 Task: Explore Airbnb accommodation in Genet, Ethiopia from 1st November, 2023 to 9th November, 2023 for 4 adults.2 bedrooms having 2 beds and 2 bathrooms. Property type can be house. Look for 4 properties as per requirement.
Action: Mouse moved to (476, 58)
Screenshot: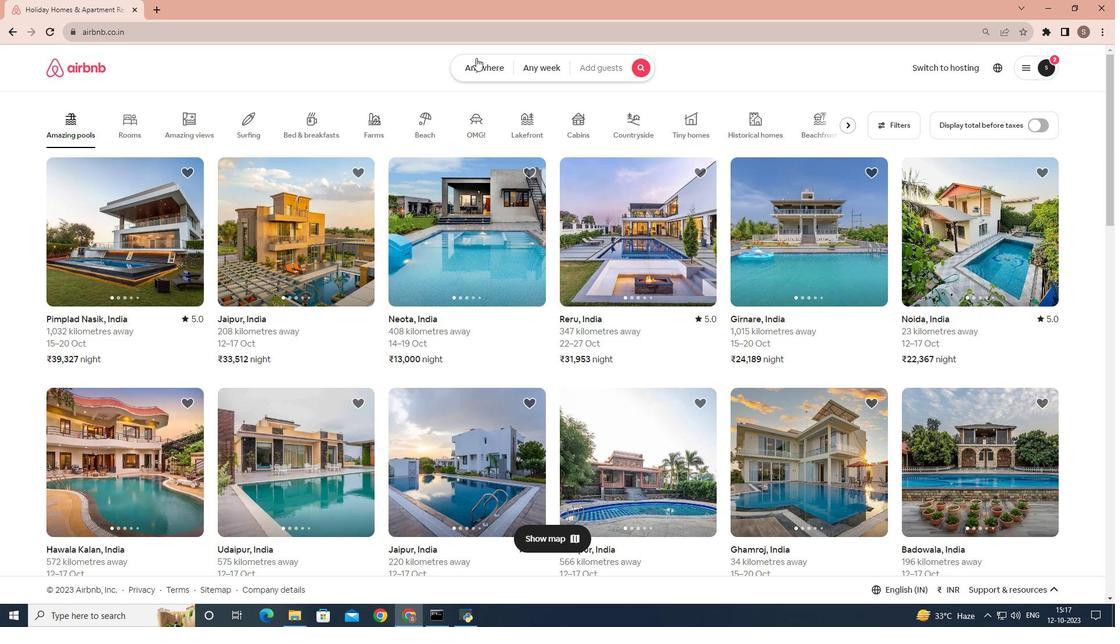 
Action: Mouse pressed left at (476, 58)
Screenshot: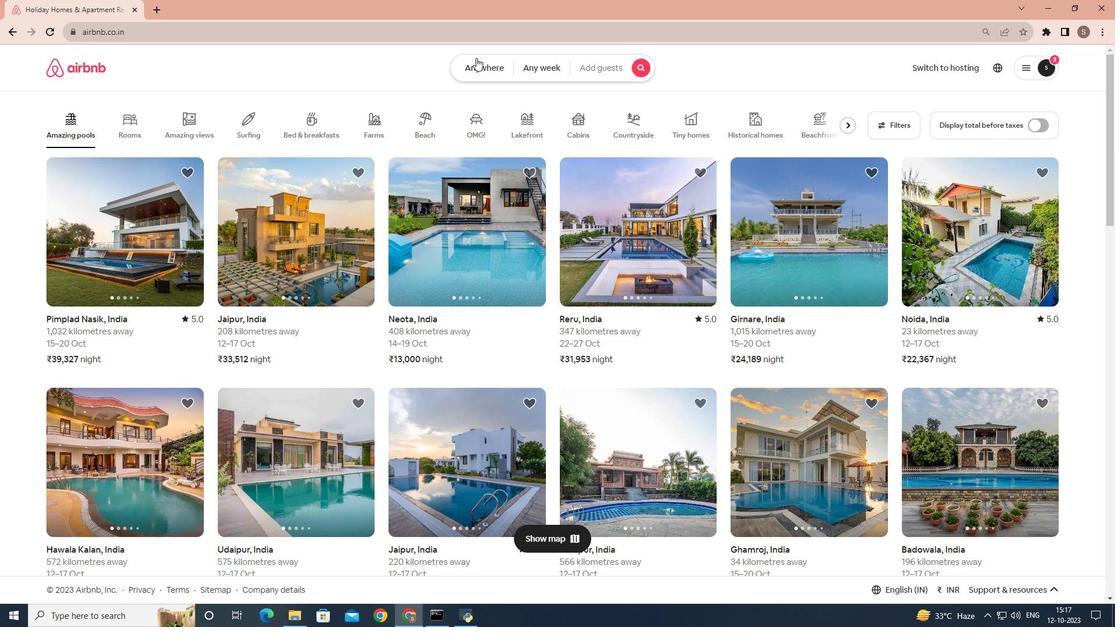 
Action: Mouse moved to (422, 110)
Screenshot: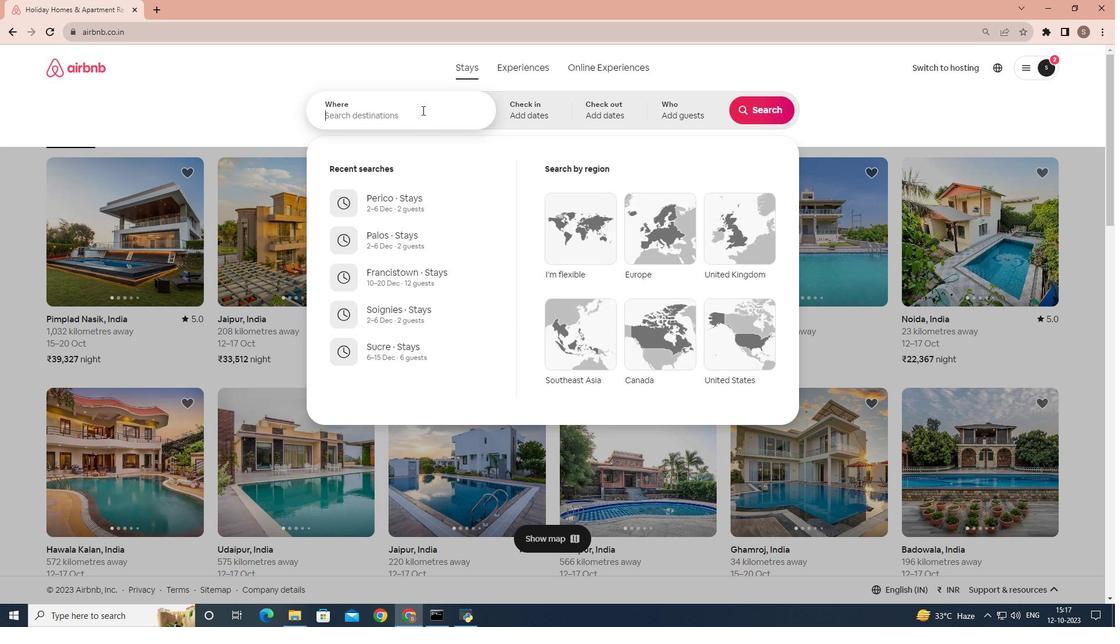 
Action: Mouse pressed left at (422, 110)
Screenshot: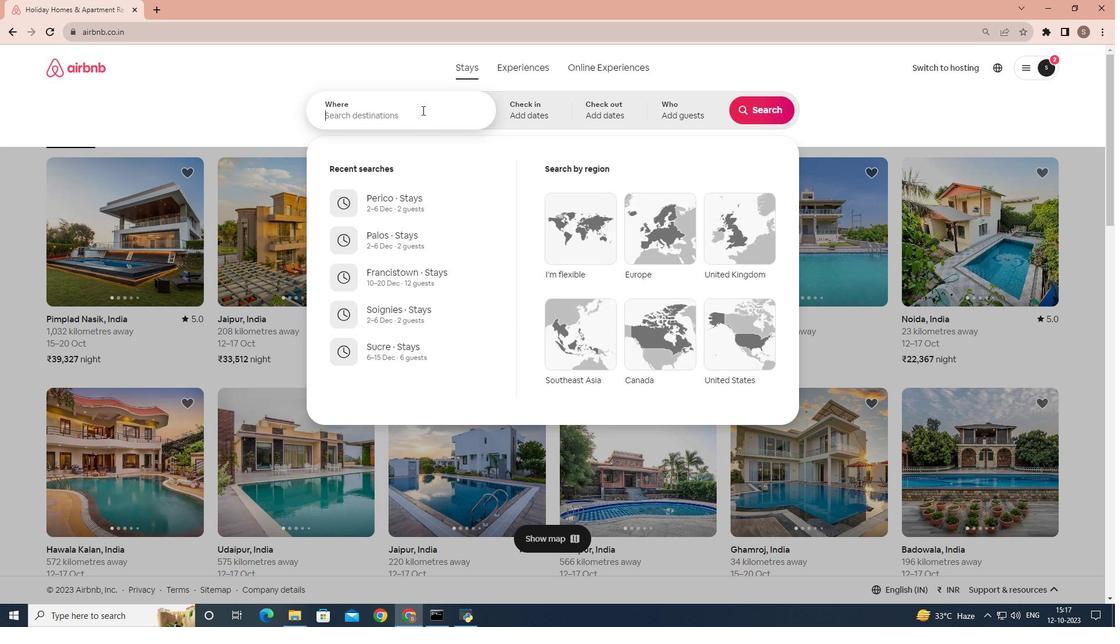 
Action: Key pressed <Key.shift><Key.shift><Key.shift><Key.shift><Key.shift><Key.shift>Genet,<Key.space><Key.shift>ethiopia
Screenshot: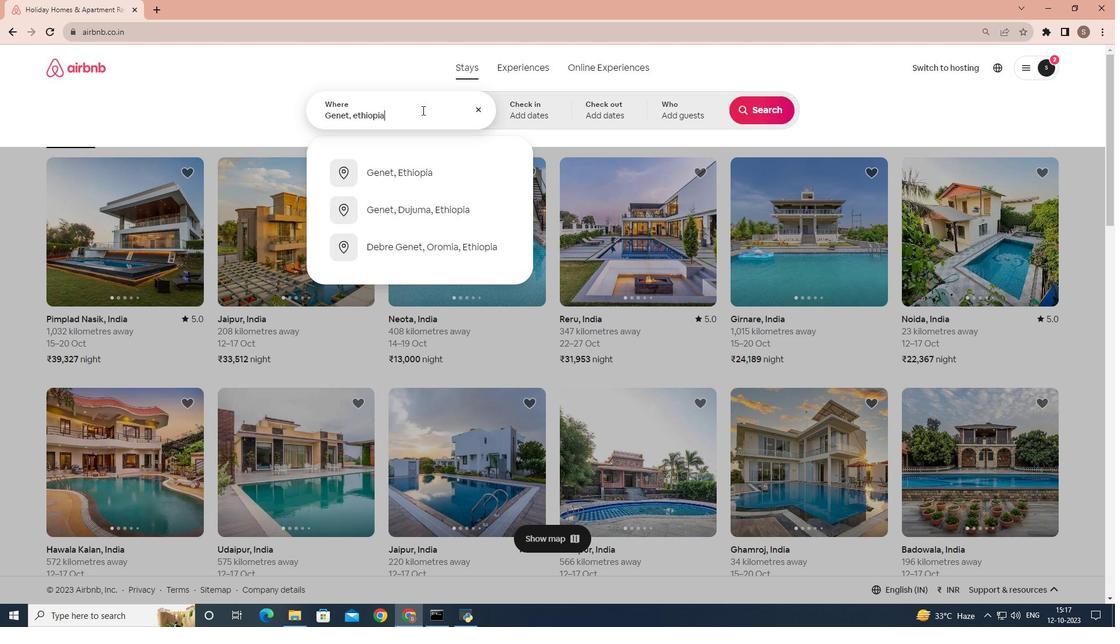 
Action: Mouse moved to (539, 123)
Screenshot: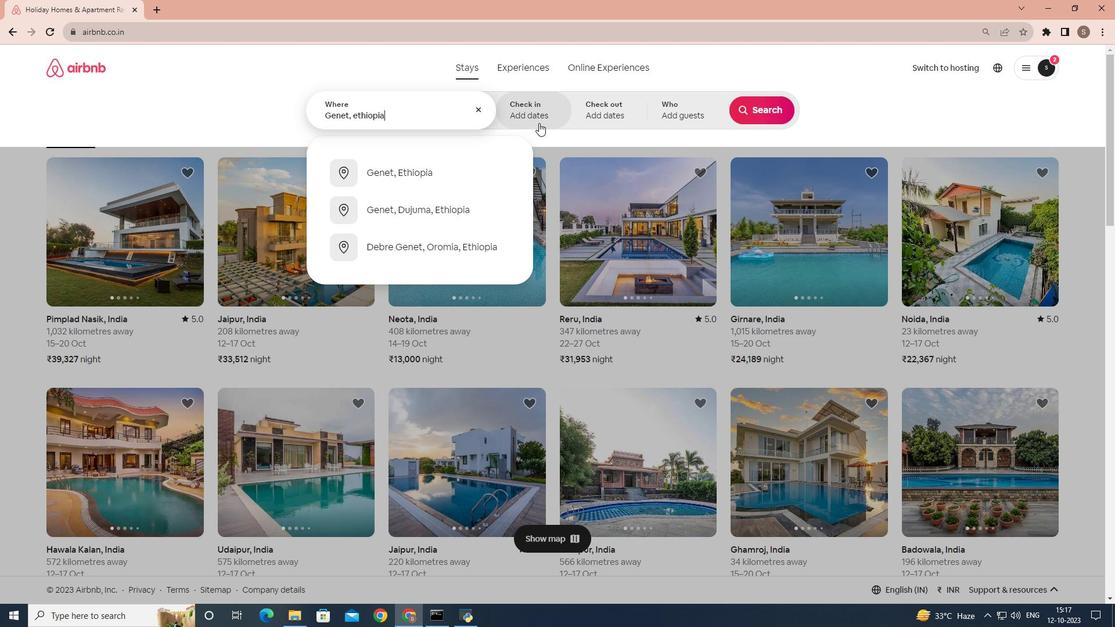 
Action: Mouse pressed left at (539, 123)
Screenshot: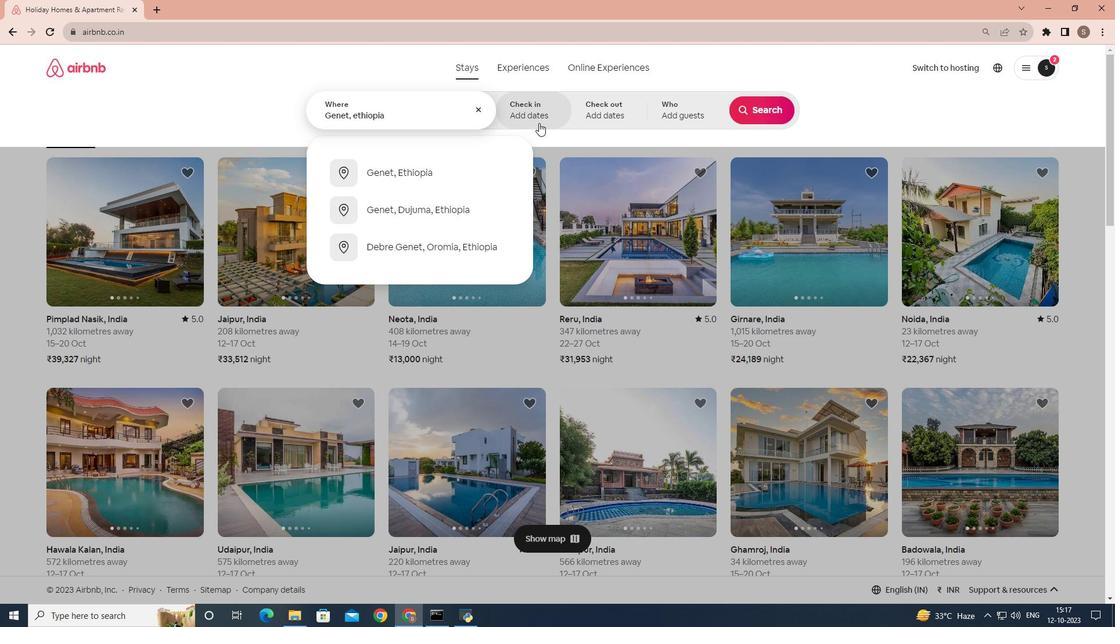 
Action: Mouse moved to (658, 251)
Screenshot: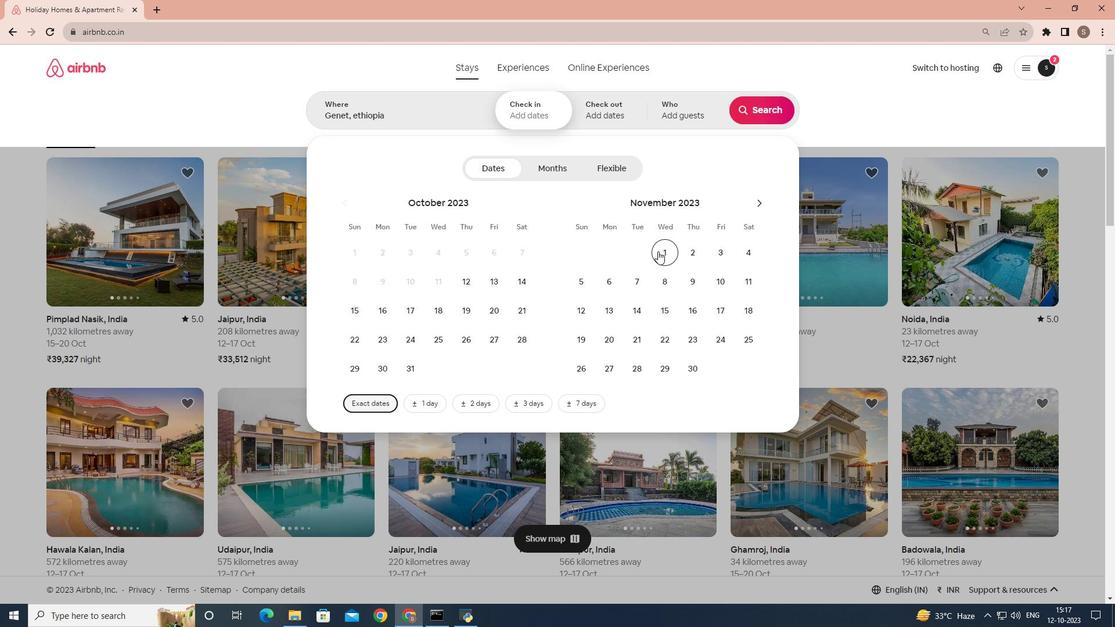 
Action: Mouse pressed left at (658, 251)
Screenshot: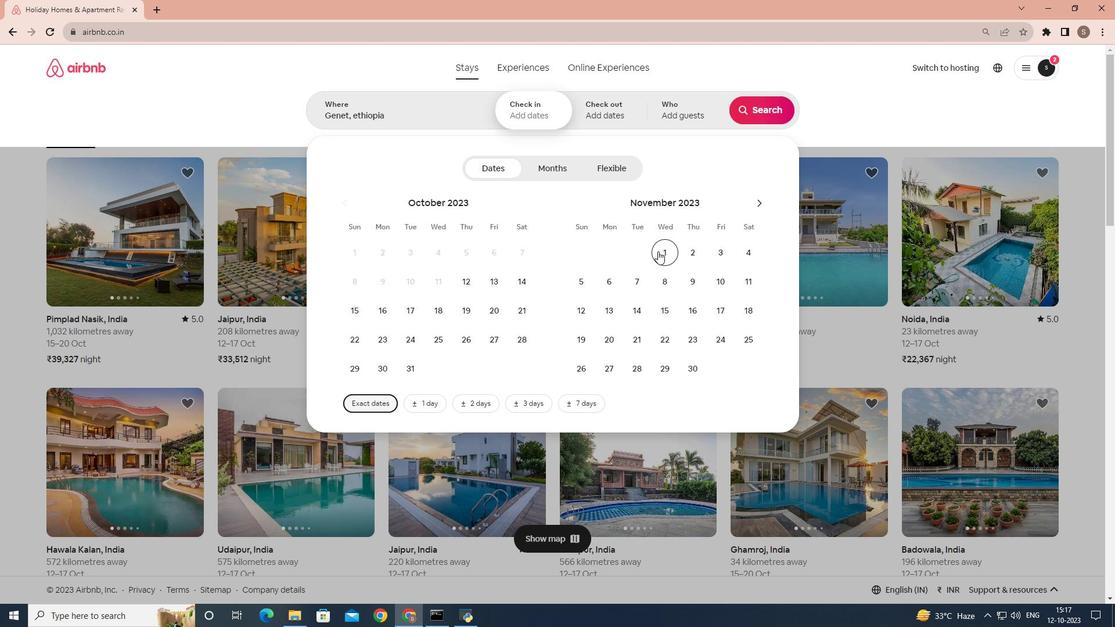 
Action: Mouse moved to (692, 281)
Screenshot: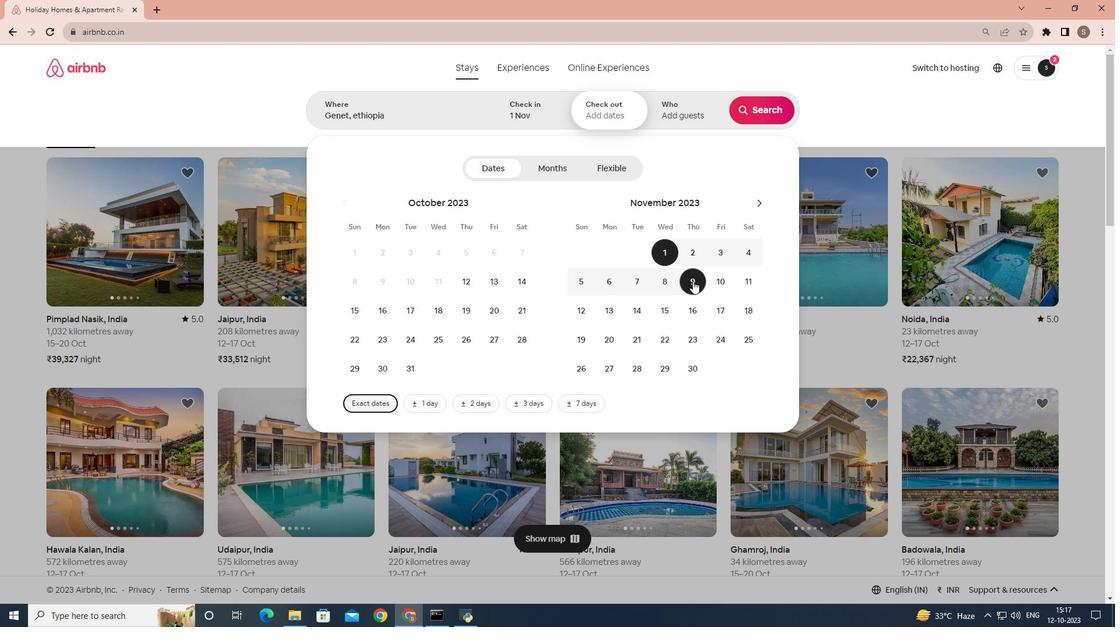 
Action: Mouse pressed left at (692, 281)
Screenshot: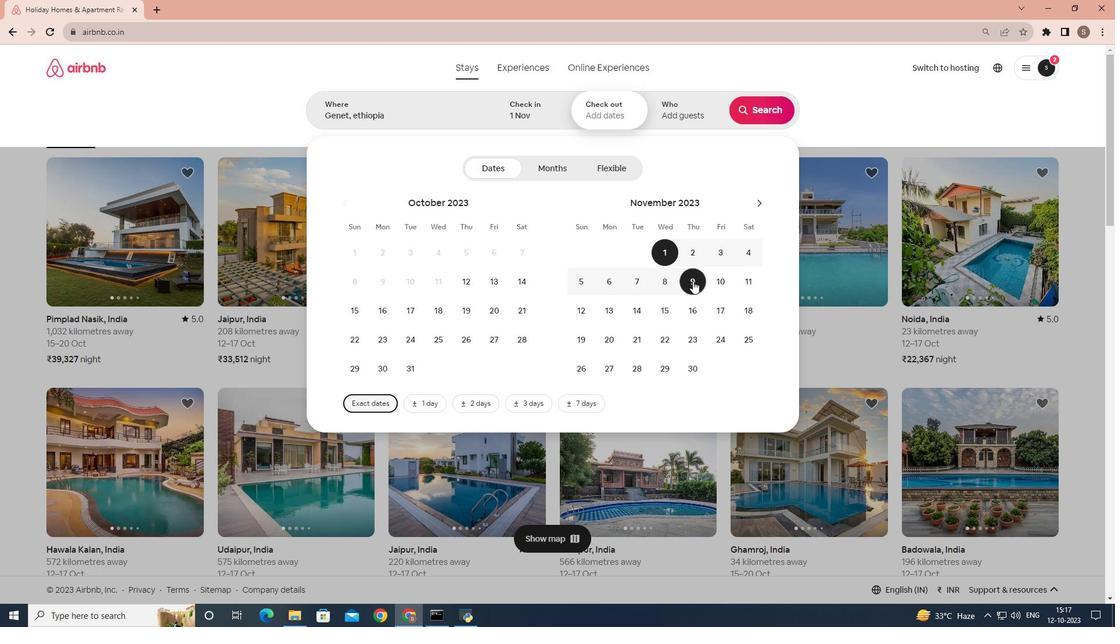 
Action: Mouse moved to (676, 111)
Screenshot: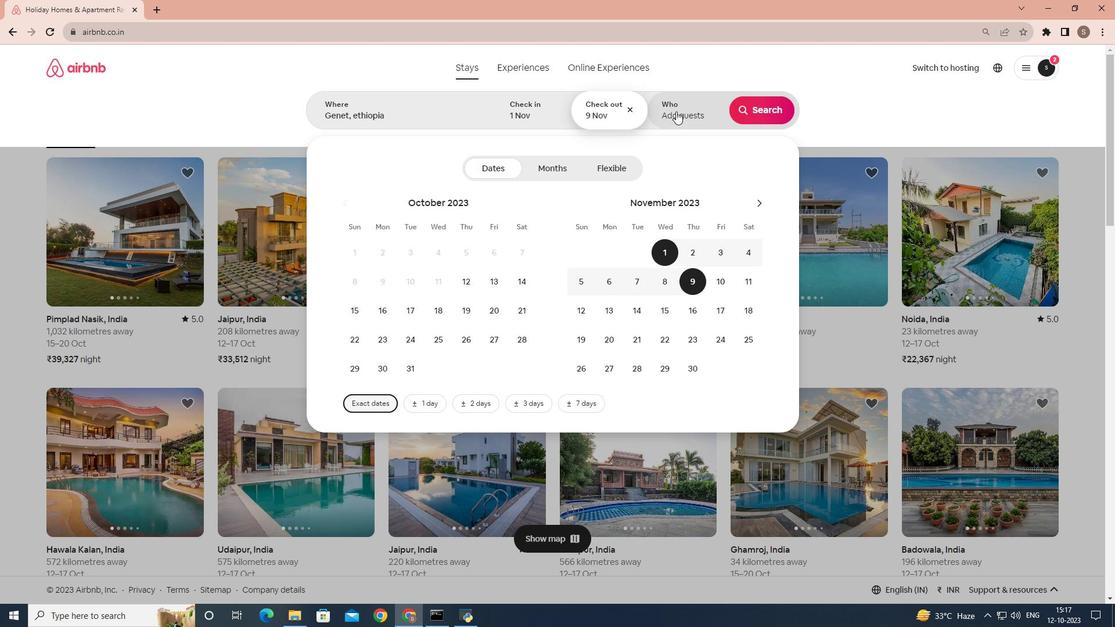 
Action: Mouse pressed left at (676, 111)
Screenshot: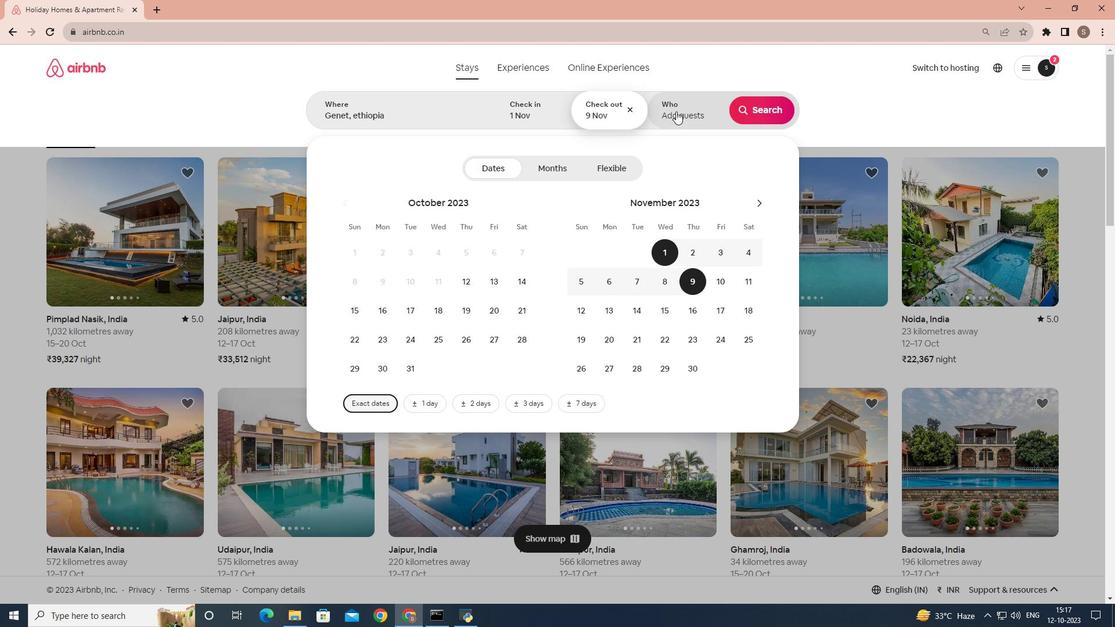 
Action: Mouse moved to (765, 172)
Screenshot: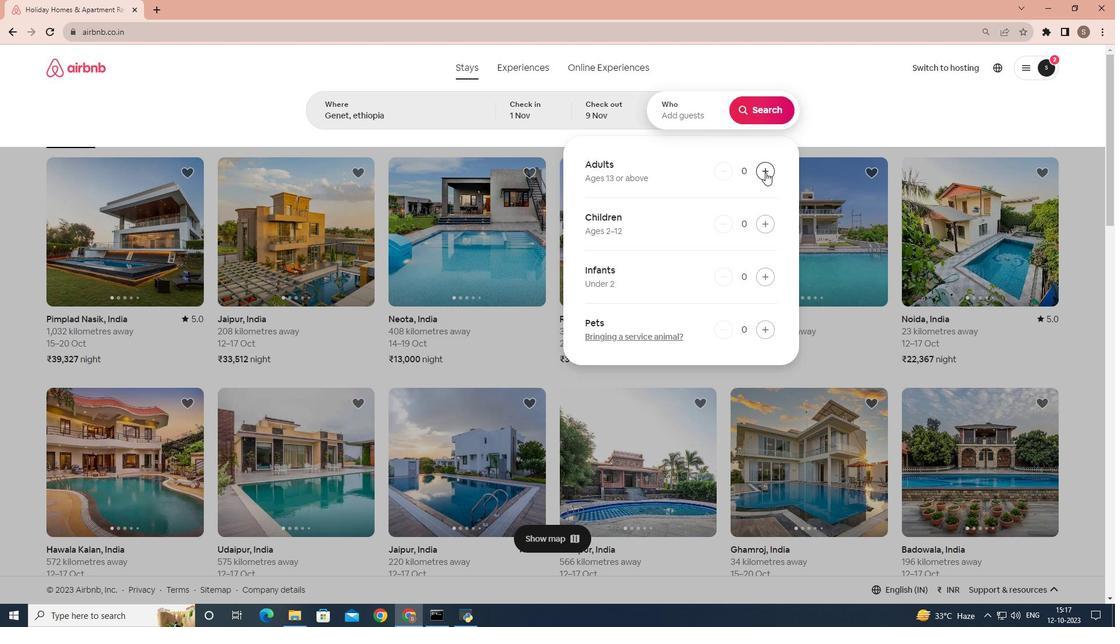 
Action: Mouse pressed left at (765, 172)
Screenshot: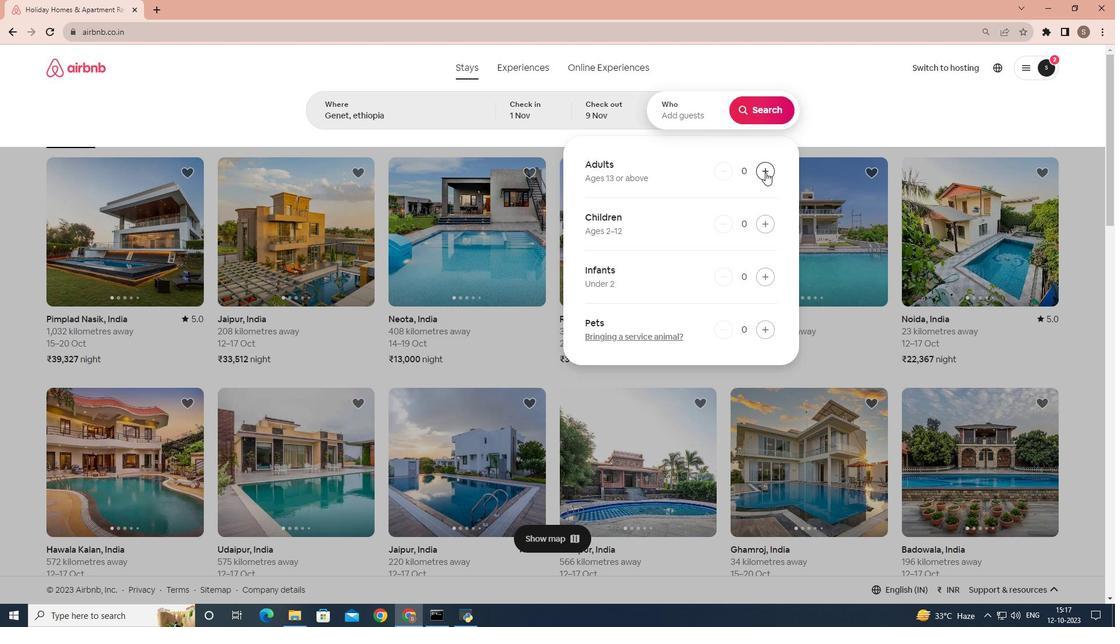 
Action: Mouse pressed left at (765, 172)
Screenshot: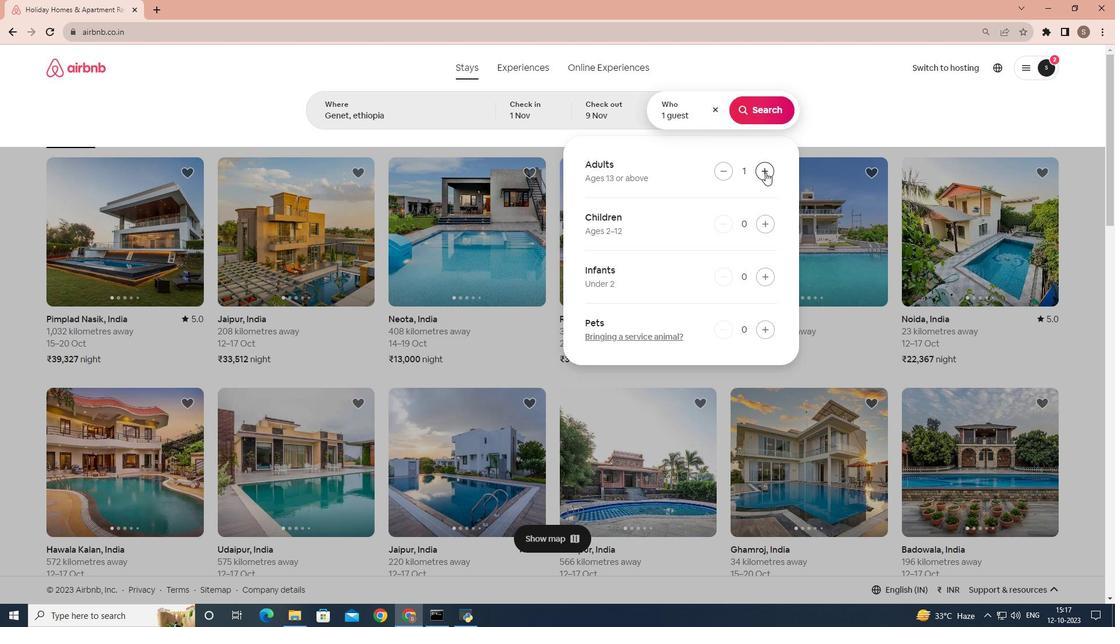 
Action: Mouse pressed left at (765, 172)
Screenshot: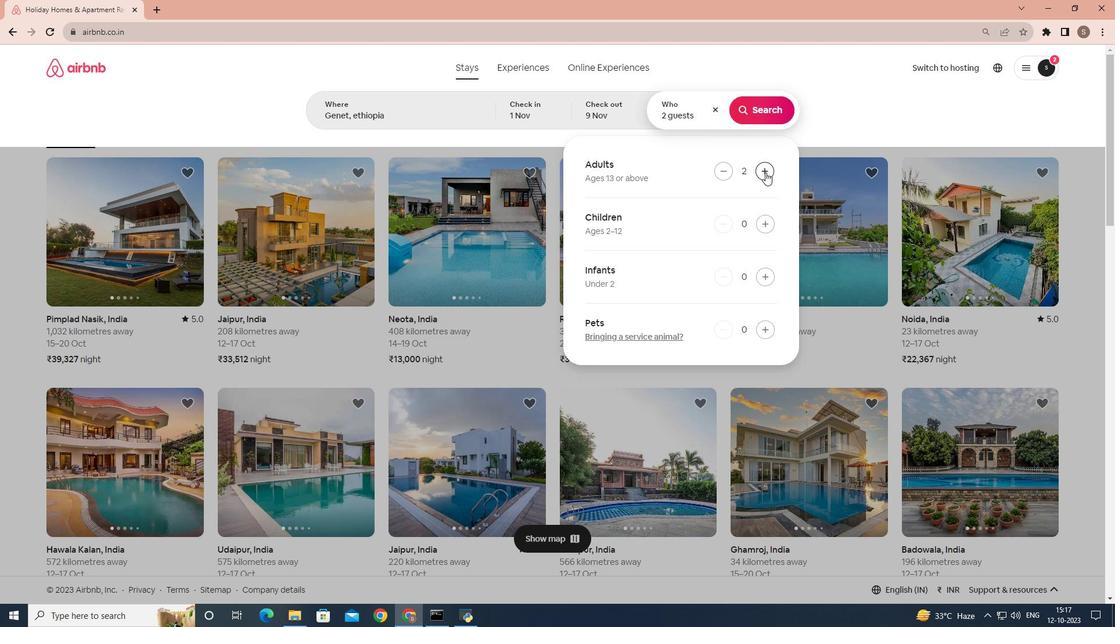 
Action: Mouse pressed left at (765, 172)
Screenshot: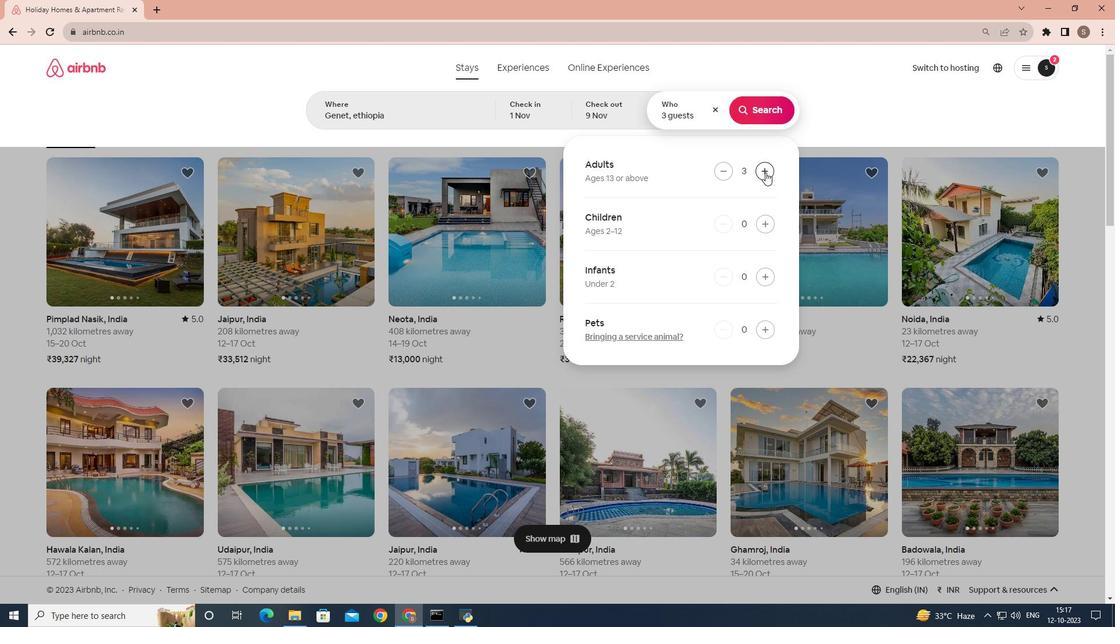 
Action: Mouse moved to (766, 112)
Screenshot: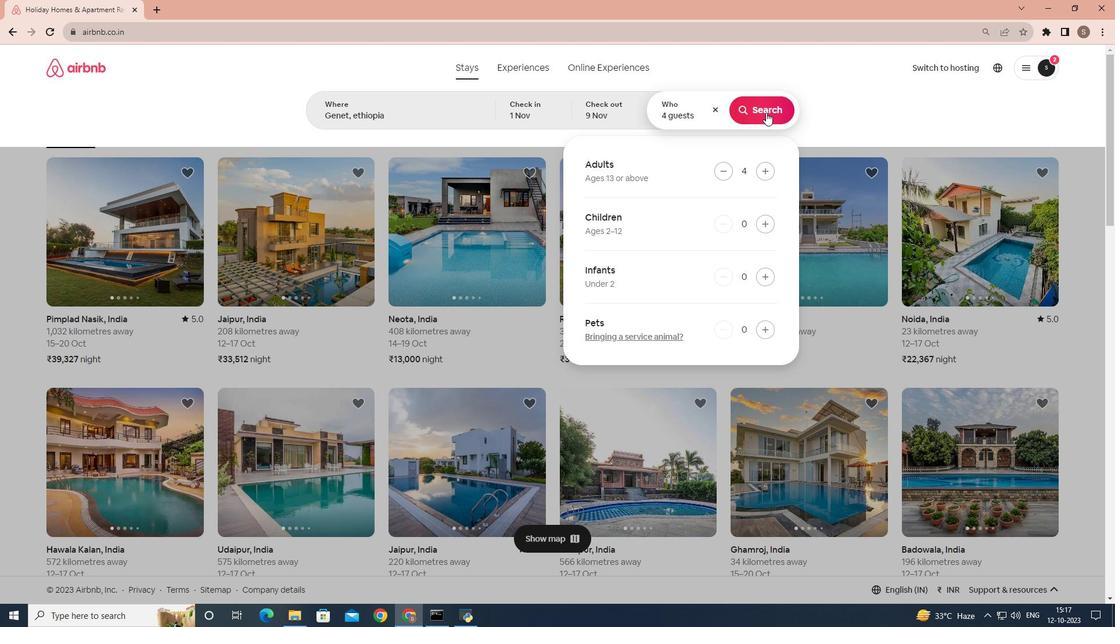 
Action: Mouse pressed left at (766, 112)
Screenshot: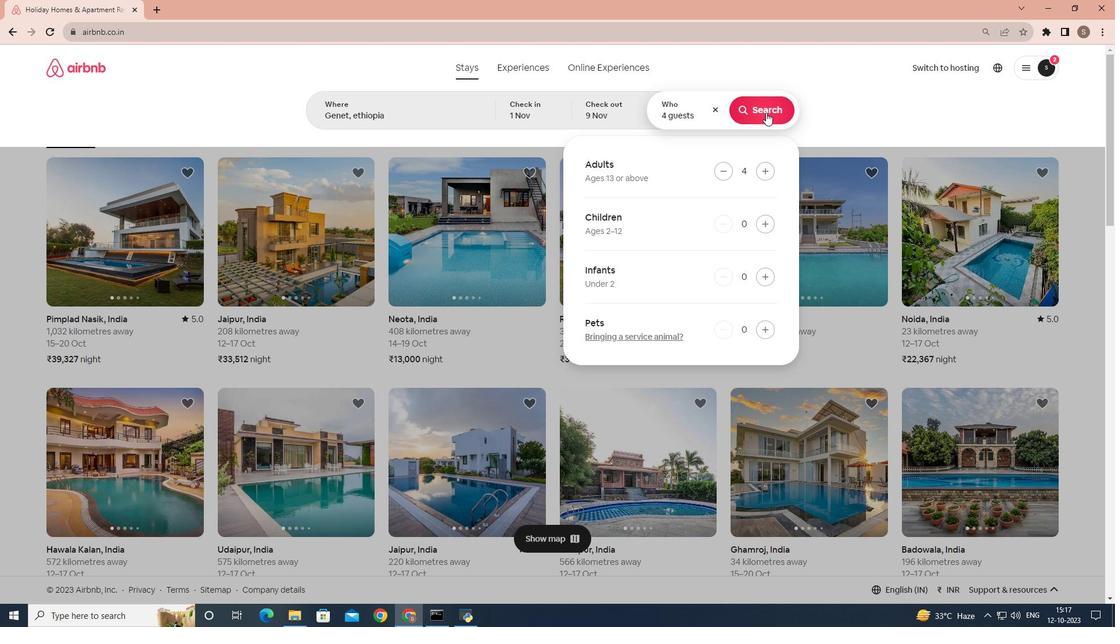 
Action: Mouse moved to (916, 117)
Screenshot: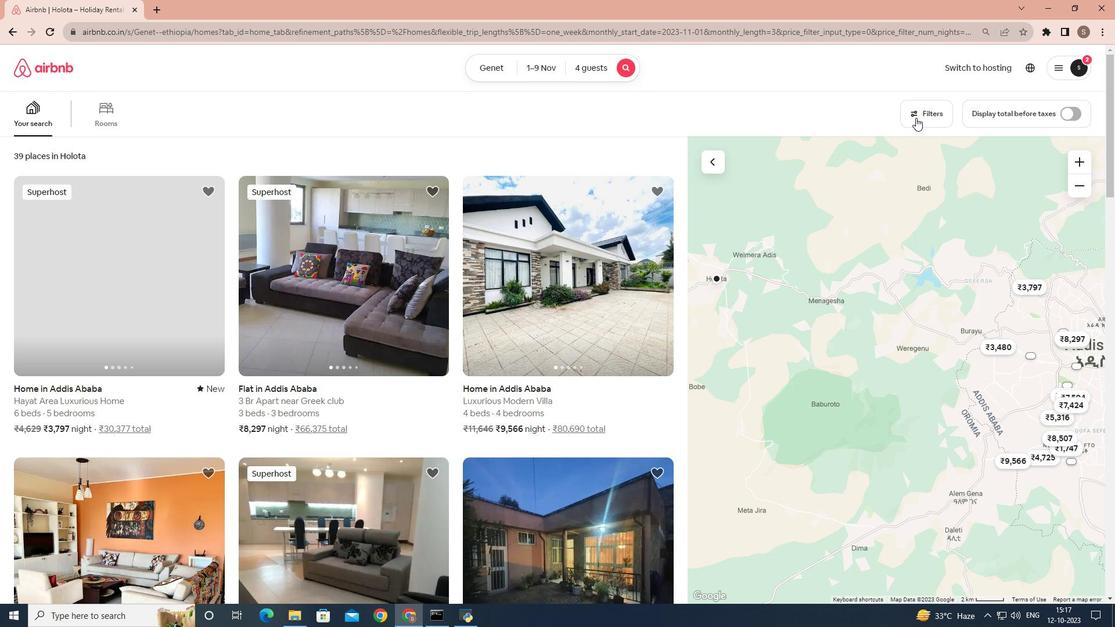 
Action: Mouse pressed left at (916, 117)
Screenshot: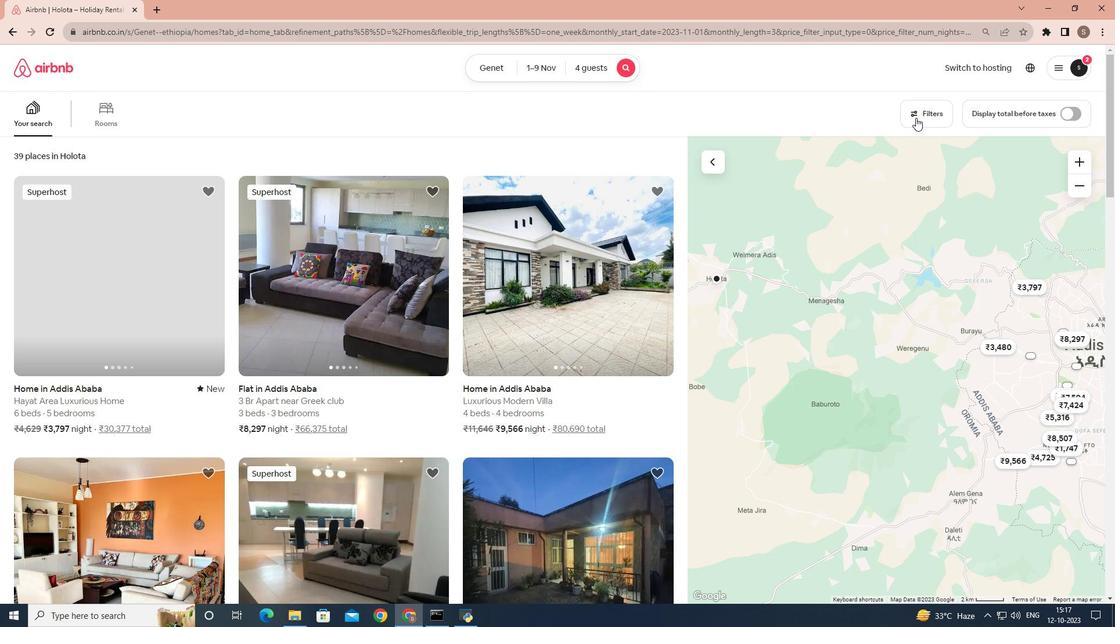 
Action: Mouse moved to (461, 479)
Screenshot: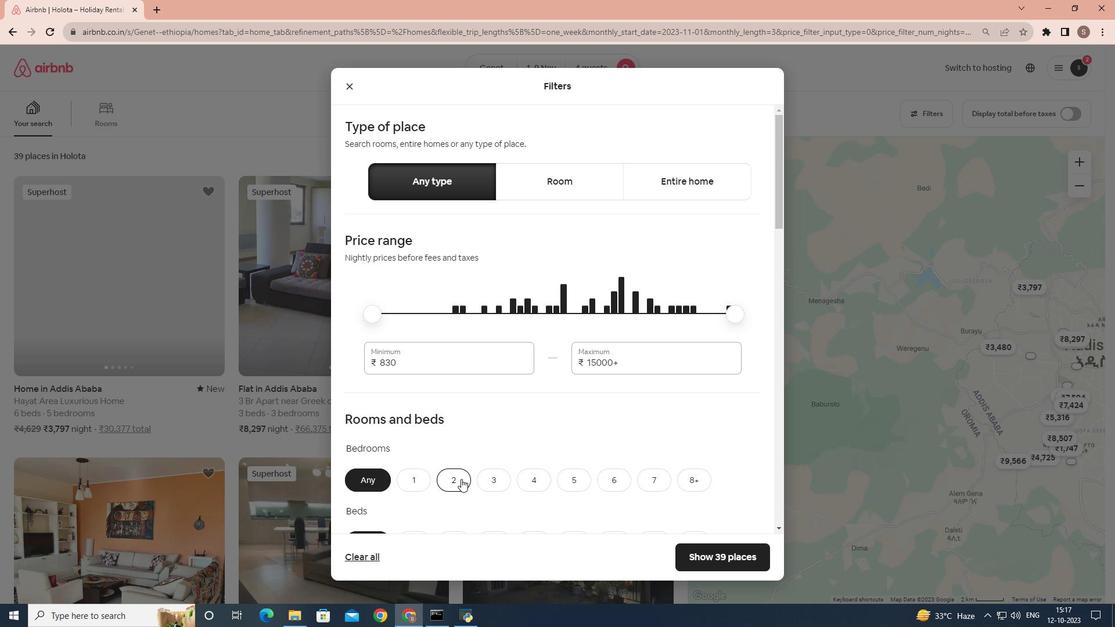 
Action: Mouse pressed left at (461, 479)
Screenshot: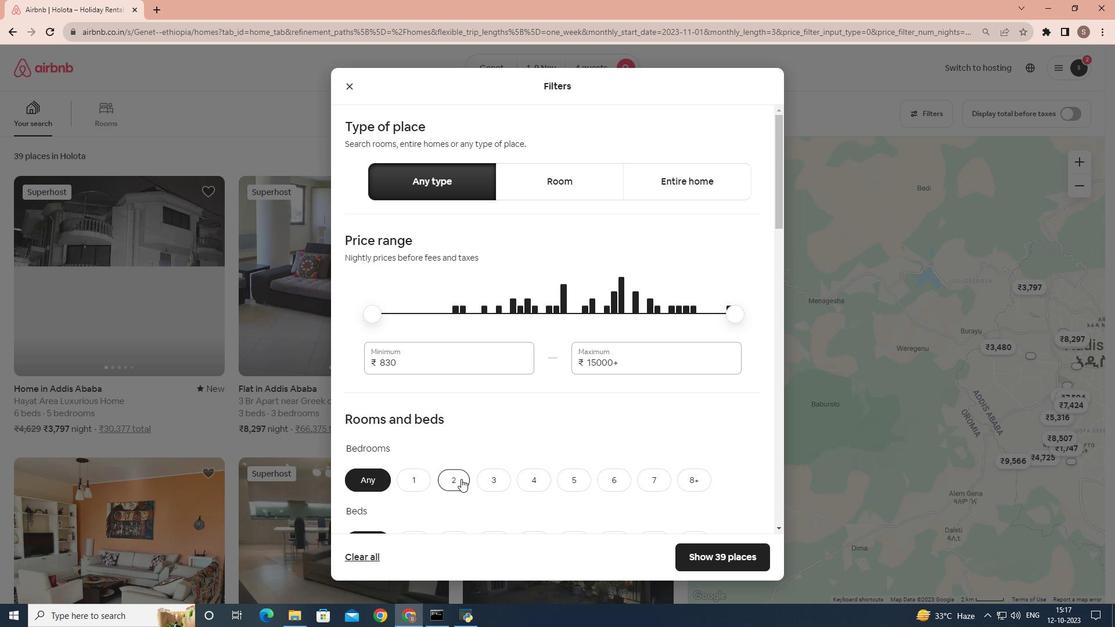 
Action: Mouse moved to (475, 506)
Screenshot: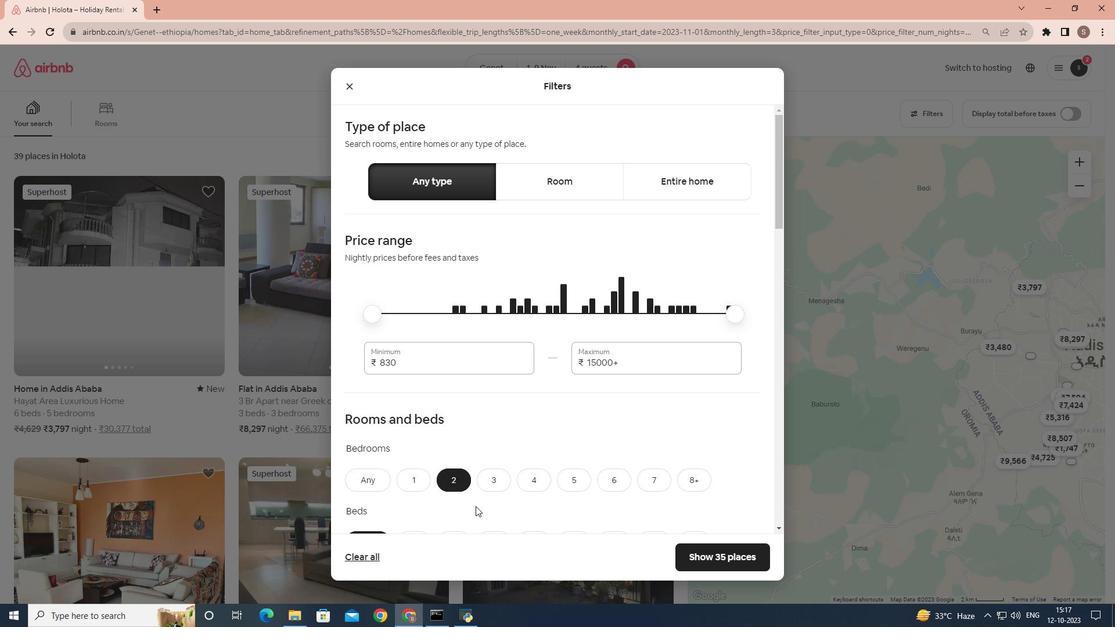 
Action: Mouse scrolled (475, 505) with delta (0, 0)
Screenshot: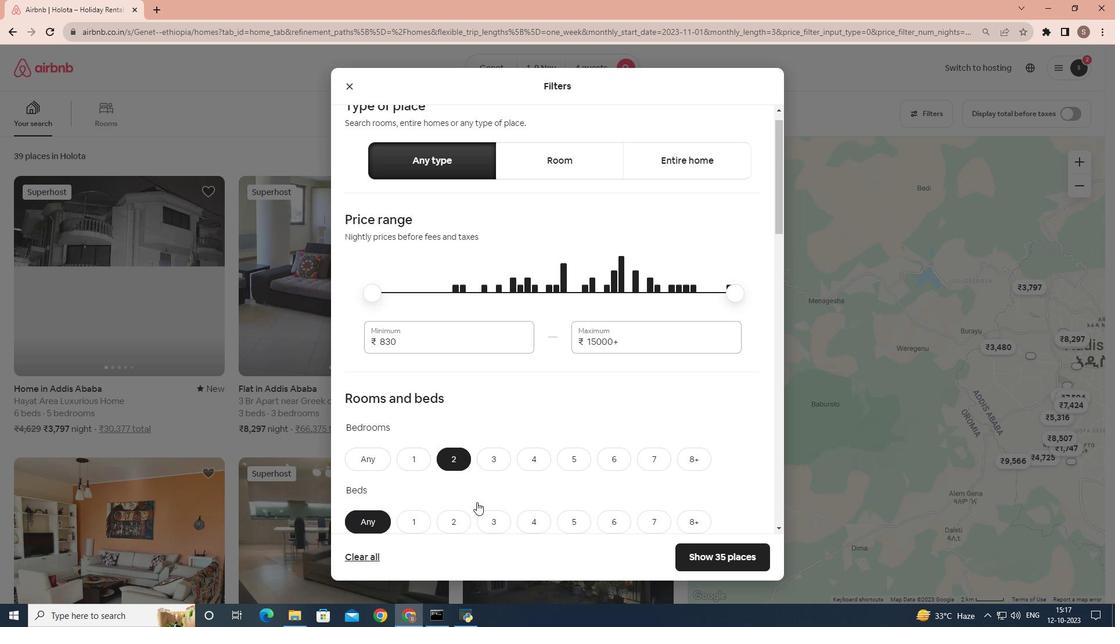 
Action: Mouse moved to (466, 489)
Screenshot: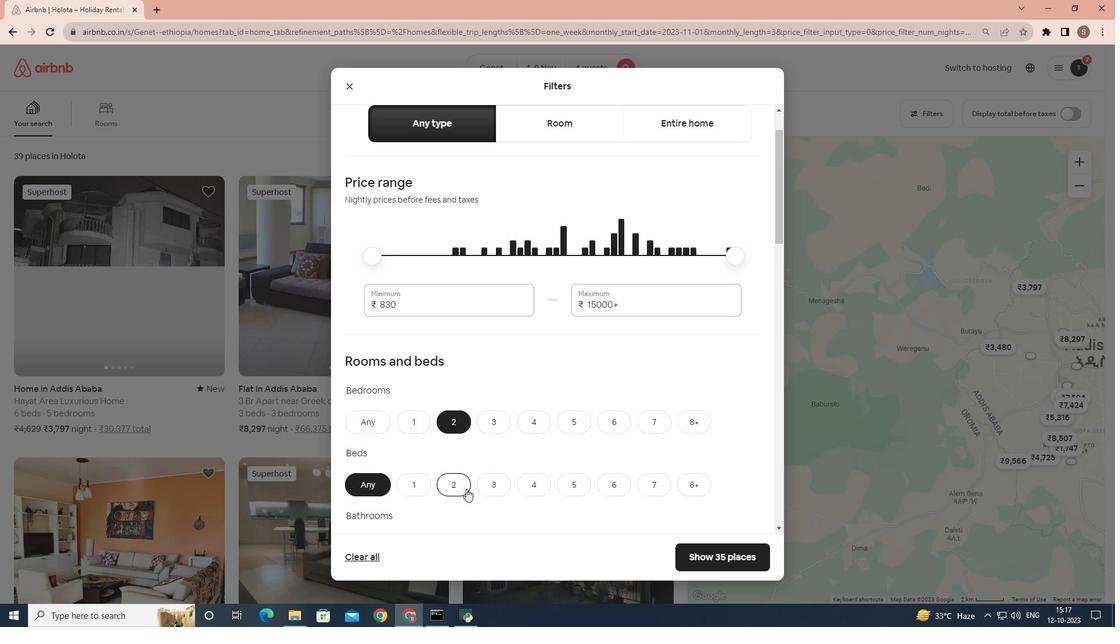 
Action: Mouse pressed left at (466, 489)
Screenshot: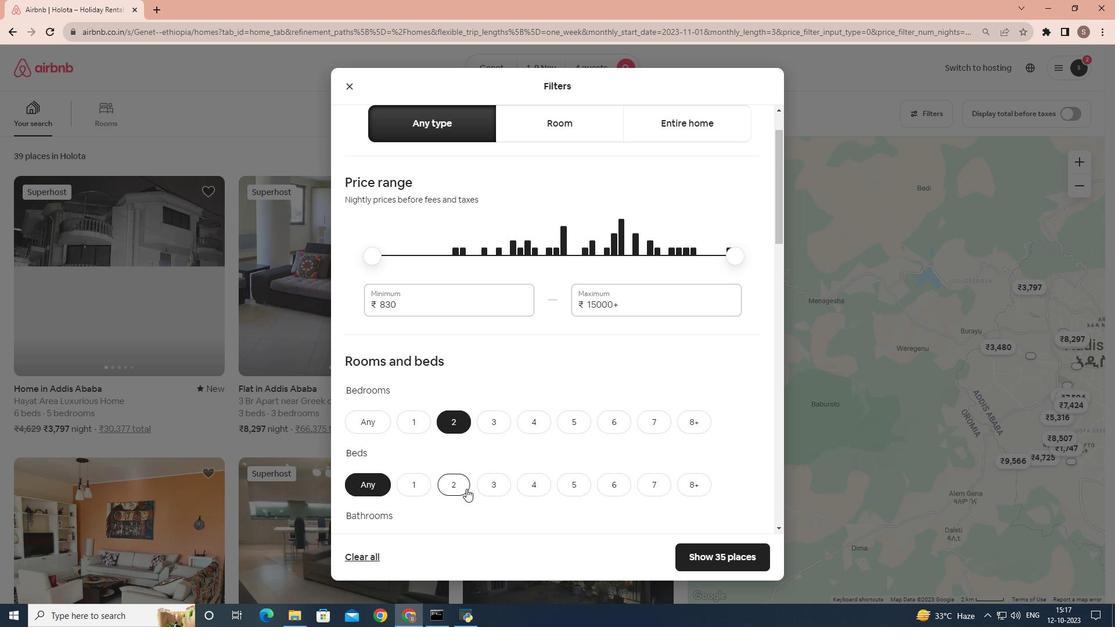 
Action: Mouse moved to (484, 469)
Screenshot: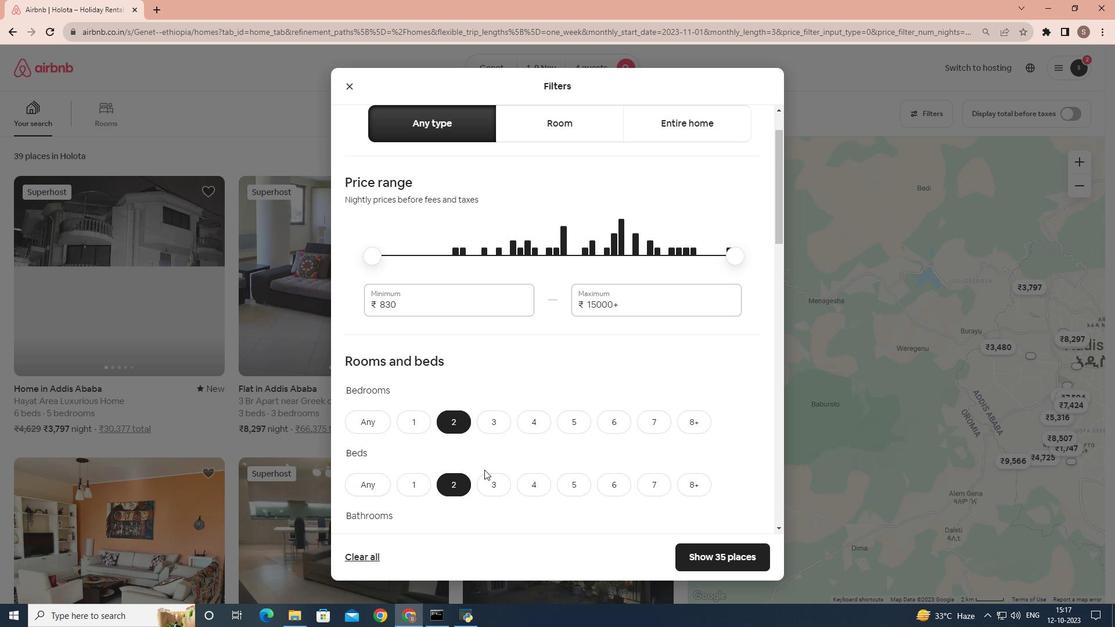 
Action: Mouse scrolled (484, 469) with delta (0, 0)
Screenshot: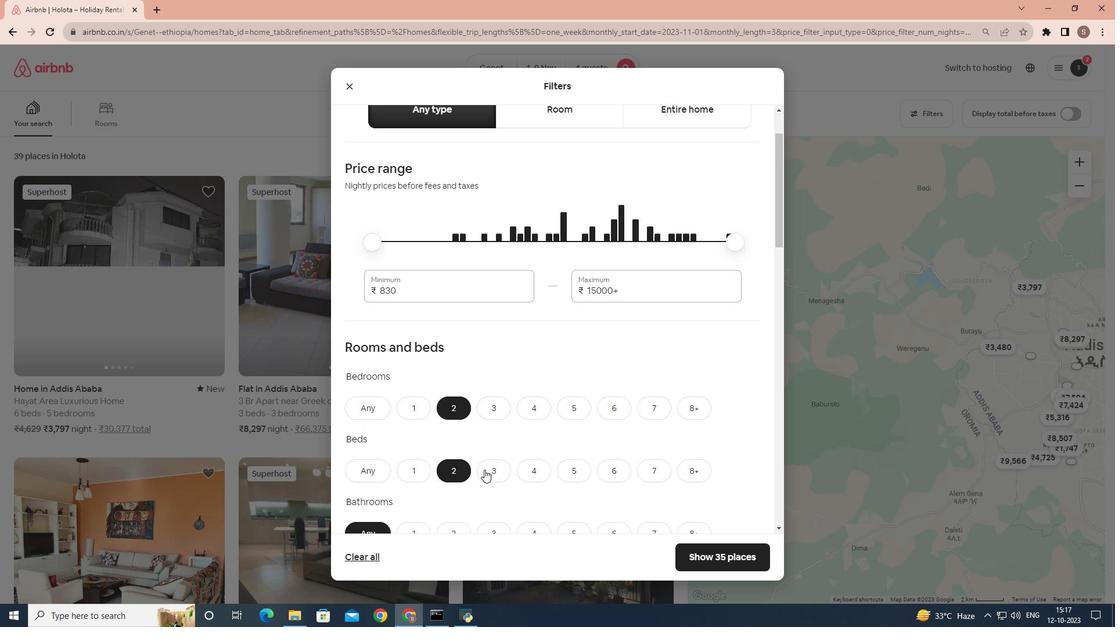 
Action: Mouse scrolled (484, 469) with delta (0, 0)
Screenshot: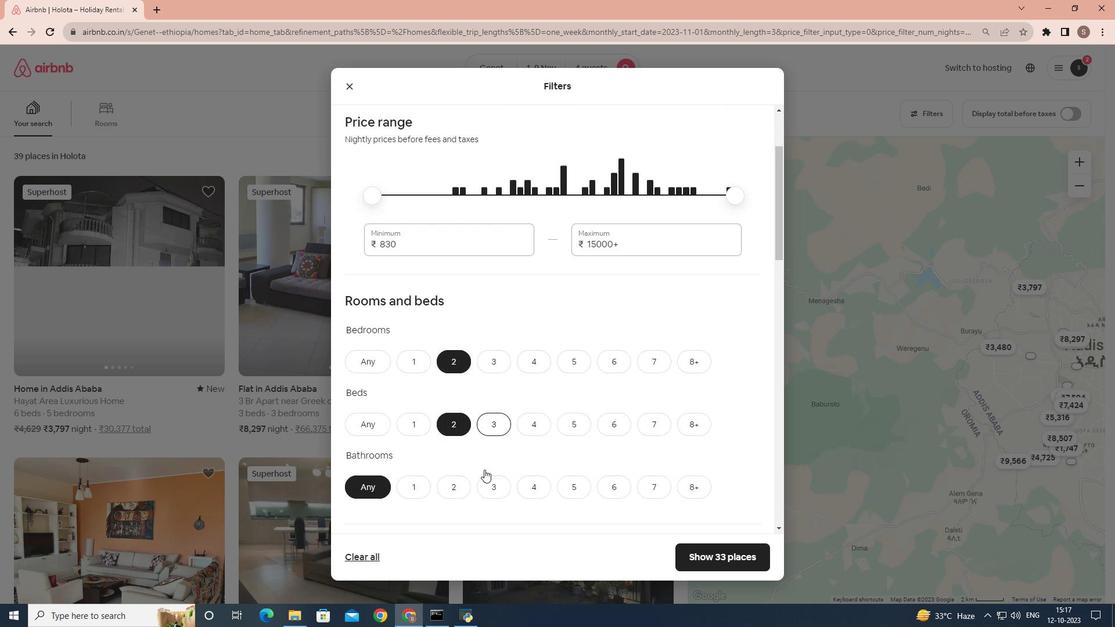 
Action: Mouse moved to (455, 427)
Screenshot: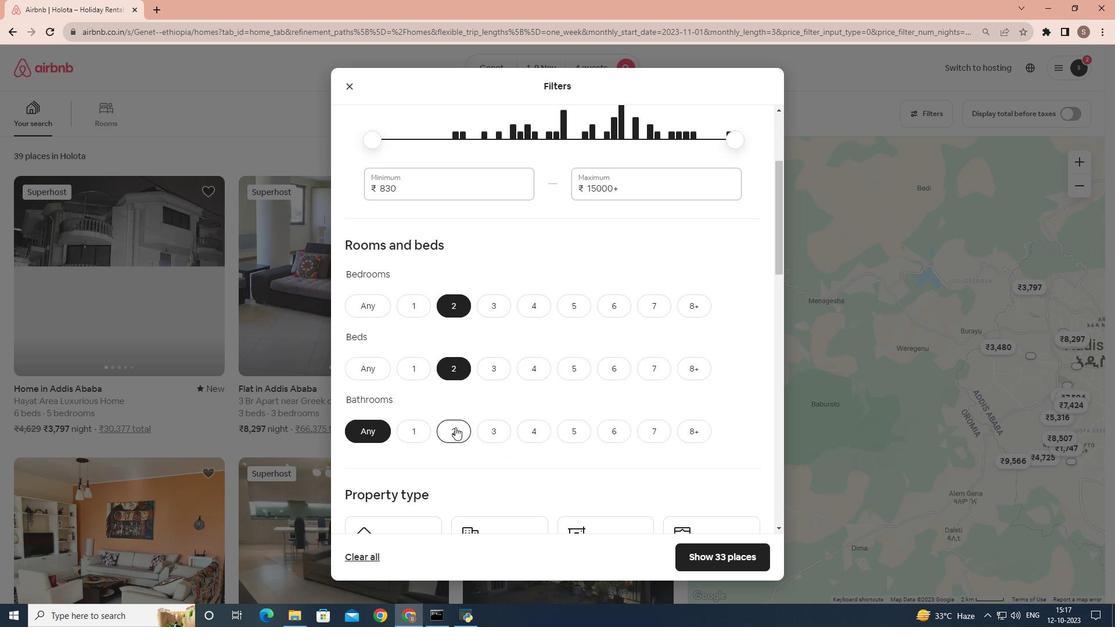 
Action: Mouse pressed left at (455, 427)
Screenshot: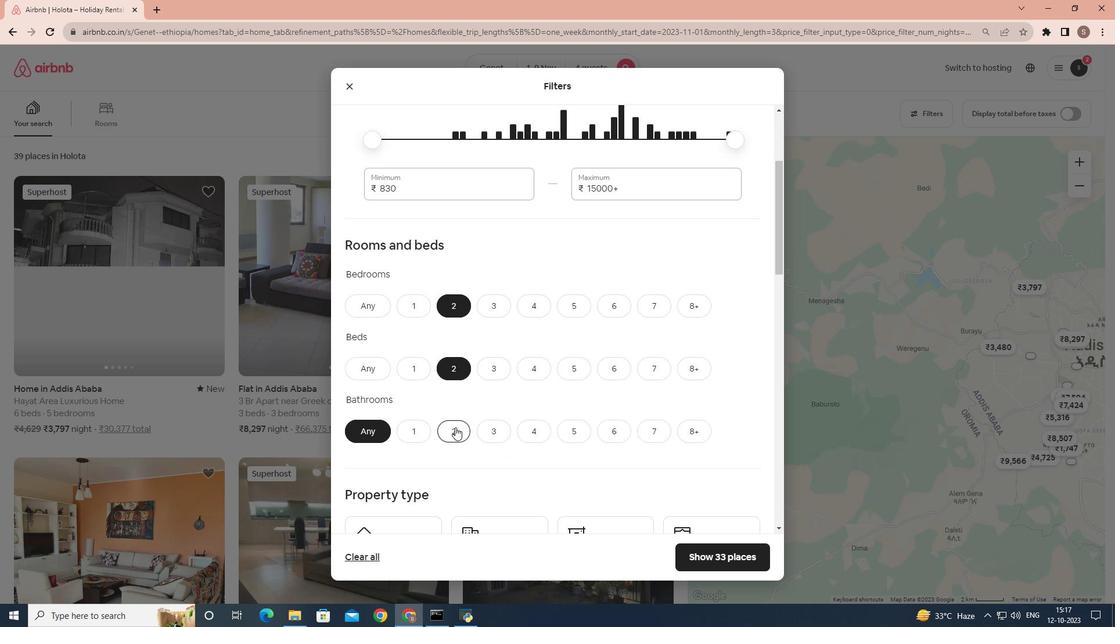 
Action: Mouse moved to (512, 417)
Screenshot: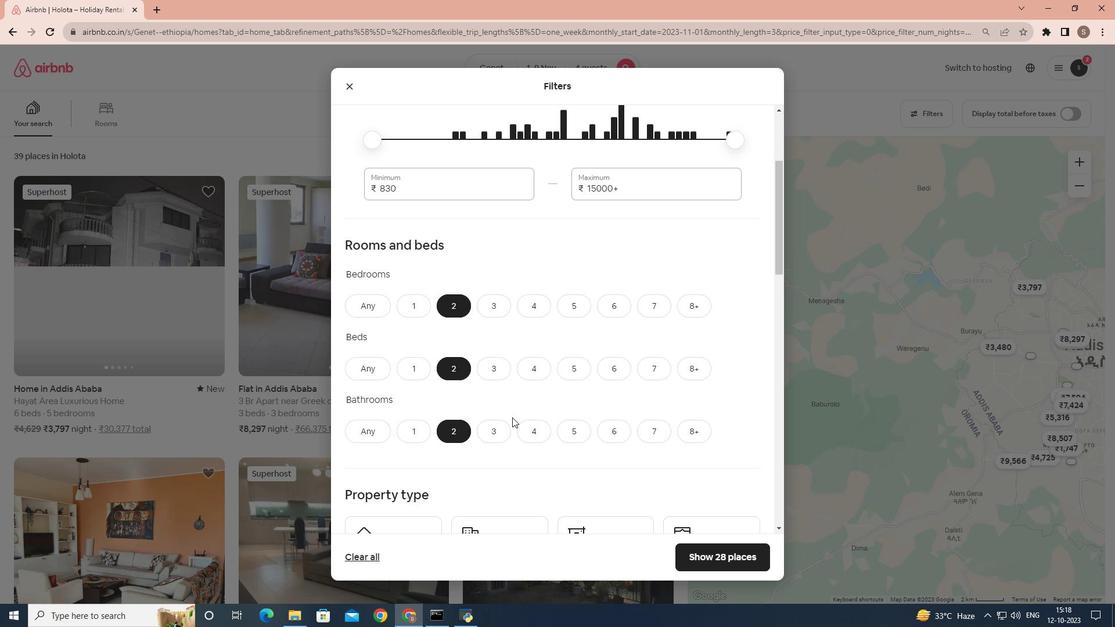 
Action: Mouse scrolled (512, 417) with delta (0, 0)
Screenshot: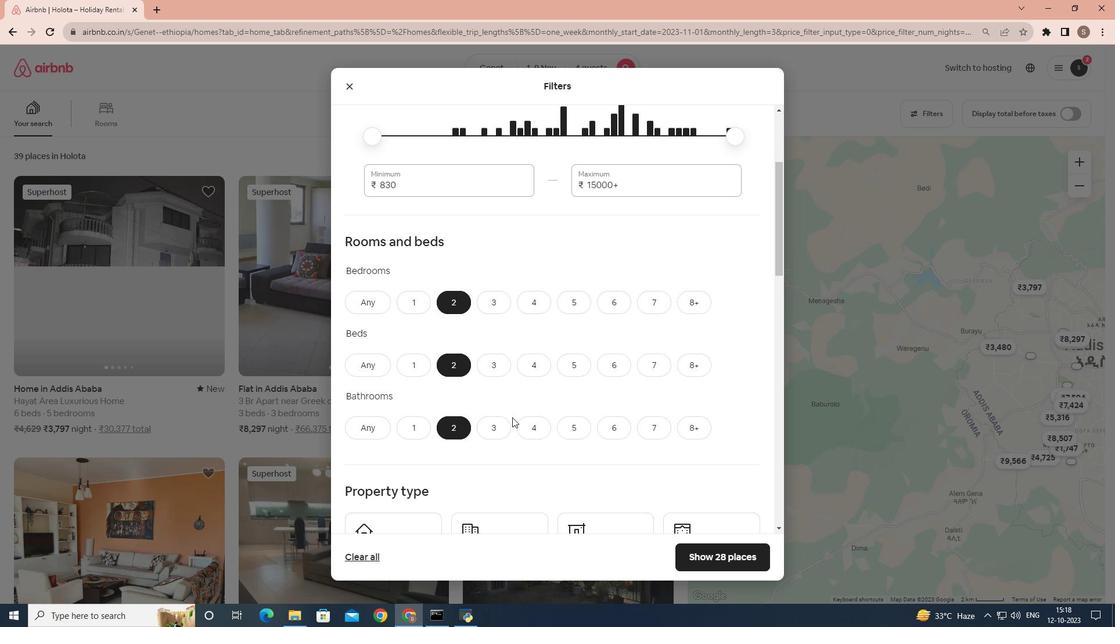 
Action: Mouse scrolled (512, 417) with delta (0, 0)
Screenshot: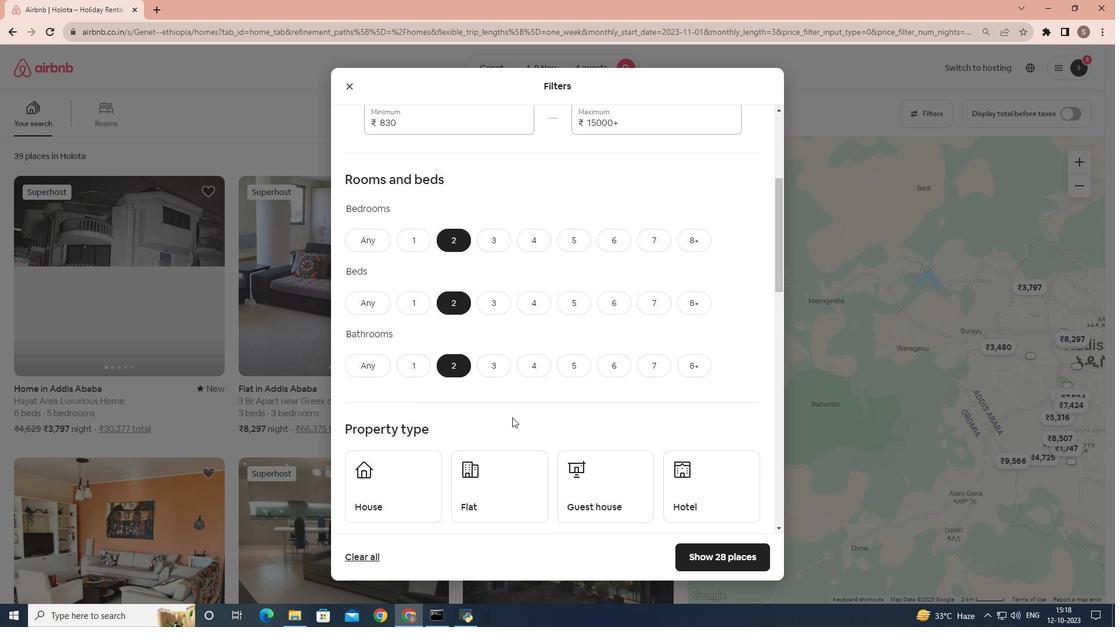 
Action: Mouse moved to (399, 436)
Screenshot: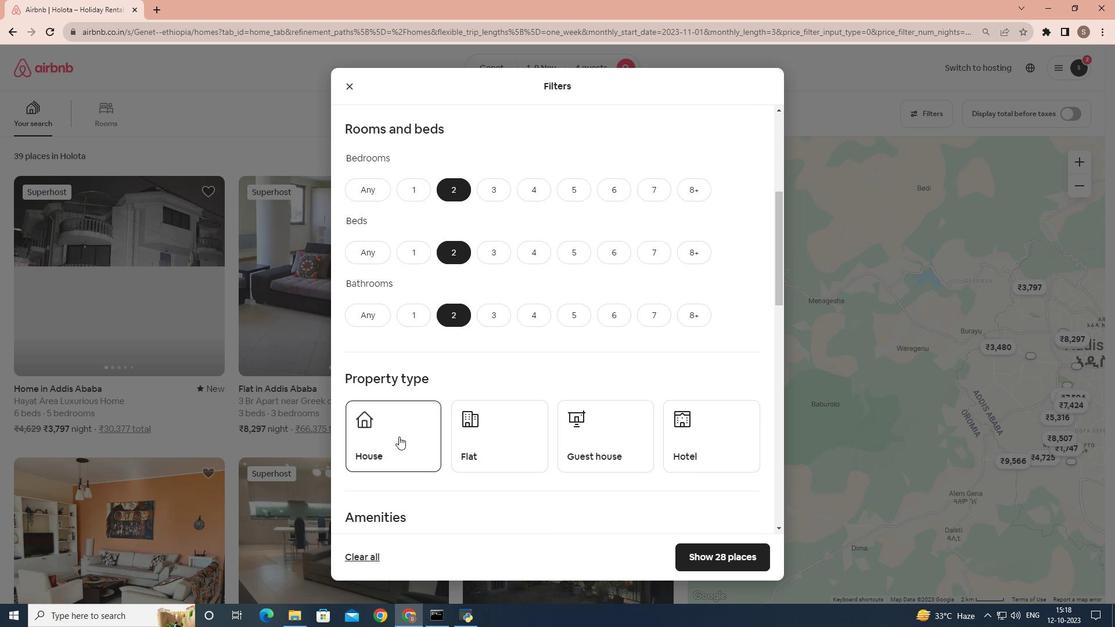 
Action: Mouse pressed left at (399, 436)
Screenshot: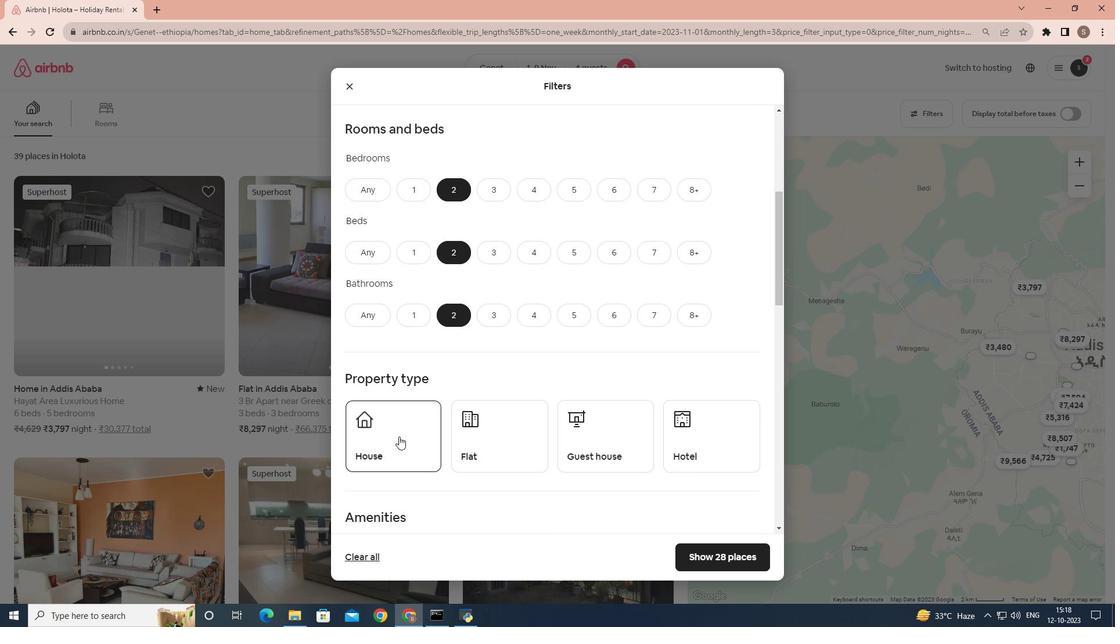 
Action: Mouse moved to (496, 372)
Screenshot: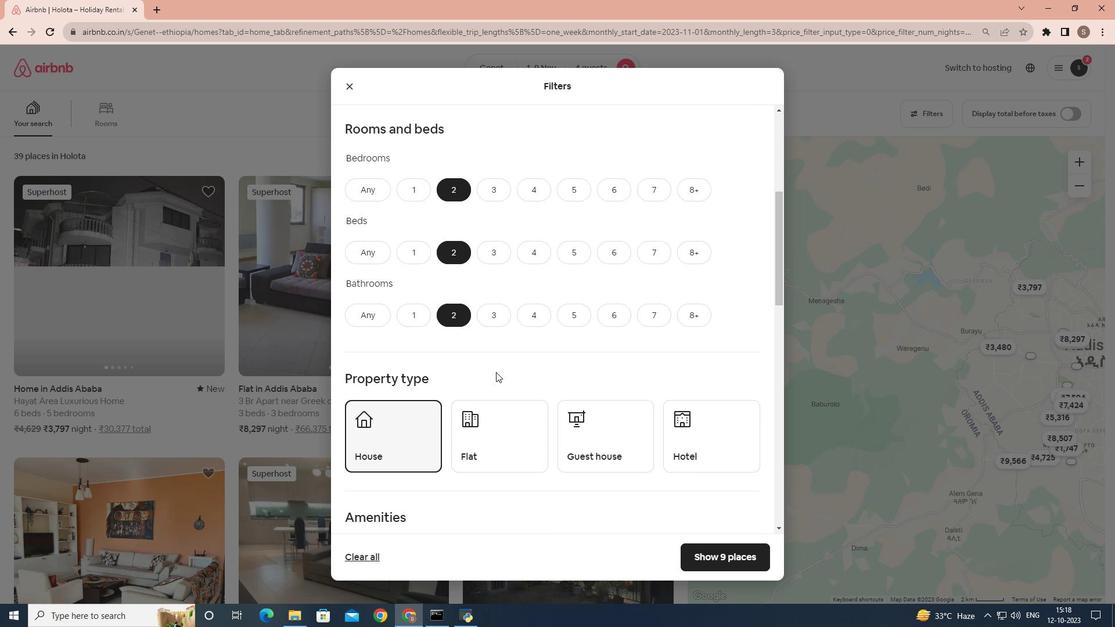 
Action: Mouse scrolled (496, 371) with delta (0, 0)
Screenshot: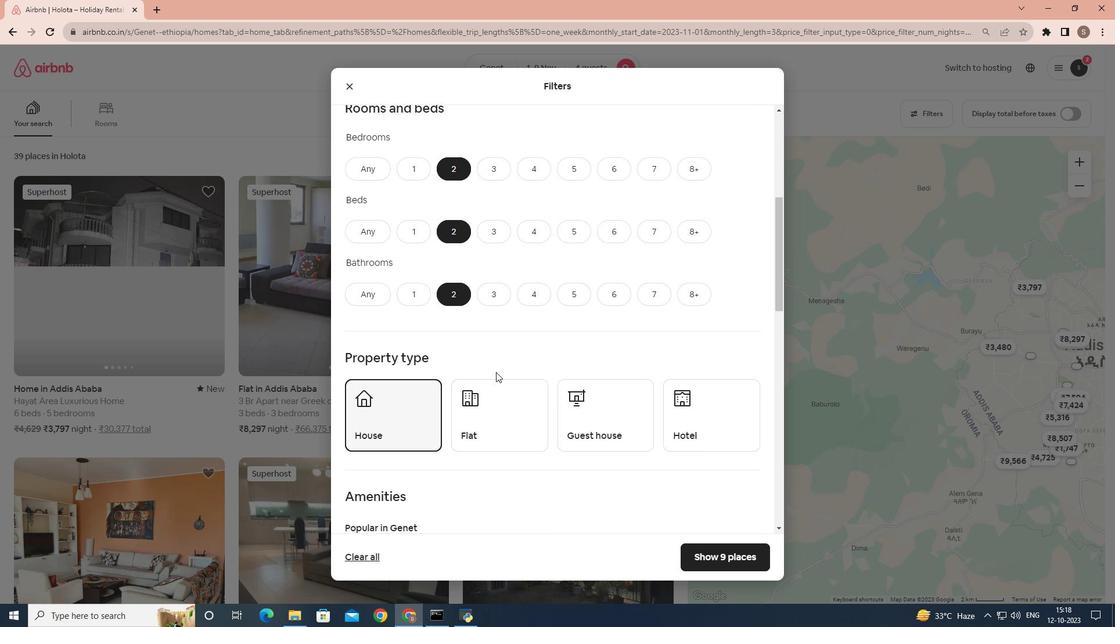 
Action: Mouse scrolled (496, 371) with delta (0, 0)
Screenshot: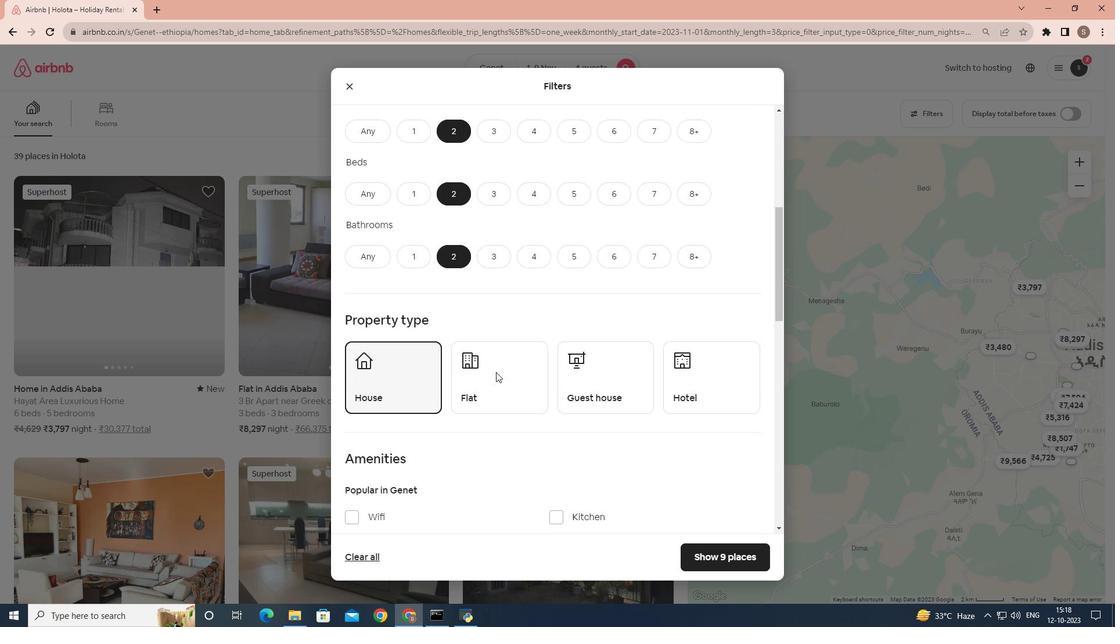 
Action: Mouse scrolled (496, 371) with delta (0, 0)
Screenshot: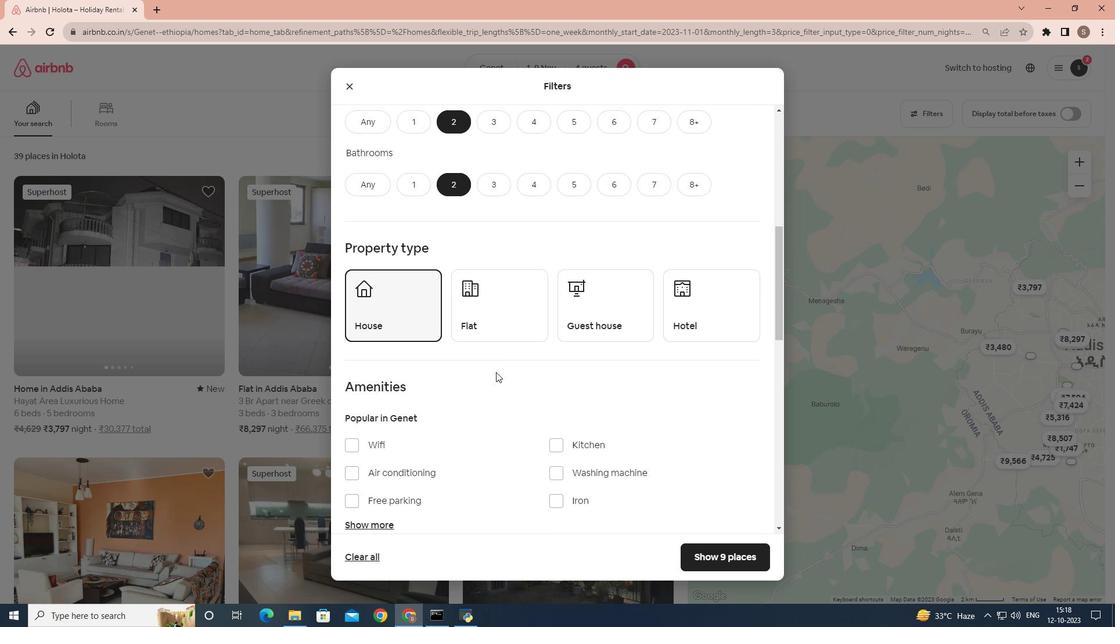 
Action: Mouse scrolled (496, 371) with delta (0, 0)
Screenshot: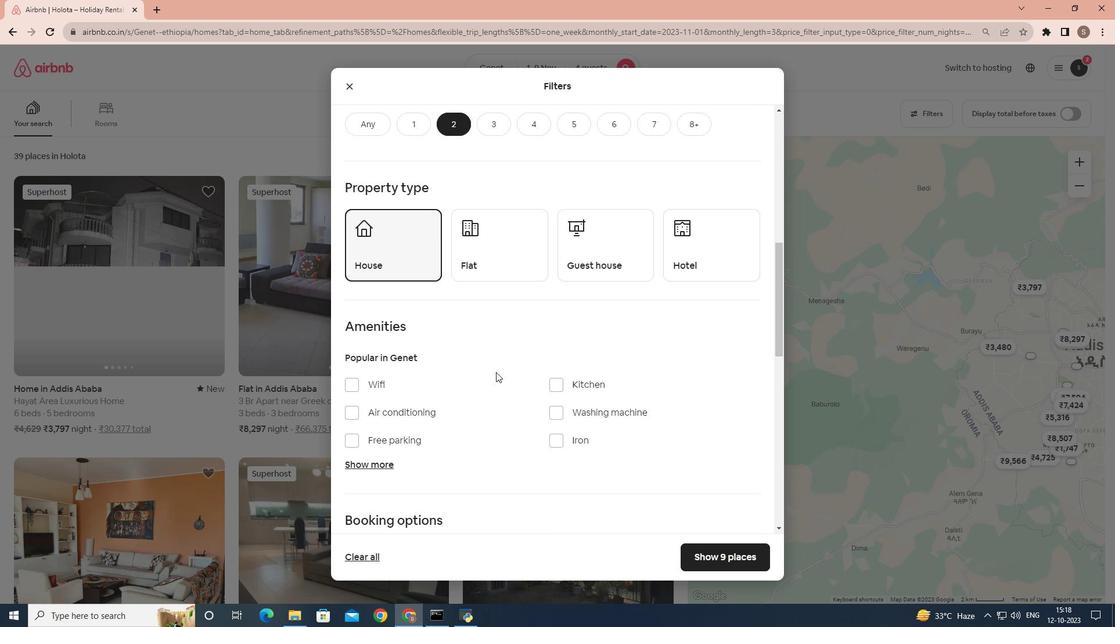 
Action: Mouse scrolled (496, 371) with delta (0, 0)
Screenshot: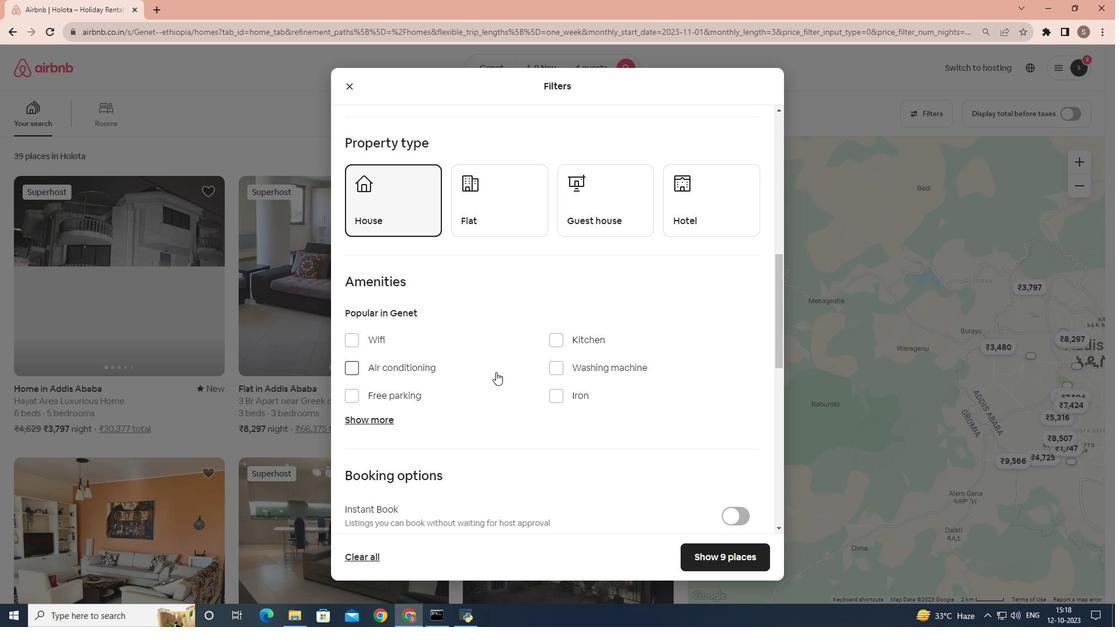 
Action: Mouse scrolled (496, 371) with delta (0, 0)
Screenshot: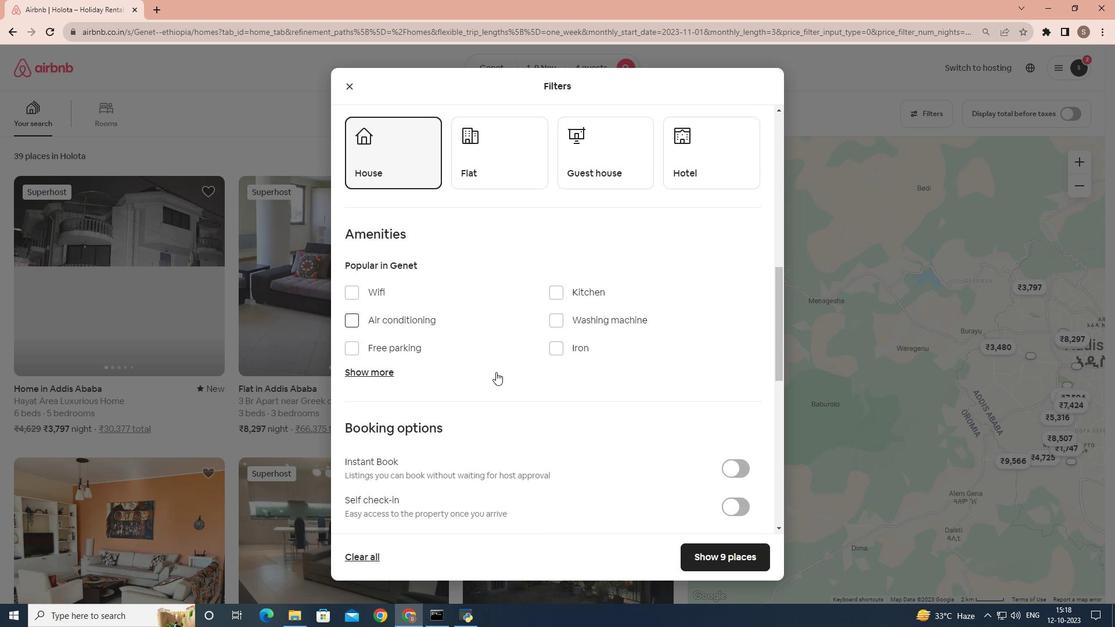 
Action: Mouse moved to (708, 554)
Screenshot: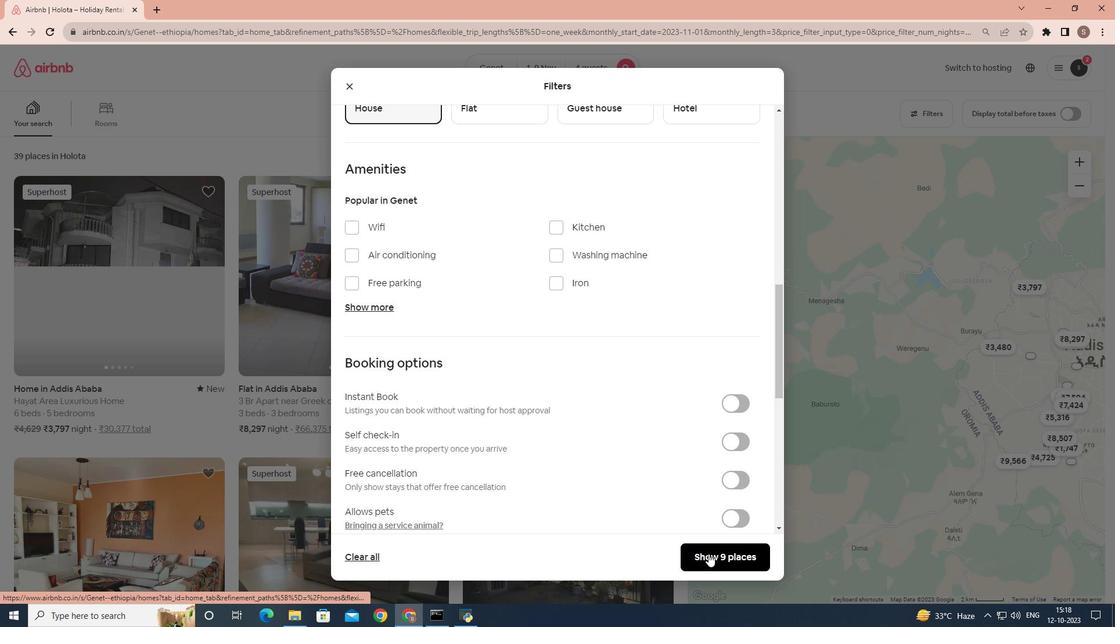 
Action: Mouse pressed left at (708, 554)
Screenshot: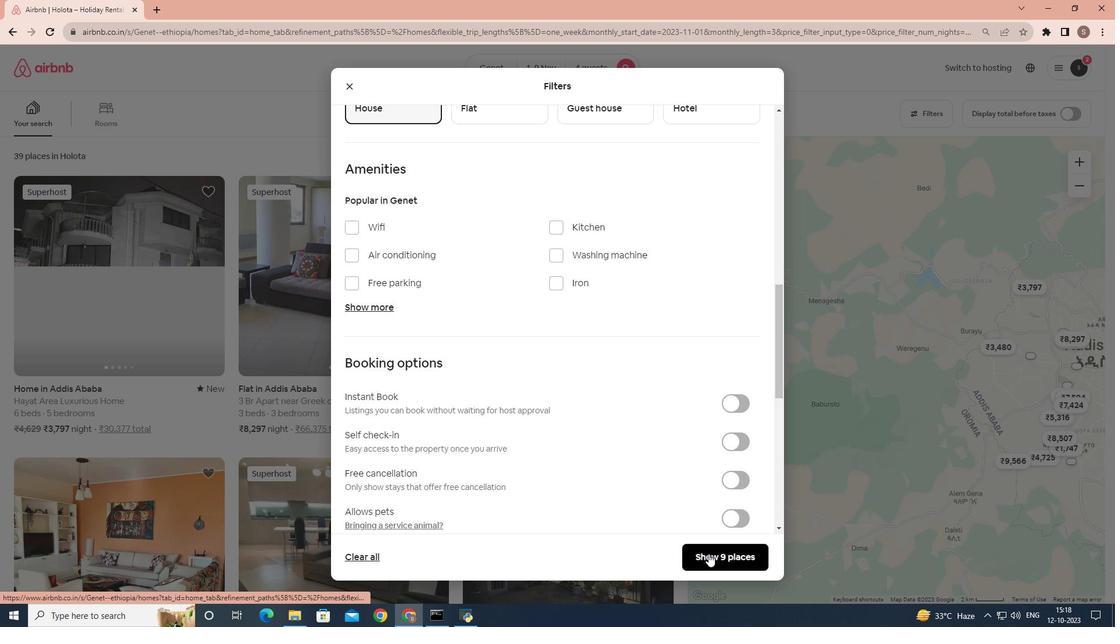 
Action: Mouse moved to (169, 276)
Screenshot: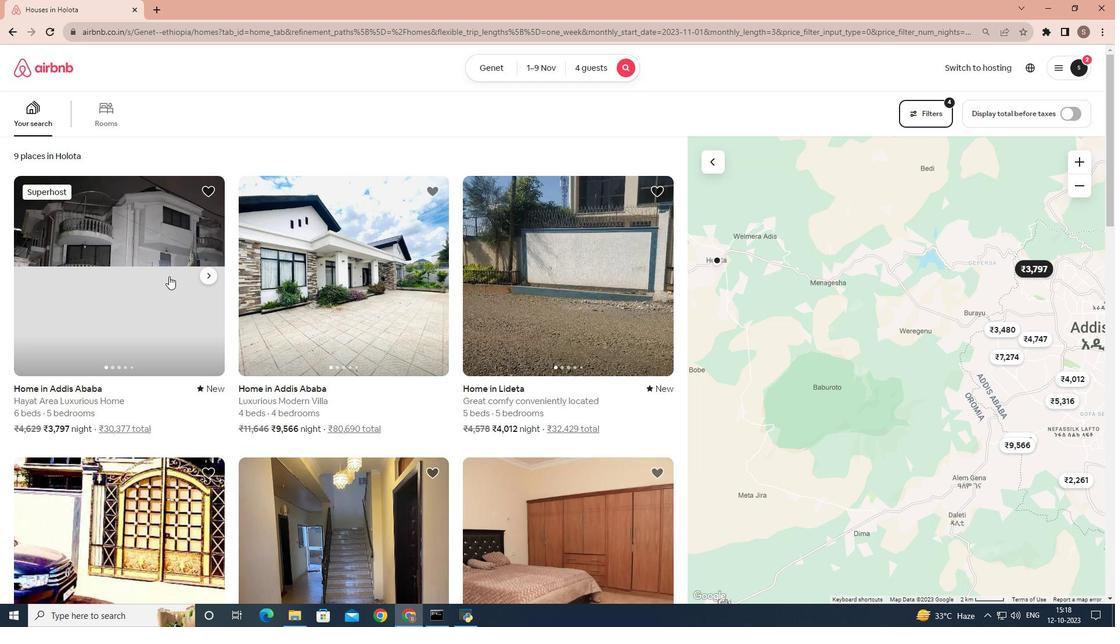 
Action: Mouse scrolled (169, 275) with delta (0, 0)
Screenshot: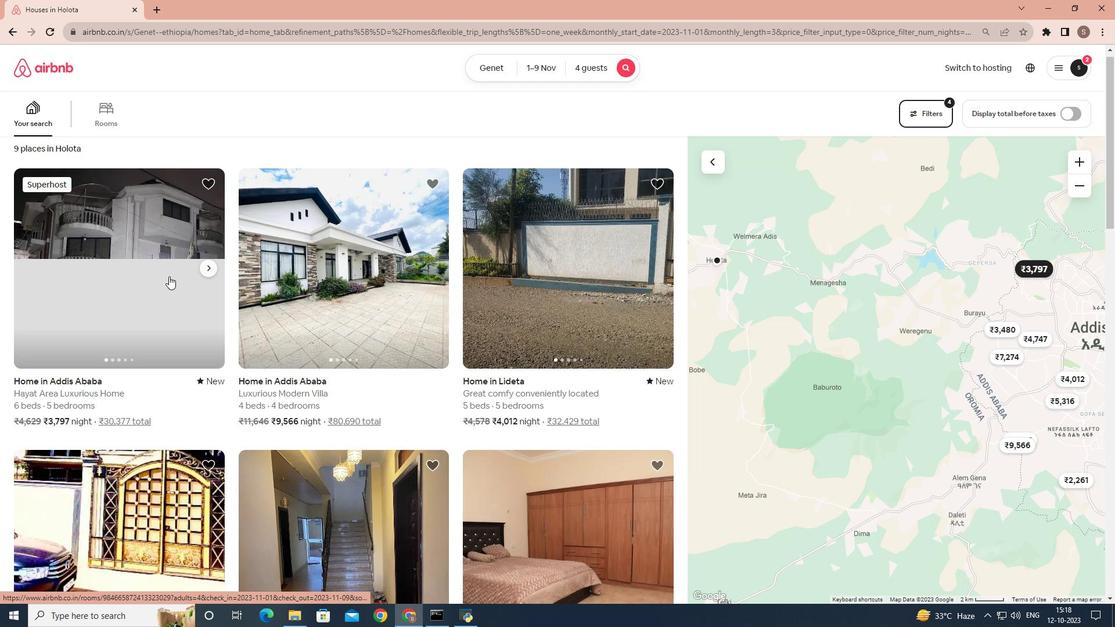 
Action: Mouse moved to (169, 264)
Screenshot: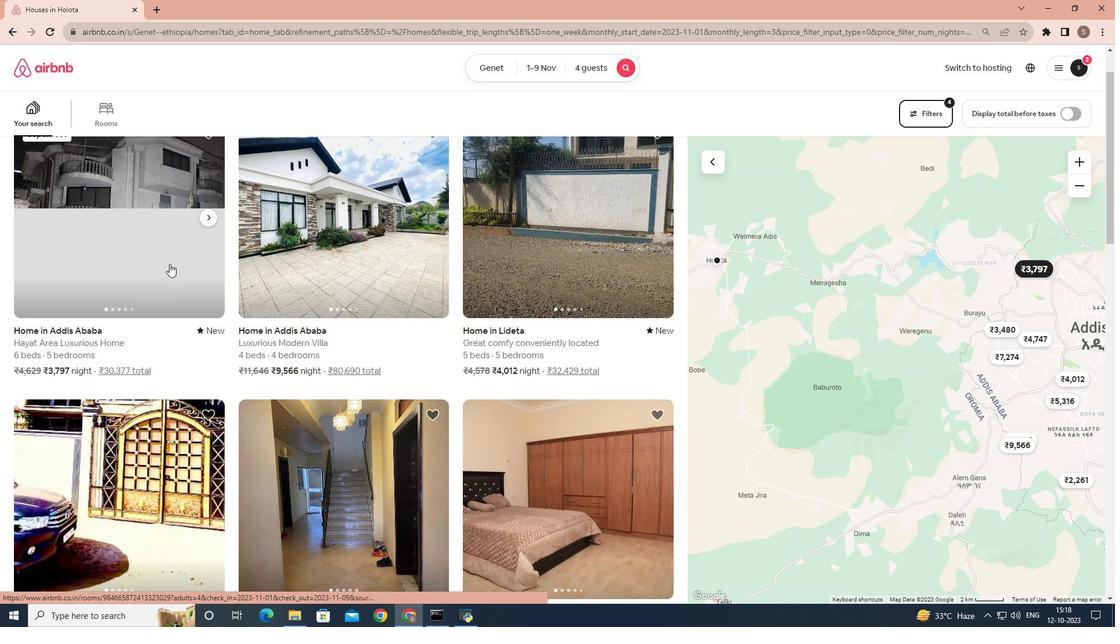 
Action: Mouse pressed left at (169, 264)
Screenshot: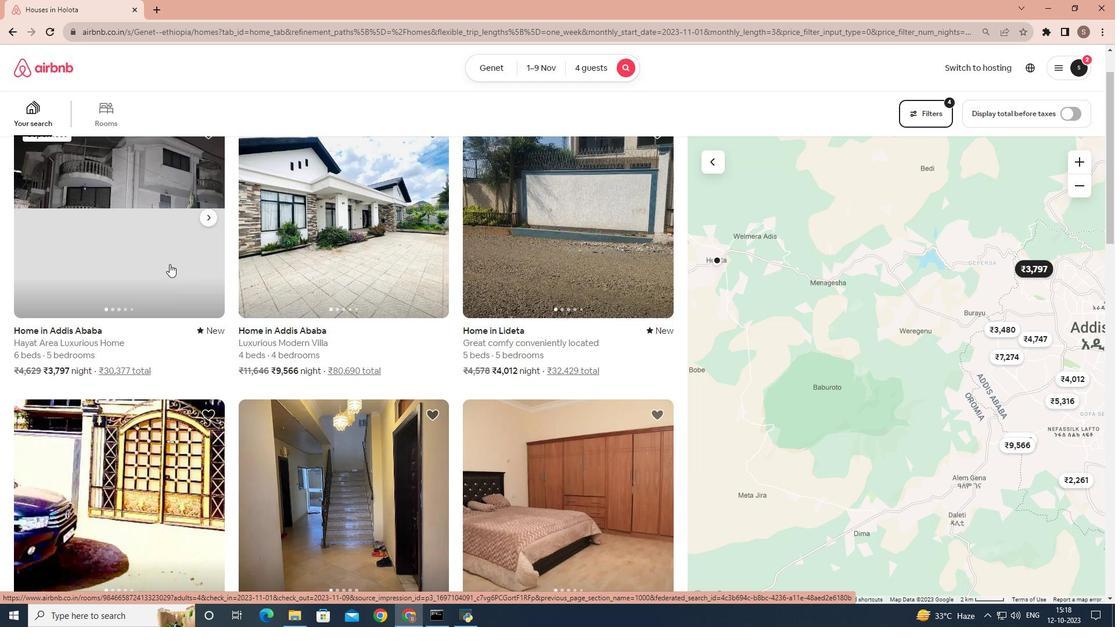 
Action: Mouse moved to (677, 384)
Screenshot: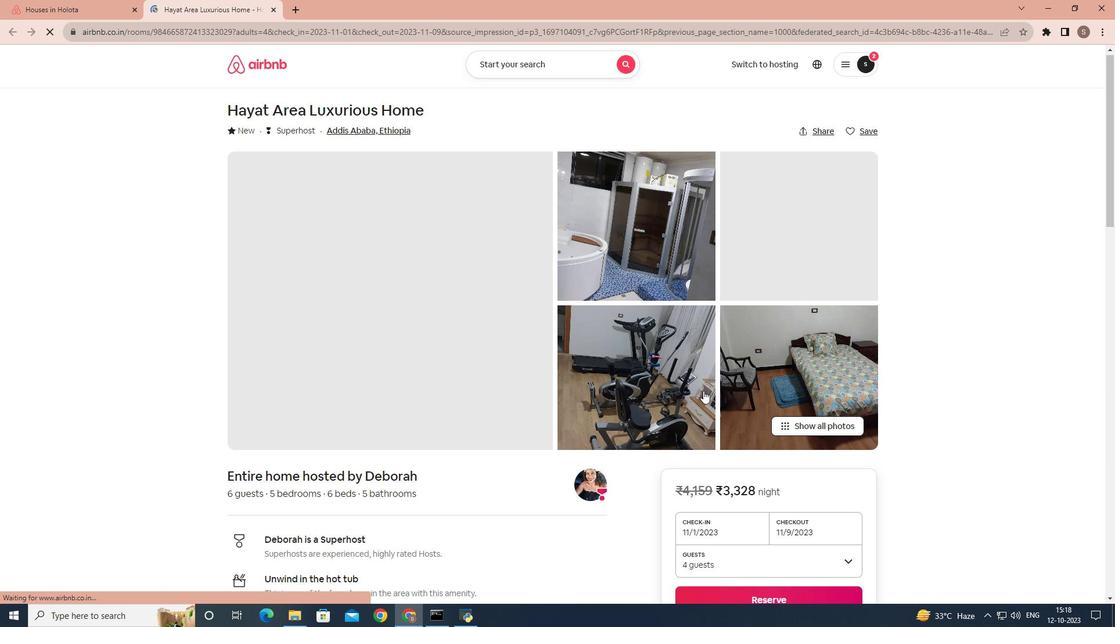 
Action: Mouse scrolled (677, 383) with delta (0, 0)
Screenshot: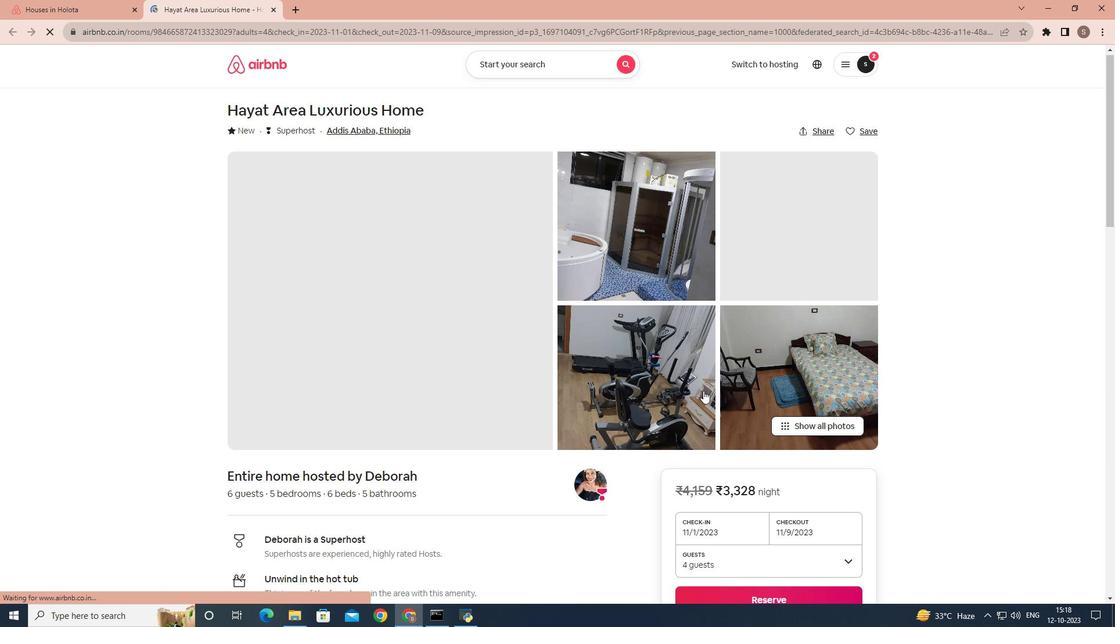 
Action: Mouse moved to (808, 343)
Screenshot: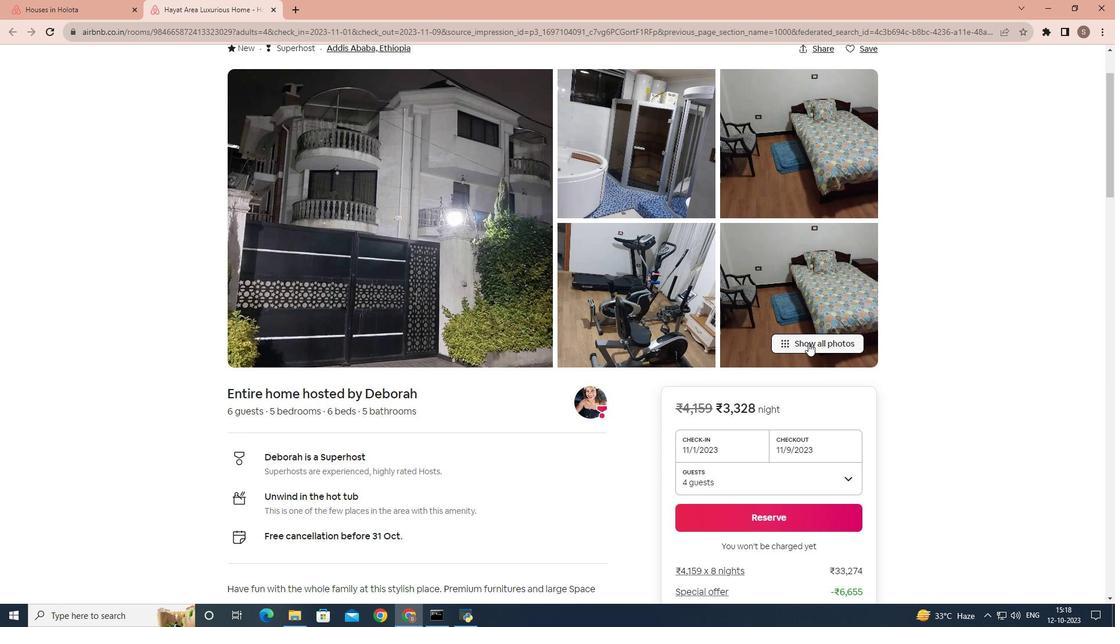 
Action: Mouse pressed left at (808, 343)
Screenshot: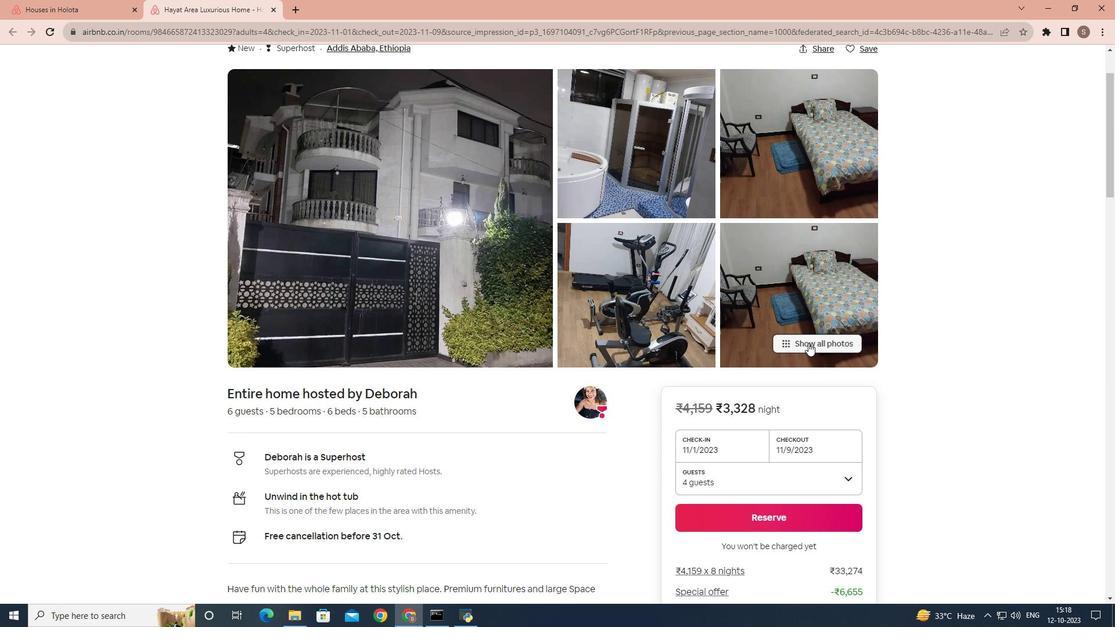 
Action: Mouse moved to (641, 292)
Screenshot: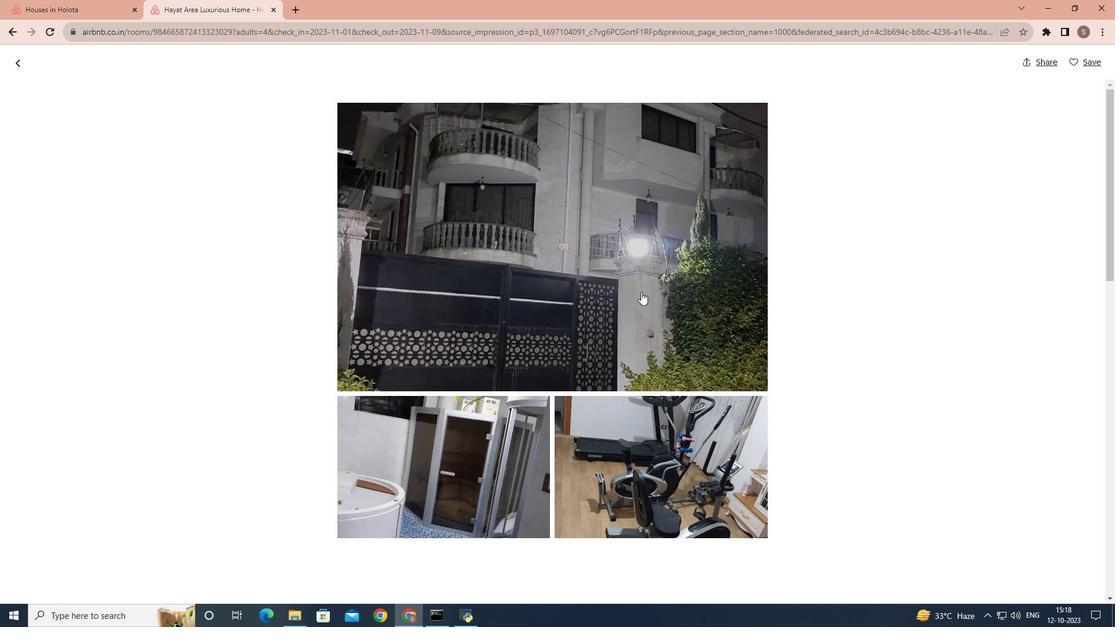 
Action: Mouse scrolled (641, 291) with delta (0, 0)
Screenshot: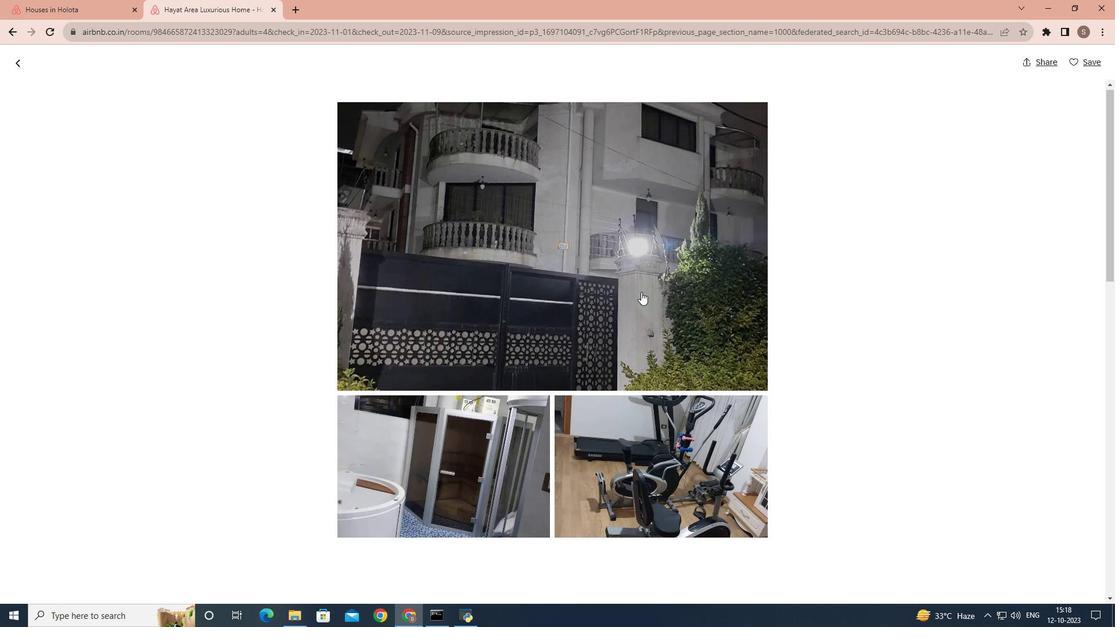 
Action: Mouse scrolled (641, 291) with delta (0, 0)
Screenshot: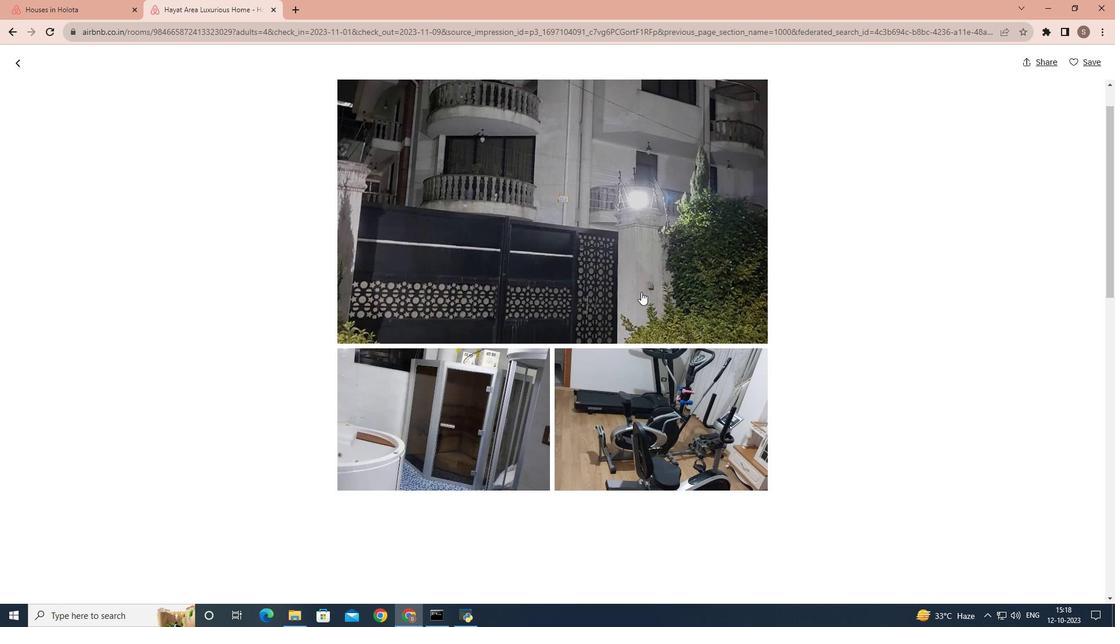 
Action: Mouse scrolled (641, 291) with delta (0, 0)
Screenshot: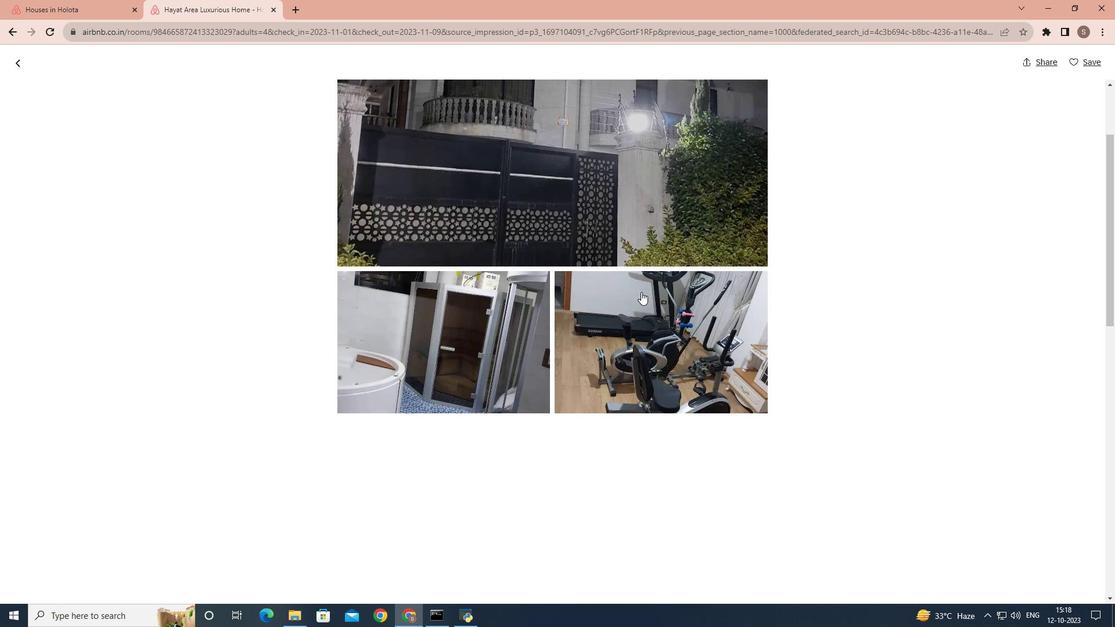 
Action: Mouse scrolled (641, 291) with delta (0, 0)
Screenshot: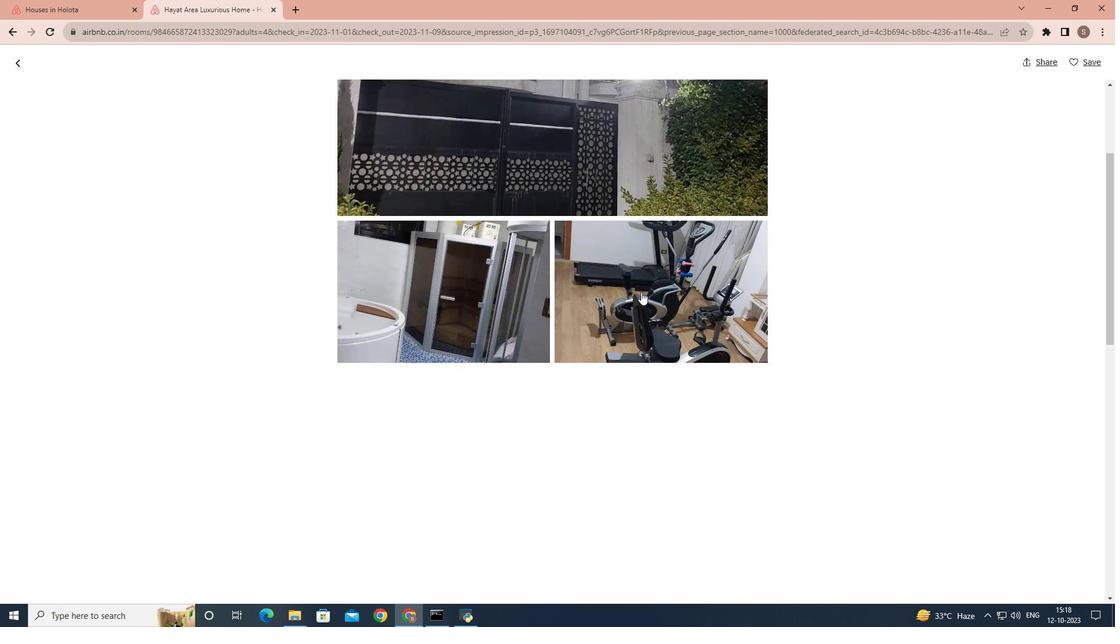 
Action: Mouse scrolled (641, 291) with delta (0, 0)
Screenshot: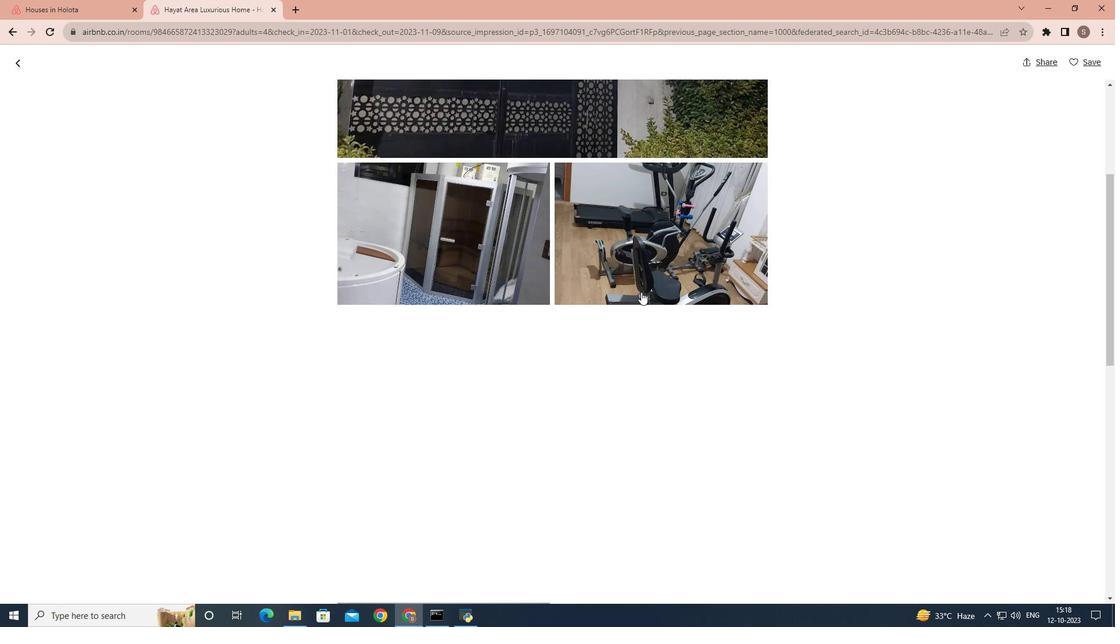 
Action: Mouse scrolled (641, 291) with delta (0, 0)
Screenshot: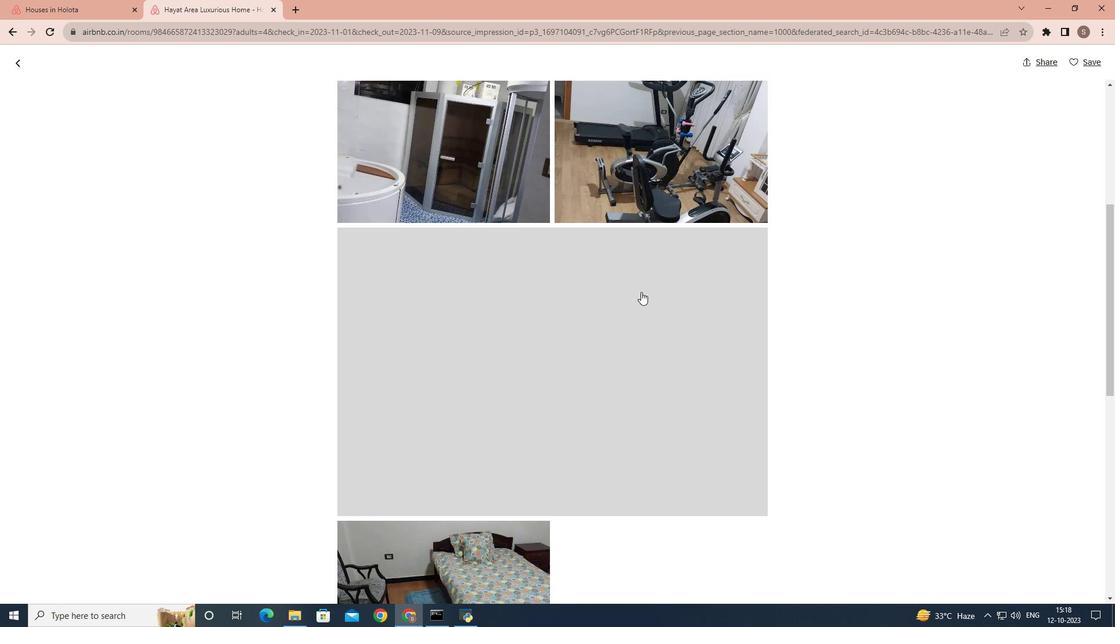 
Action: Mouse scrolled (641, 291) with delta (0, 0)
Screenshot: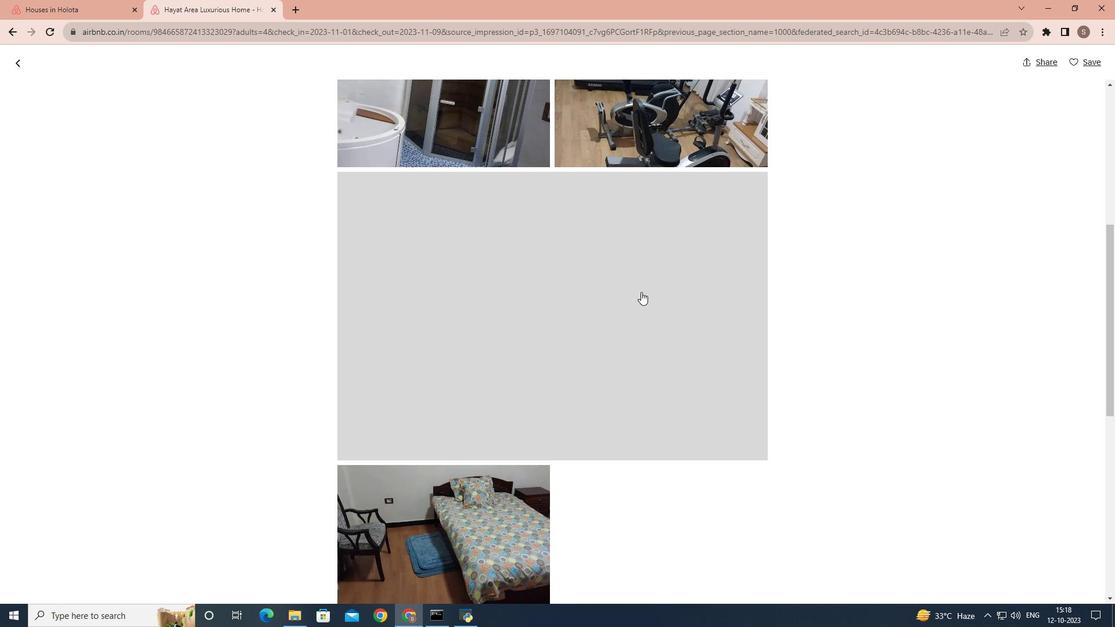 
Action: Mouse scrolled (641, 291) with delta (0, 0)
Screenshot: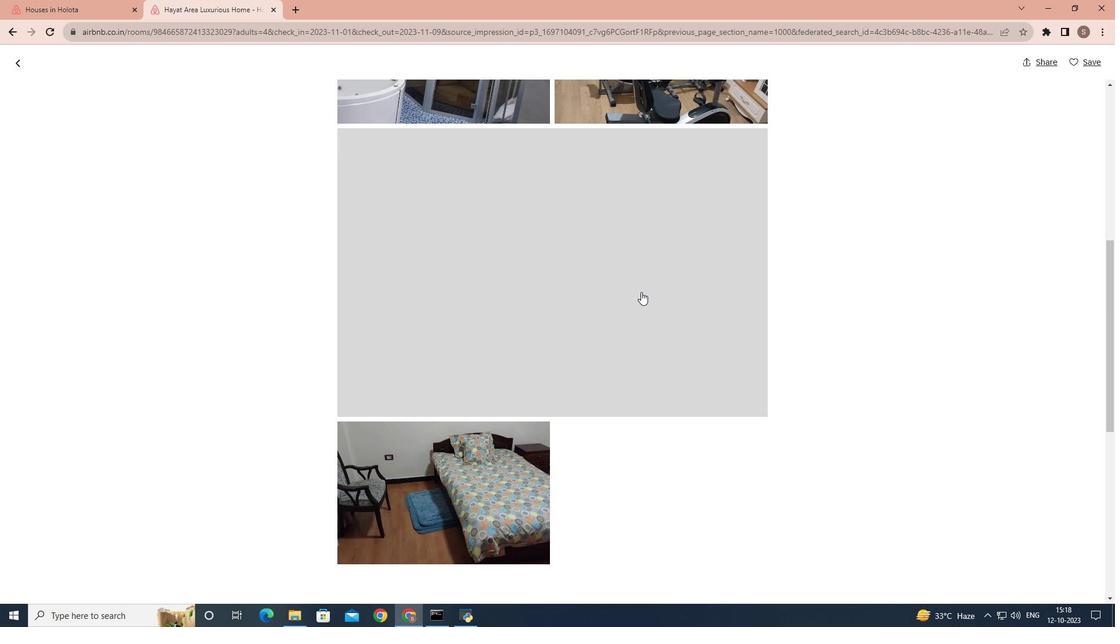 
Action: Mouse scrolled (641, 291) with delta (0, 0)
Screenshot: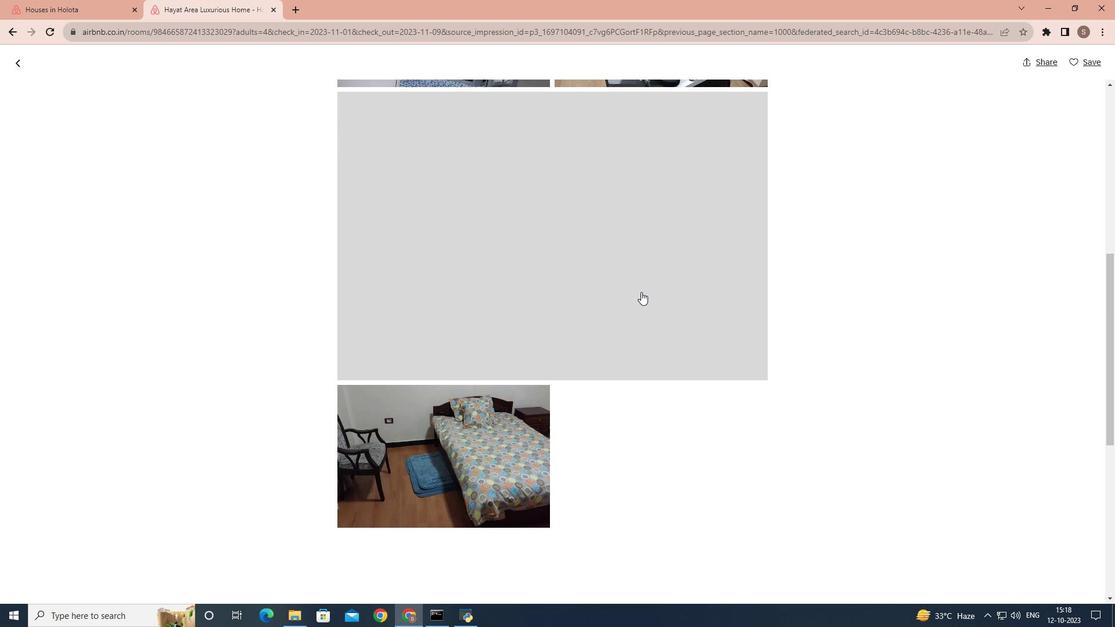 
Action: Mouse scrolled (641, 291) with delta (0, 0)
Screenshot: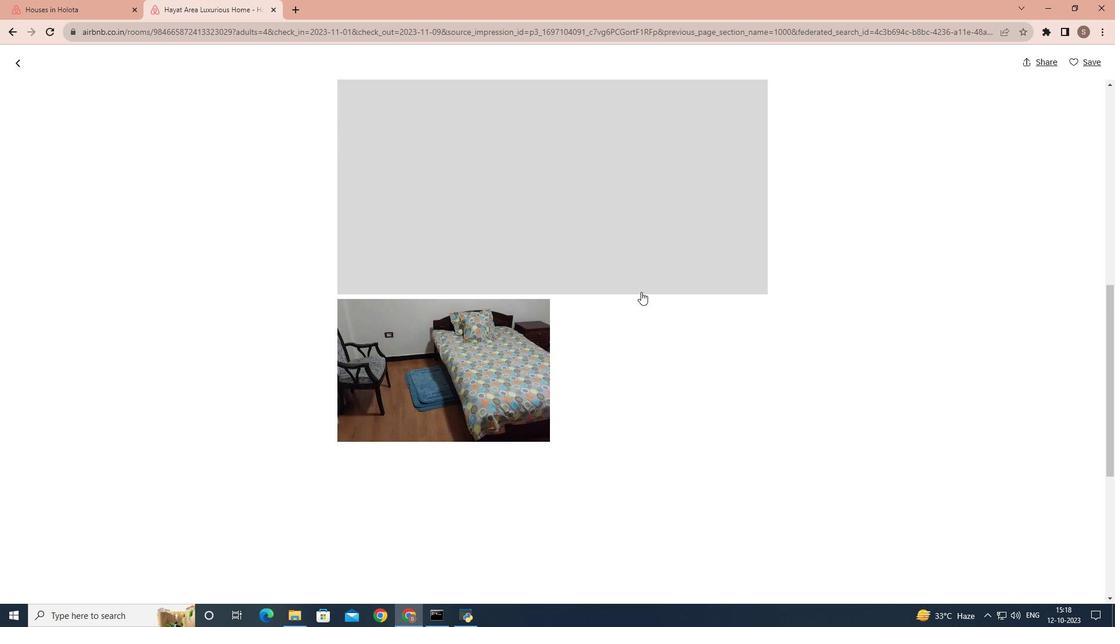 
Action: Mouse scrolled (641, 291) with delta (0, 0)
Screenshot: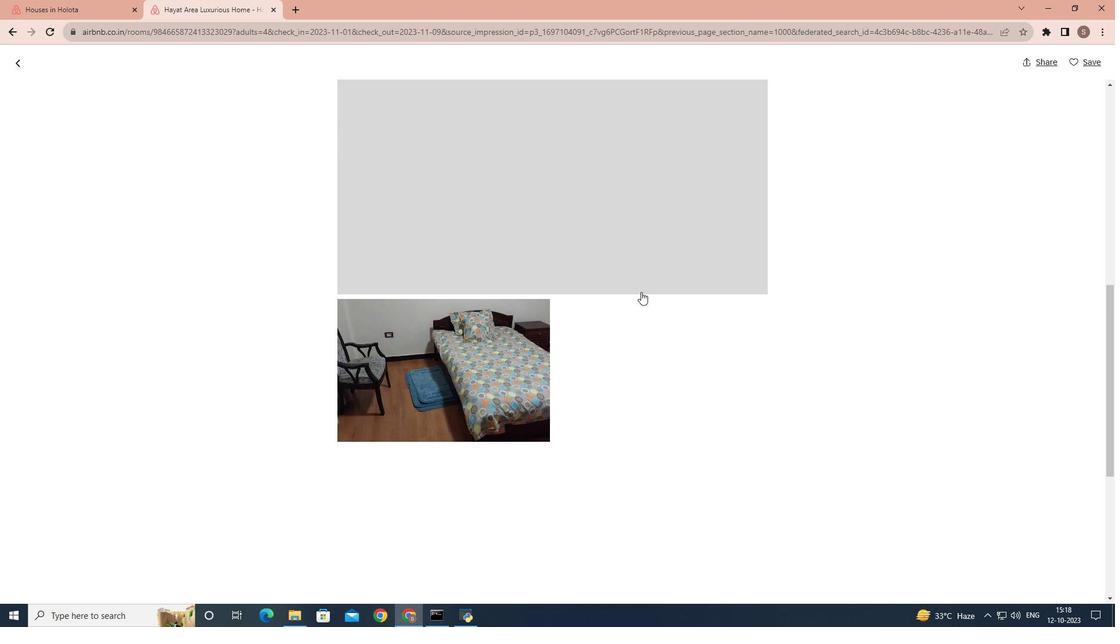 
Action: Mouse scrolled (641, 291) with delta (0, 0)
Screenshot: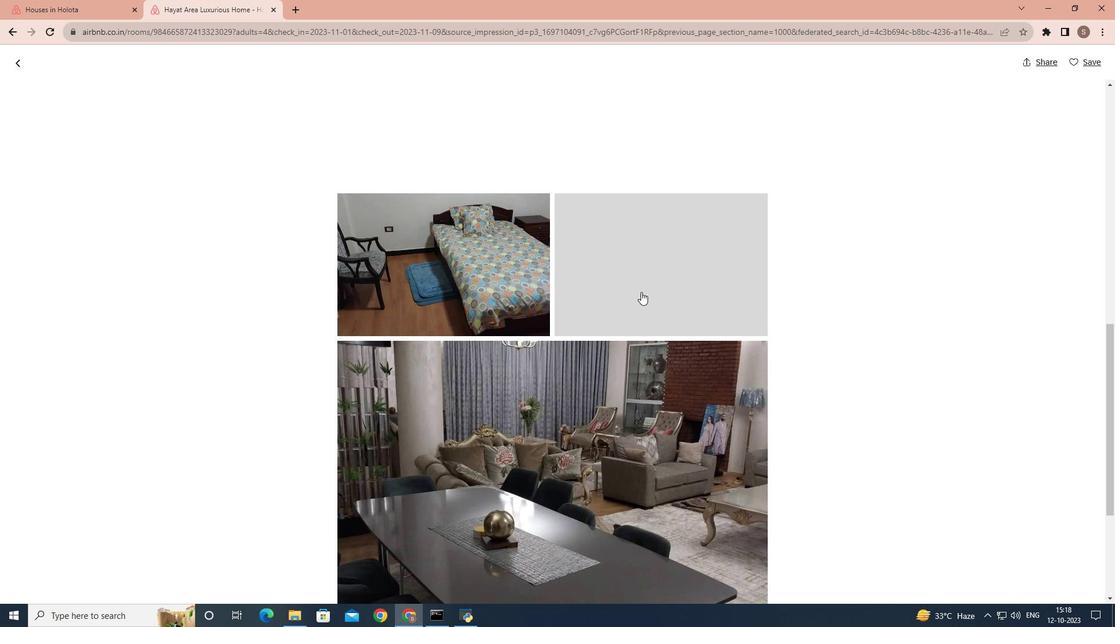
Action: Mouse scrolled (641, 291) with delta (0, 0)
Screenshot: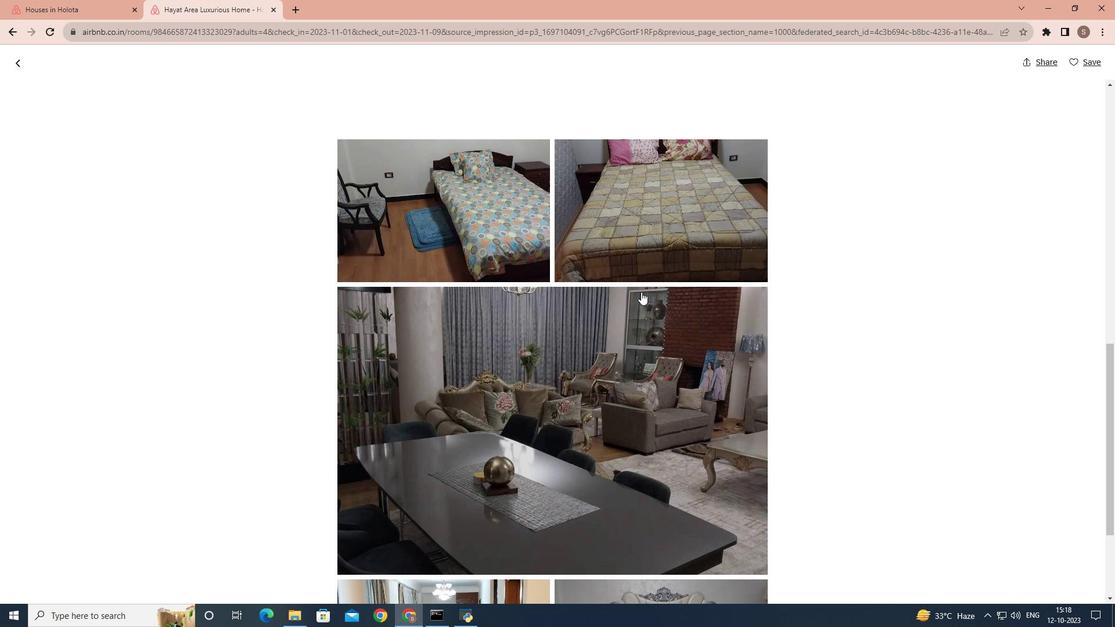 
Action: Mouse scrolled (641, 291) with delta (0, 0)
Screenshot: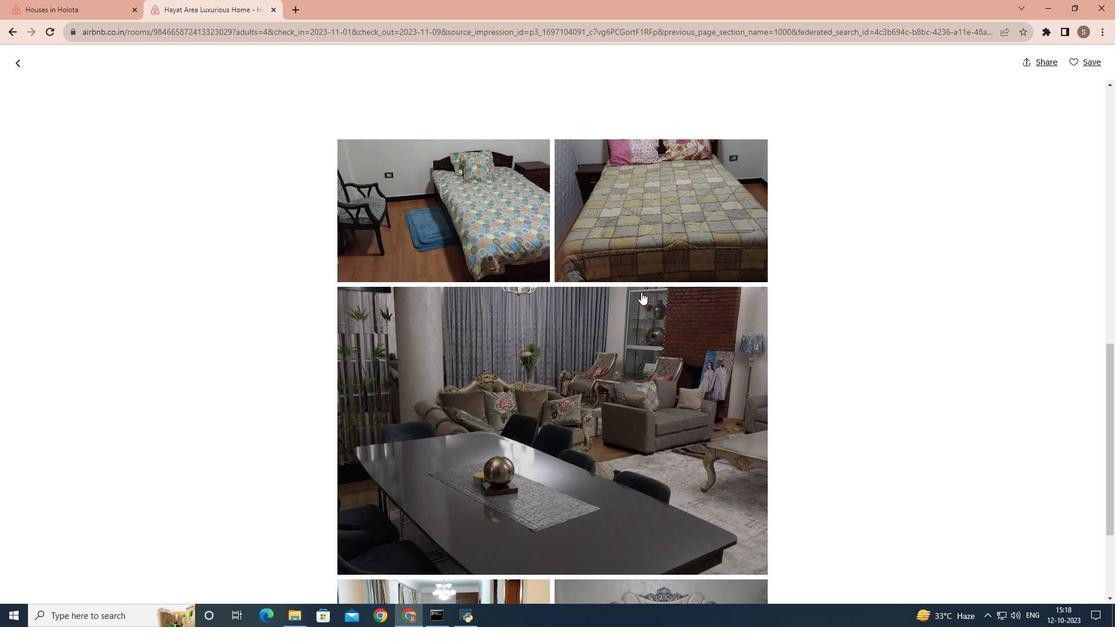
Action: Mouse scrolled (641, 291) with delta (0, 0)
Screenshot: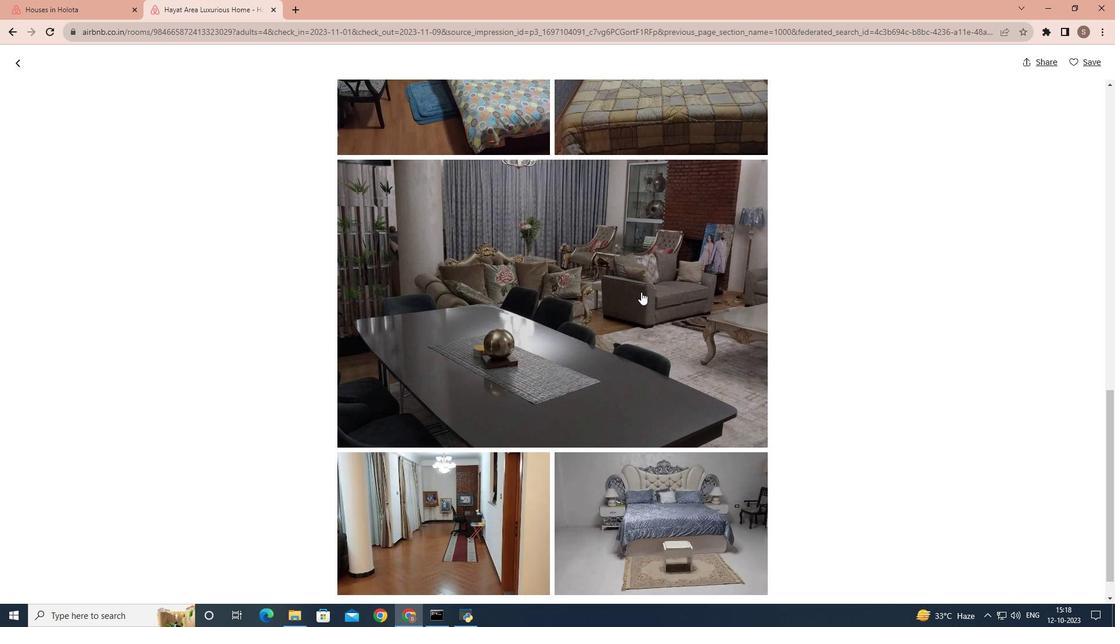 
Action: Mouse scrolled (641, 291) with delta (0, 0)
Screenshot: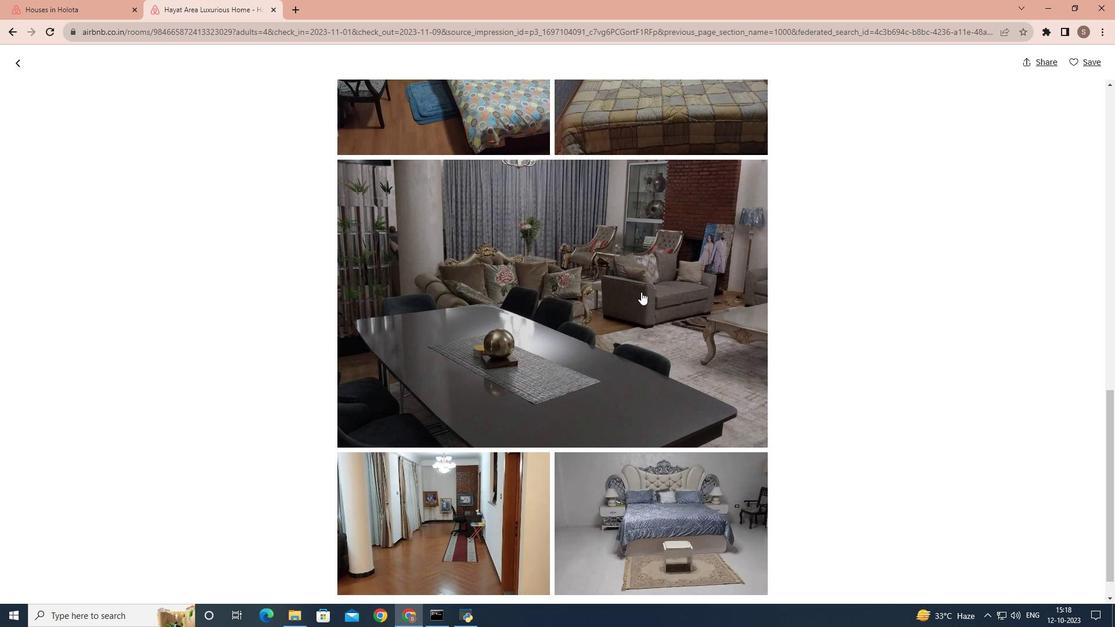 
Action: Mouse scrolled (641, 291) with delta (0, 0)
Screenshot: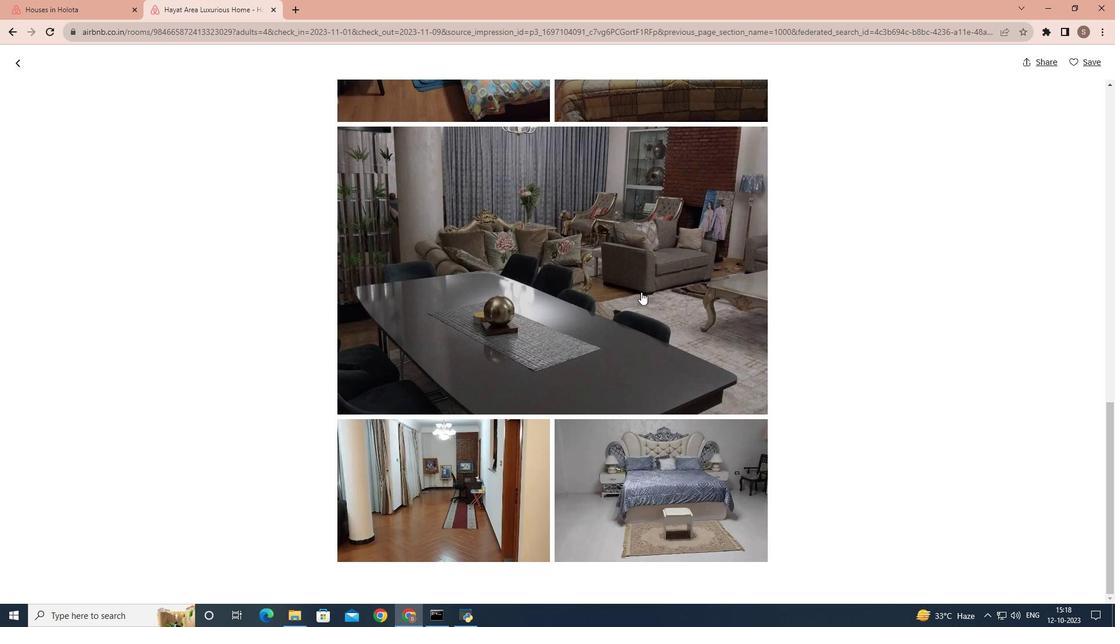 
Action: Mouse scrolled (641, 291) with delta (0, 0)
Screenshot: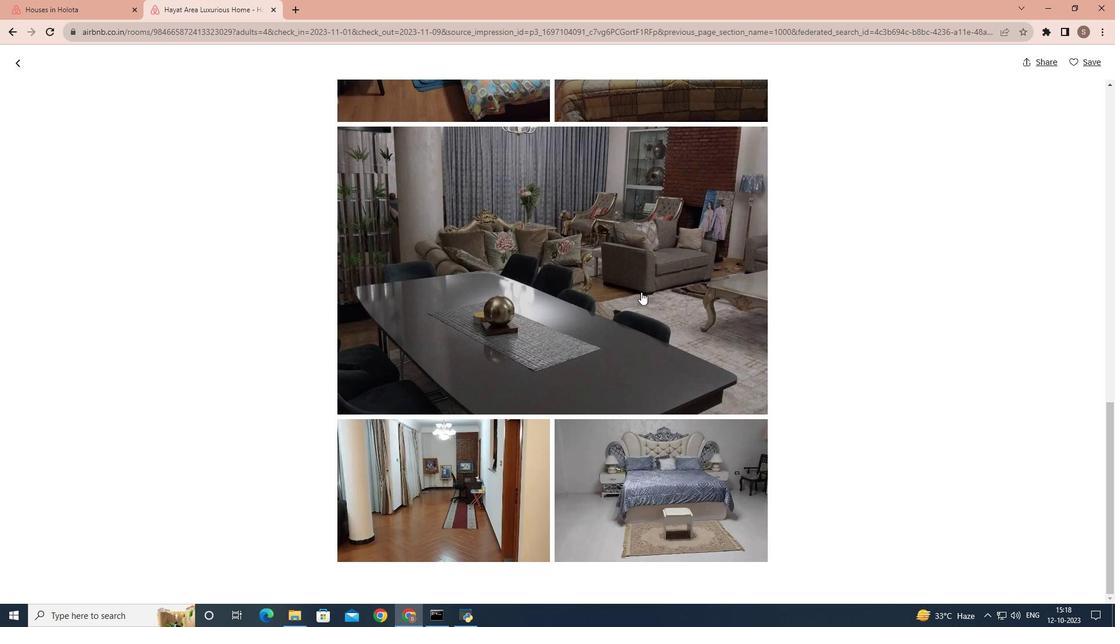 
Action: Mouse scrolled (641, 291) with delta (0, 0)
Screenshot: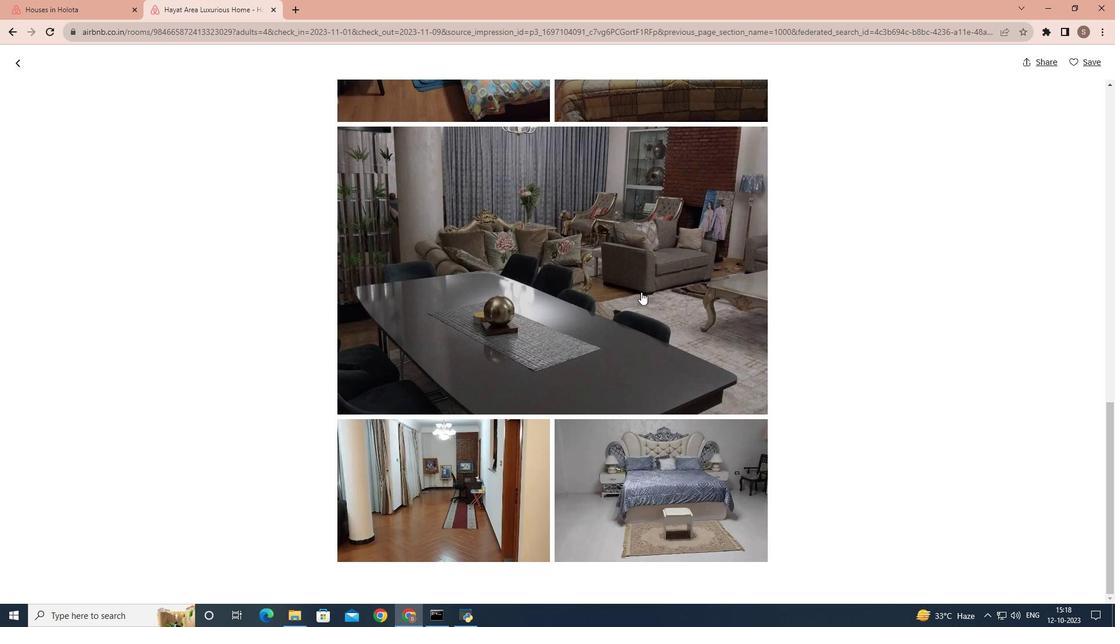 
Action: Mouse scrolled (641, 291) with delta (0, 0)
Screenshot: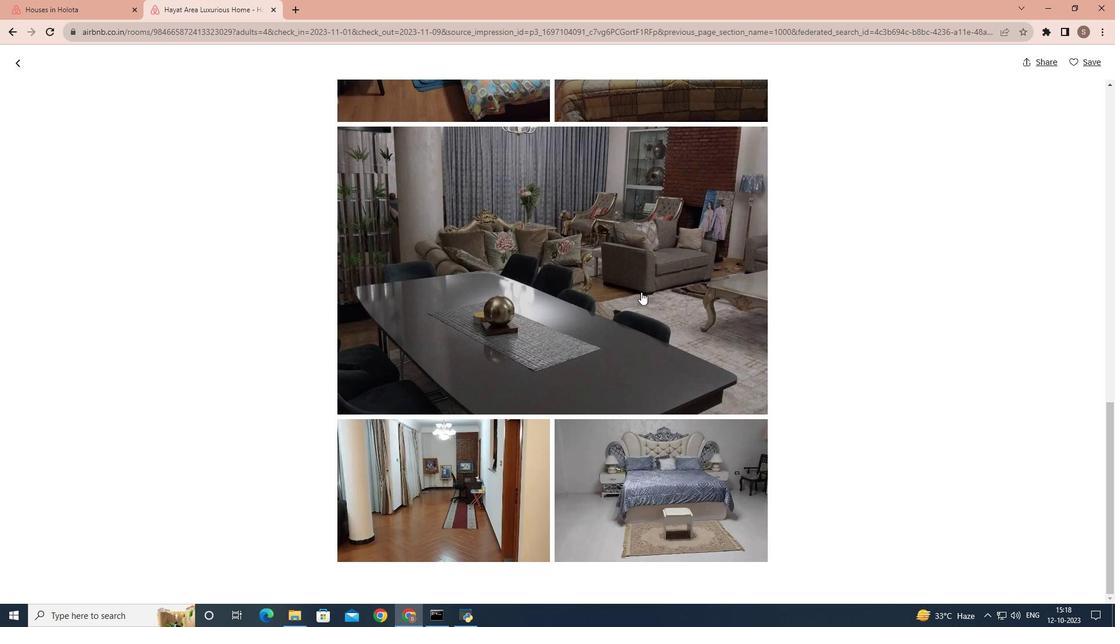 
Action: Mouse scrolled (641, 291) with delta (0, 0)
Screenshot: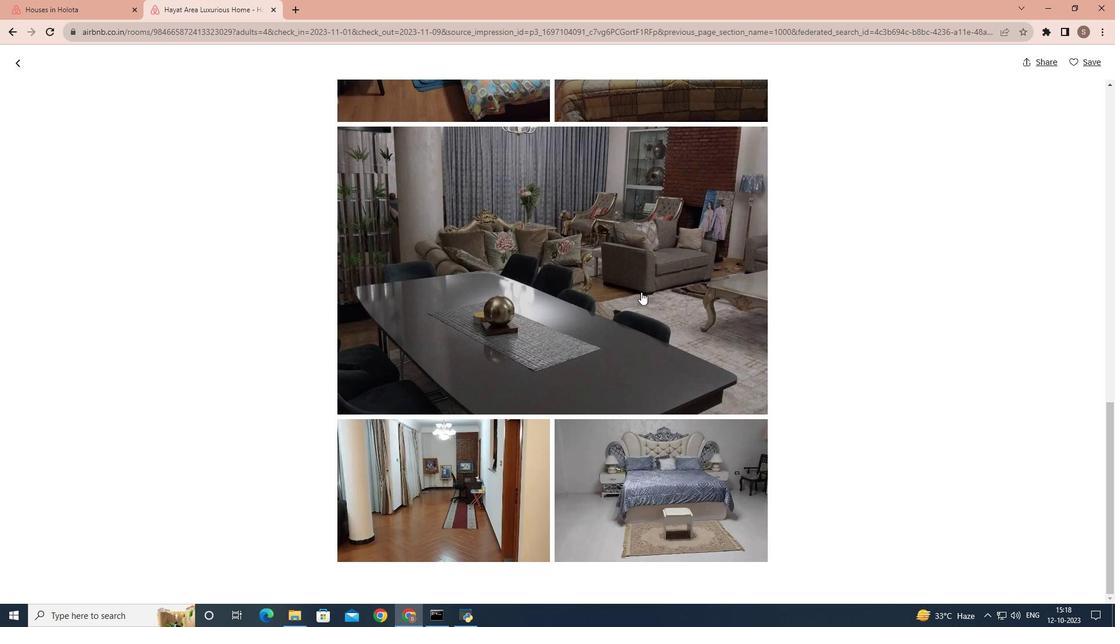 
Action: Mouse scrolled (641, 291) with delta (0, 0)
Screenshot: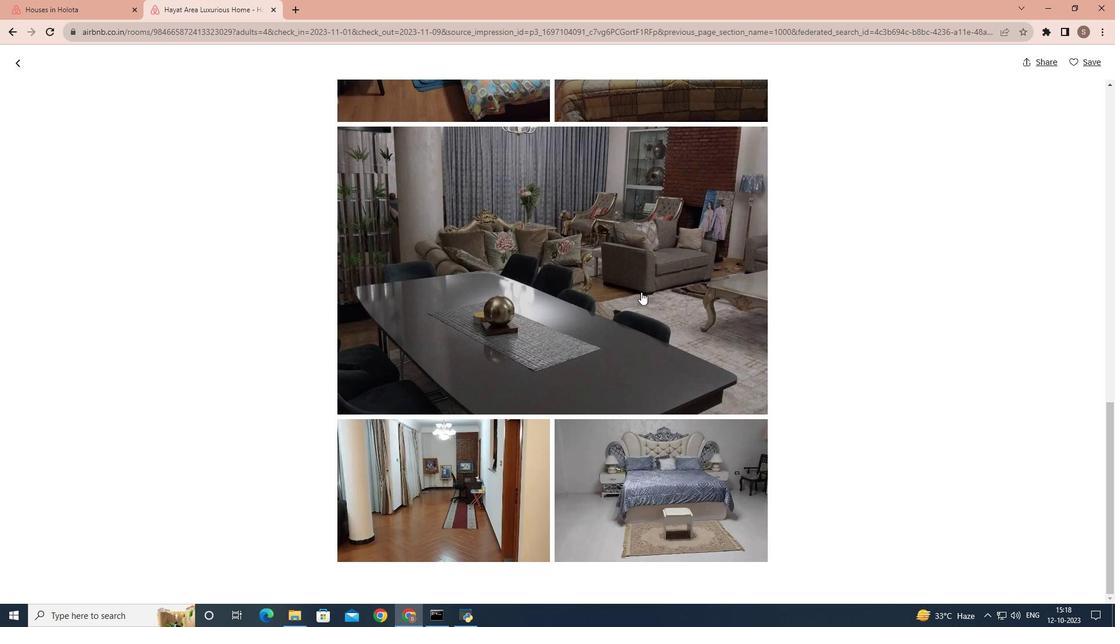 
Action: Mouse scrolled (641, 291) with delta (0, 0)
Screenshot: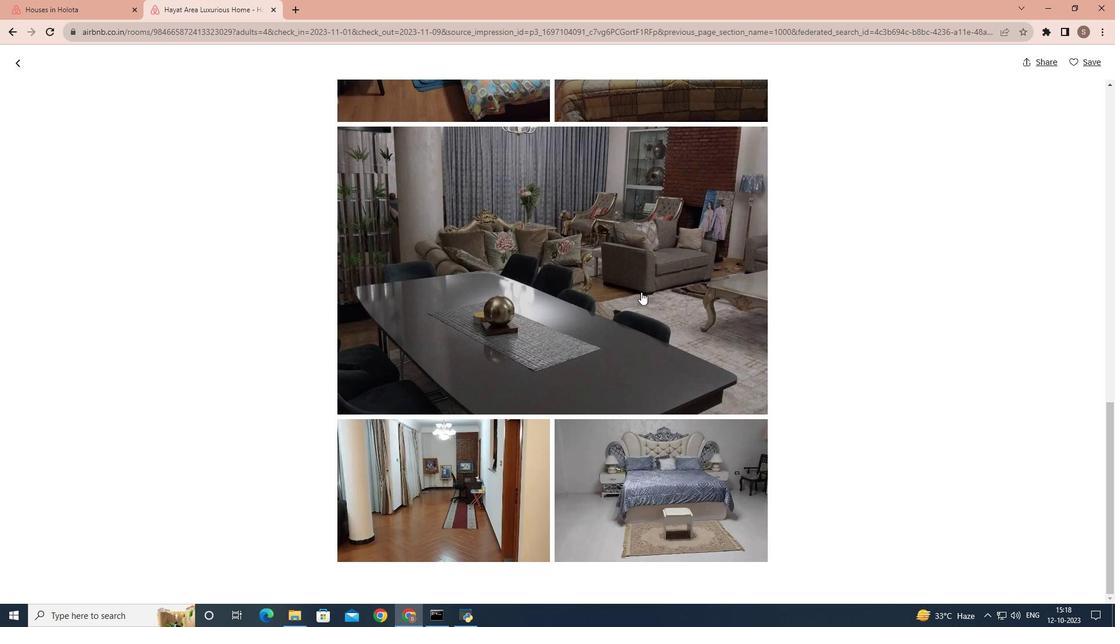 
Action: Mouse scrolled (641, 291) with delta (0, 0)
Screenshot: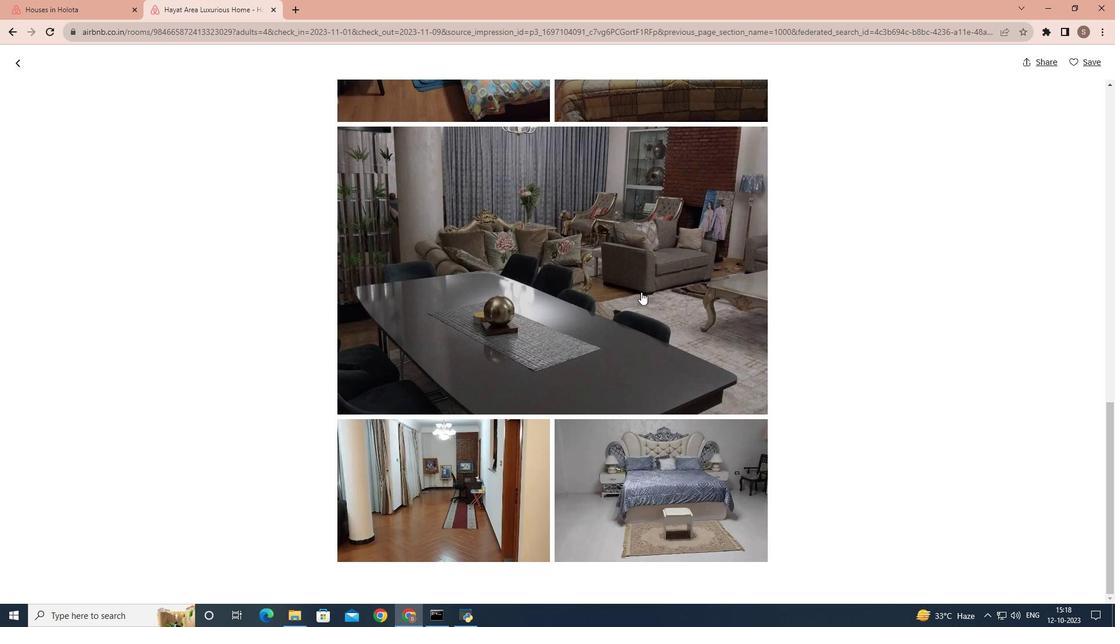 
Action: Mouse scrolled (641, 291) with delta (0, 0)
Screenshot: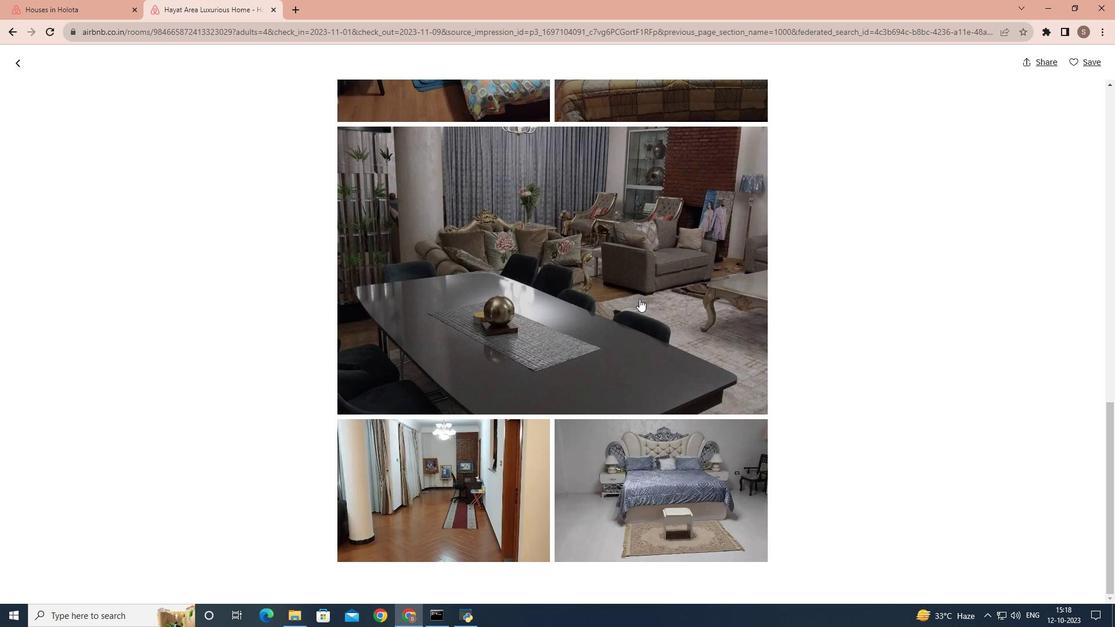 
Action: Mouse moved to (634, 338)
Screenshot: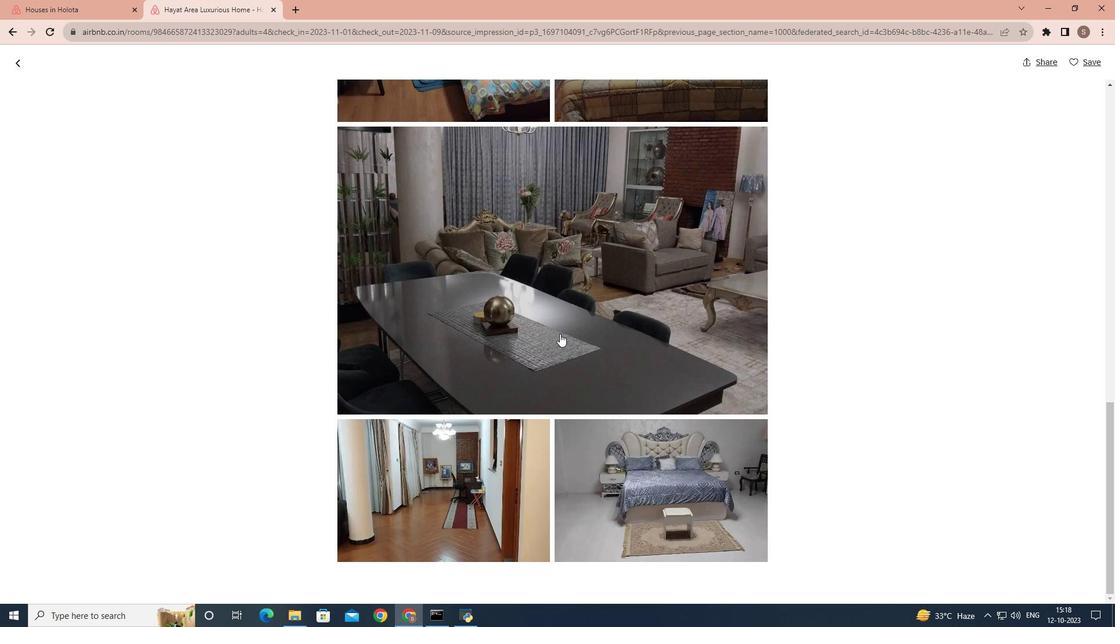 
Action: Mouse scrolled (634, 337) with delta (0, 0)
Screenshot: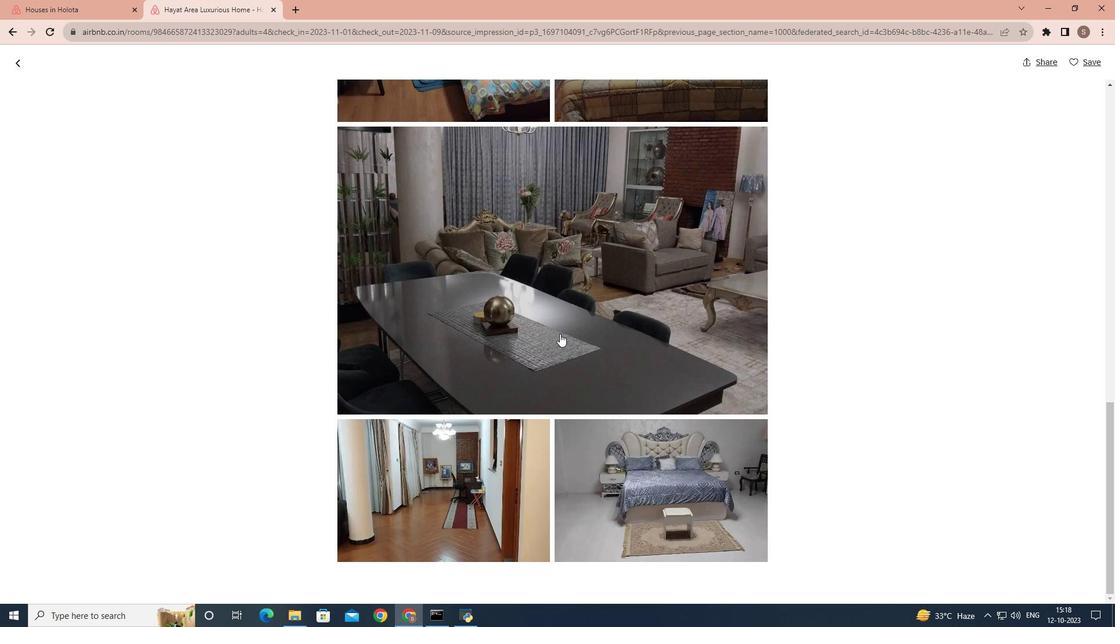
Action: Mouse moved to (20, 62)
Screenshot: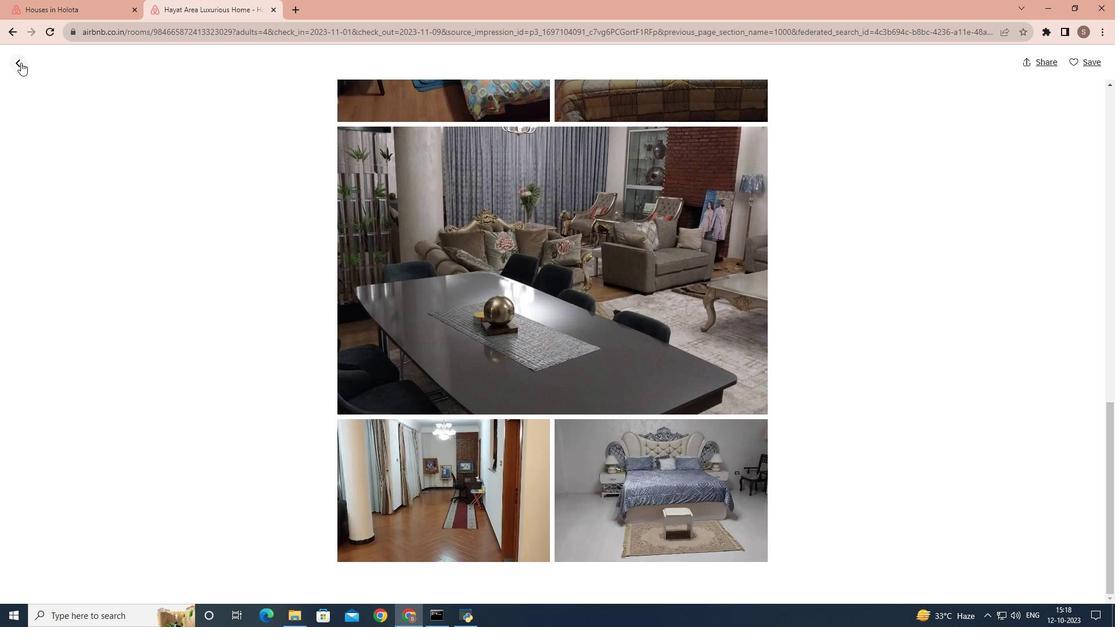 
Action: Mouse pressed left at (20, 62)
Screenshot: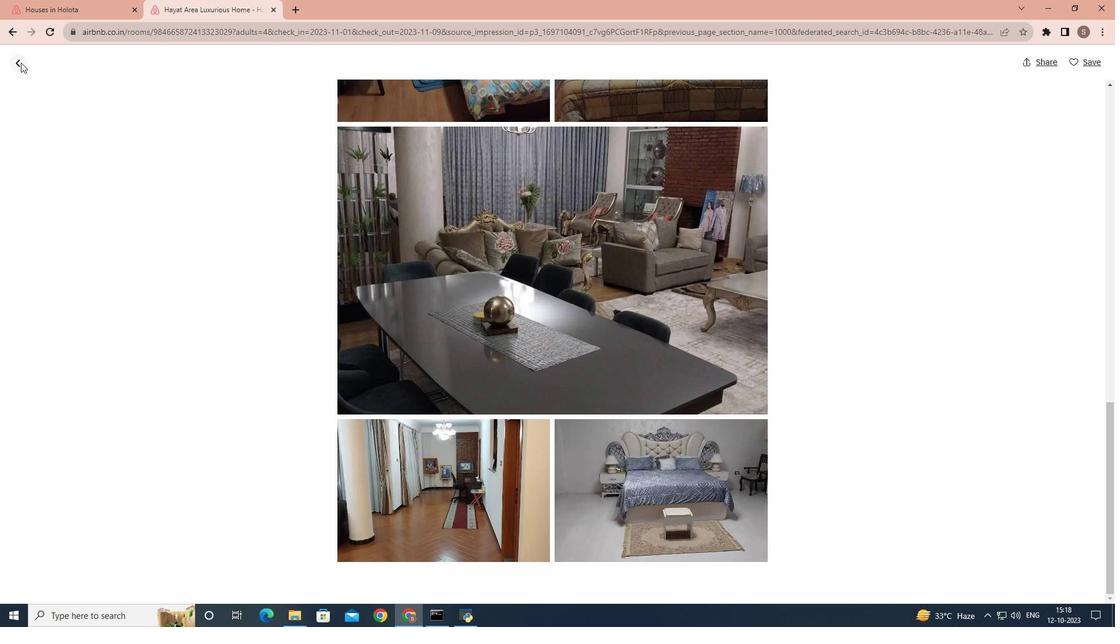 
Action: Mouse moved to (404, 286)
Screenshot: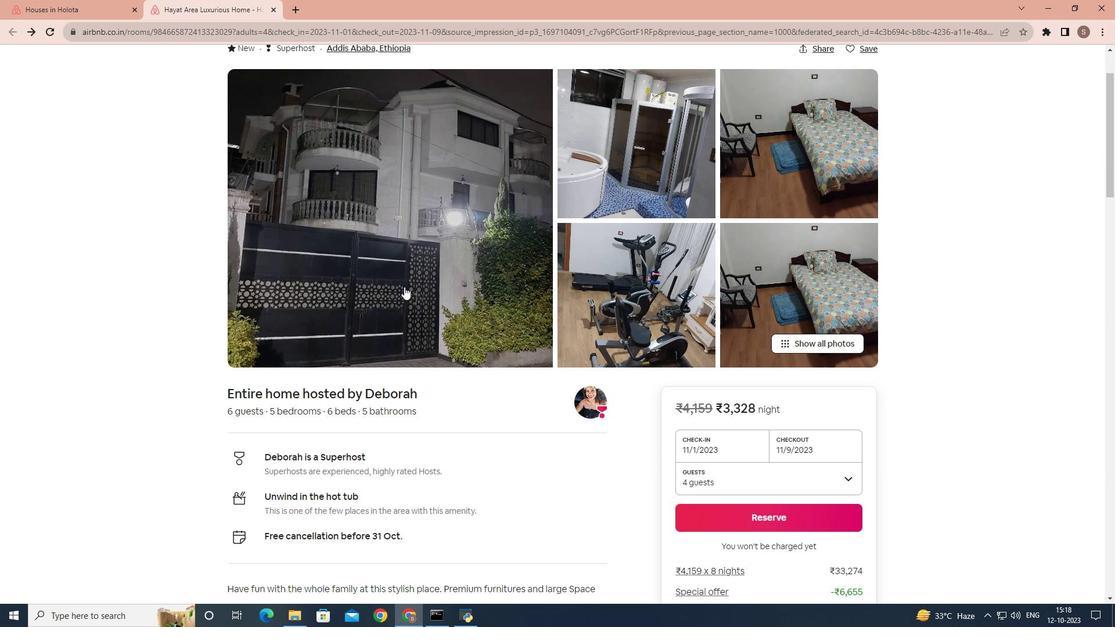 
Action: Mouse scrolled (404, 286) with delta (0, 0)
Screenshot: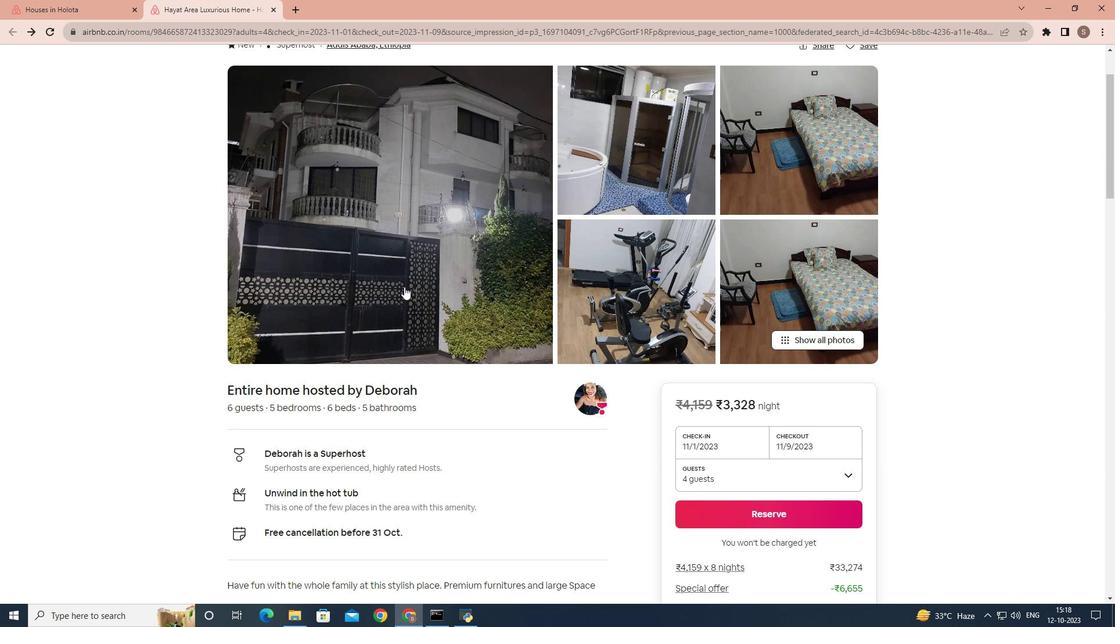 
Action: Mouse scrolled (404, 286) with delta (0, 0)
Screenshot: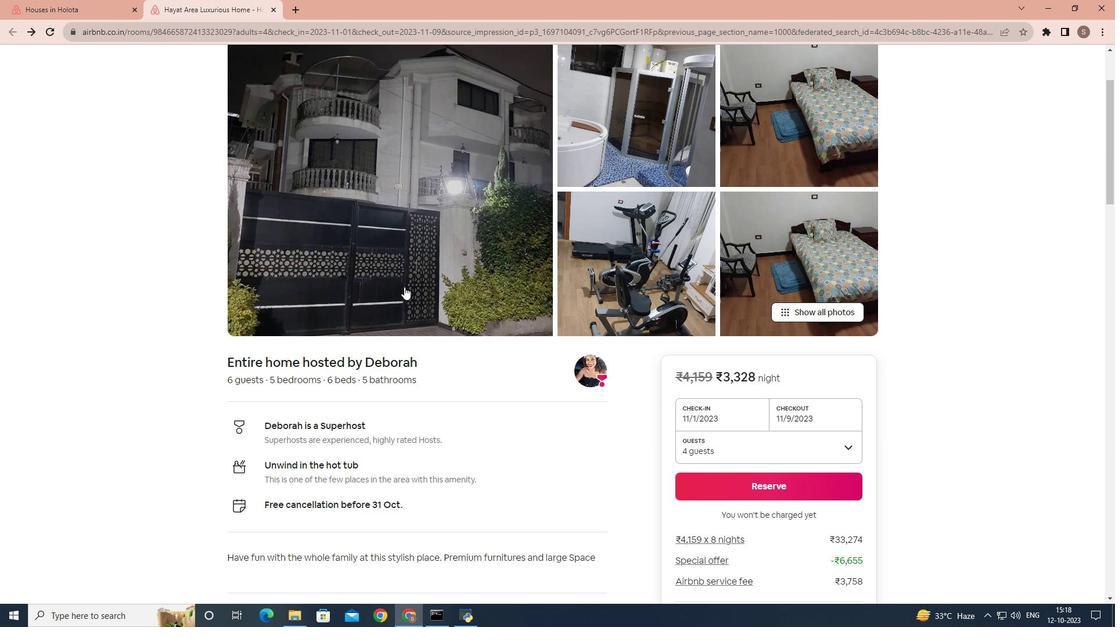 
Action: Mouse scrolled (404, 286) with delta (0, 0)
Screenshot: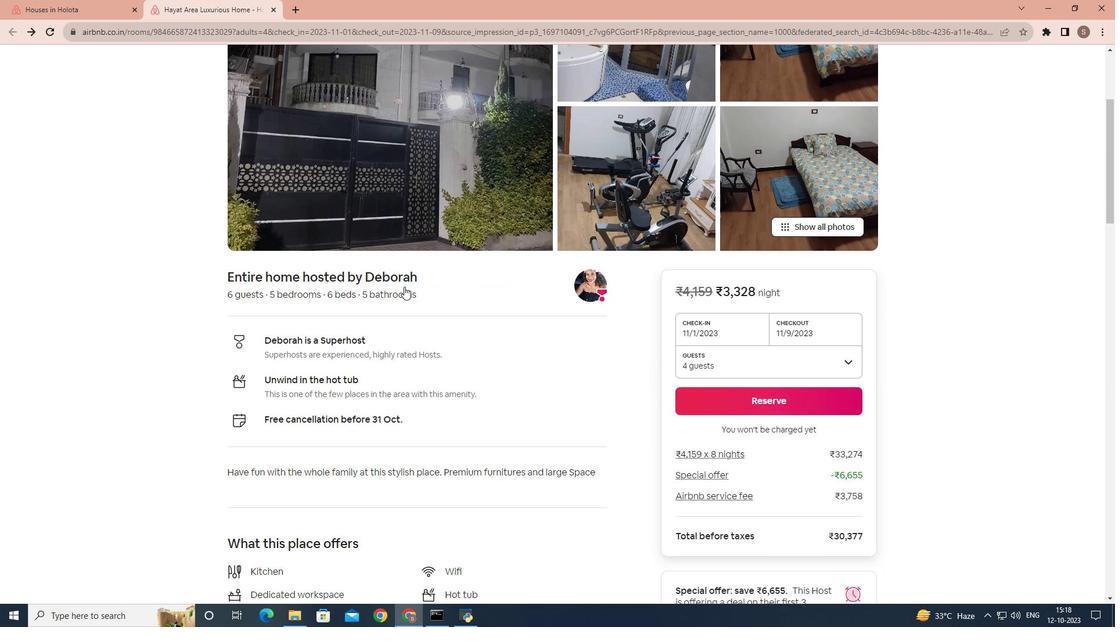 
Action: Mouse scrolled (404, 286) with delta (0, 0)
Screenshot: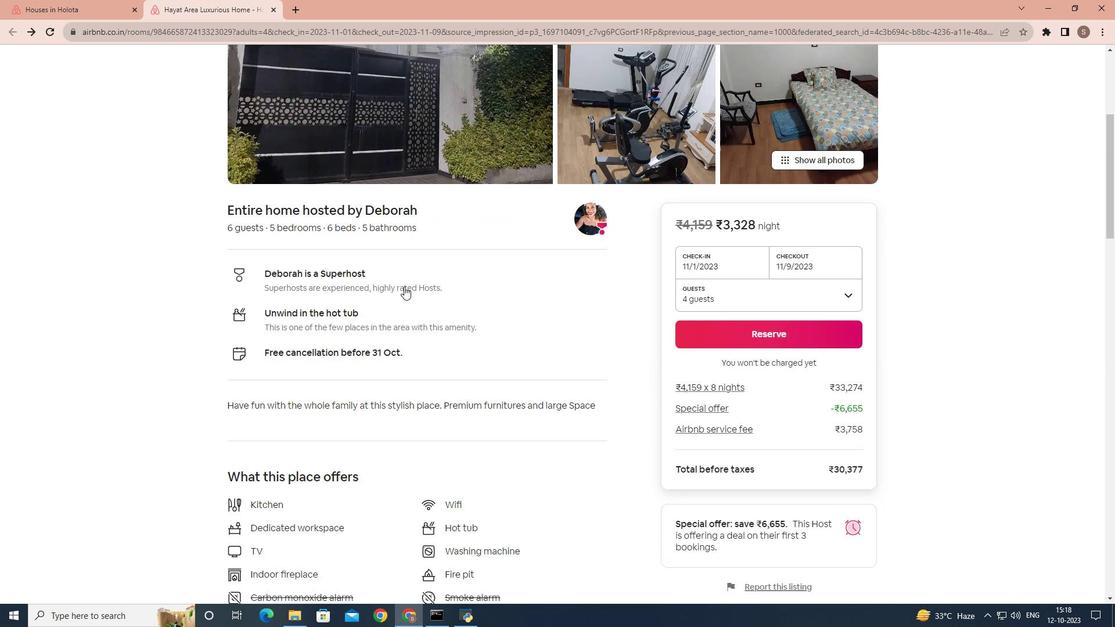 
Action: Mouse moved to (398, 296)
Screenshot: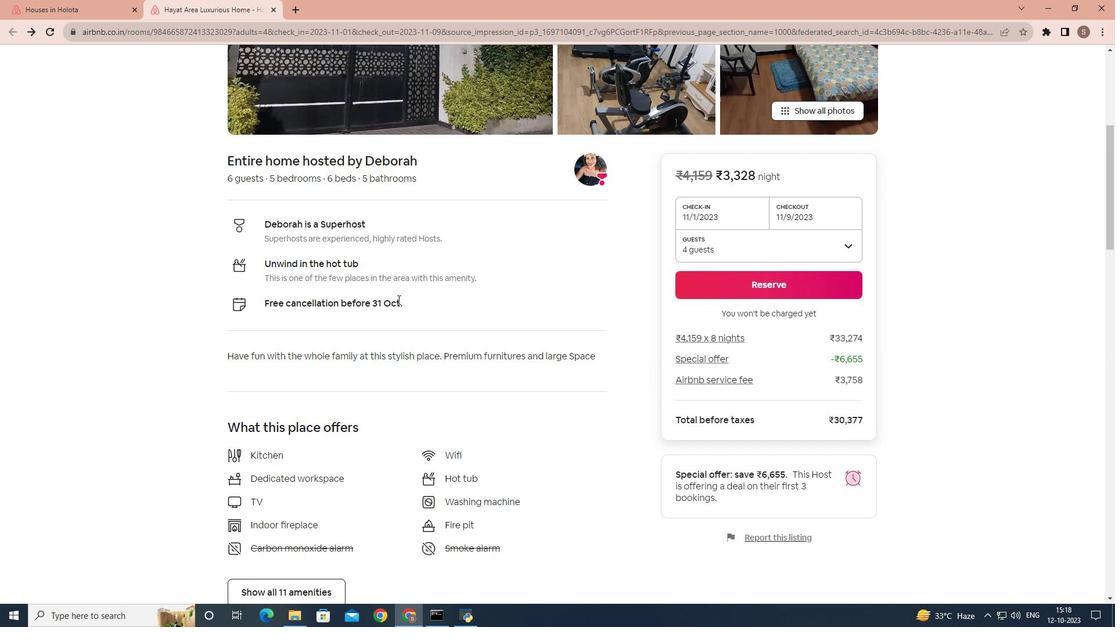 
Action: Mouse scrolled (398, 296) with delta (0, 0)
Screenshot: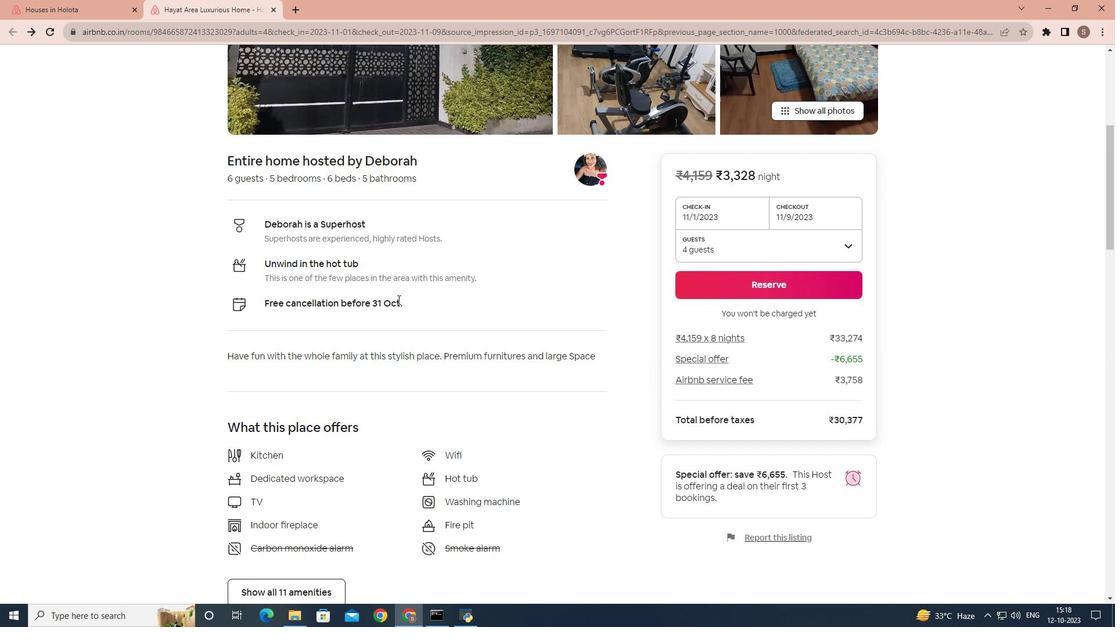 
Action: Mouse moved to (367, 349)
Screenshot: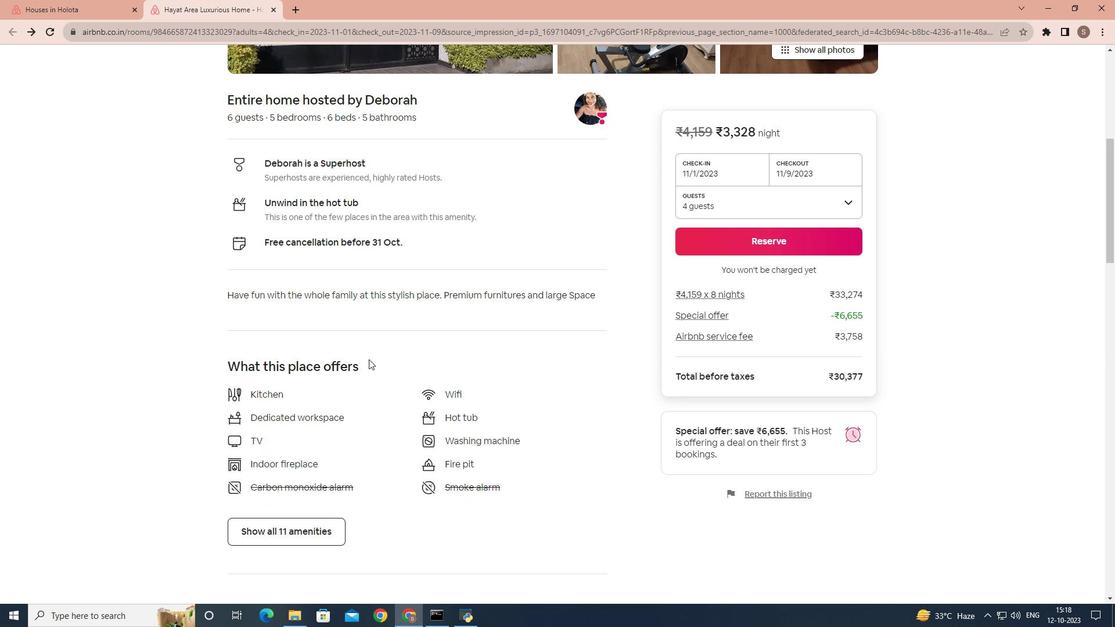
Action: Mouse scrolled (367, 349) with delta (0, 0)
Screenshot: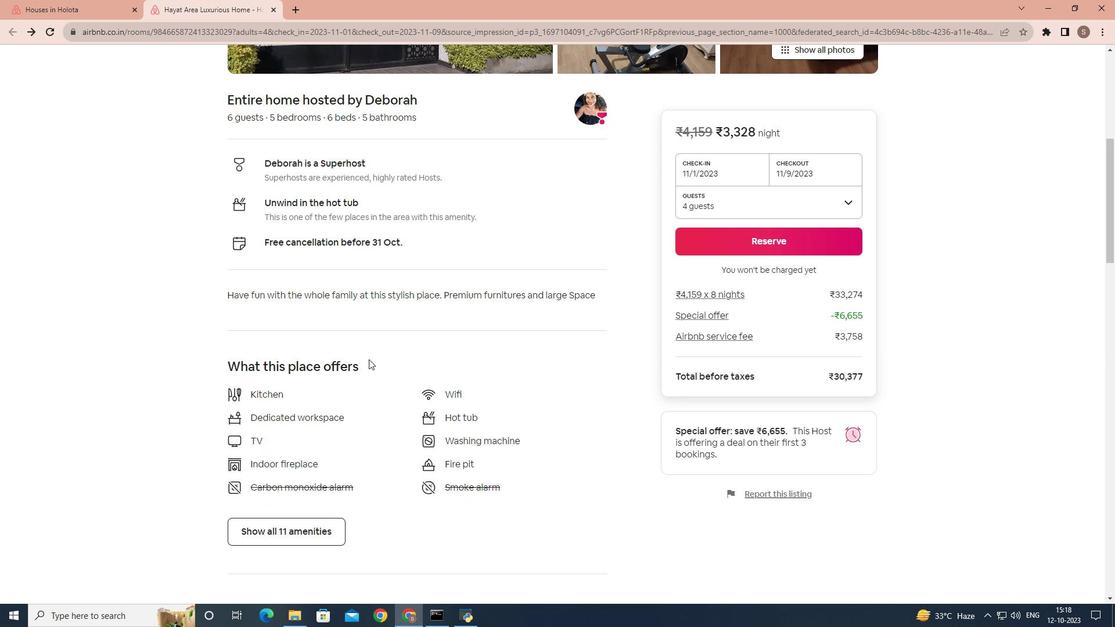 
Action: Mouse moved to (368, 364)
Screenshot: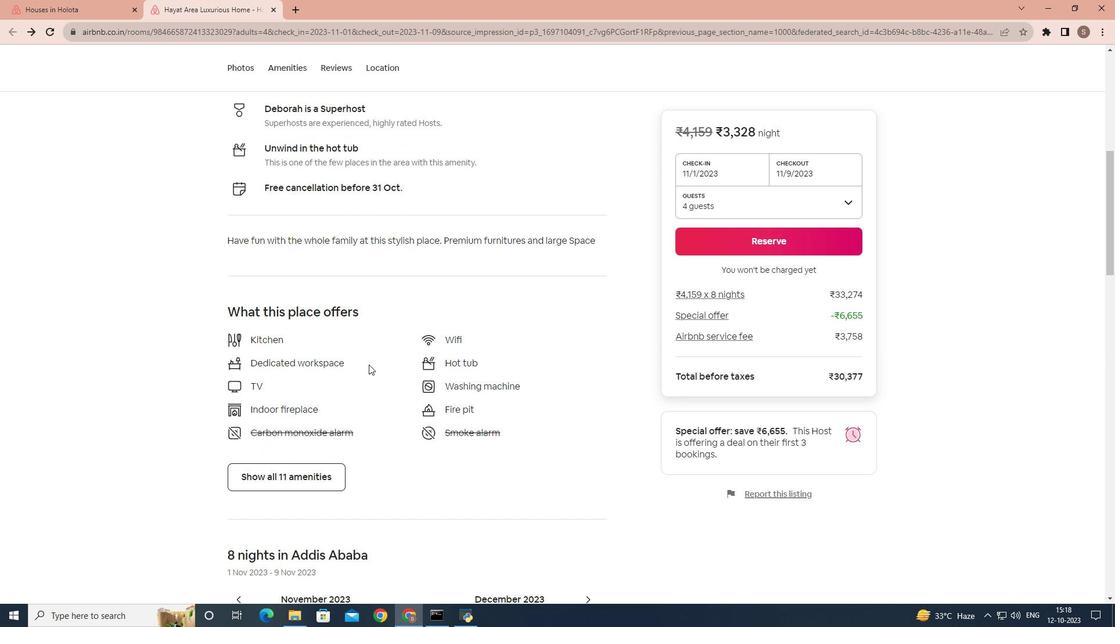 
Action: Mouse scrolled (368, 364) with delta (0, 0)
Screenshot: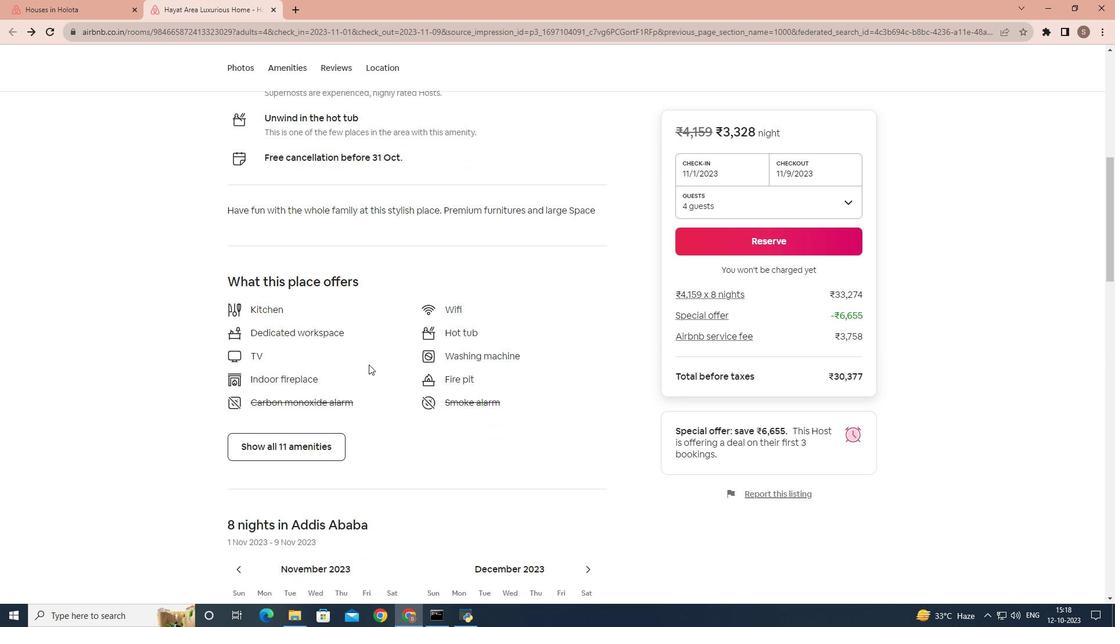 
Action: Mouse scrolled (368, 364) with delta (0, 0)
Screenshot: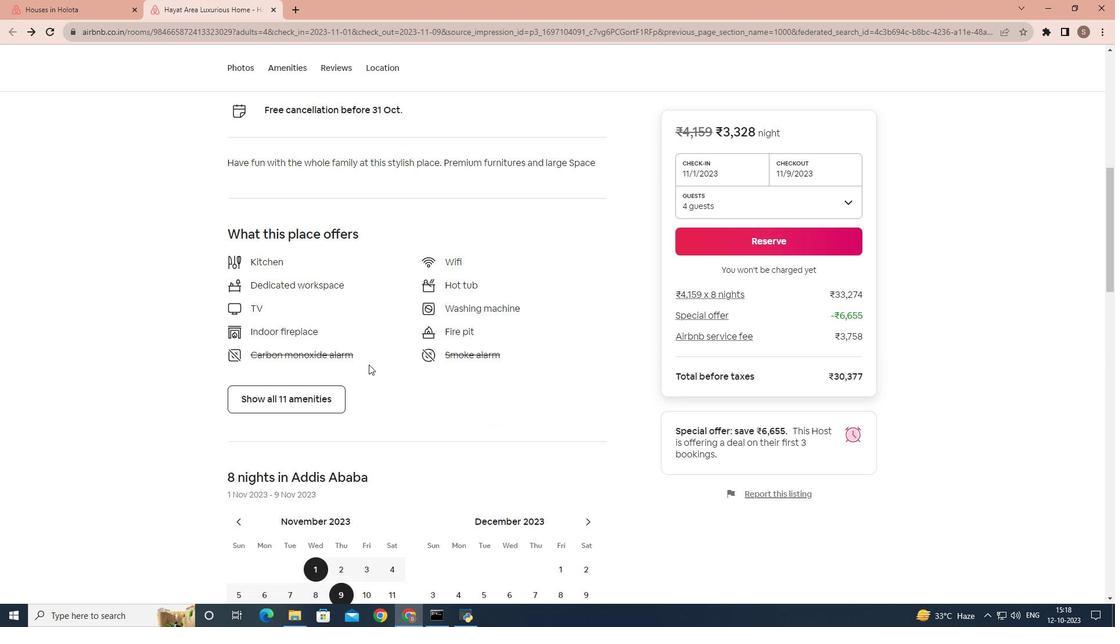 
Action: Mouse moved to (319, 353)
Screenshot: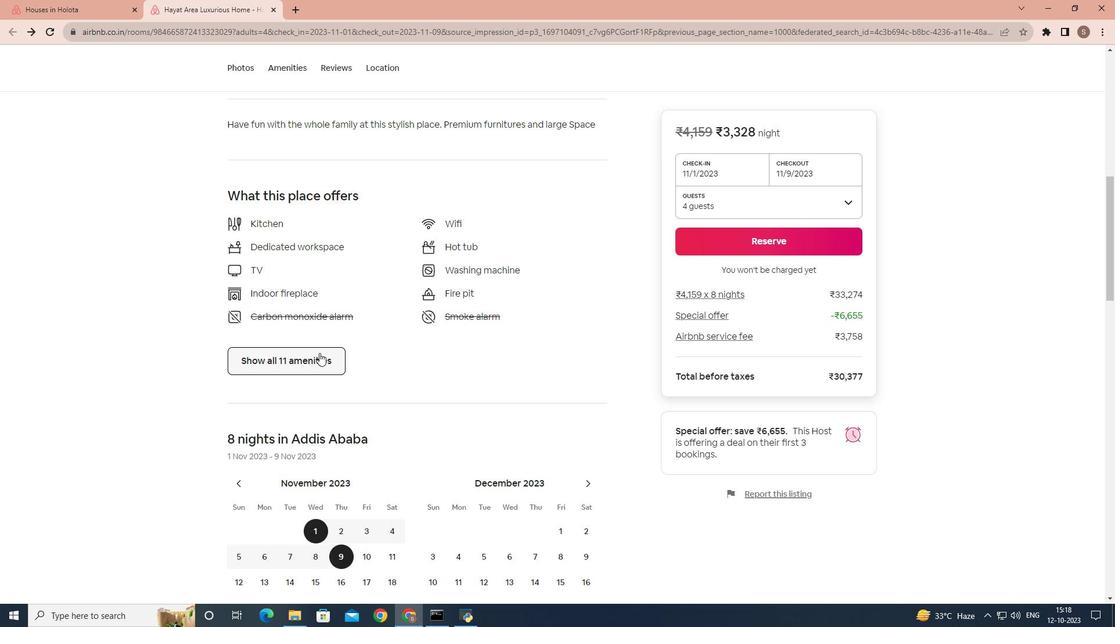 
Action: Mouse pressed left at (319, 353)
Screenshot: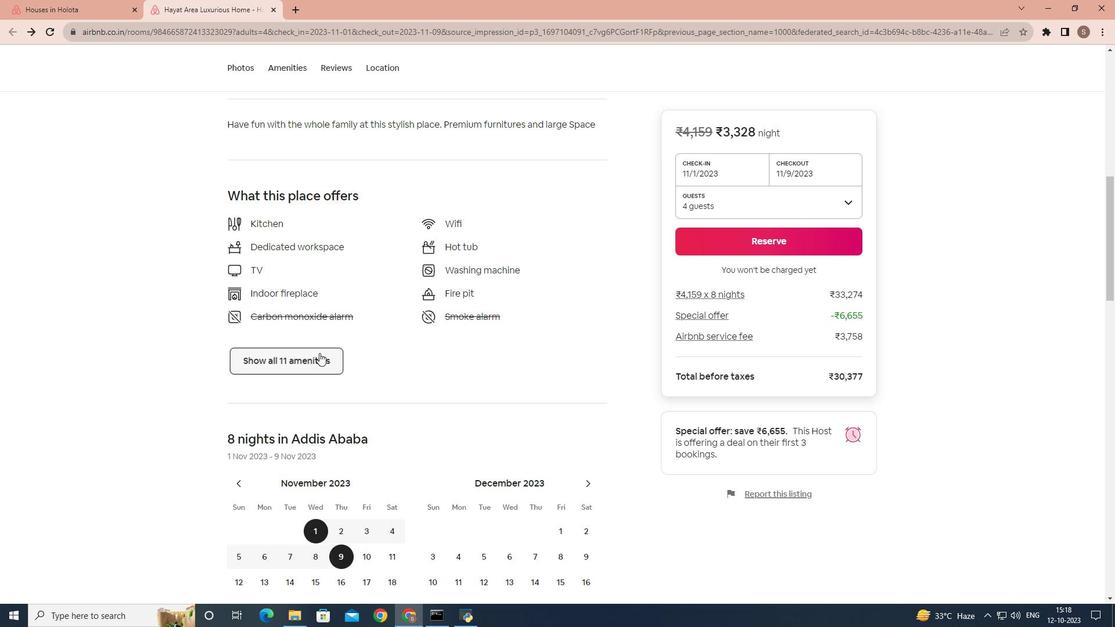 
Action: Mouse moved to (465, 347)
Screenshot: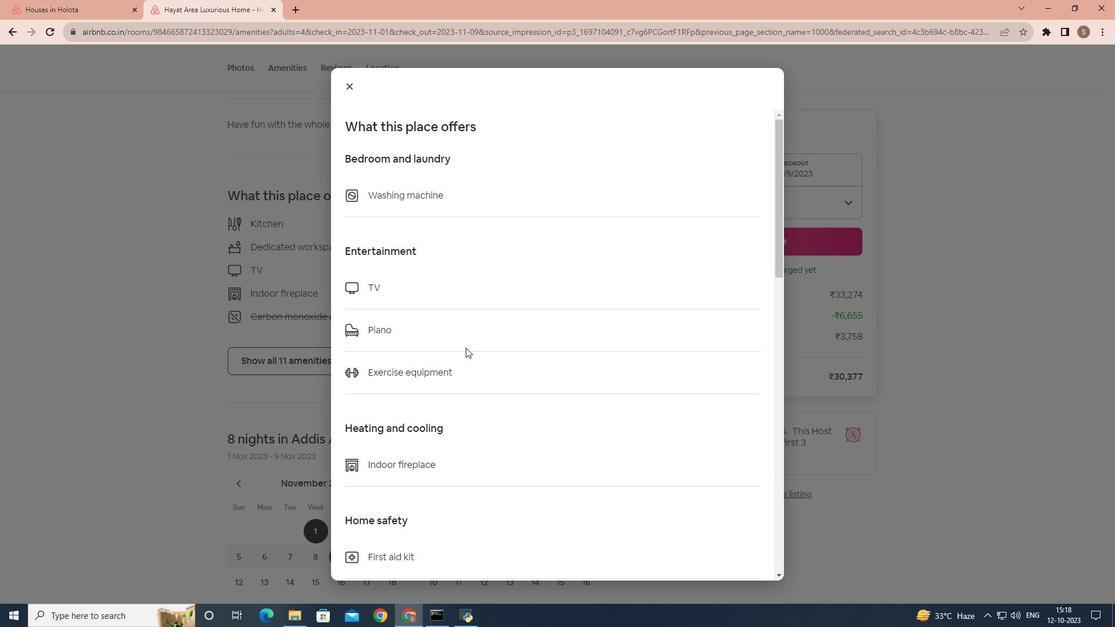 
Action: Mouse scrolled (465, 347) with delta (0, 0)
Screenshot: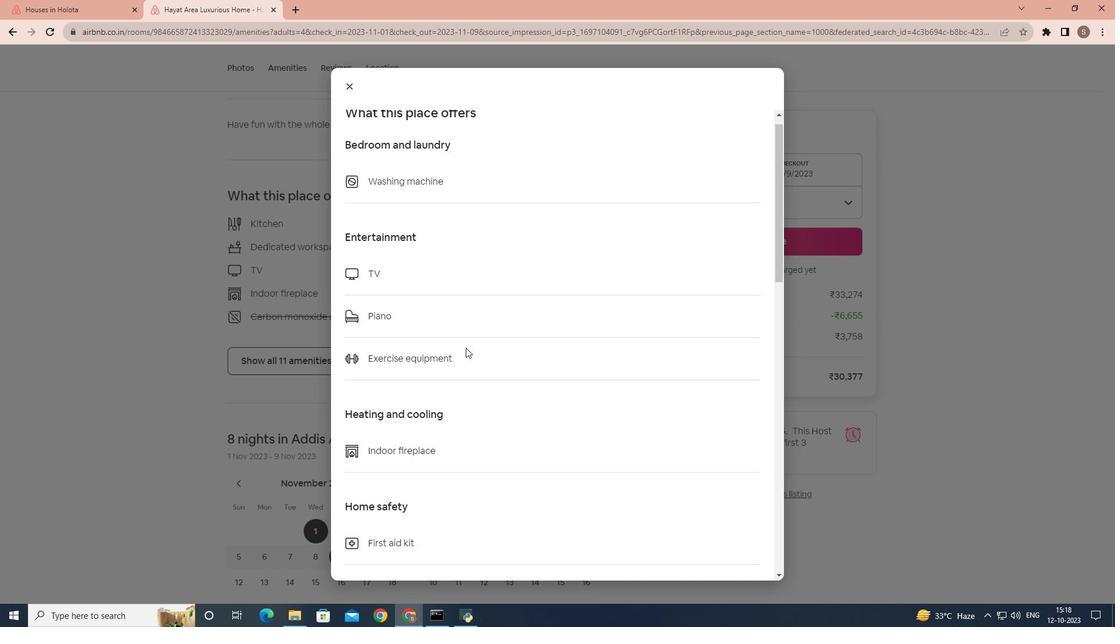 
Action: Mouse scrolled (465, 347) with delta (0, 0)
Screenshot: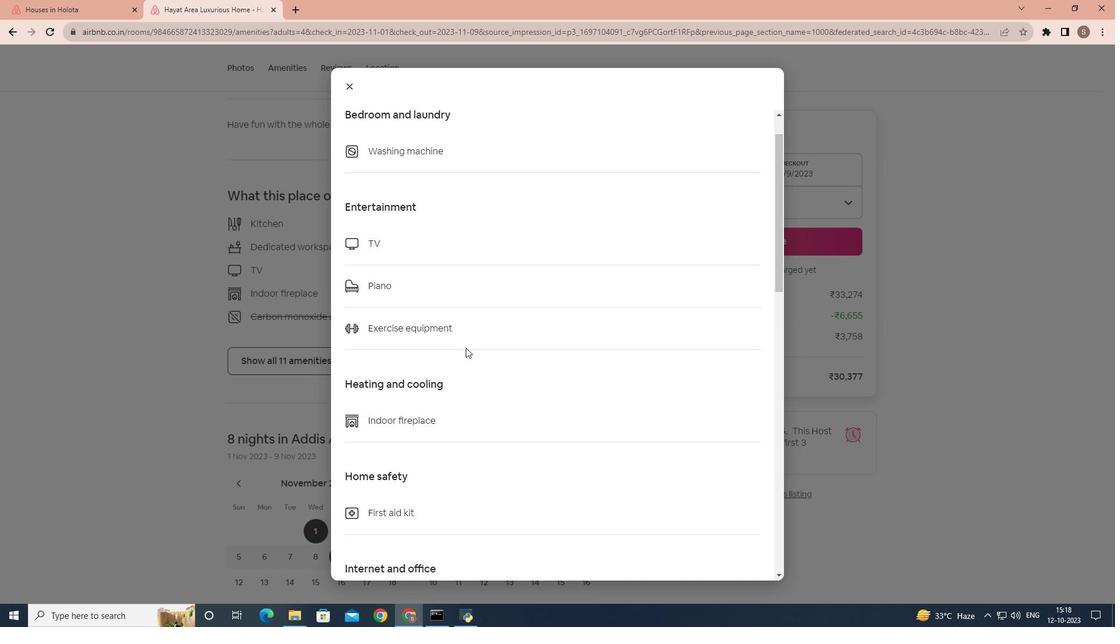 
Action: Mouse scrolled (465, 347) with delta (0, 0)
Screenshot: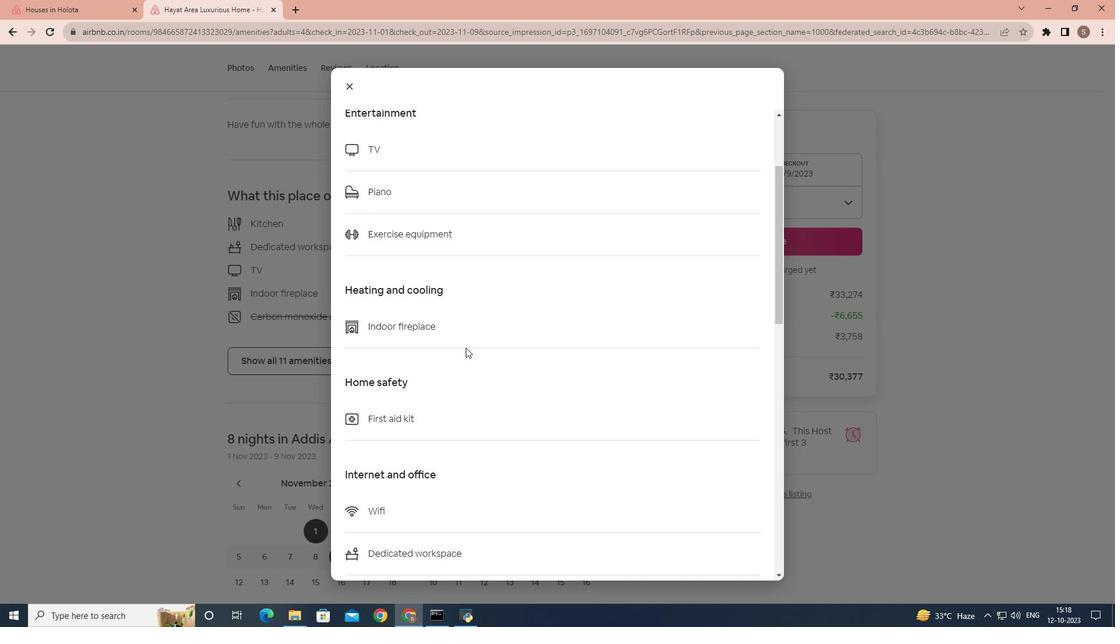 
Action: Mouse scrolled (465, 347) with delta (0, 0)
Screenshot: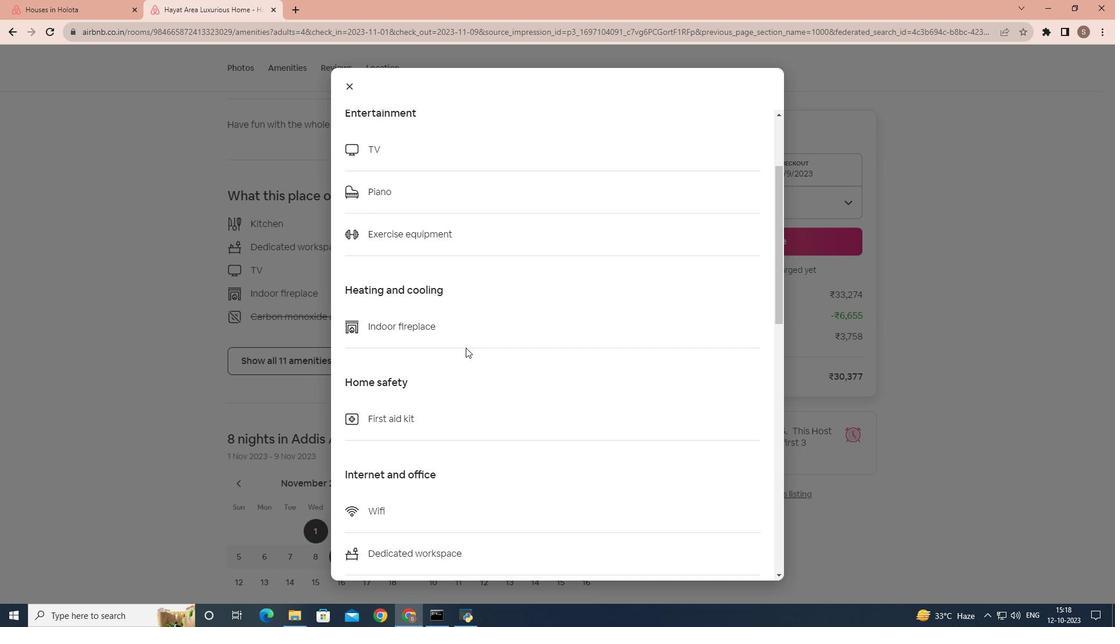 
Action: Mouse scrolled (465, 347) with delta (0, 0)
Screenshot: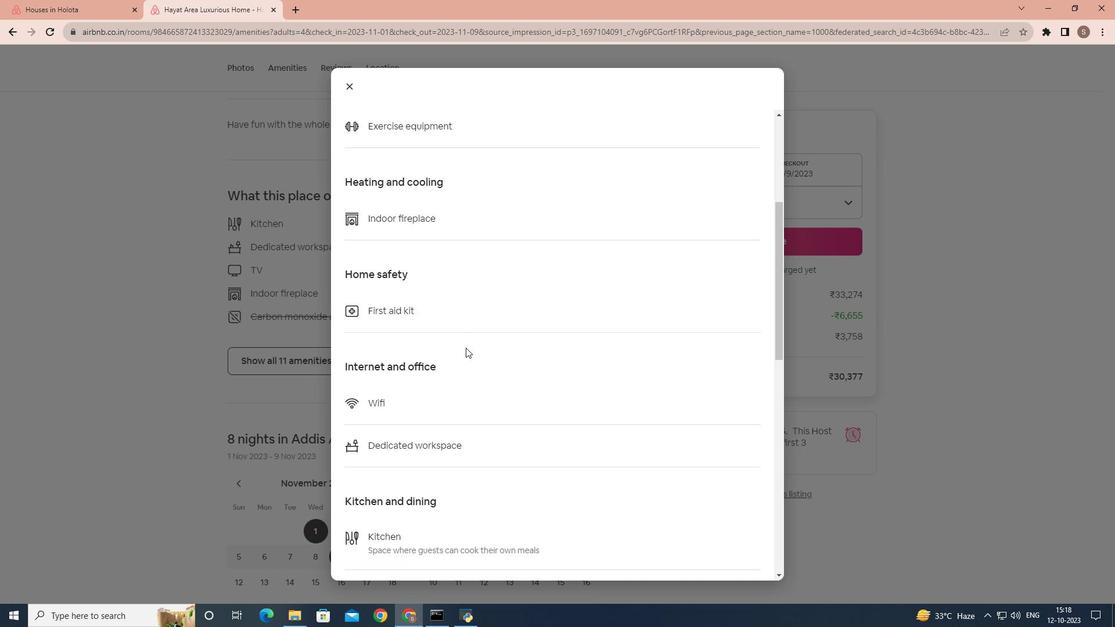 
Action: Mouse scrolled (465, 347) with delta (0, 0)
Screenshot: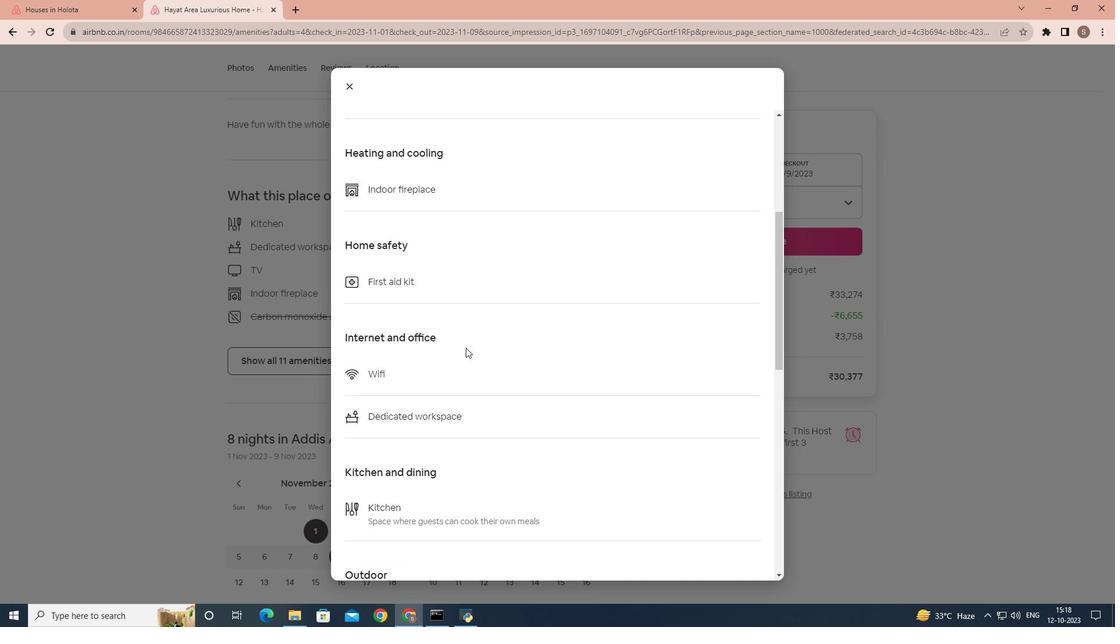 
Action: Mouse scrolled (465, 347) with delta (0, 0)
Screenshot: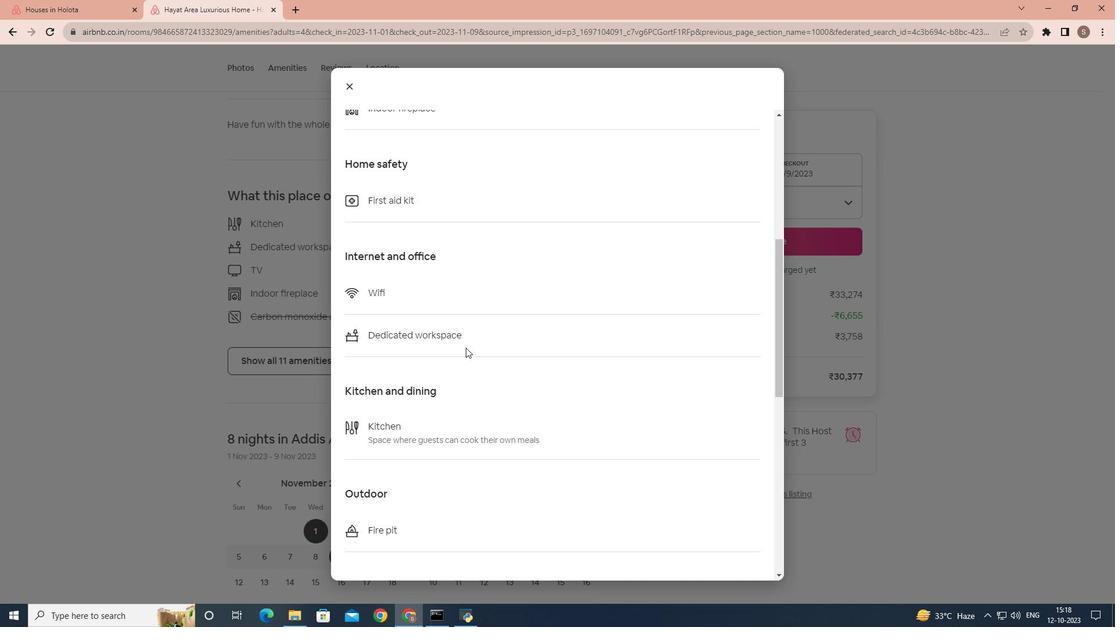 
Action: Mouse scrolled (465, 347) with delta (0, 0)
Screenshot: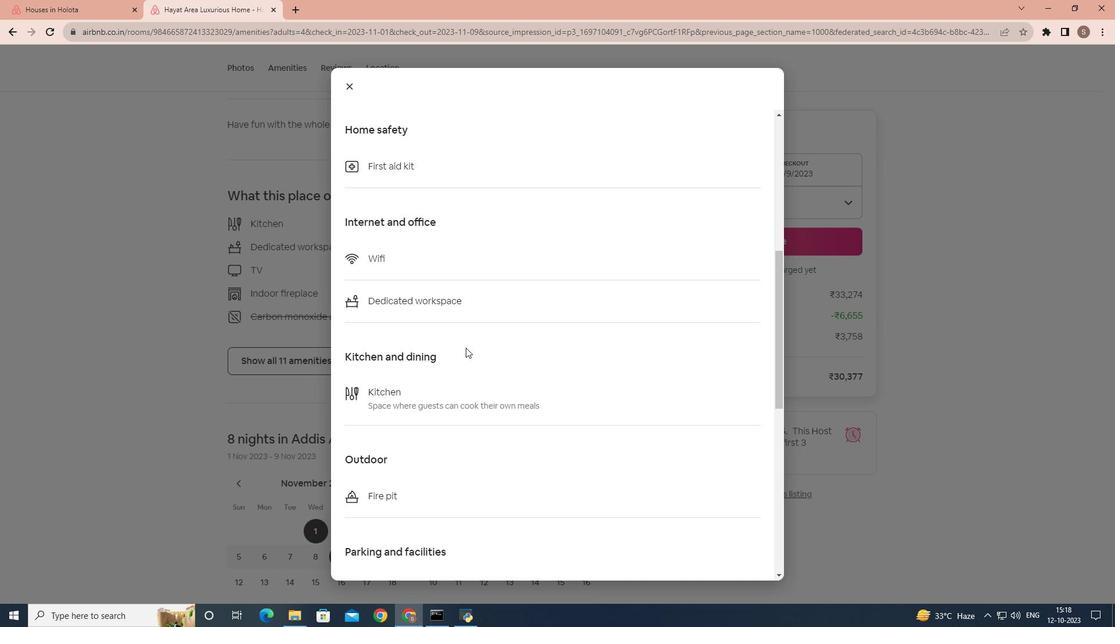 
Action: Mouse scrolled (465, 347) with delta (0, 0)
Screenshot: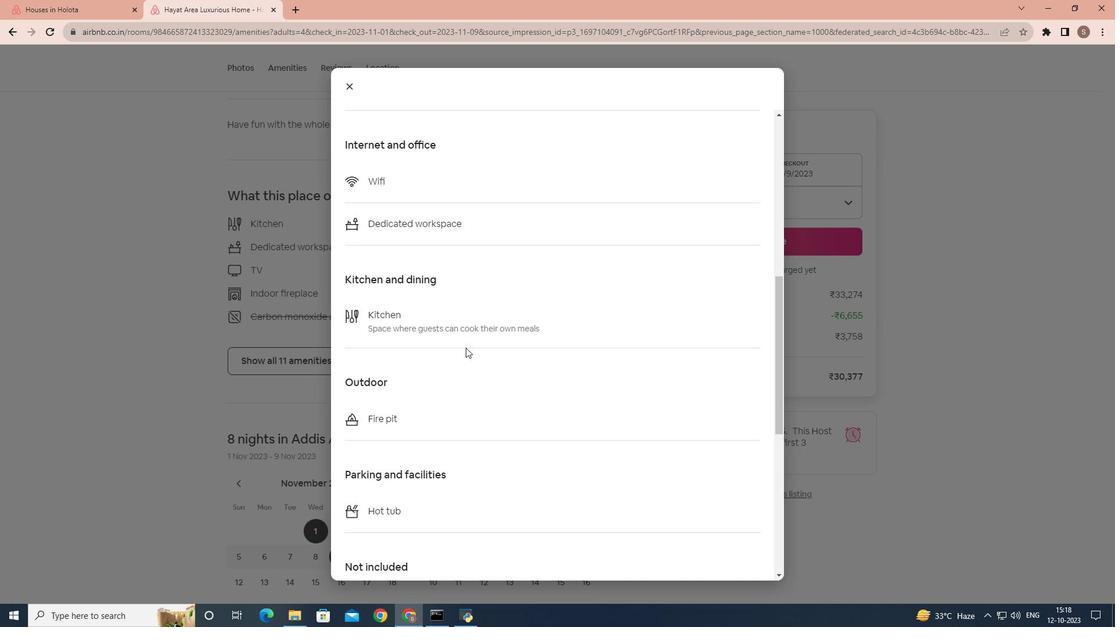
Action: Mouse scrolled (465, 347) with delta (0, 0)
Screenshot: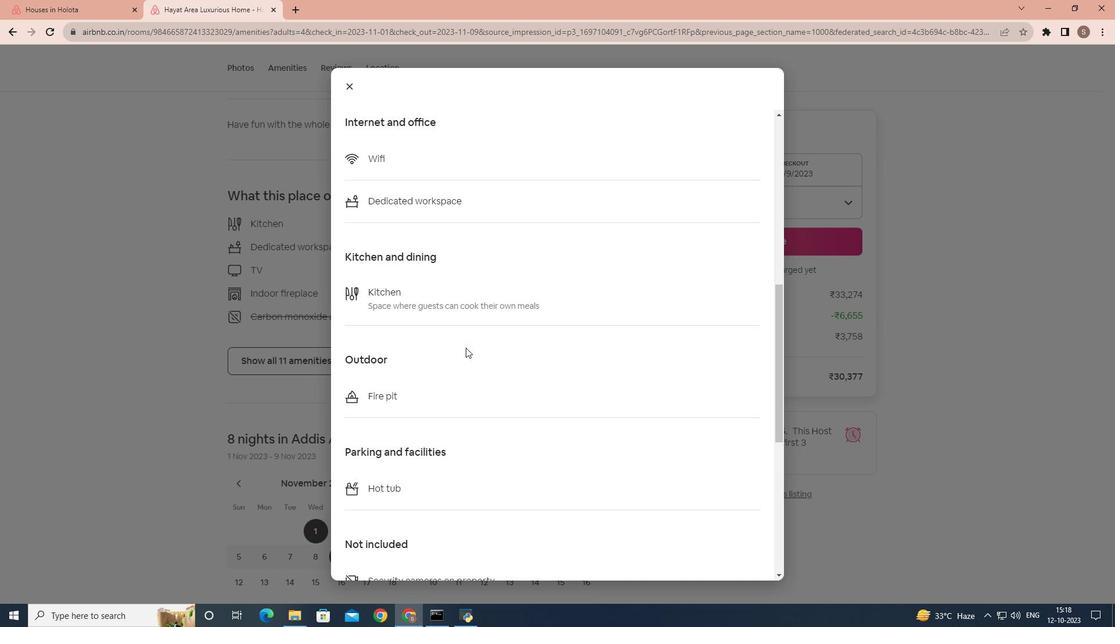 
Action: Mouse scrolled (465, 347) with delta (0, 0)
Screenshot: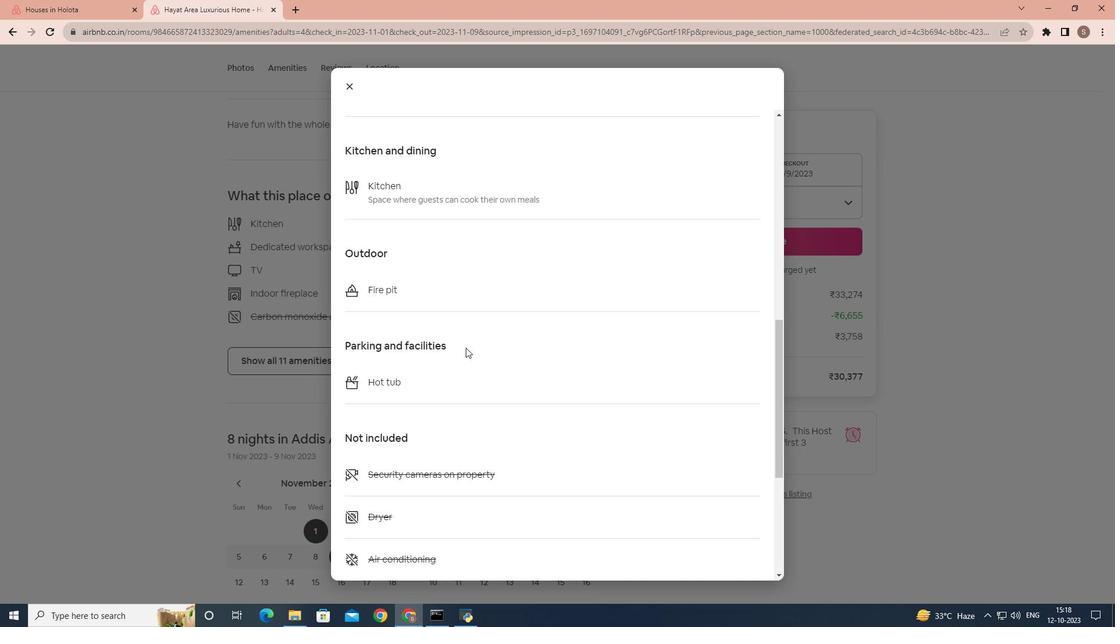 
Action: Mouse scrolled (465, 347) with delta (0, 0)
Screenshot: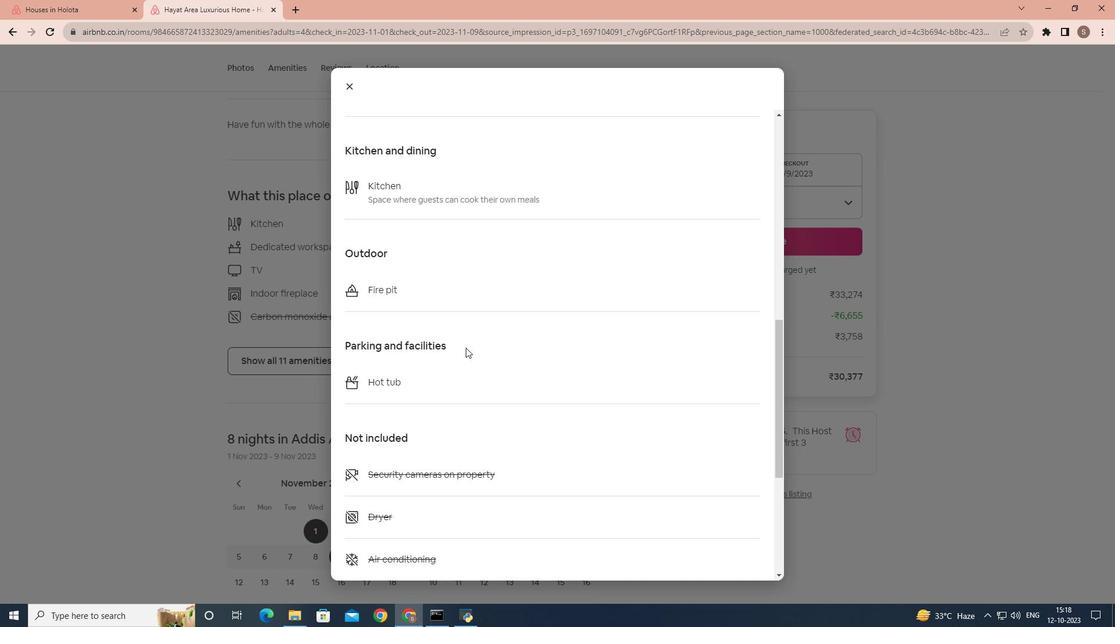 
Action: Mouse scrolled (465, 347) with delta (0, 0)
Screenshot: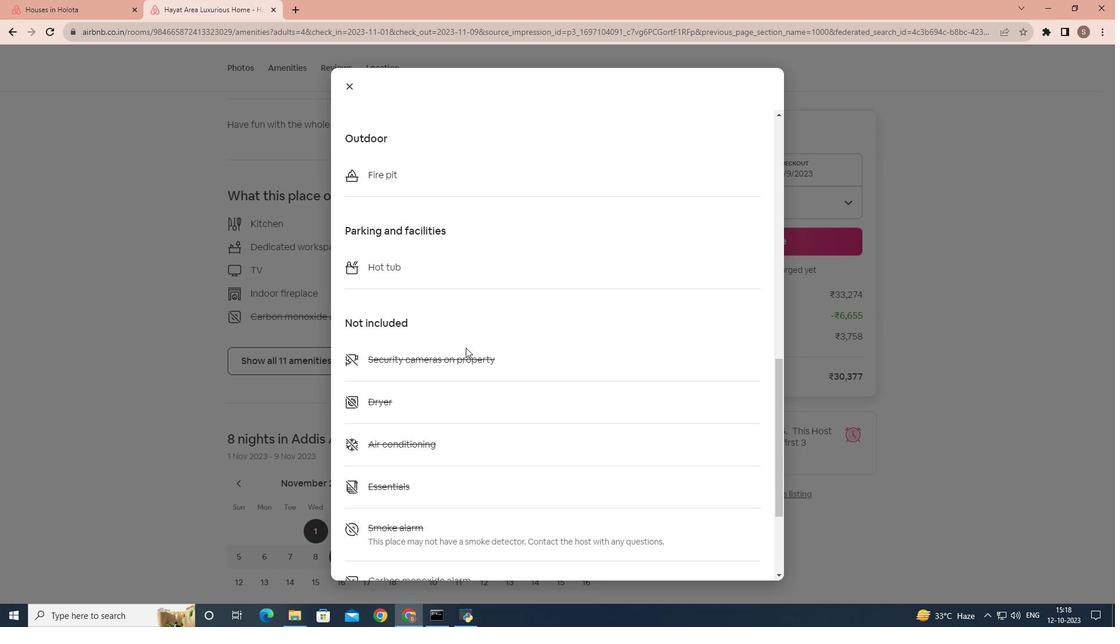 
Action: Mouse scrolled (465, 347) with delta (0, 0)
Screenshot: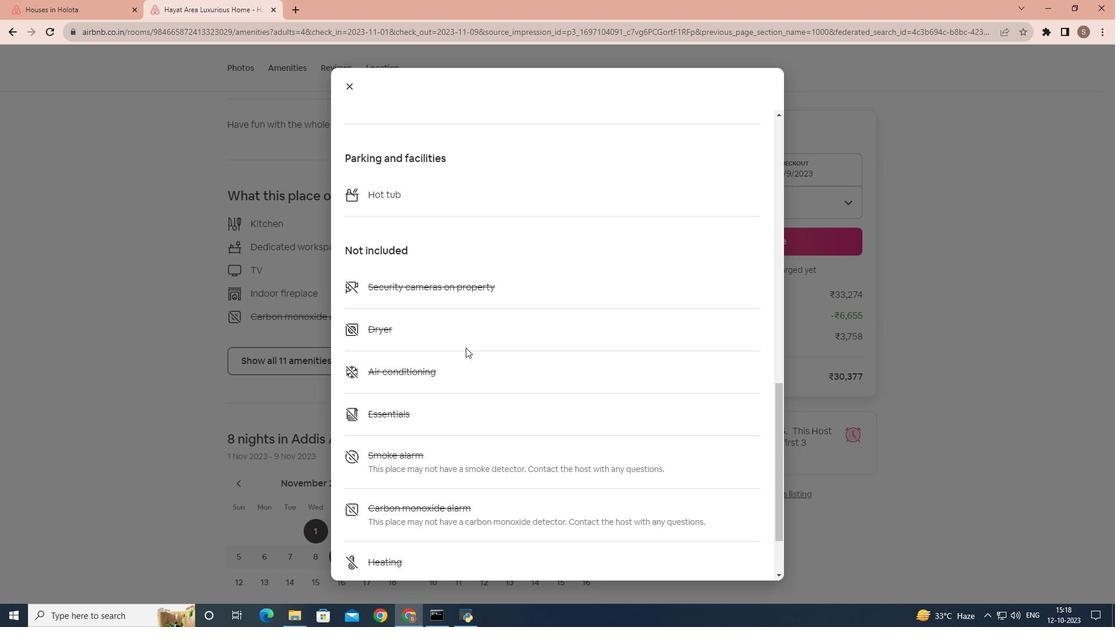 
Action: Mouse scrolled (465, 347) with delta (0, 0)
Screenshot: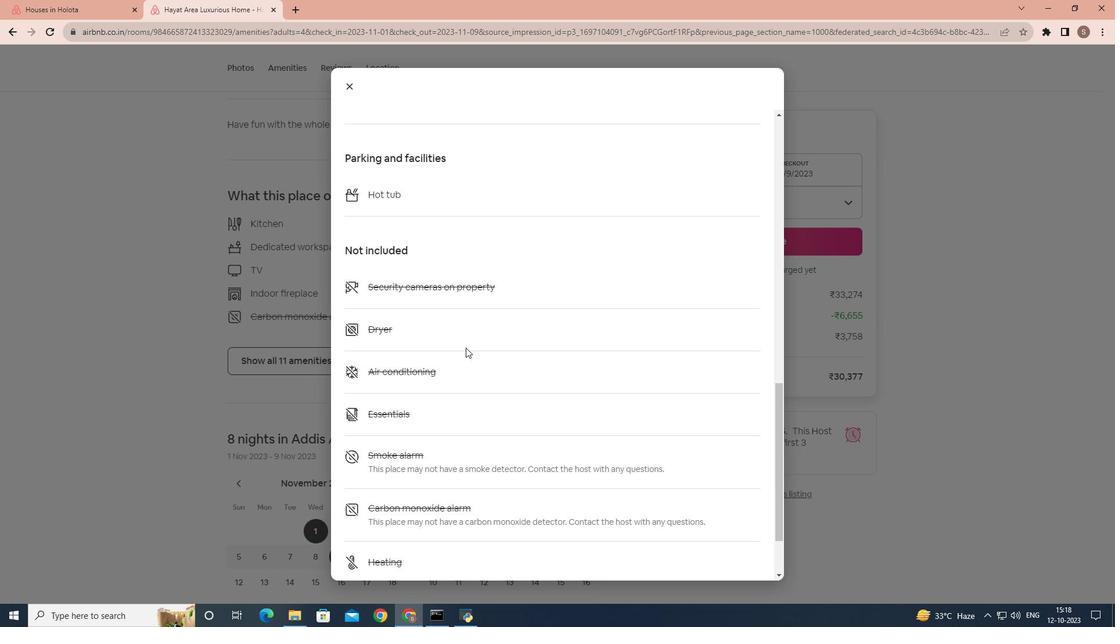 
Action: Mouse scrolled (465, 347) with delta (0, 0)
Screenshot: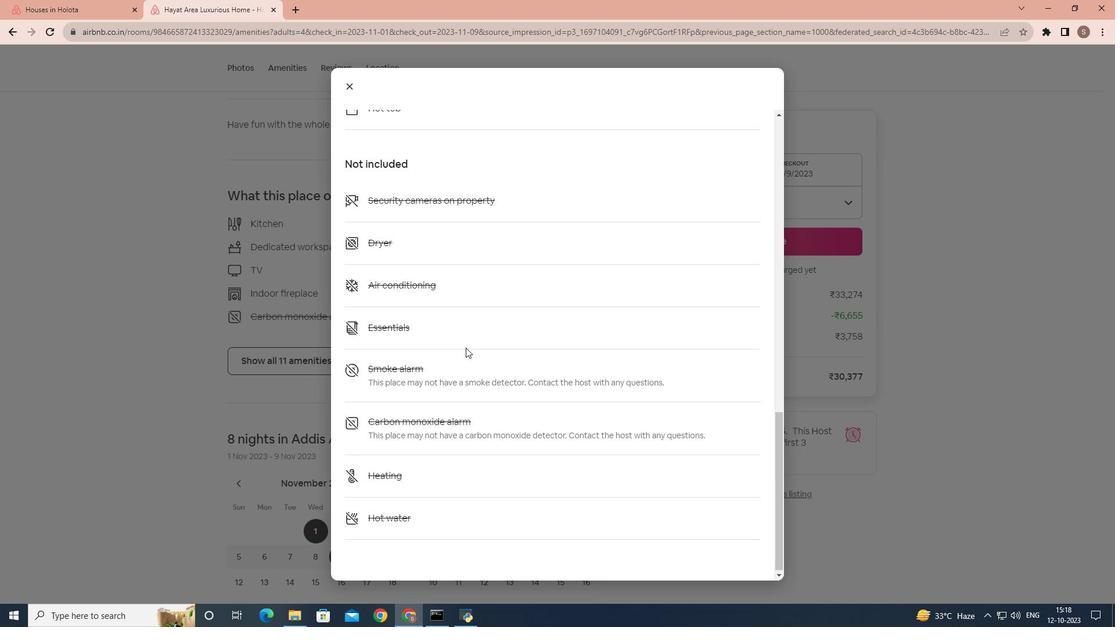 
Action: Mouse scrolled (465, 347) with delta (0, 0)
Screenshot: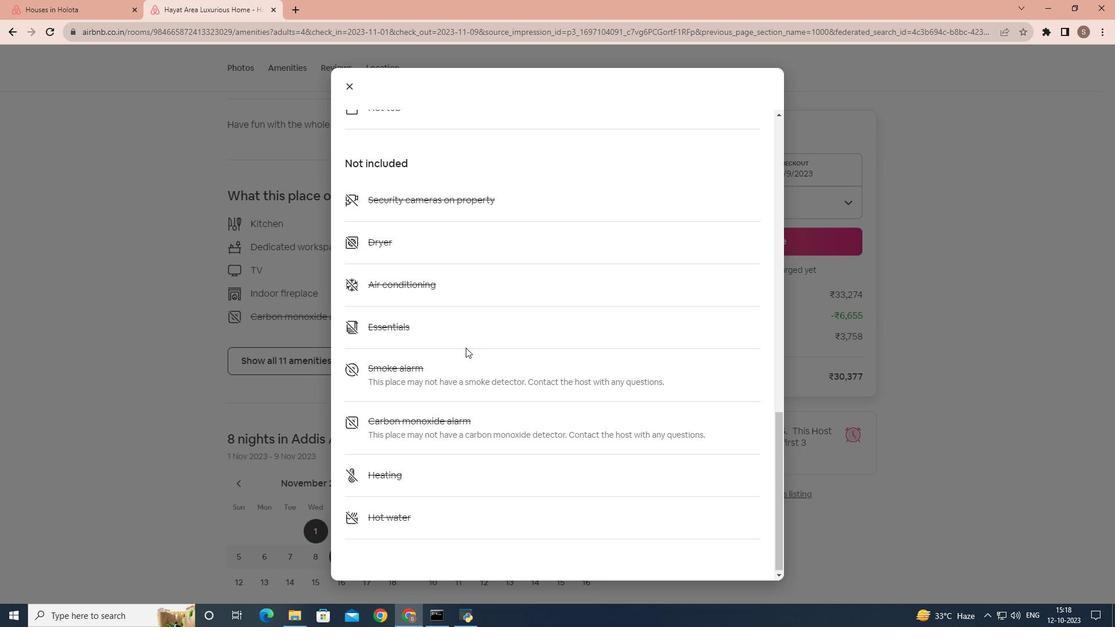 
Action: Mouse scrolled (465, 347) with delta (0, 0)
Screenshot: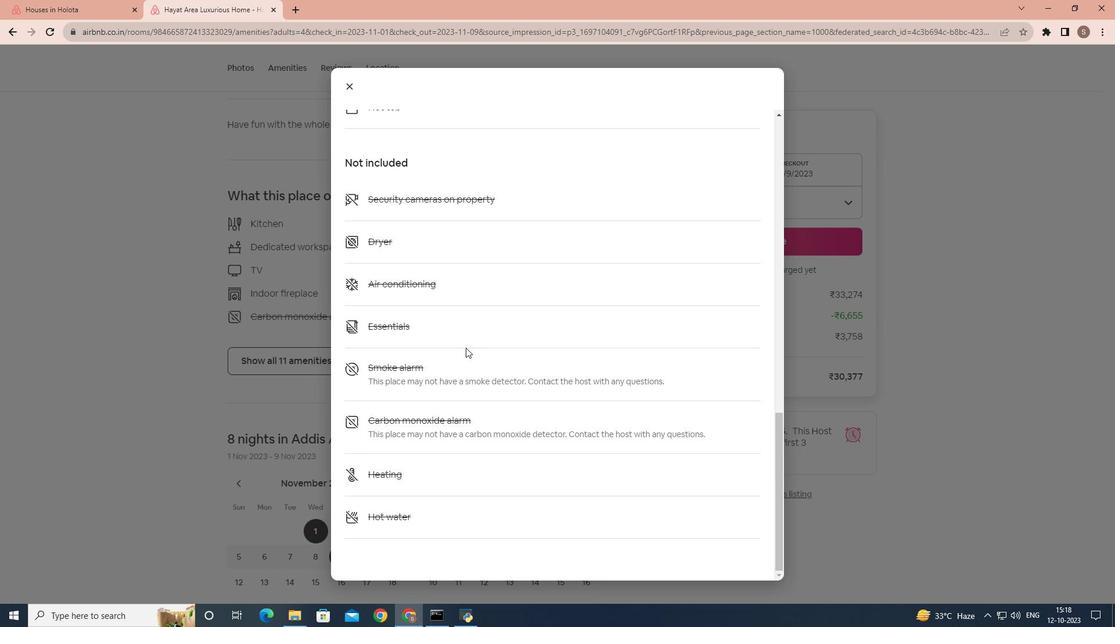 
Action: Mouse moved to (346, 83)
Screenshot: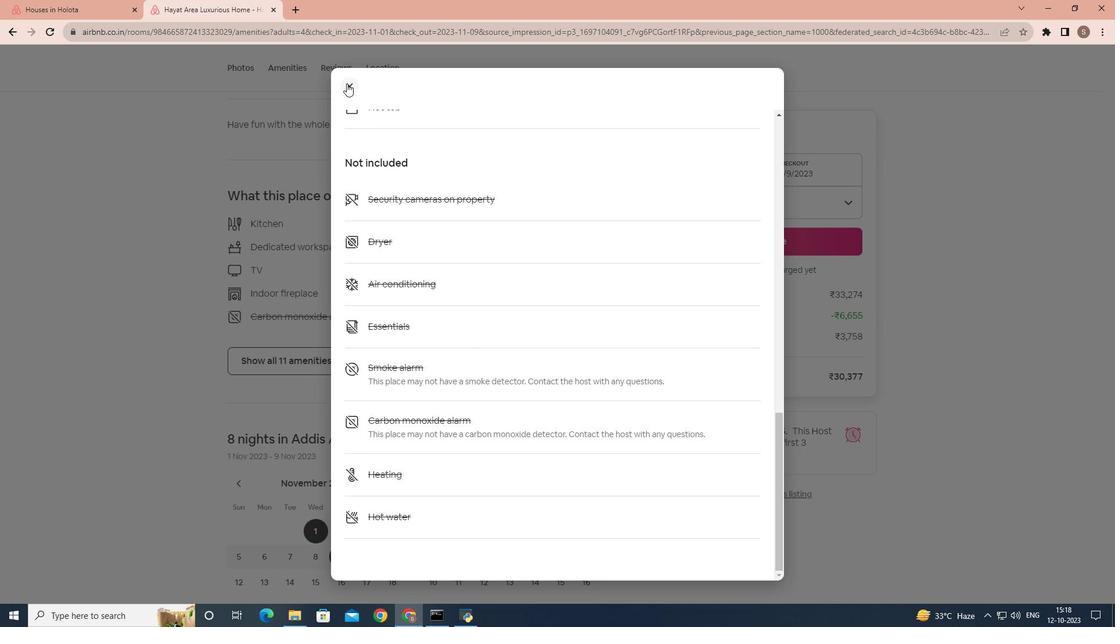 
Action: Mouse pressed left at (346, 83)
Screenshot: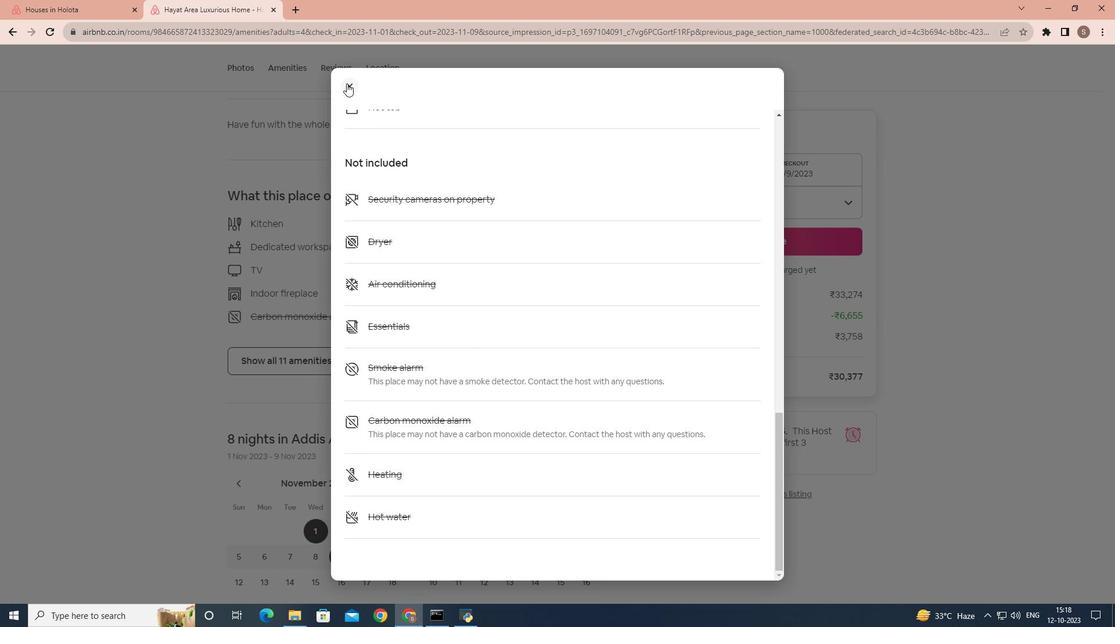 
Action: Mouse moved to (332, 278)
Screenshot: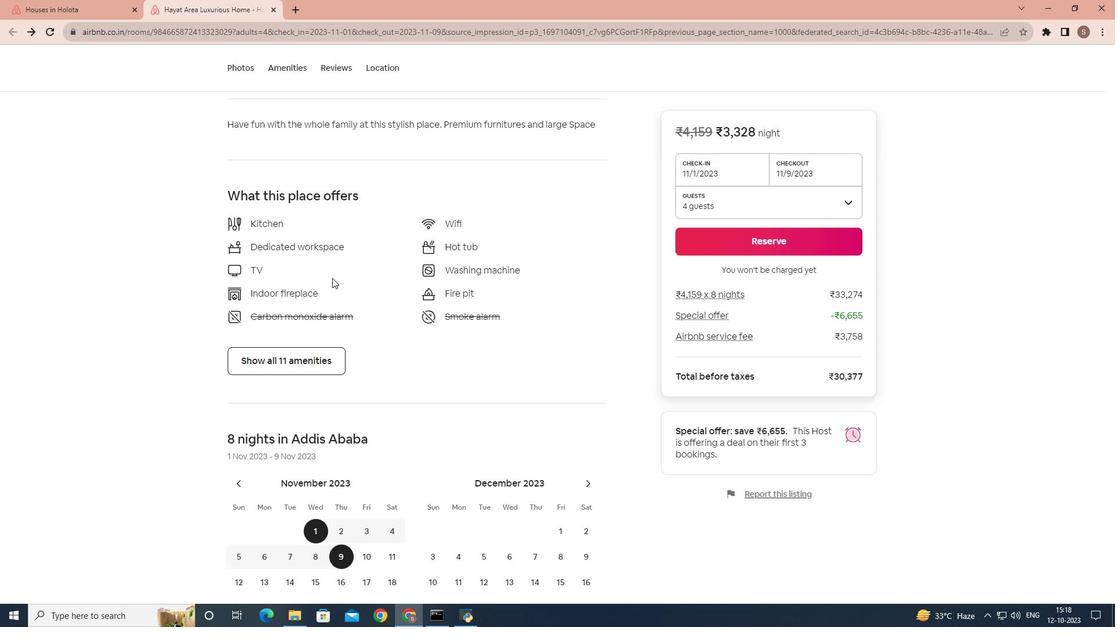 
Action: Mouse scrolled (332, 277) with delta (0, 0)
Screenshot: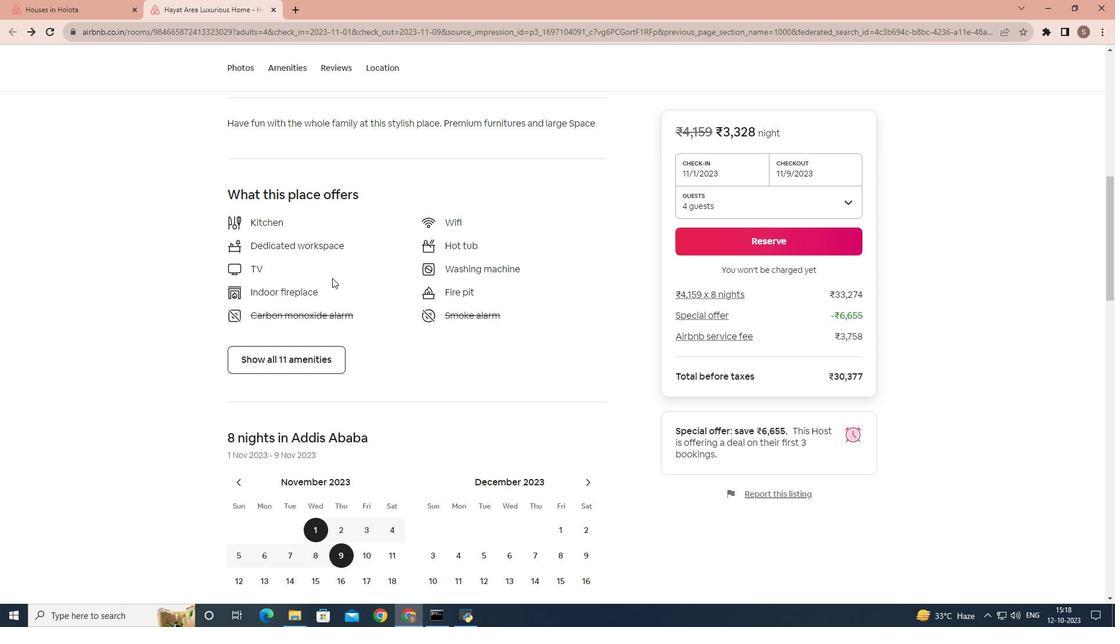 
Action: Mouse scrolled (332, 277) with delta (0, 0)
Screenshot: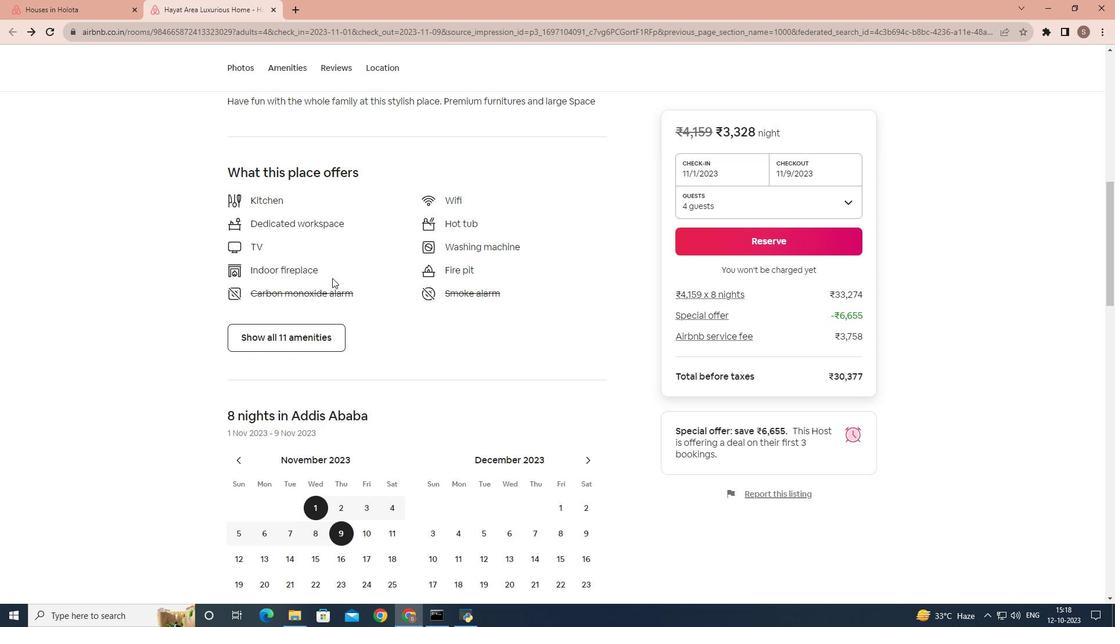 
Action: Mouse scrolled (332, 277) with delta (0, 0)
Screenshot: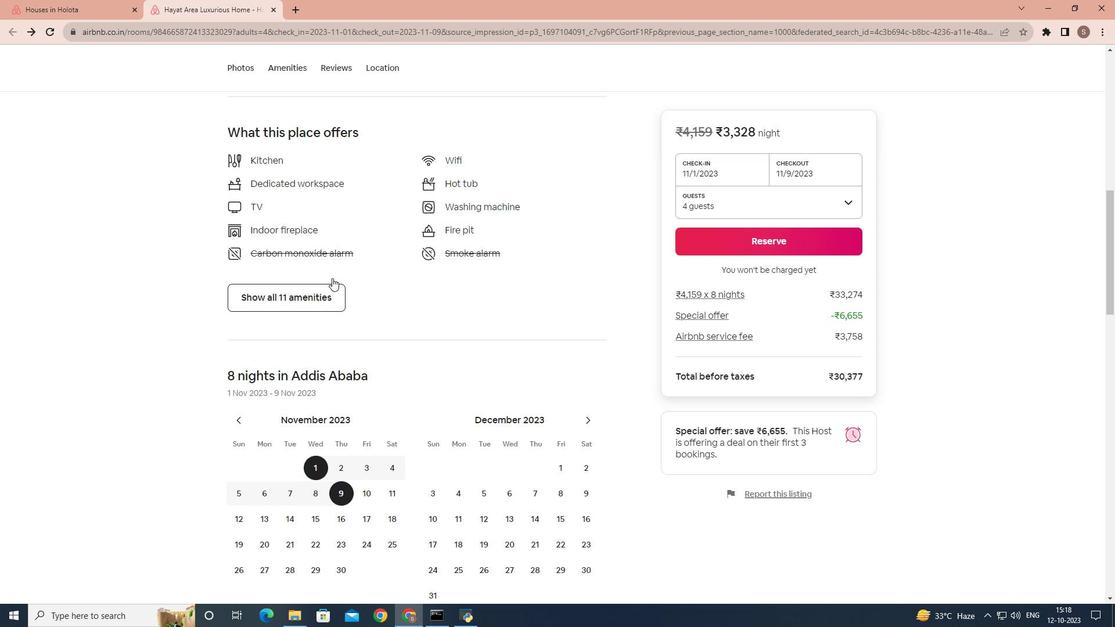 
Action: Mouse scrolled (332, 277) with delta (0, 0)
Screenshot: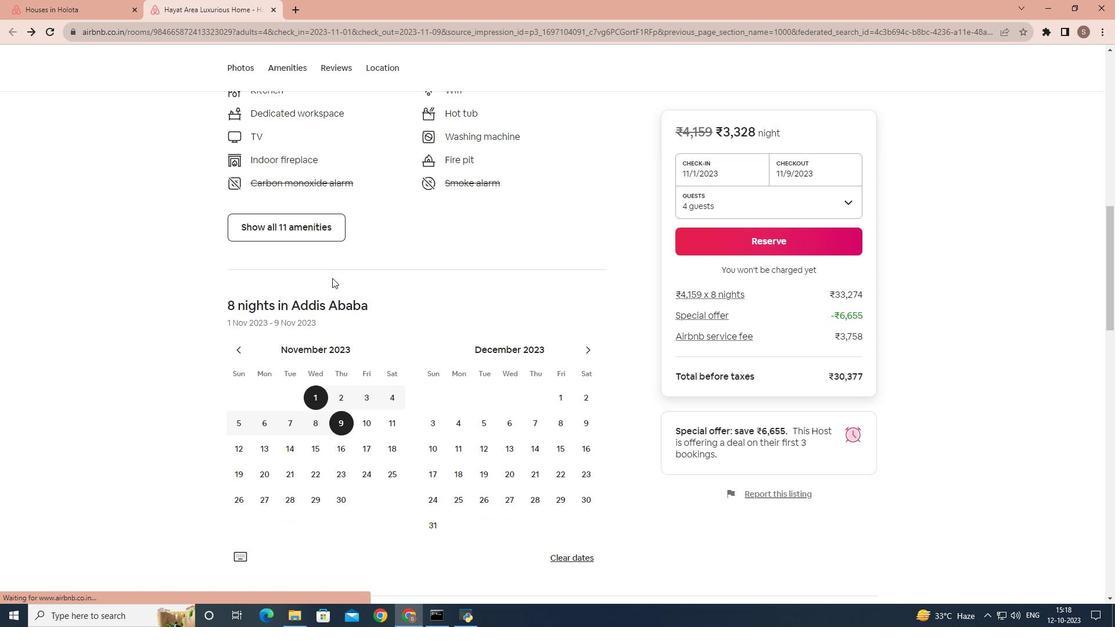 
Action: Mouse scrolled (332, 277) with delta (0, 0)
Screenshot: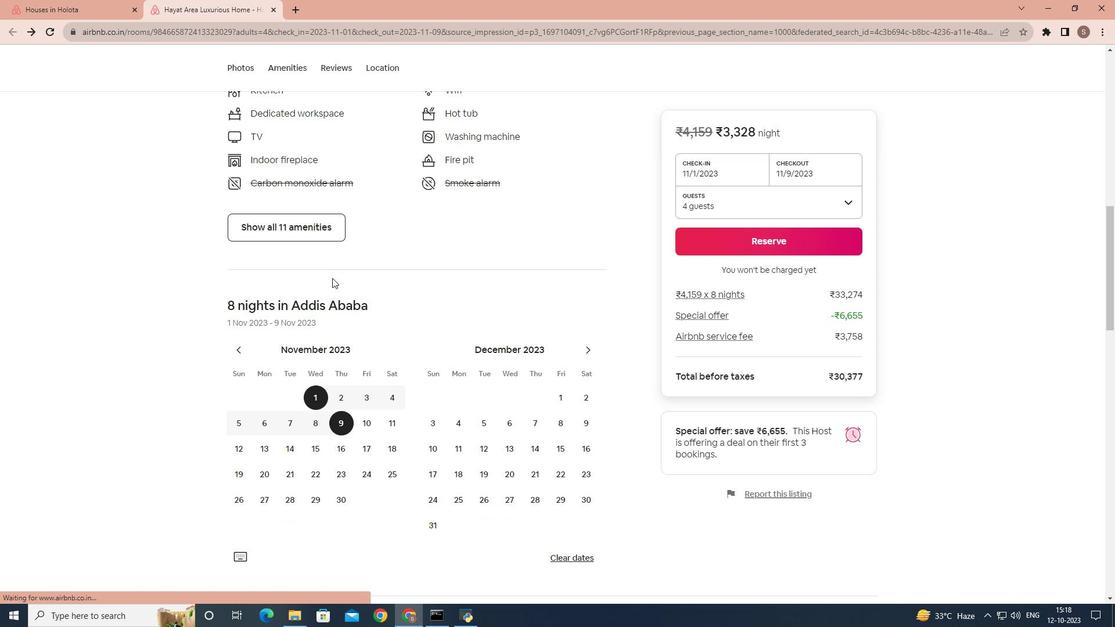 
Action: Mouse scrolled (332, 277) with delta (0, 0)
Screenshot: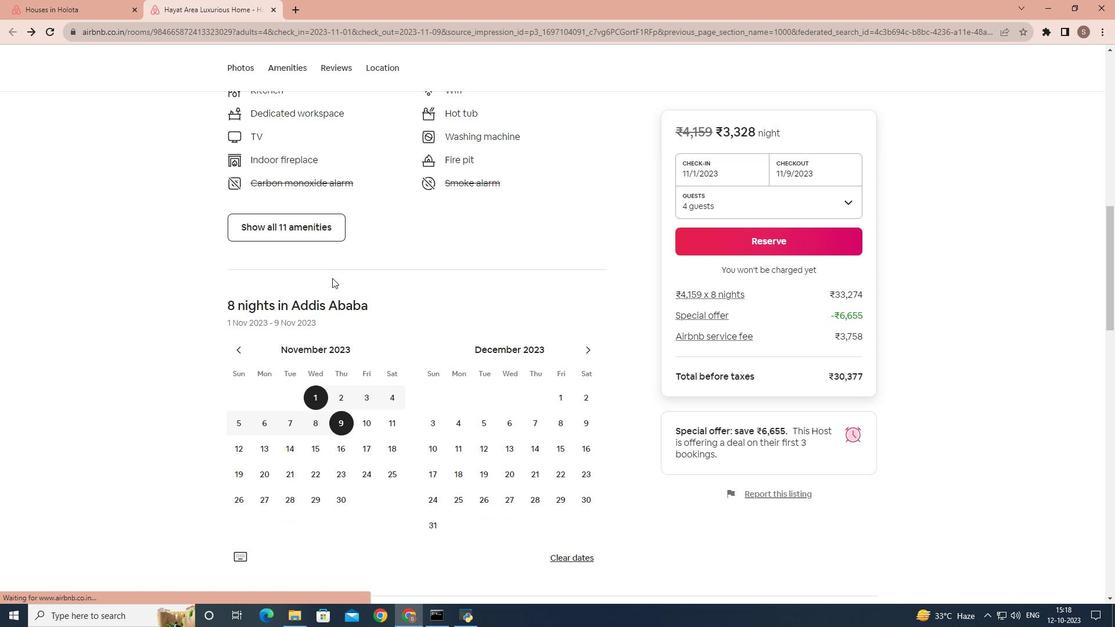 
Action: Mouse scrolled (332, 277) with delta (0, 0)
Screenshot: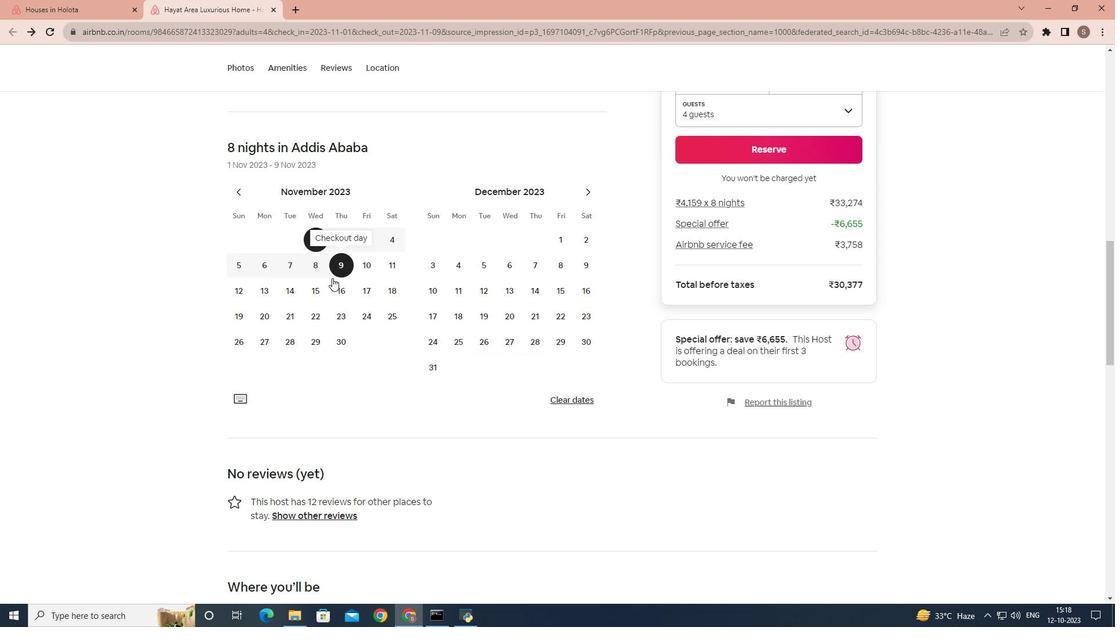 
Action: Mouse scrolled (332, 277) with delta (0, 0)
Screenshot: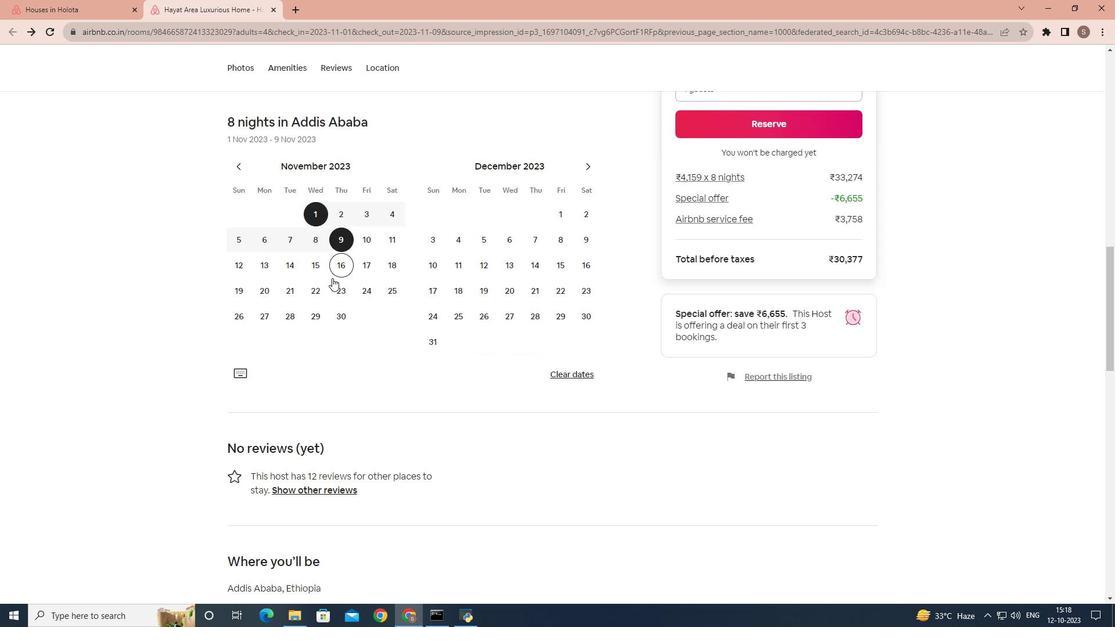 
Action: Mouse scrolled (332, 277) with delta (0, 0)
Screenshot: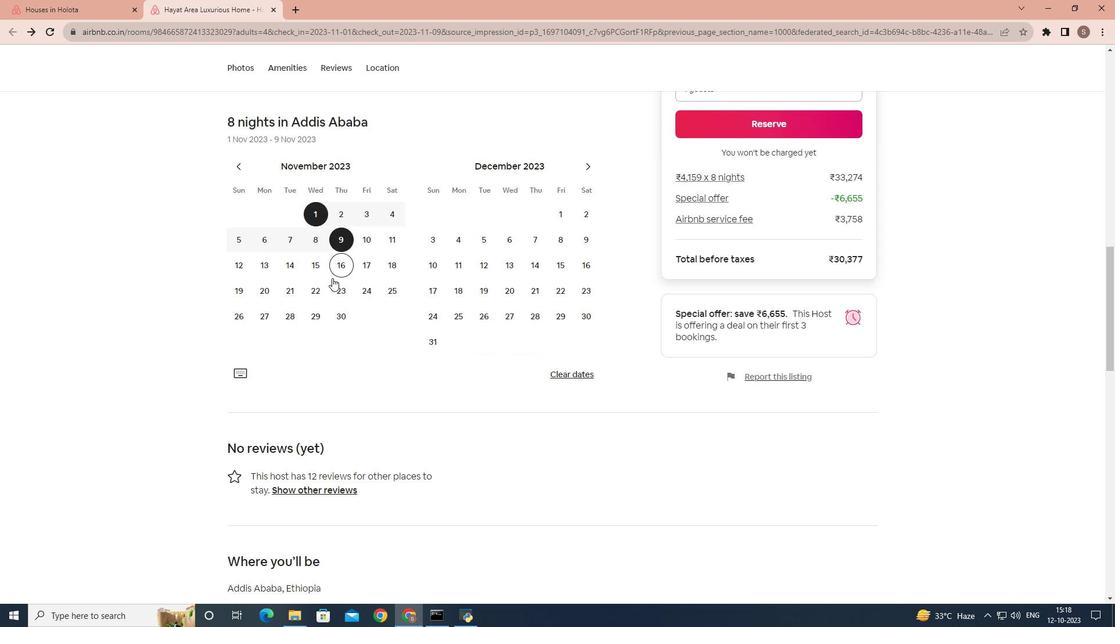 
Action: Mouse scrolled (332, 277) with delta (0, 0)
Screenshot: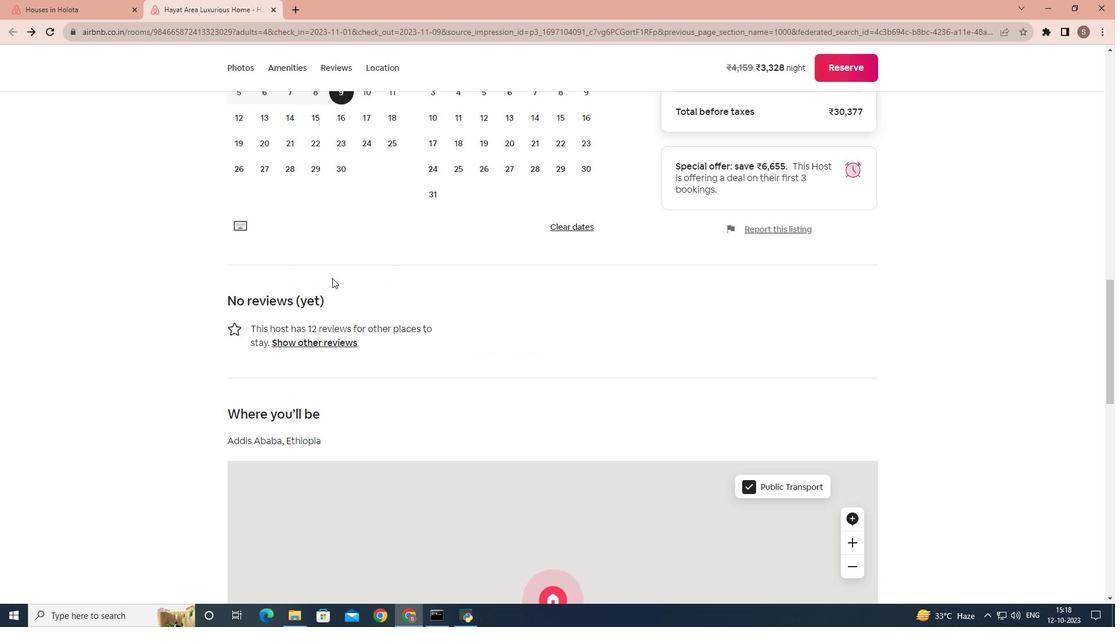 
Action: Mouse scrolled (332, 277) with delta (0, 0)
Screenshot: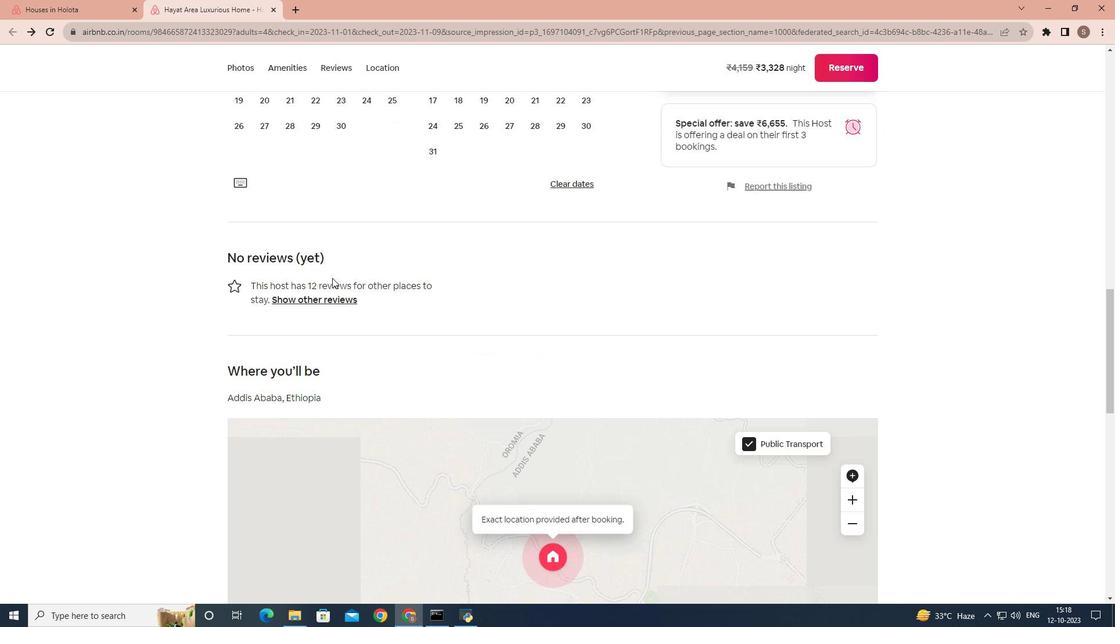 
Action: Mouse scrolled (332, 277) with delta (0, 0)
Screenshot: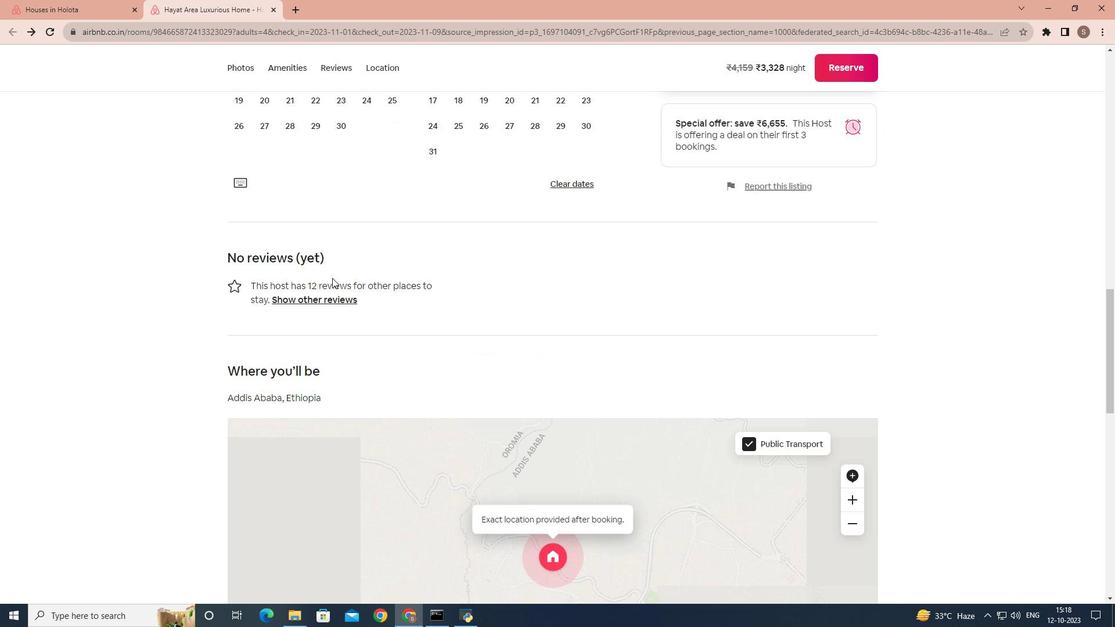 
Action: Mouse moved to (318, 288)
Screenshot: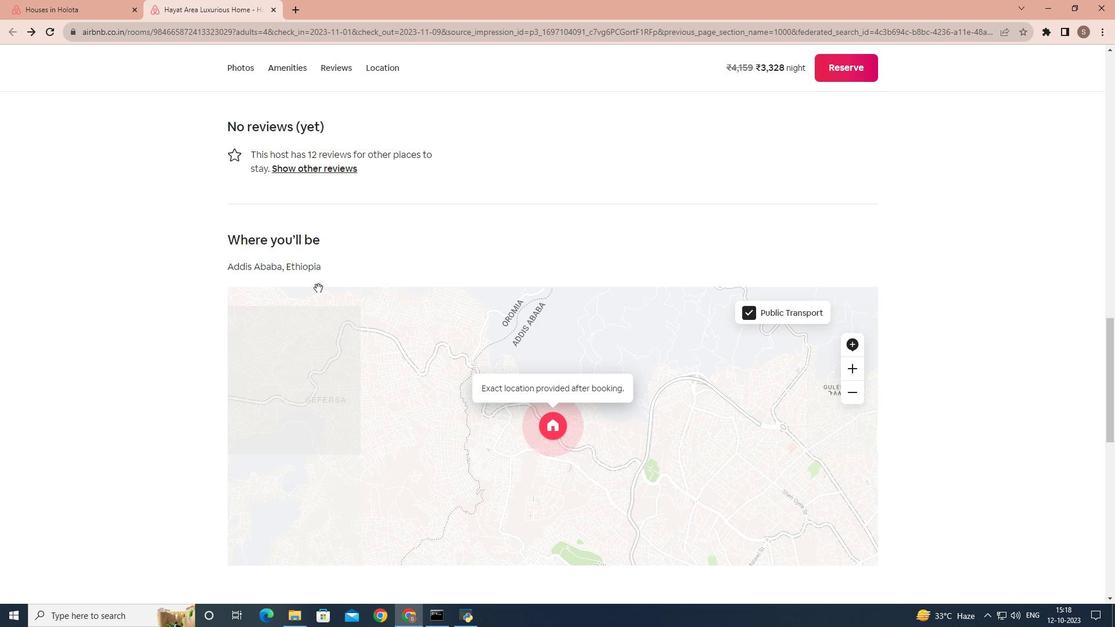 
Action: Mouse scrolled (318, 287) with delta (0, 0)
Screenshot: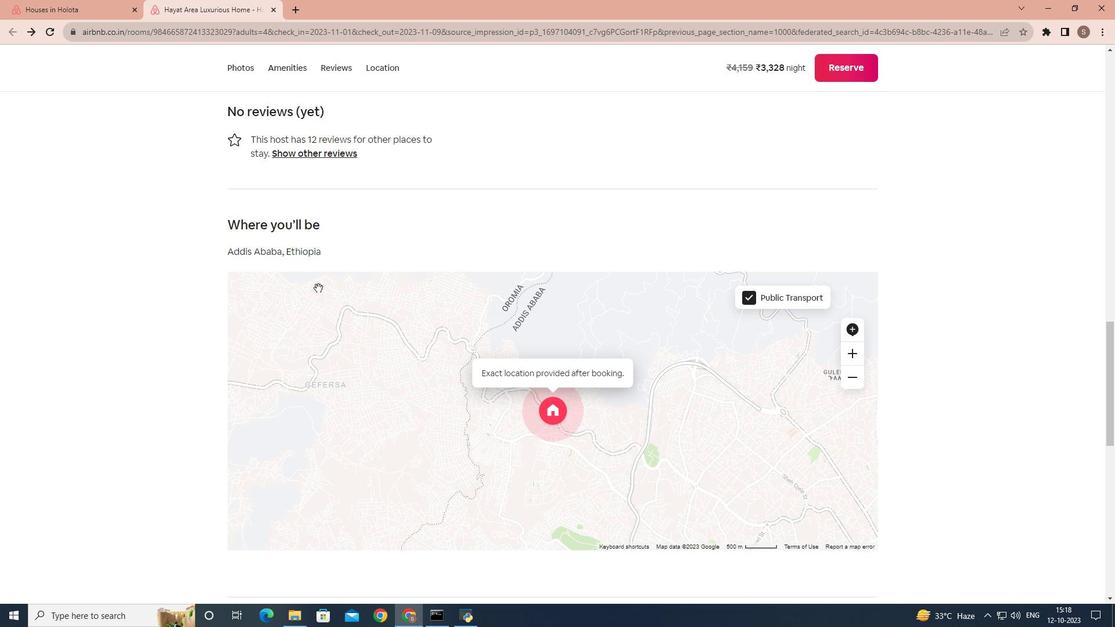 
Action: Mouse scrolled (318, 287) with delta (0, 0)
Screenshot: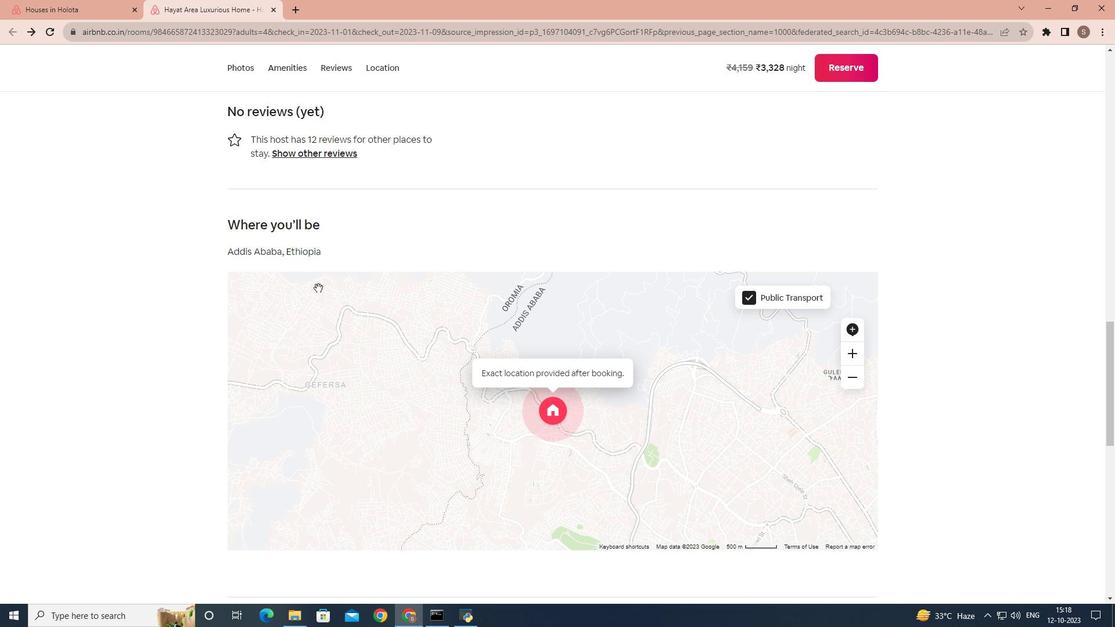 
Action: Mouse scrolled (318, 287) with delta (0, 0)
Screenshot: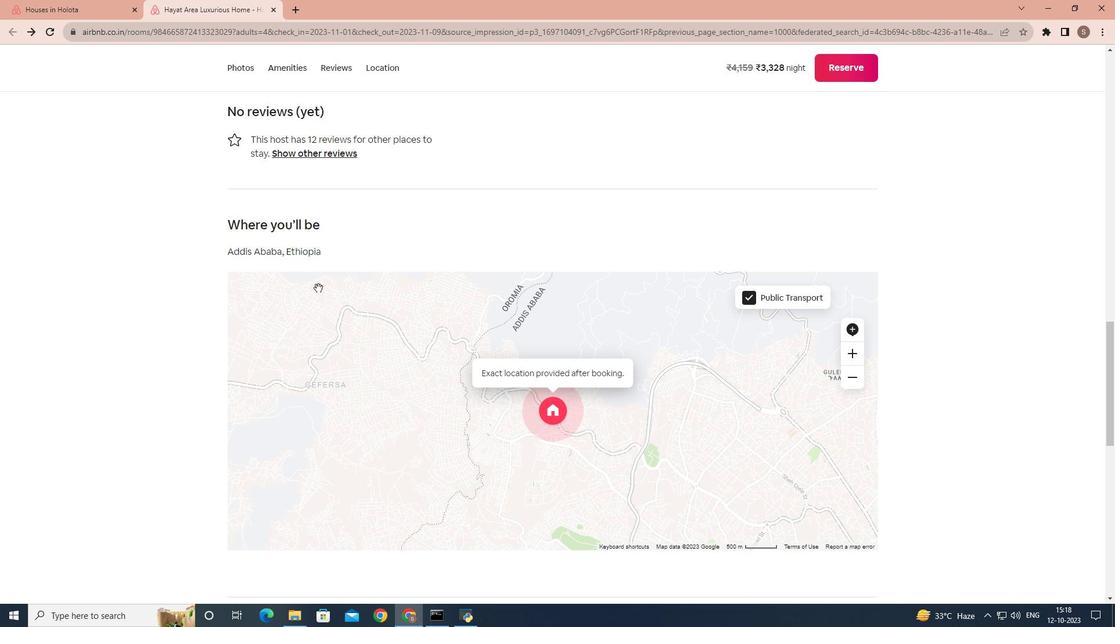 
Action: Mouse scrolled (318, 287) with delta (0, 0)
Screenshot: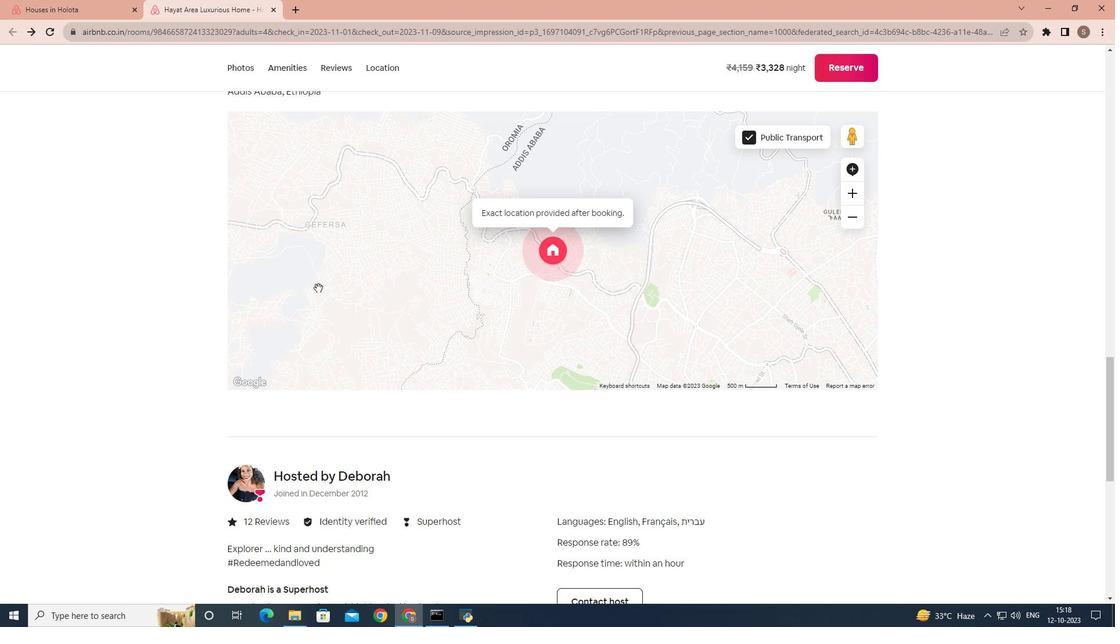 
Action: Mouse scrolled (318, 287) with delta (0, 0)
Screenshot: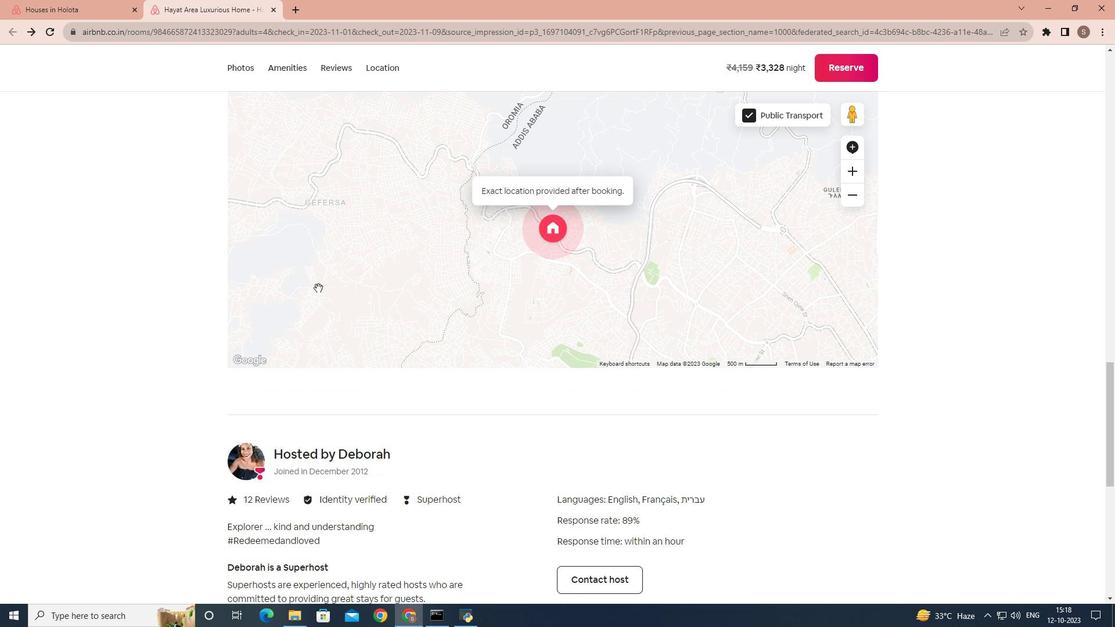 
Action: Mouse scrolled (318, 287) with delta (0, 0)
Screenshot: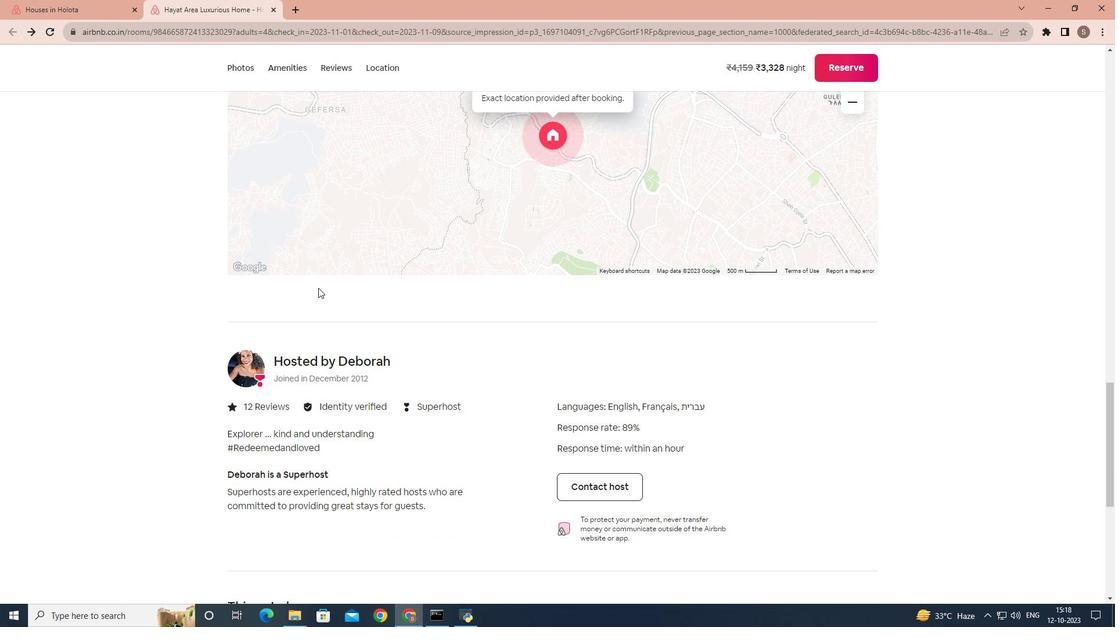 
Action: Mouse scrolled (318, 287) with delta (0, 0)
Screenshot: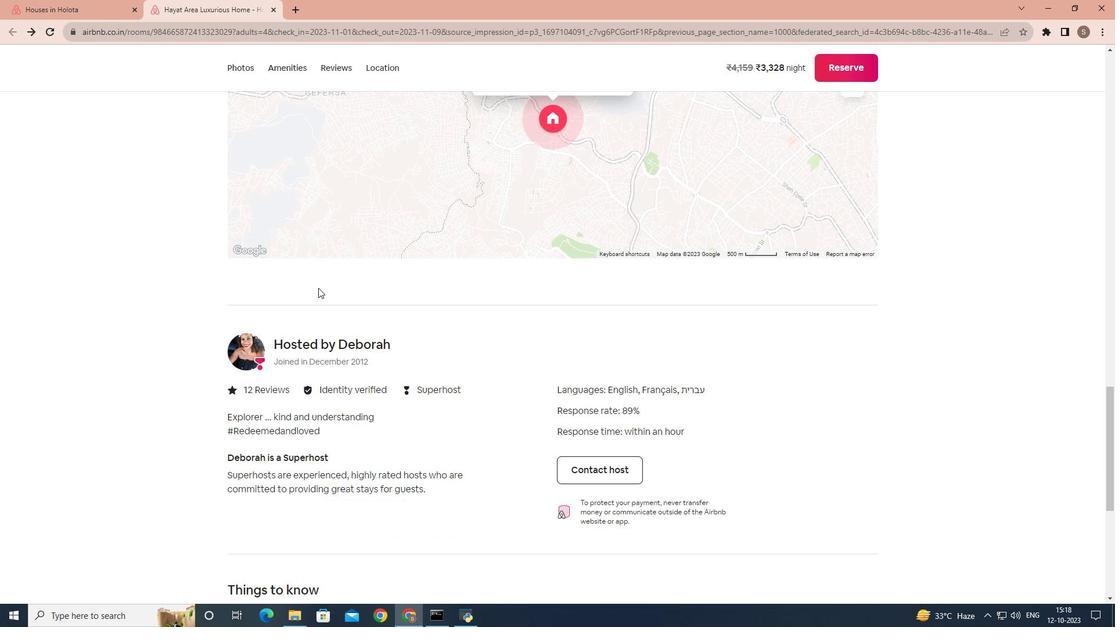 
Action: Mouse scrolled (318, 287) with delta (0, 0)
Screenshot: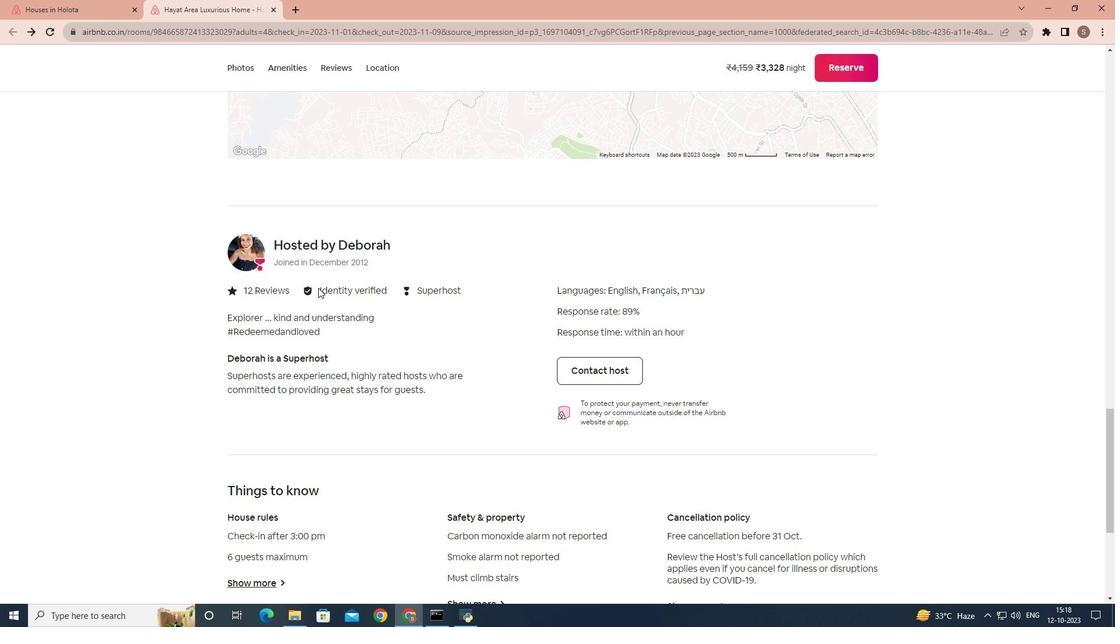 
Action: Mouse scrolled (318, 287) with delta (0, 0)
Screenshot: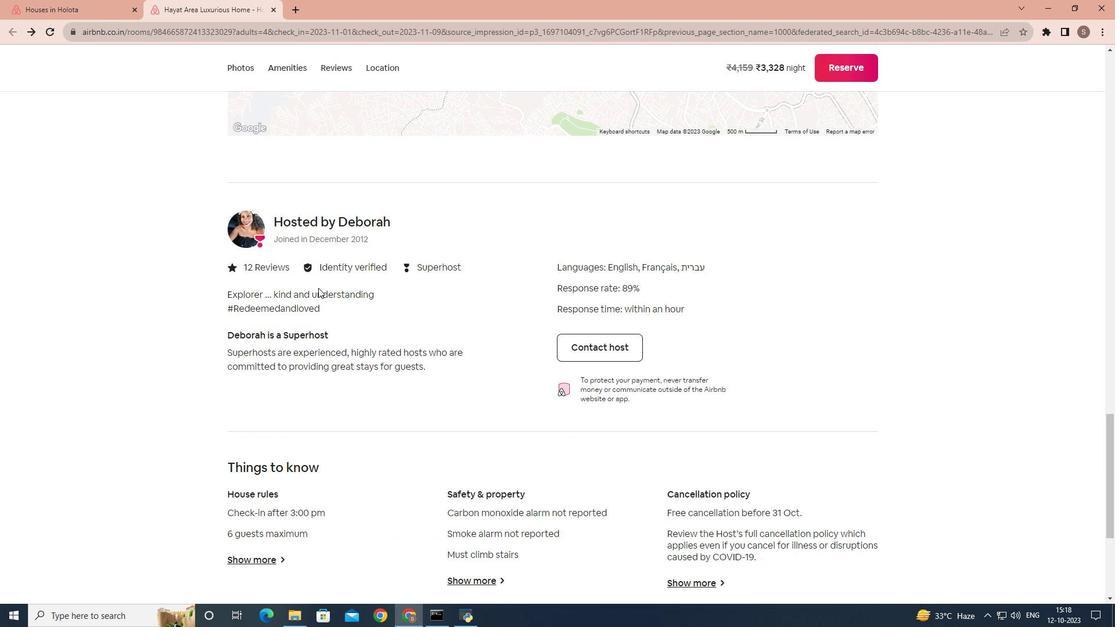 
Action: Mouse scrolled (318, 287) with delta (0, 0)
Screenshot: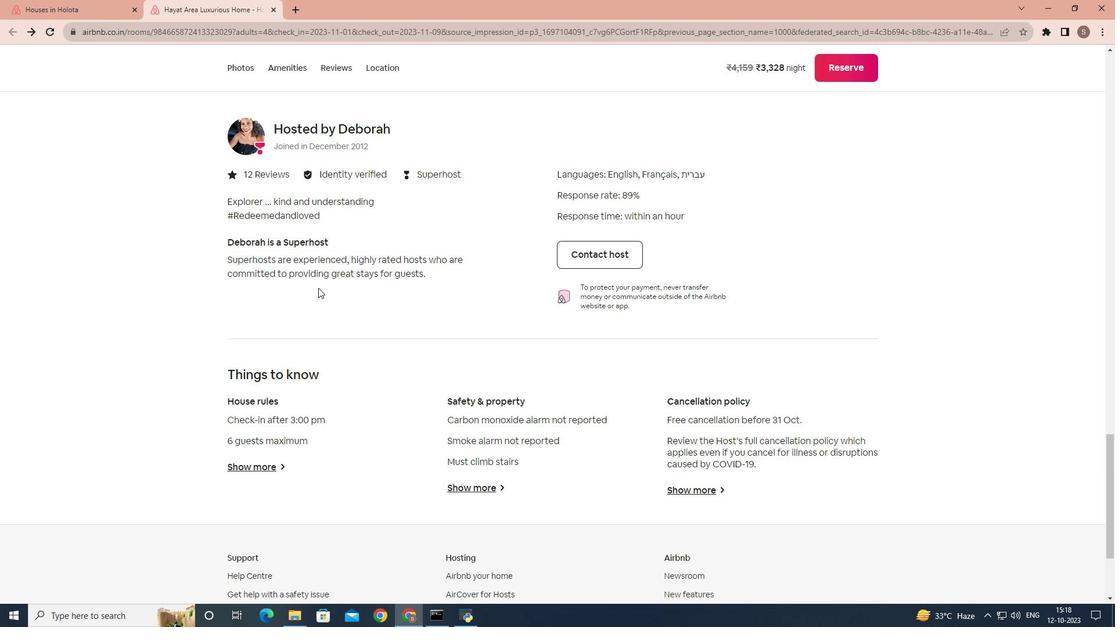 
Action: Mouse scrolled (318, 287) with delta (0, 0)
Screenshot: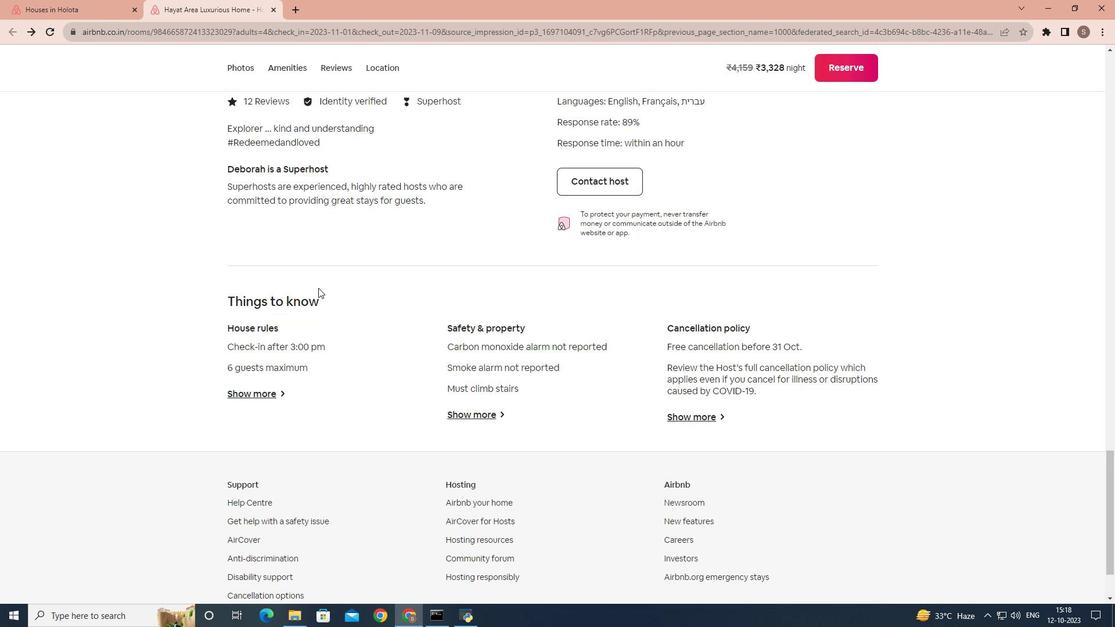 
Action: Mouse moved to (277, 350)
Screenshot: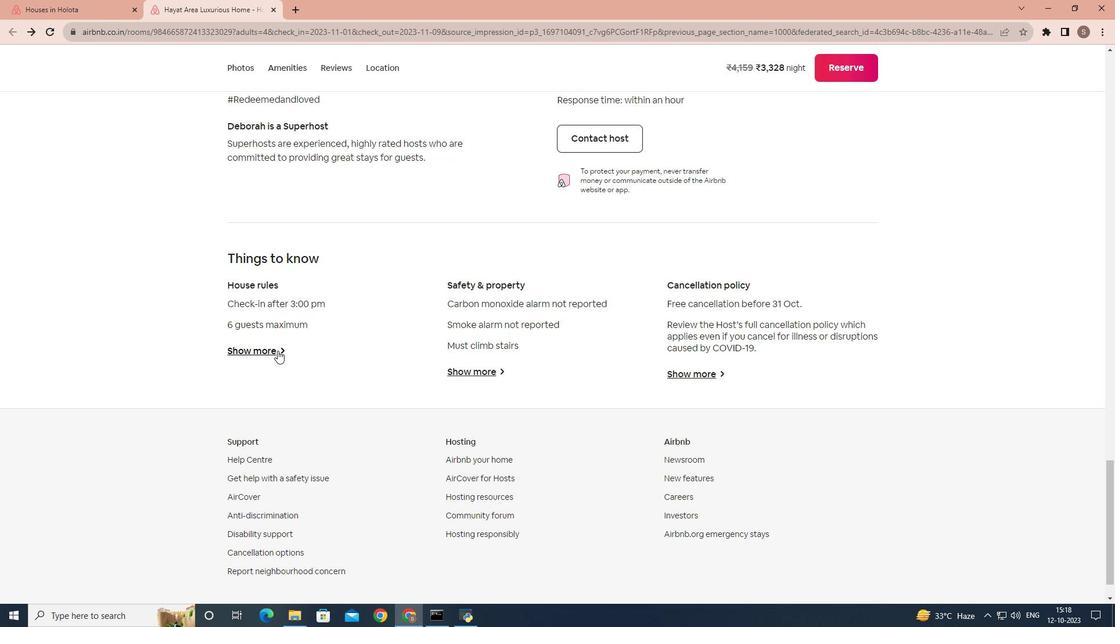 
Action: Mouse pressed left at (277, 350)
Screenshot: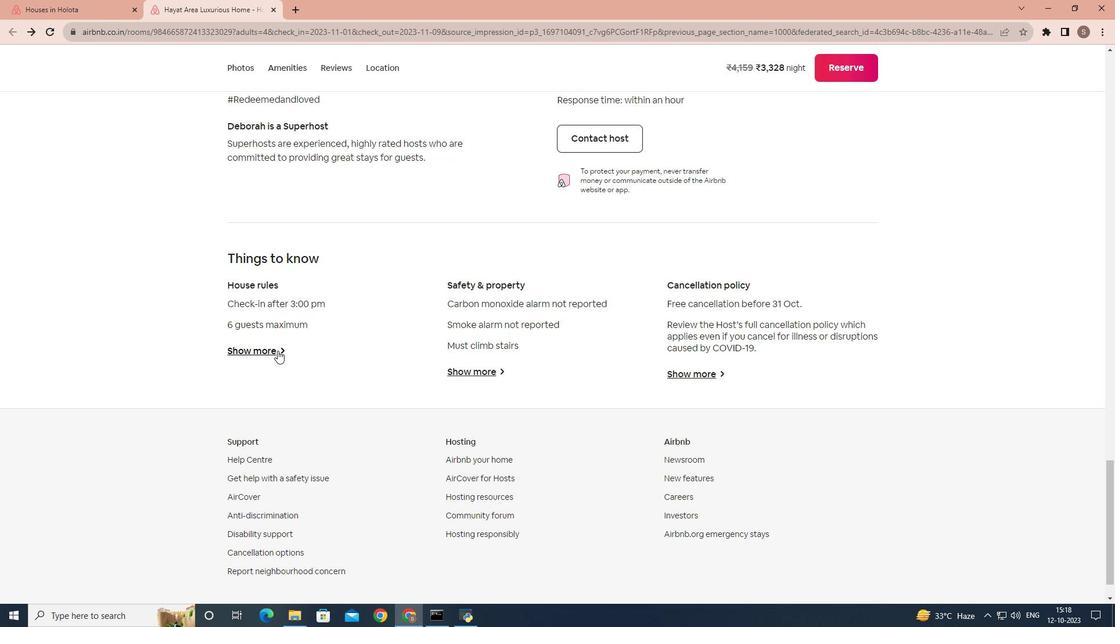 
Action: Mouse moved to (349, 190)
Screenshot: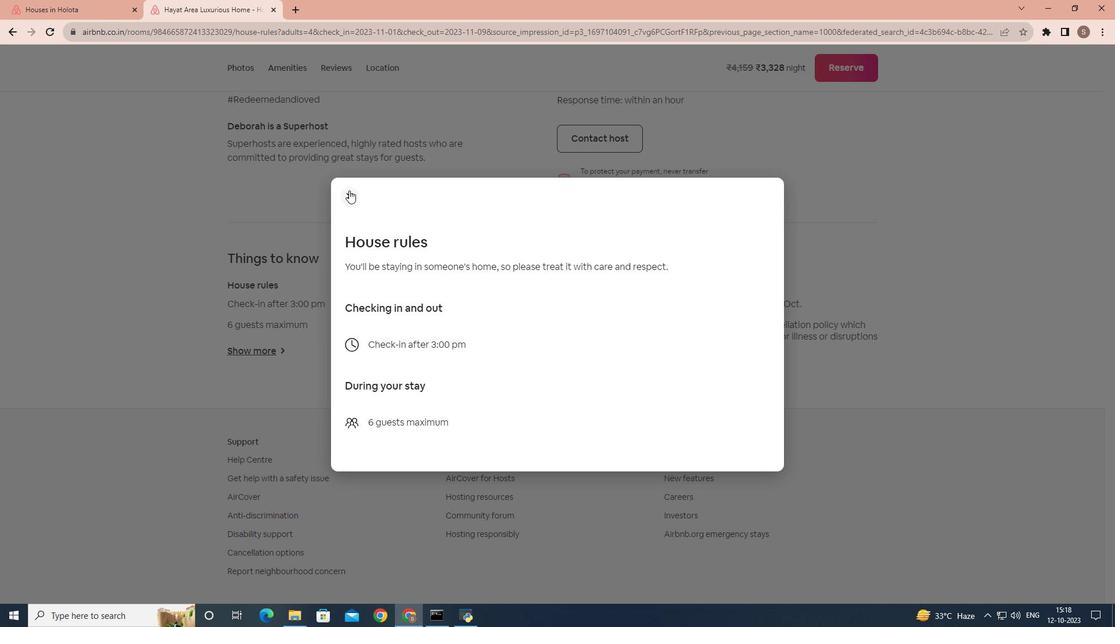 
Action: Mouse pressed left at (349, 190)
Screenshot: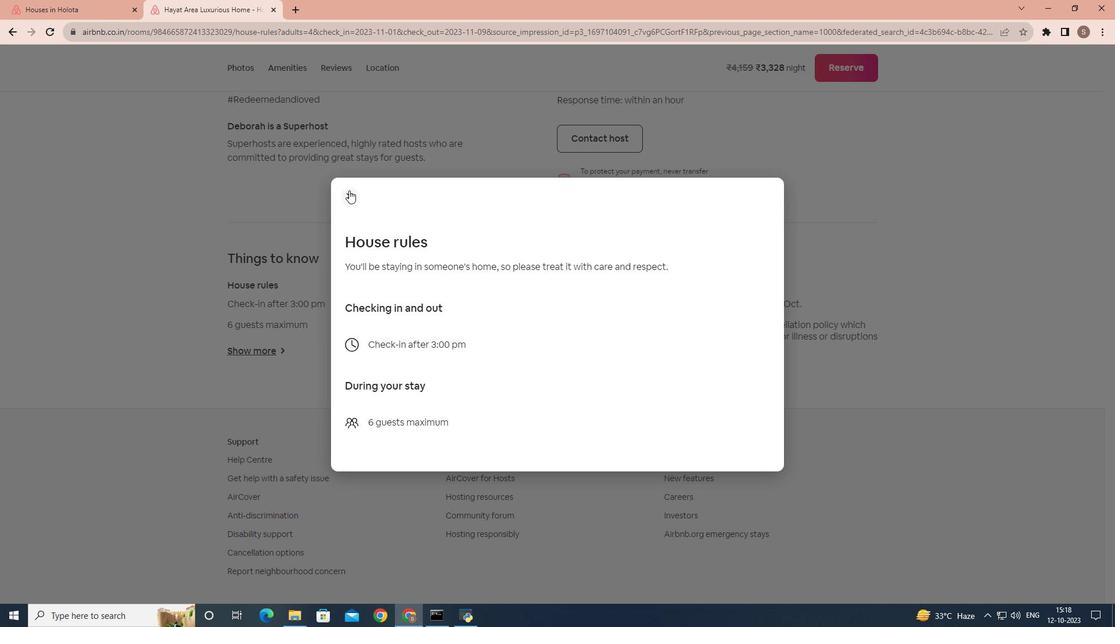 
Action: Mouse moved to (494, 375)
Screenshot: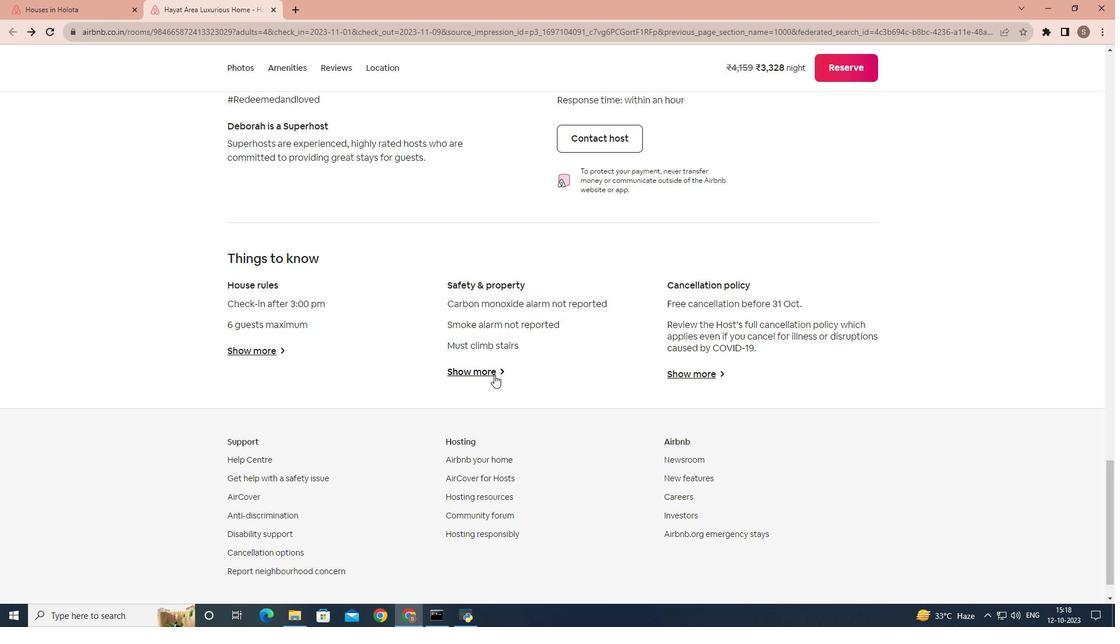 
Action: Mouse pressed left at (494, 375)
Screenshot: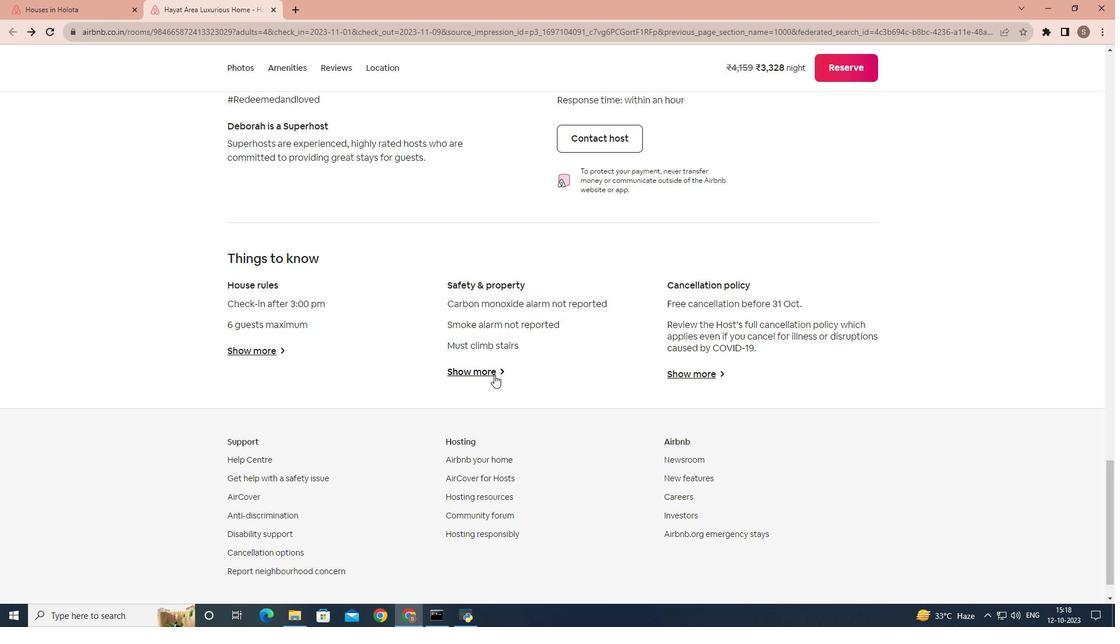 
Action: Mouse scrolled (494, 374) with delta (0, 0)
Screenshot: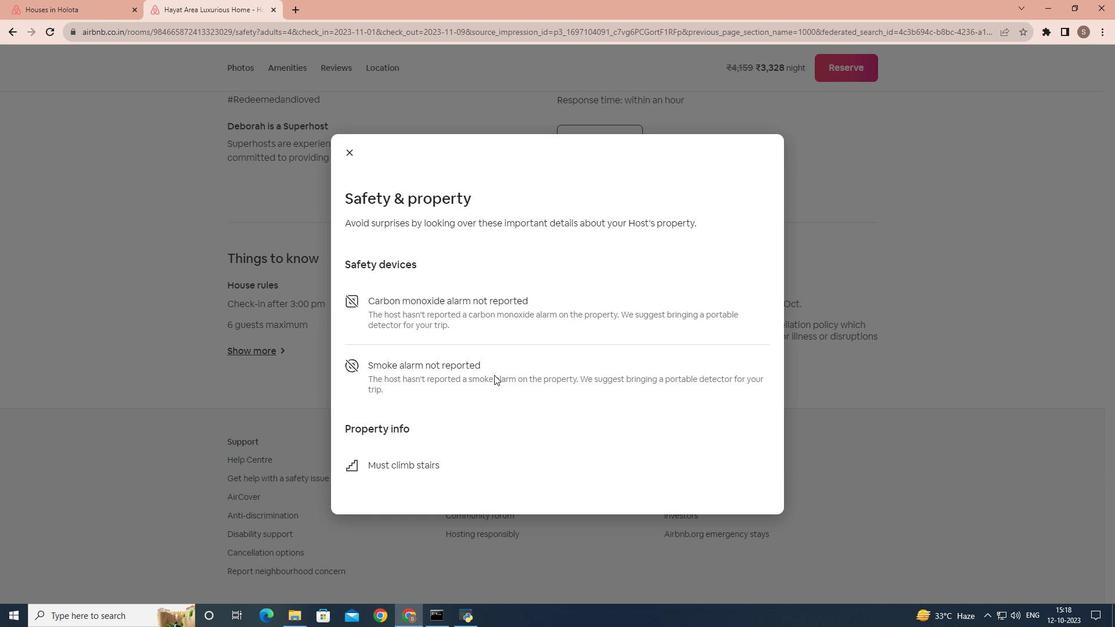 
Action: Mouse scrolled (494, 374) with delta (0, 0)
Screenshot: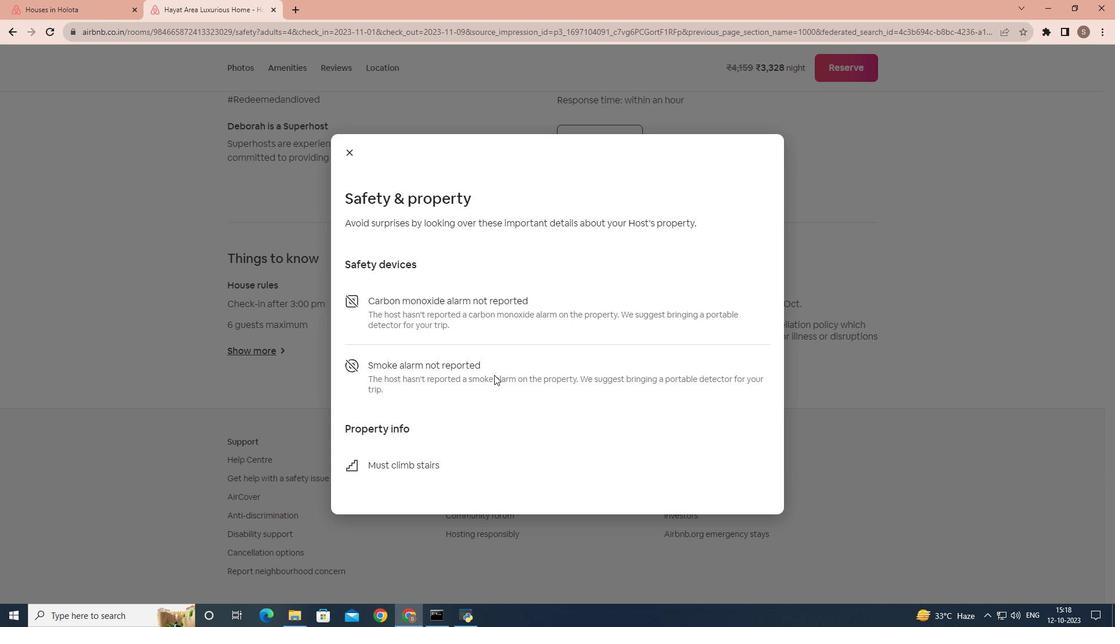 
Action: Mouse moved to (354, 158)
Screenshot: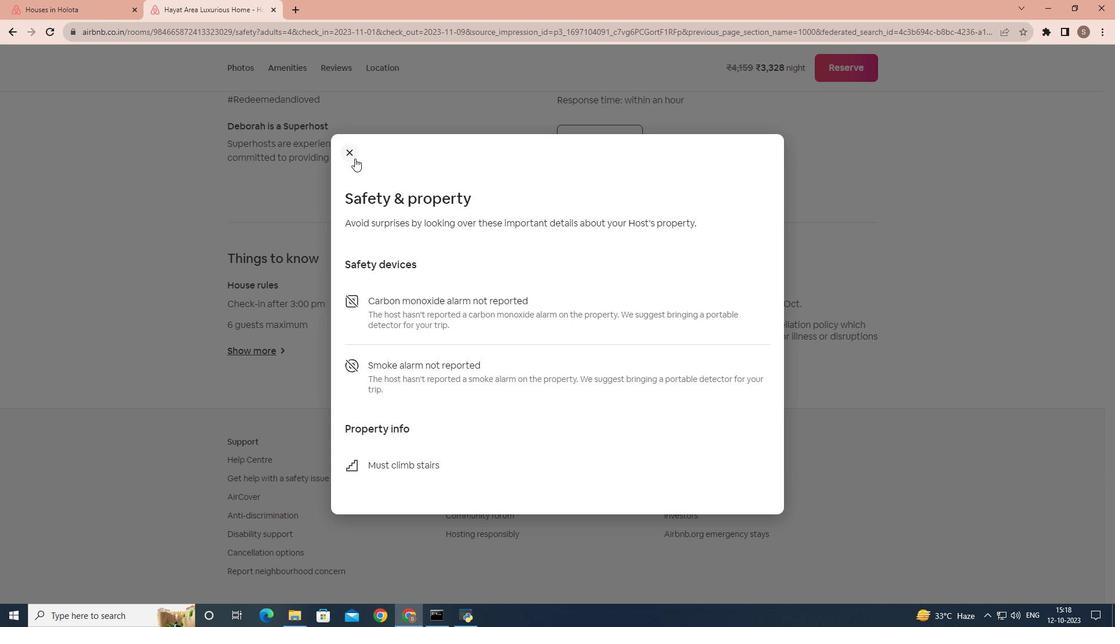
Action: Mouse pressed left at (354, 158)
Screenshot: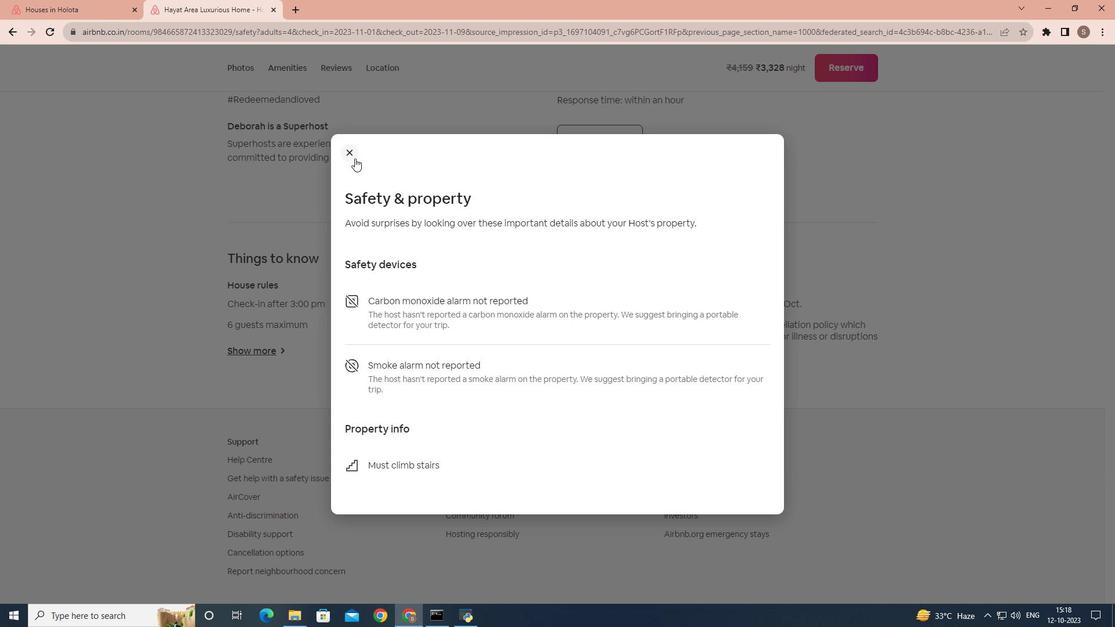 
Action: Mouse moved to (699, 376)
Screenshot: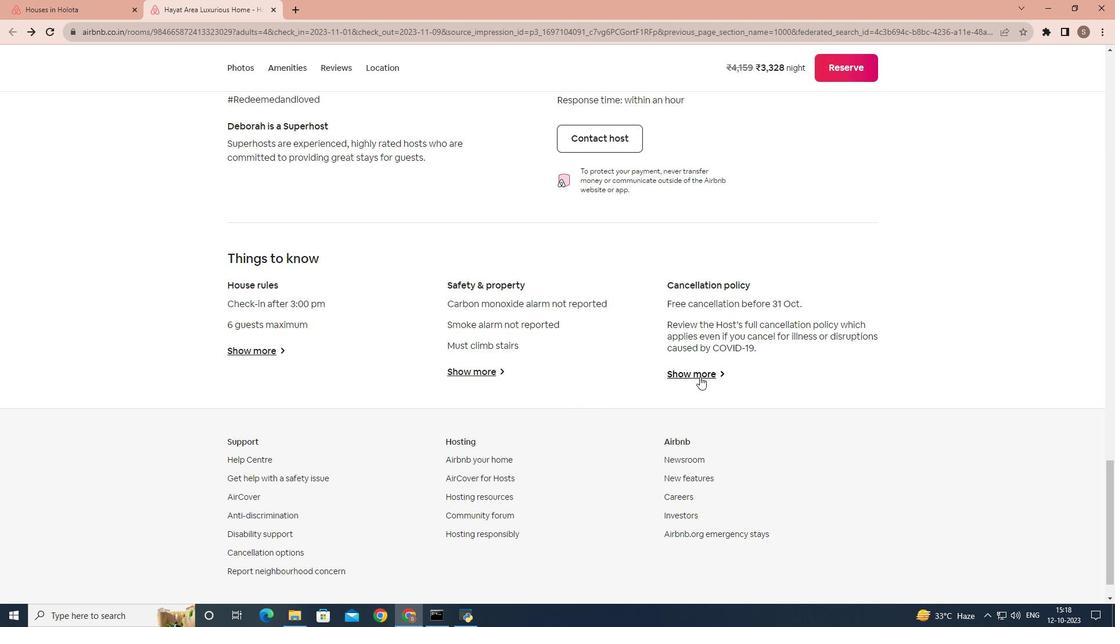 
Action: Mouse pressed left at (699, 376)
Screenshot: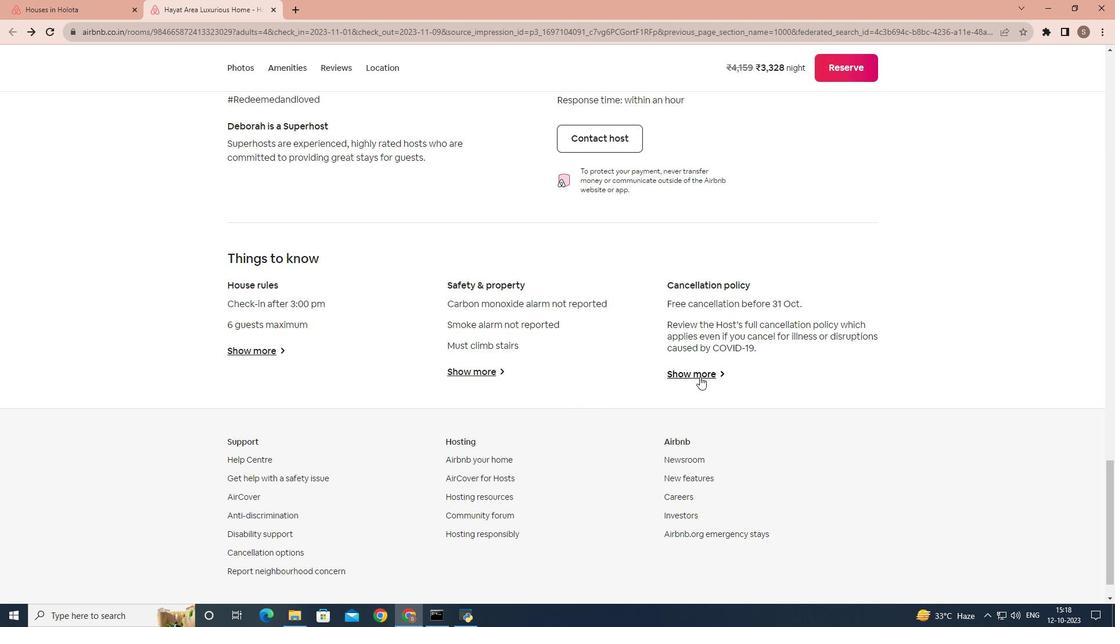 
Action: Mouse moved to (411, 167)
Screenshot: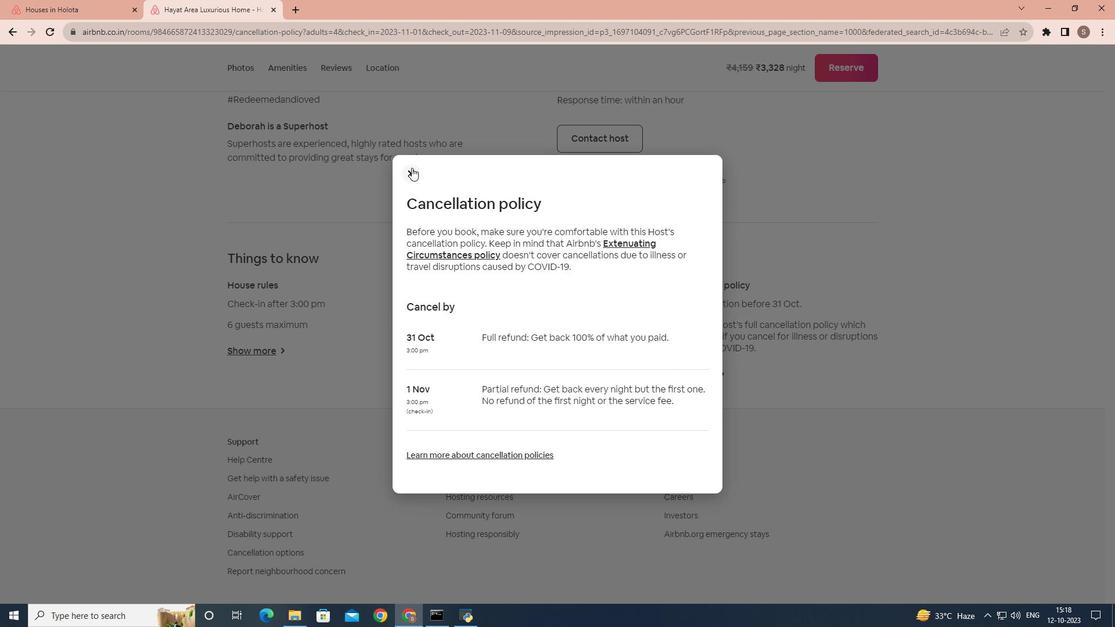 
Action: Mouse pressed left at (411, 167)
Screenshot: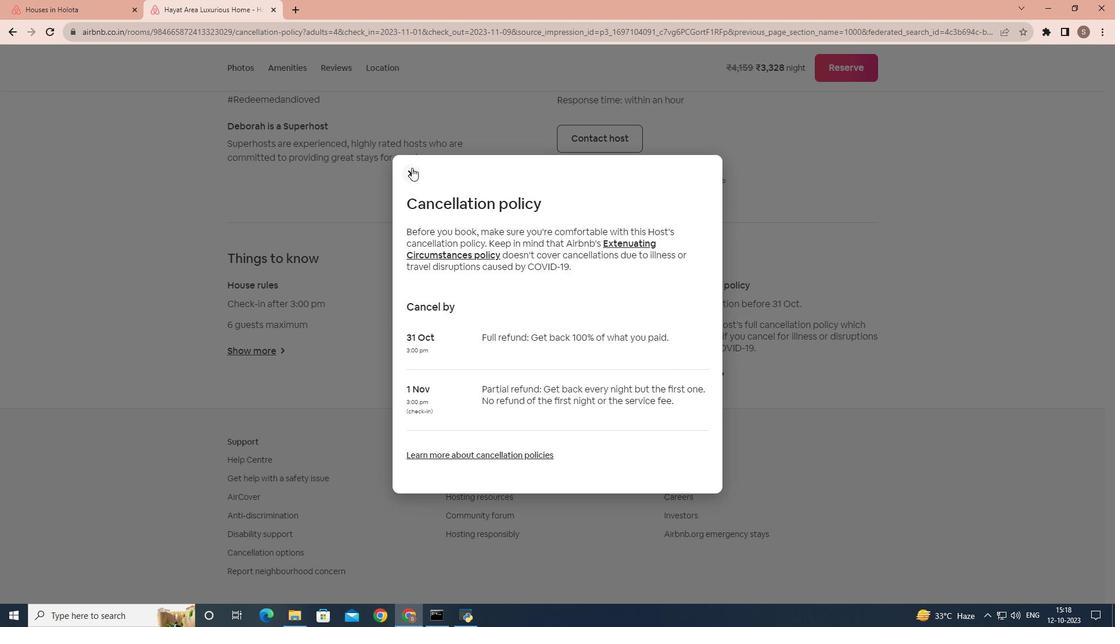 
Action: Mouse moved to (96, 2)
Screenshot: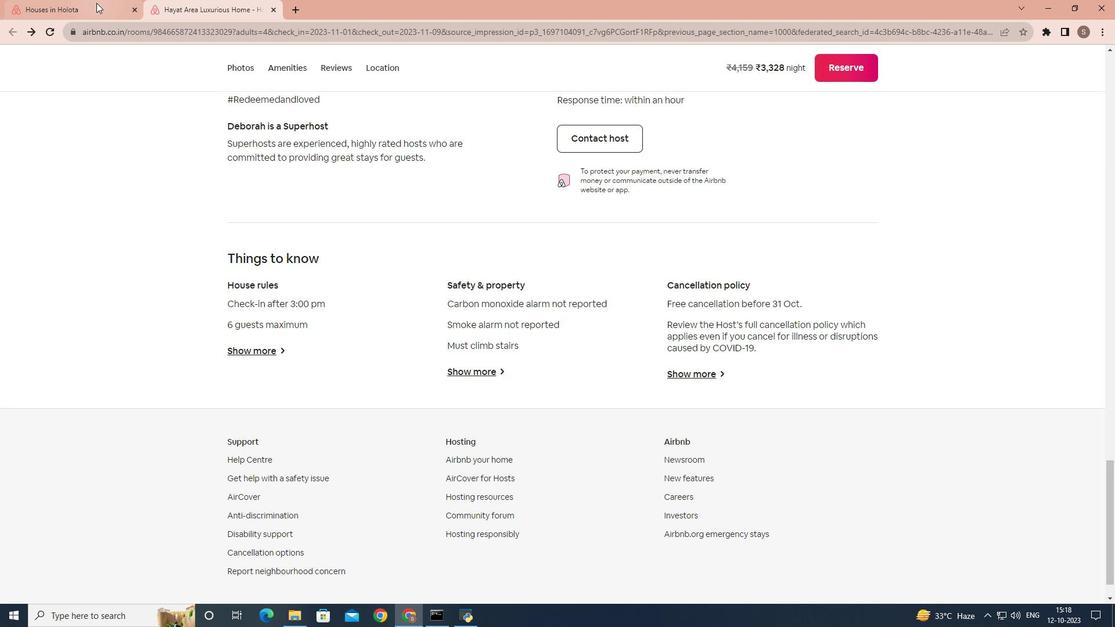 
Action: Mouse pressed left at (96, 2)
Screenshot: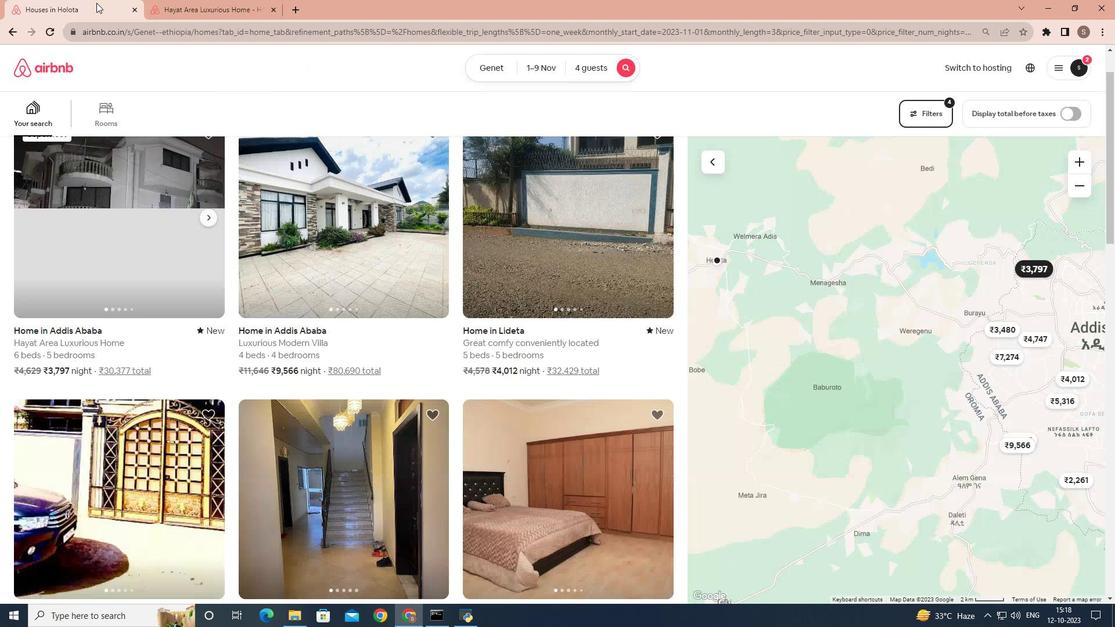 
Action: Mouse moved to (370, 243)
Screenshot: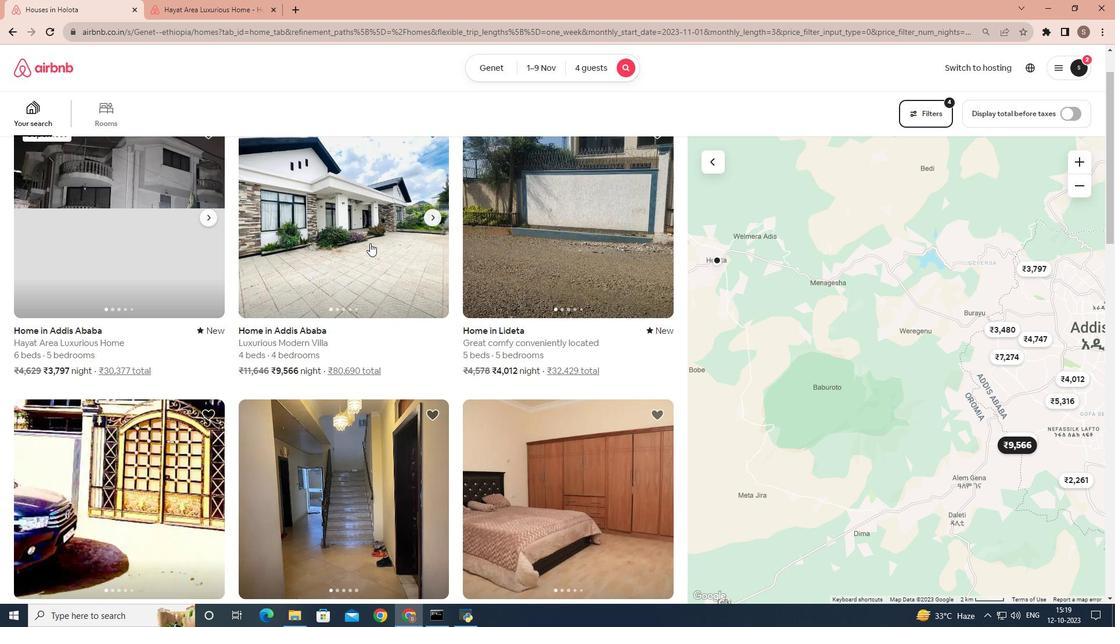 
Action: Mouse pressed left at (370, 243)
Screenshot: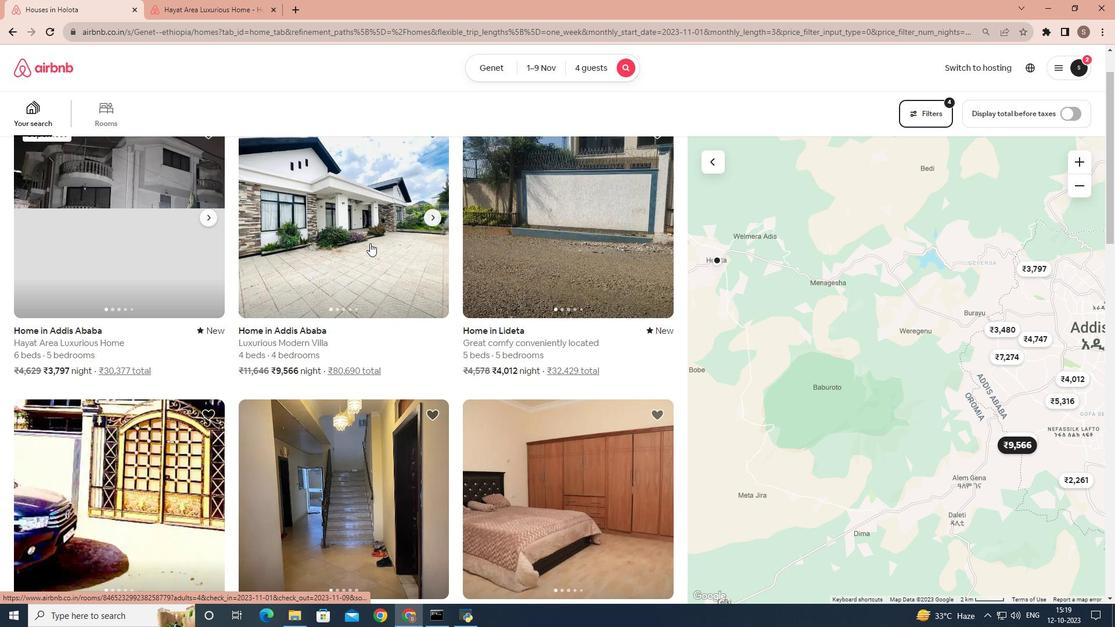 
Action: Mouse moved to (803, 426)
Screenshot: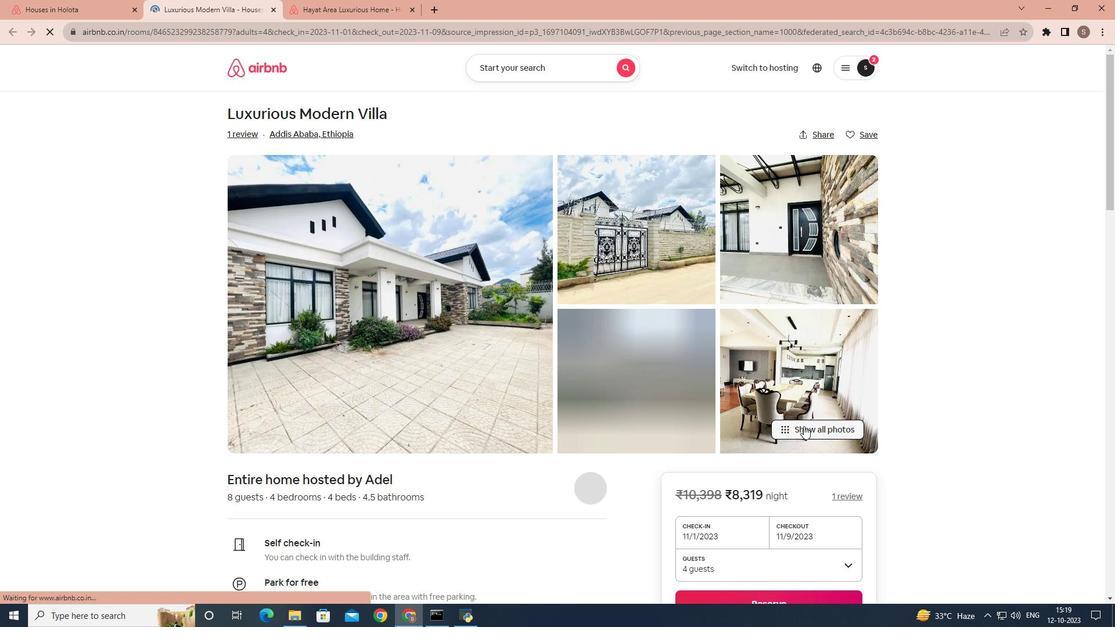 
Action: Mouse pressed left at (803, 426)
Screenshot: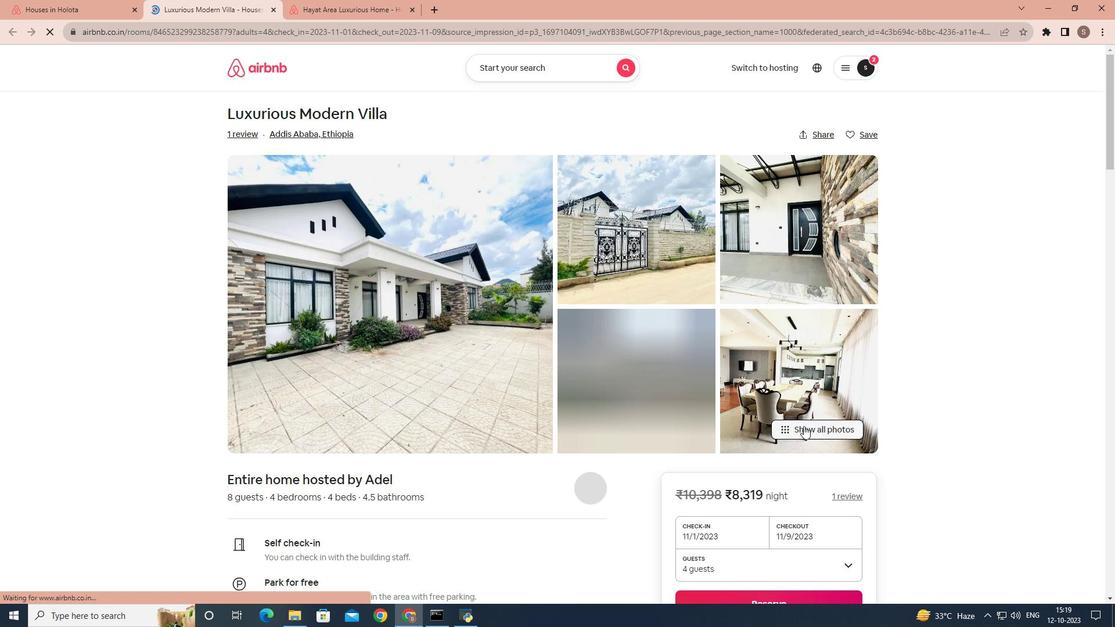 
Action: Mouse moved to (666, 357)
Screenshot: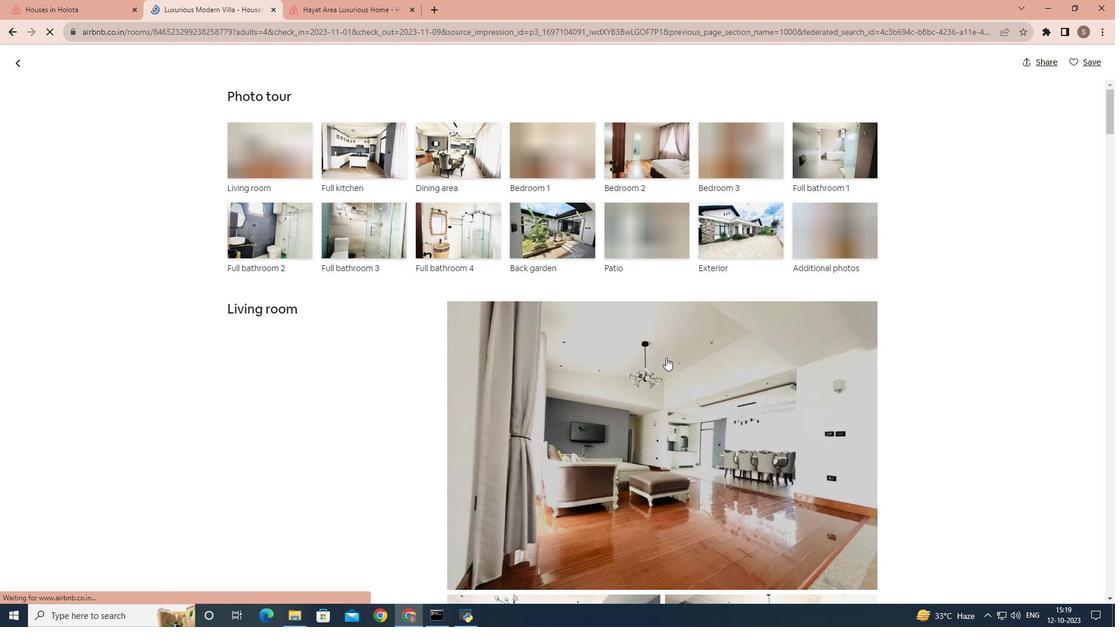 
Action: Mouse scrolled (666, 357) with delta (0, 0)
Screenshot: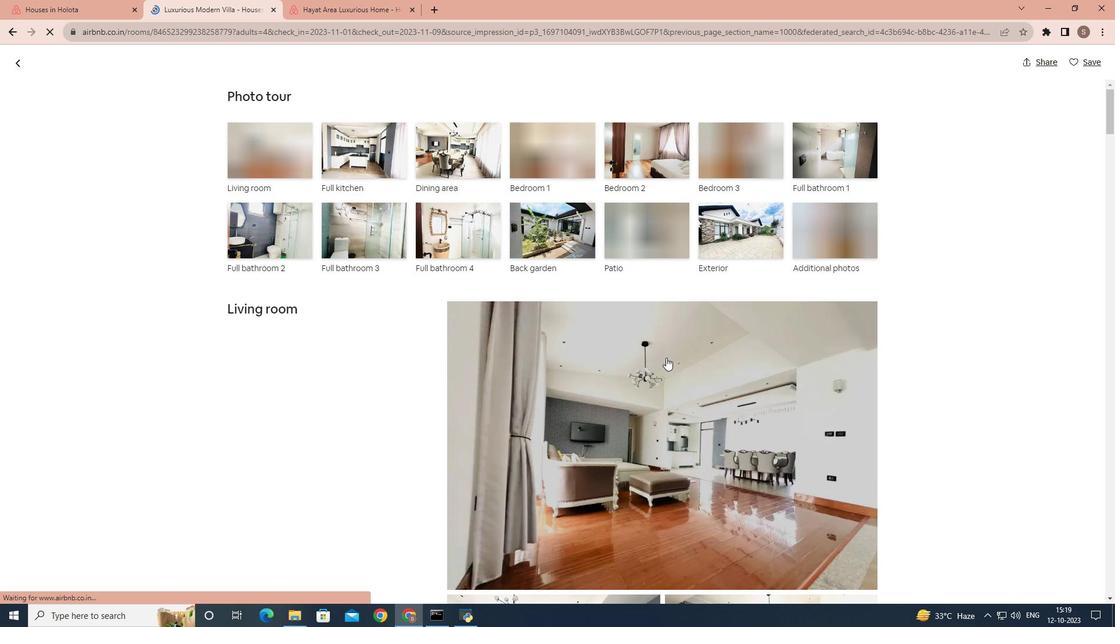 
Action: Mouse scrolled (666, 357) with delta (0, 0)
Screenshot: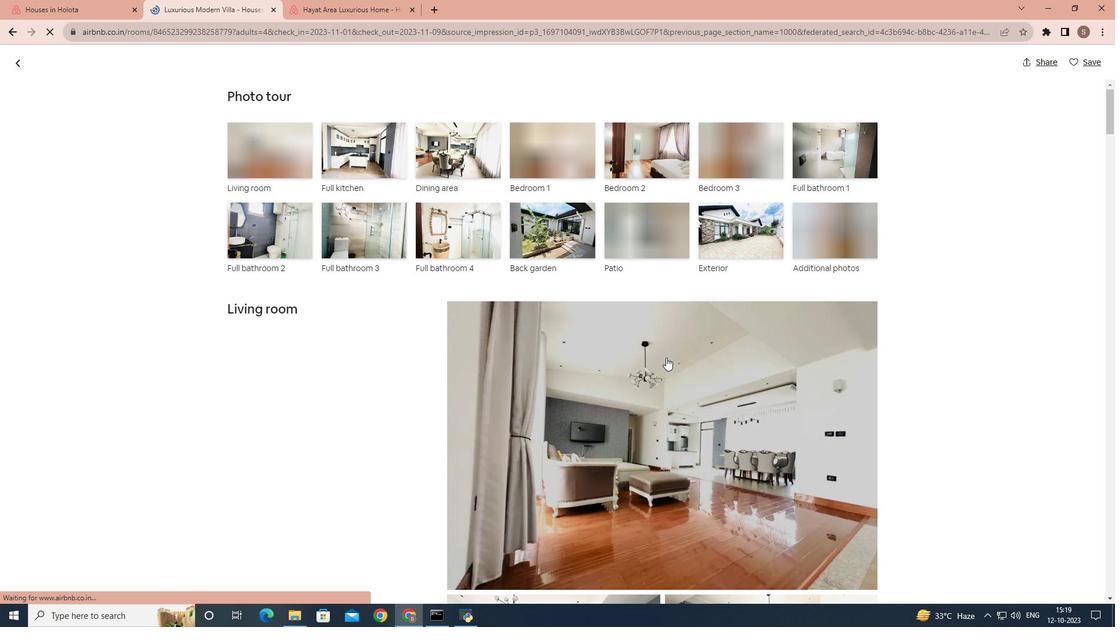 
Action: Mouse scrolled (666, 357) with delta (0, 0)
Screenshot: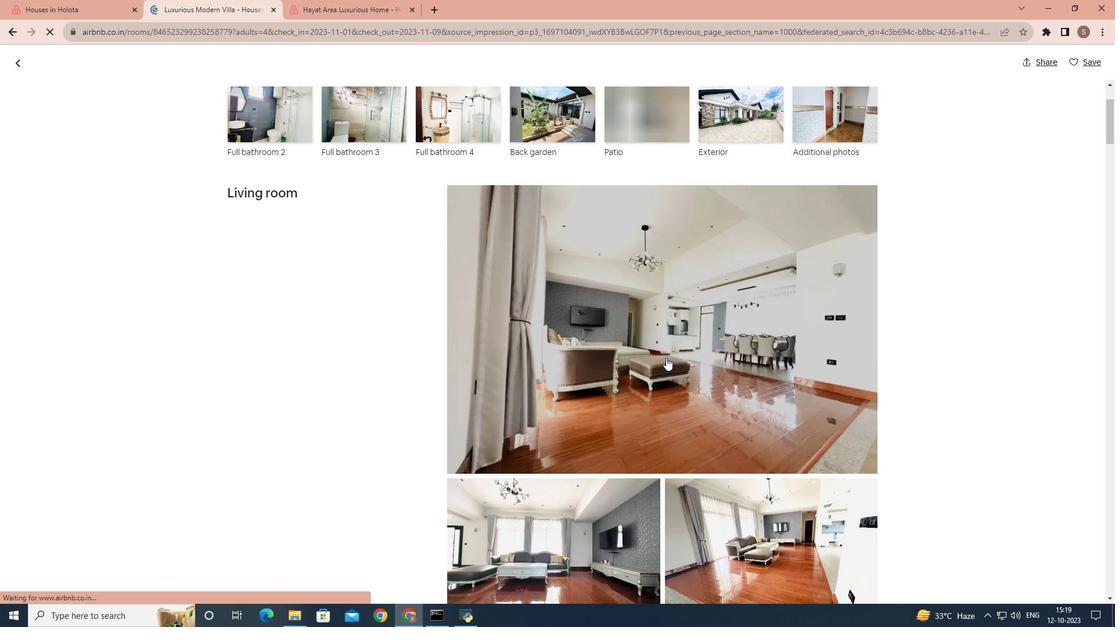 
Action: Mouse scrolled (666, 357) with delta (0, 0)
Screenshot: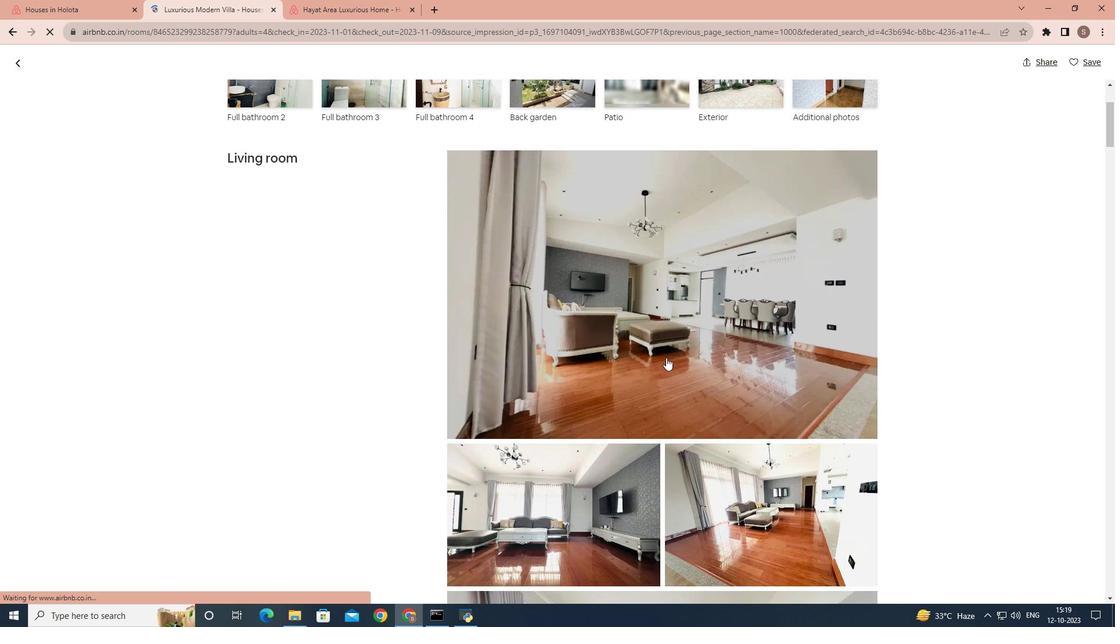 
Action: Mouse scrolled (666, 357) with delta (0, 0)
Screenshot: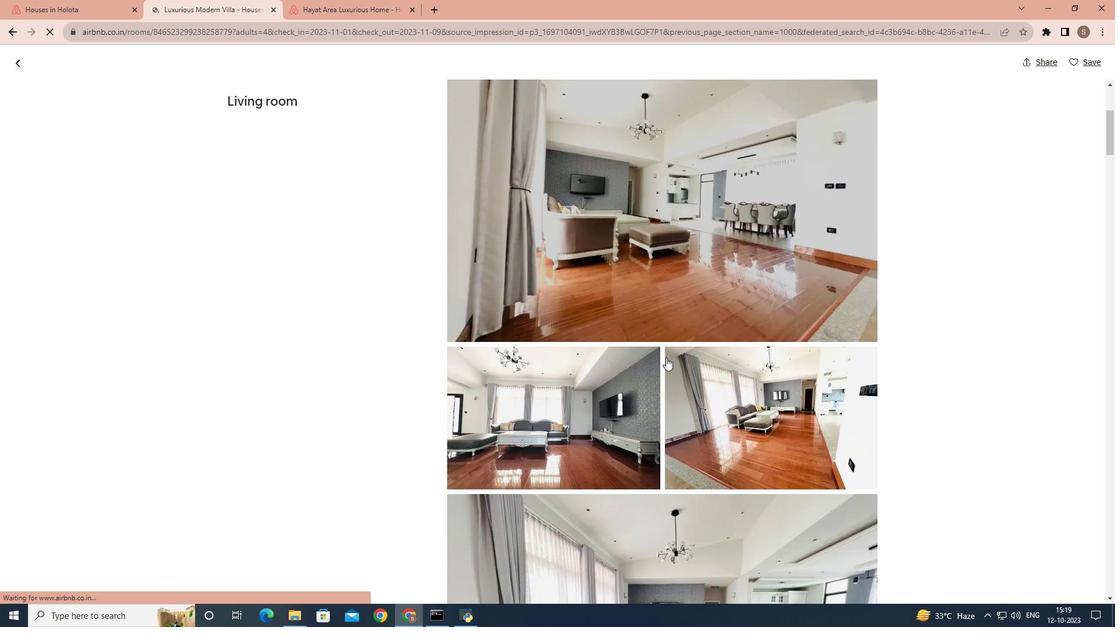 
Action: Mouse scrolled (666, 357) with delta (0, 0)
Screenshot: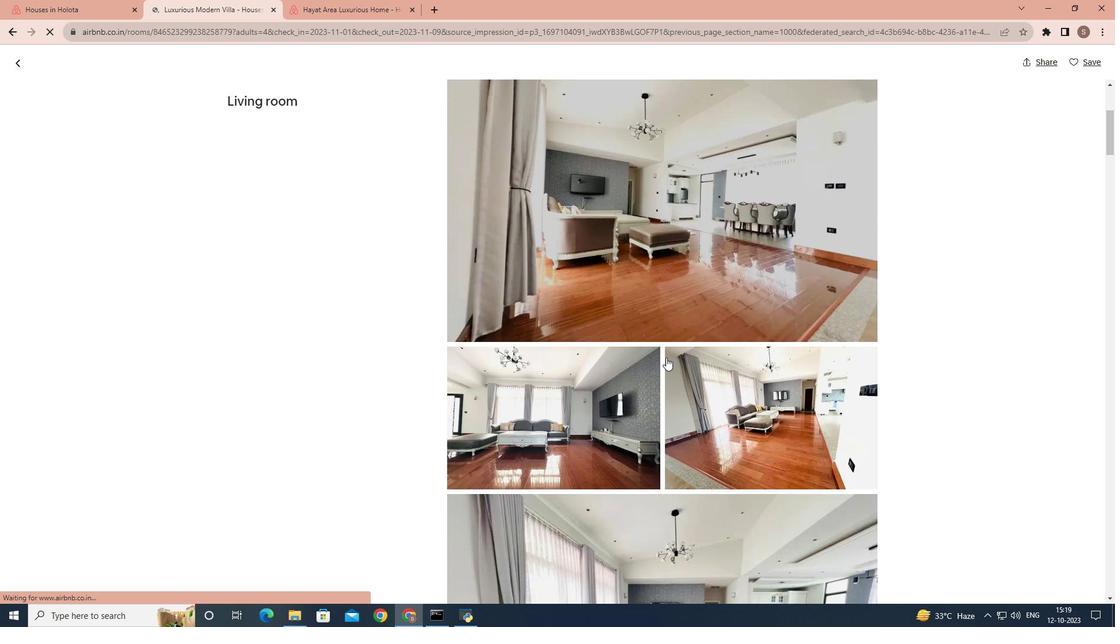 
Action: Mouse scrolled (666, 357) with delta (0, 0)
Screenshot: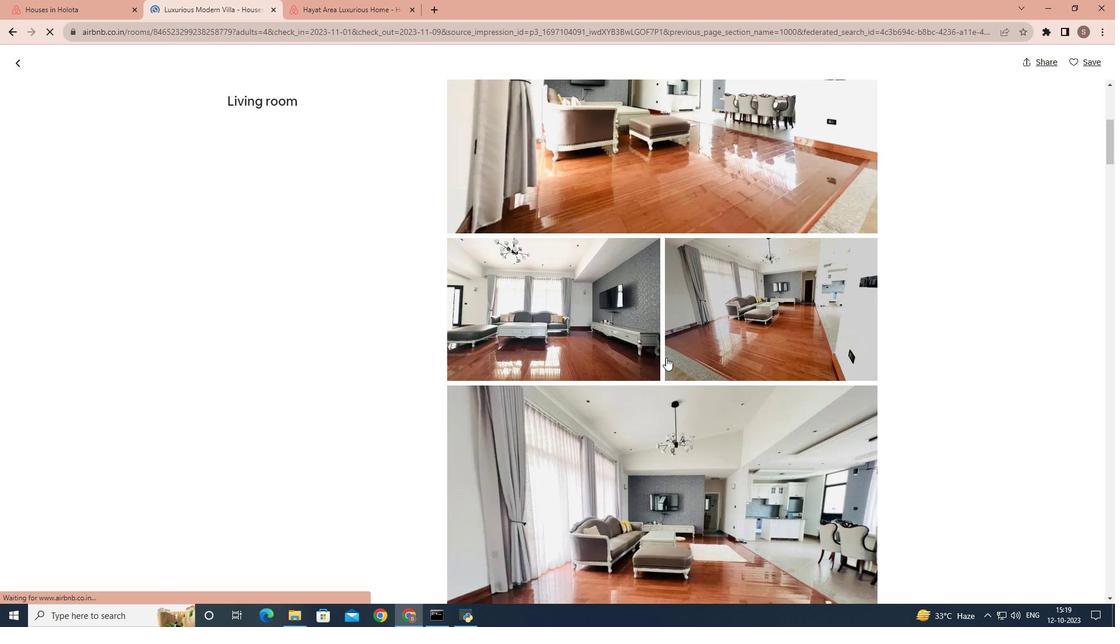 
Action: Mouse scrolled (666, 357) with delta (0, 0)
Screenshot: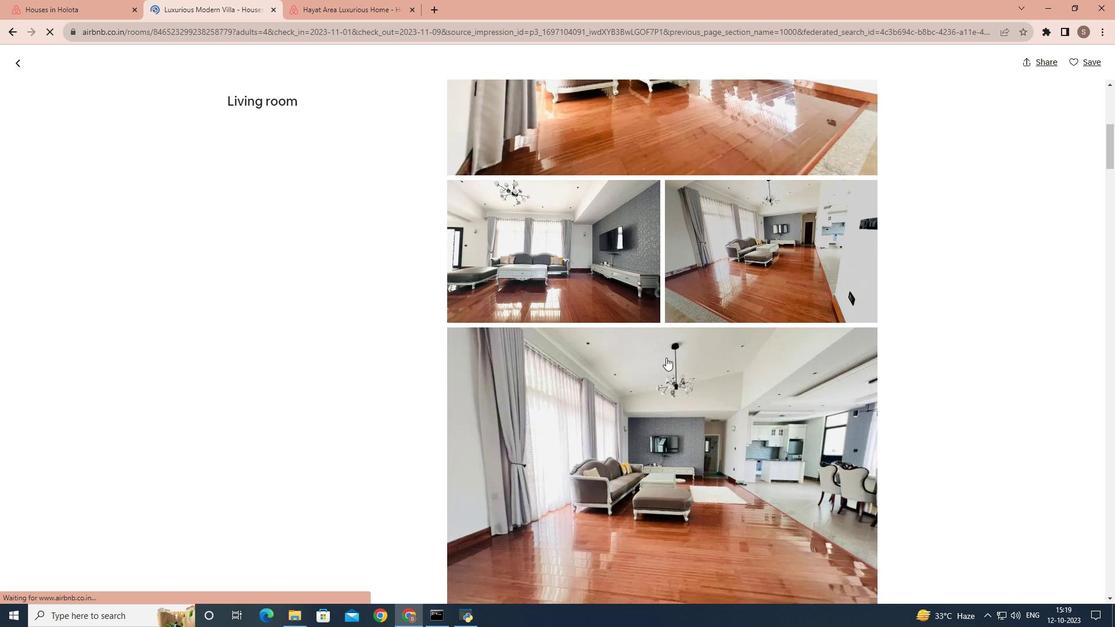 
Action: Mouse scrolled (666, 357) with delta (0, 0)
Screenshot: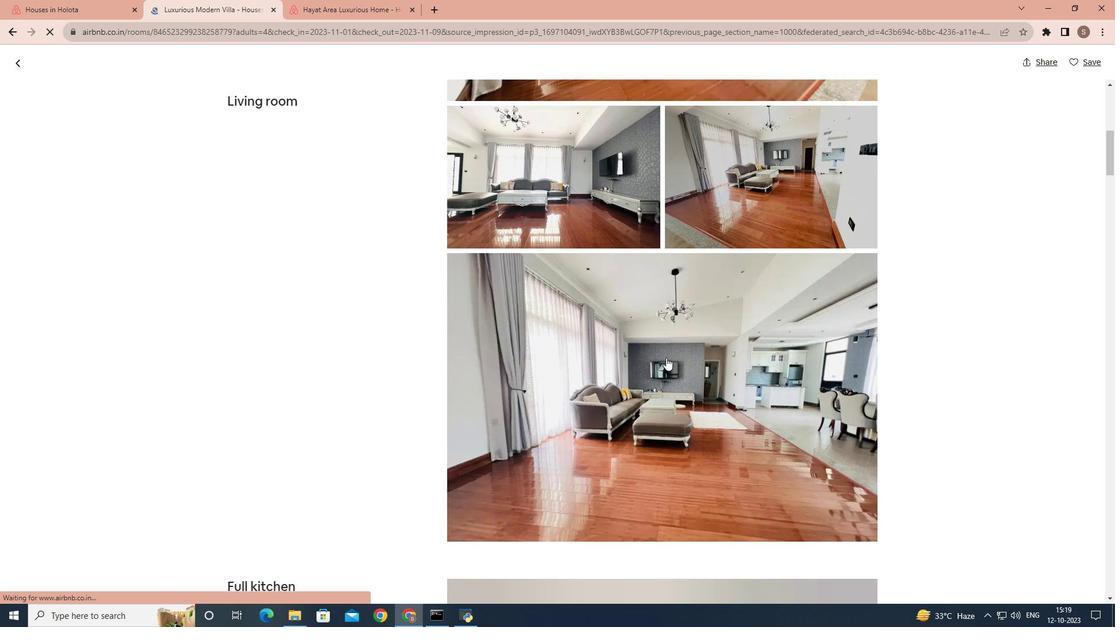 
Action: Mouse scrolled (666, 357) with delta (0, 0)
Screenshot: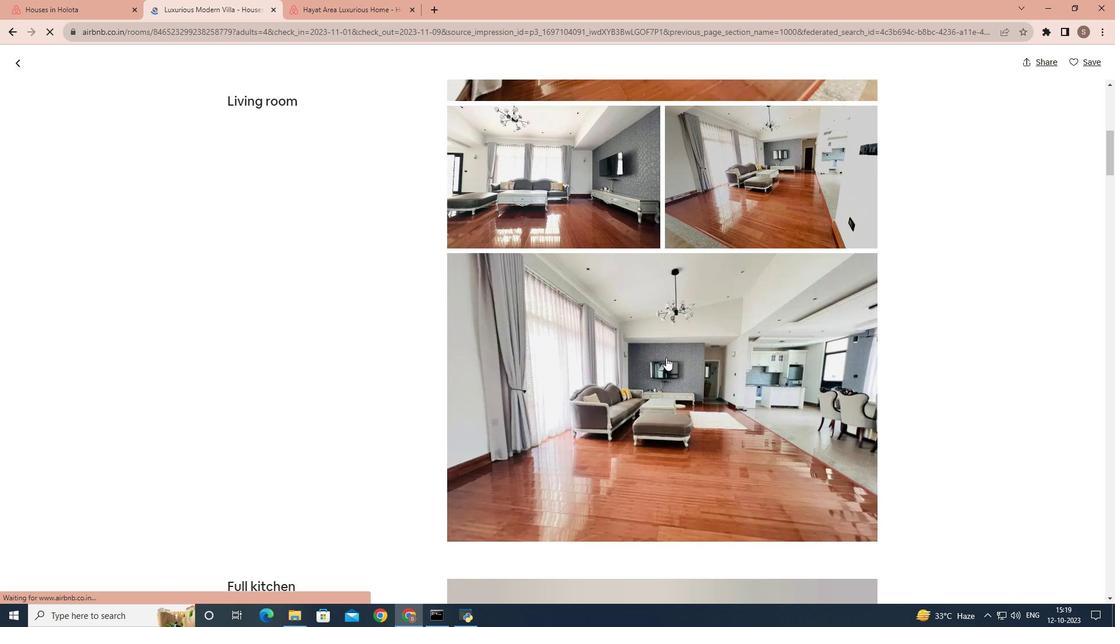 
Action: Mouse scrolled (666, 357) with delta (0, 0)
Screenshot: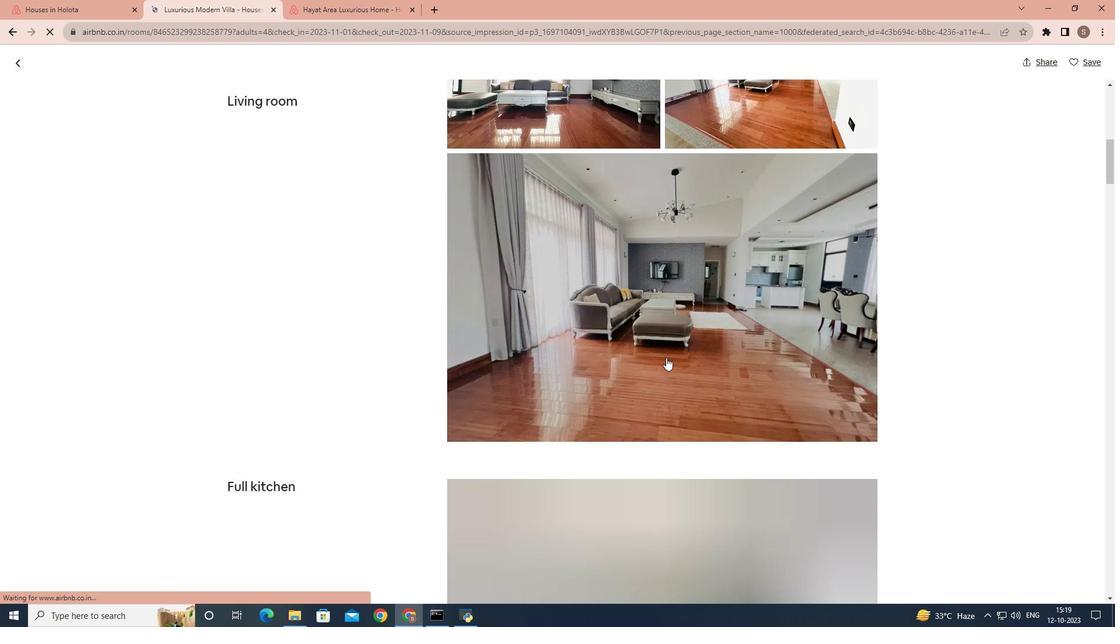 
Action: Mouse scrolled (666, 357) with delta (0, 0)
Screenshot: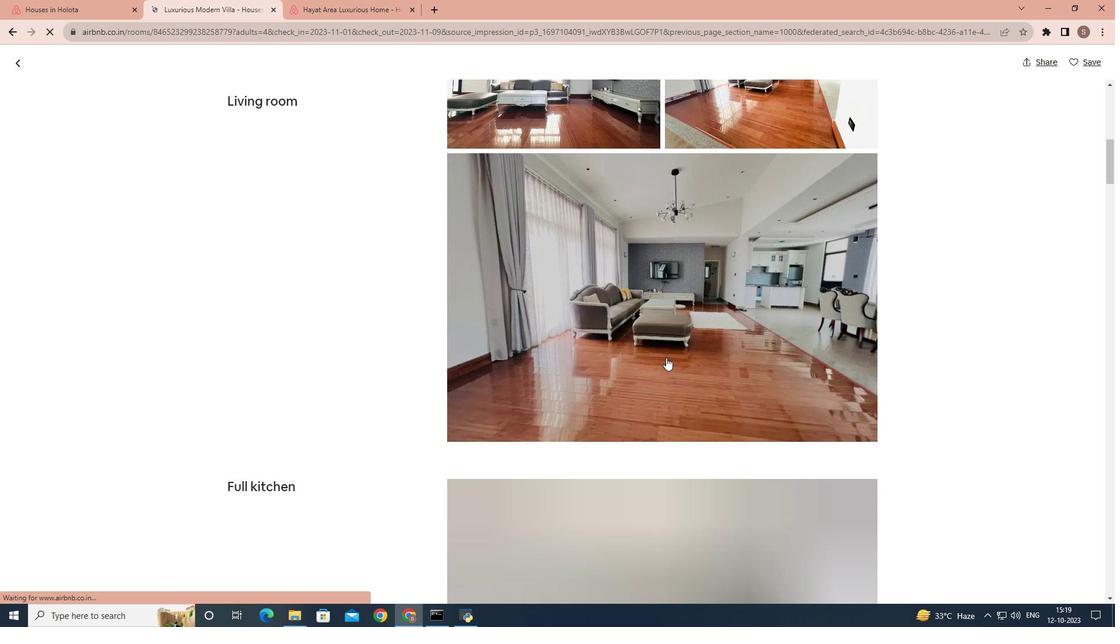 
Action: Mouse scrolled (666, 357) with delta (0, 0)
Screenshot: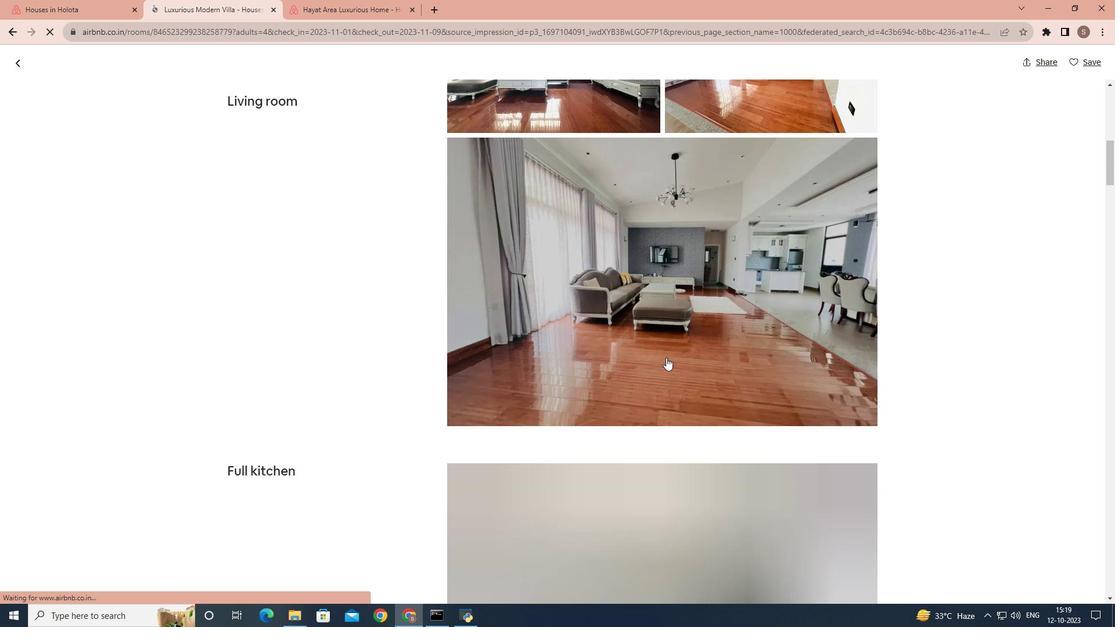 
Action: Mouse scrolled (666, 357) with delta (0, 0)
Screenshot: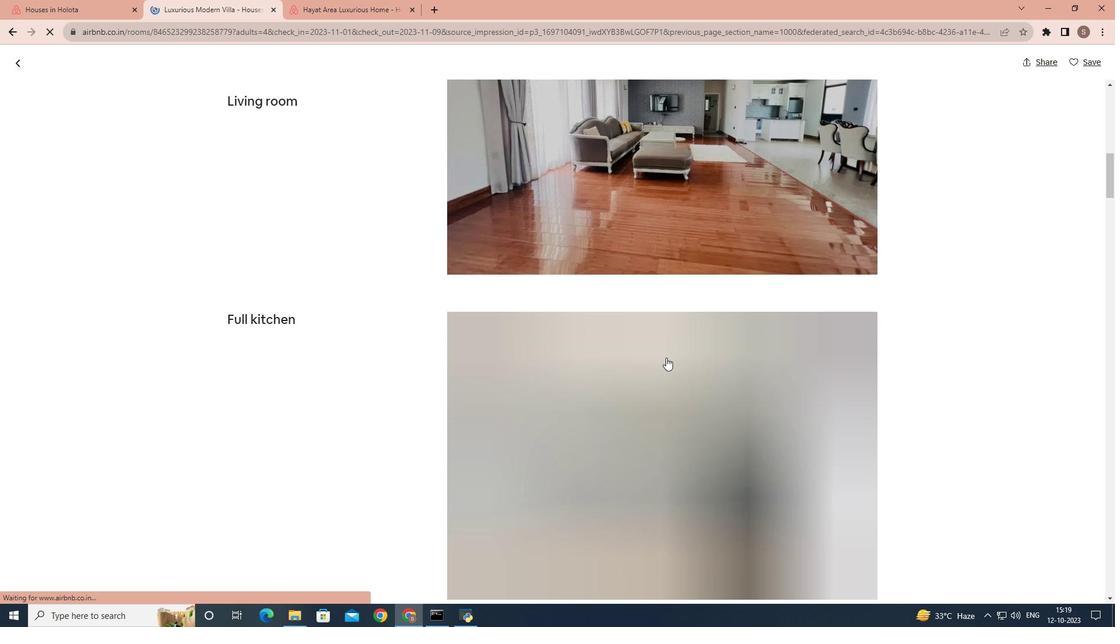 
Action: Mouse scrolled (666, 357) with delta (0, 0)
Screenshot: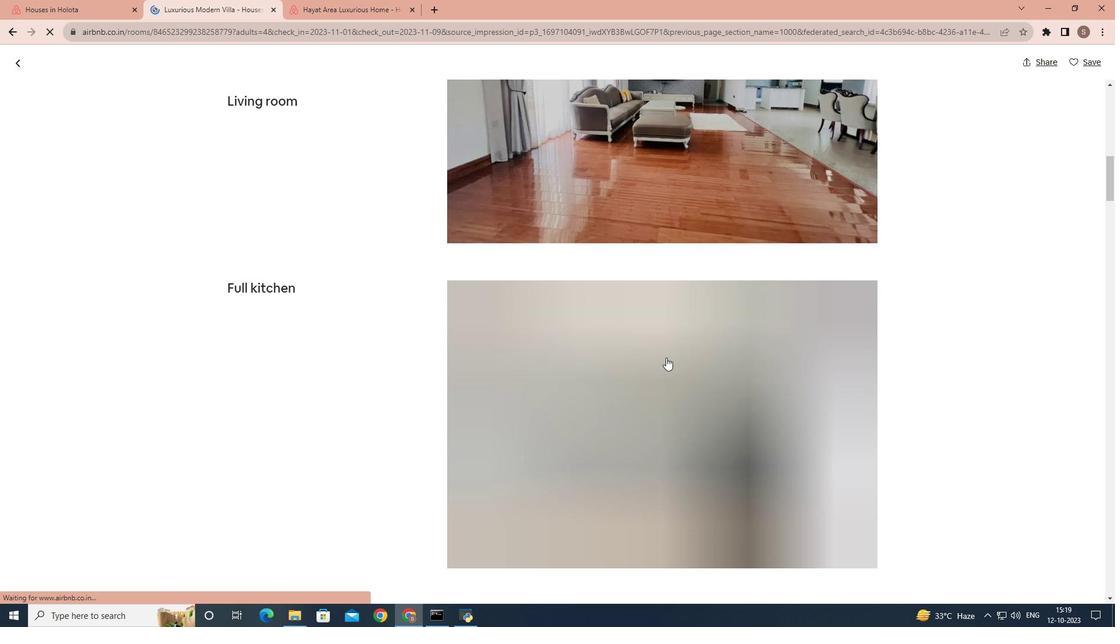 
Action: Mouse scrolled (666, 358) with delta (0, 0)
Screenshot: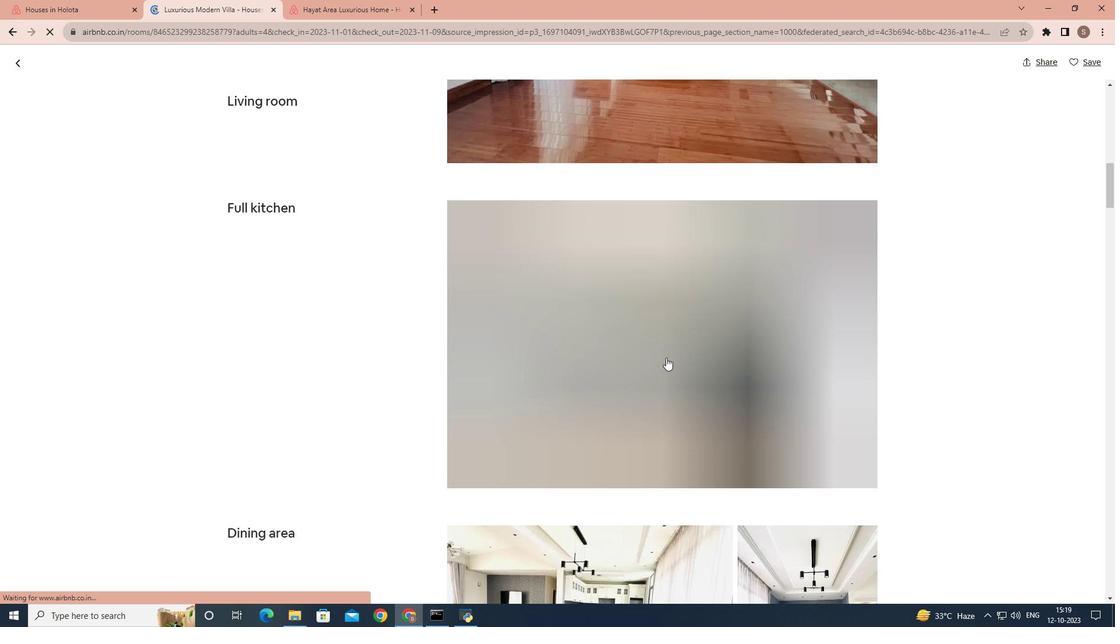 
Action: Mouse scrolled (666, 357) with delta (0, 0)
Screenshot: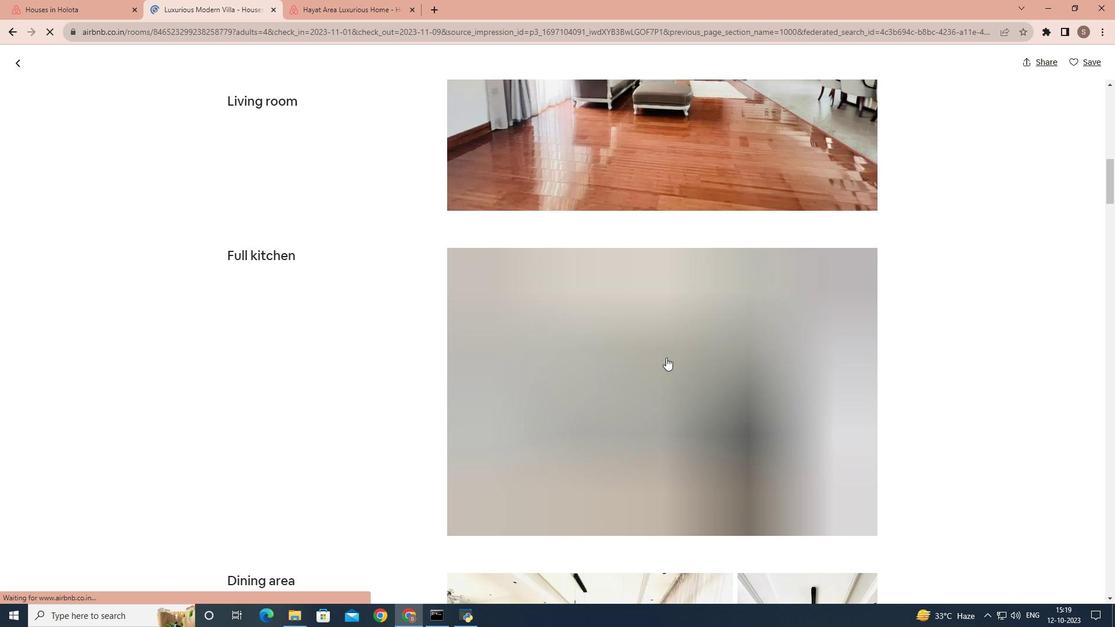 
Action: Mouse scrolled (666, 357) with delta (0, 0)
Screenshot: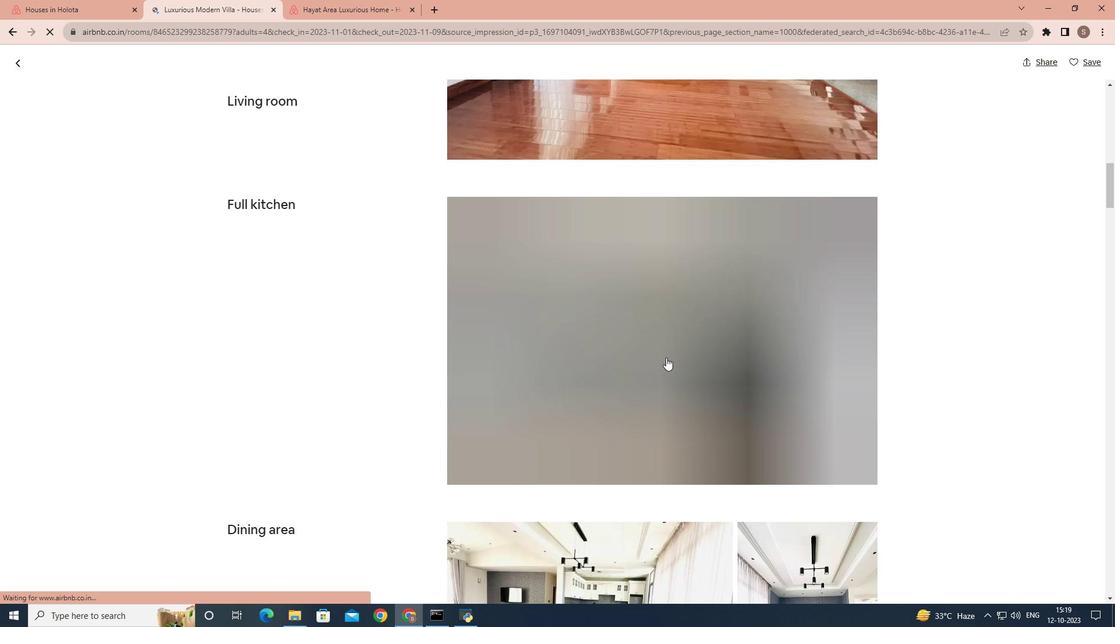 
Action: Mouse scrolled (666, 357) with delta (0, 0)
Screenshot: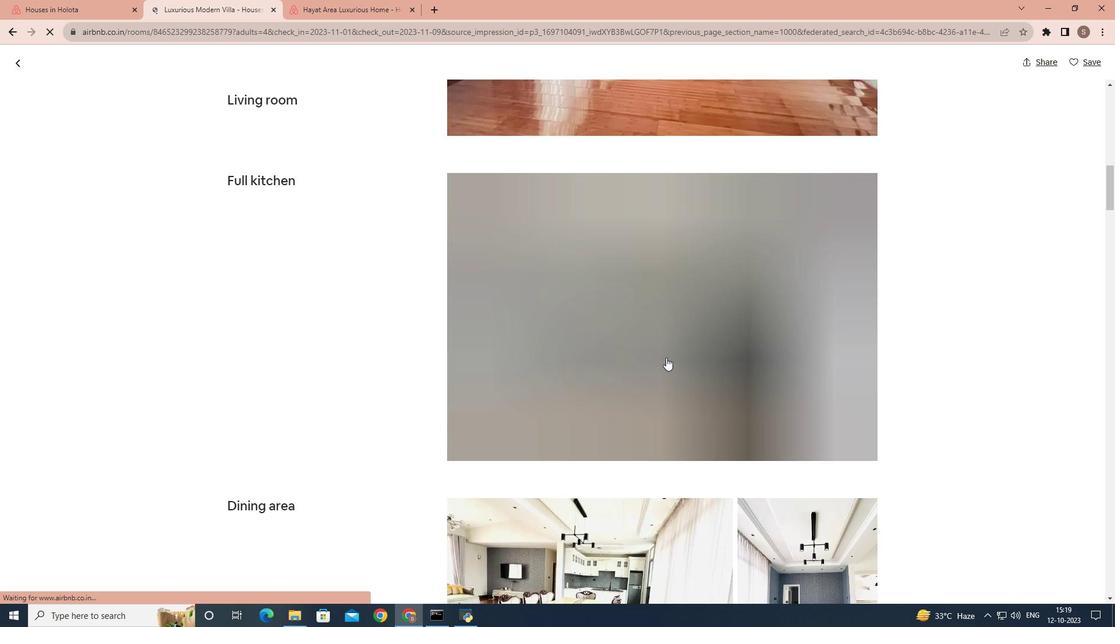 
Action: Mouse scrolled (666, 357) with delta (0, 0)
Screenshot: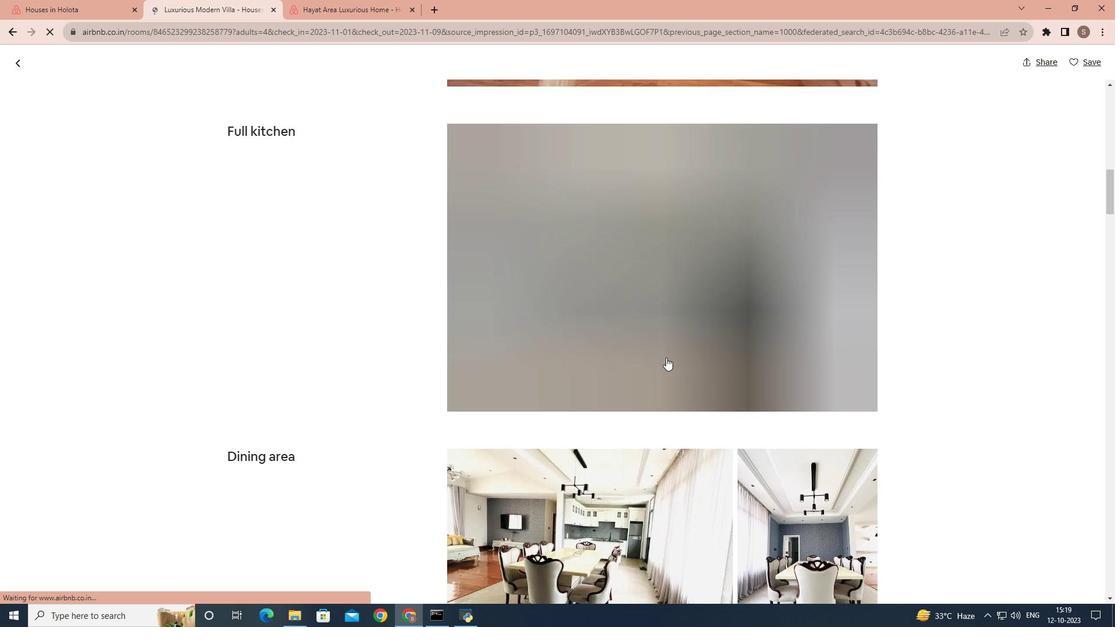 
Action: Mouse scrolled (666, 357) with delta (0, 0)
Screenshot: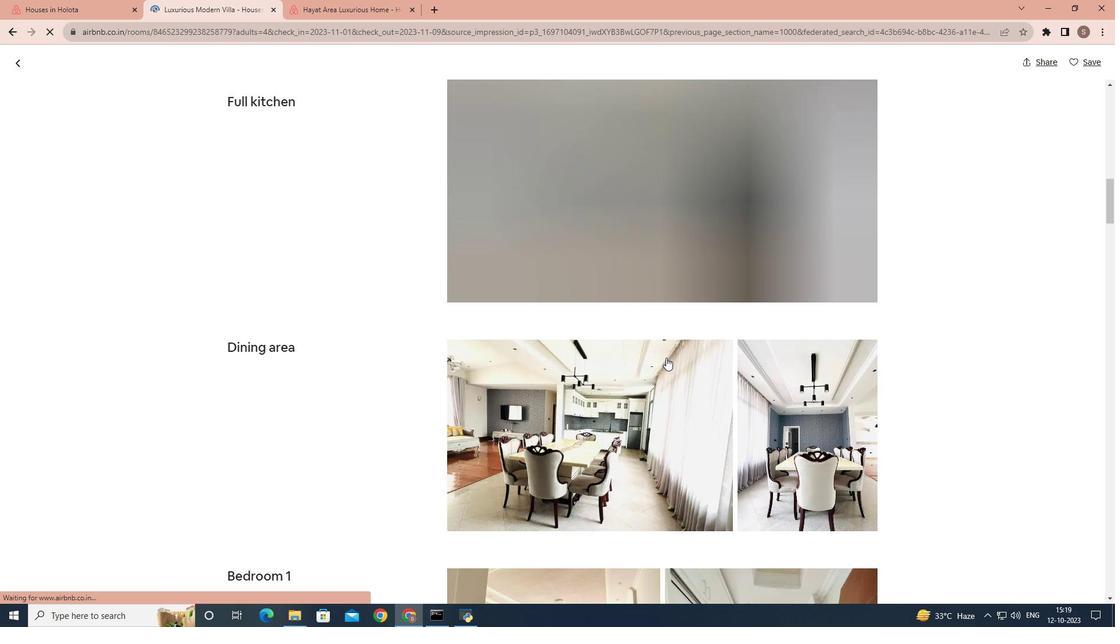 
Action: Mouse scrolled (666, 357) with delta (0, 0)
Screenshot: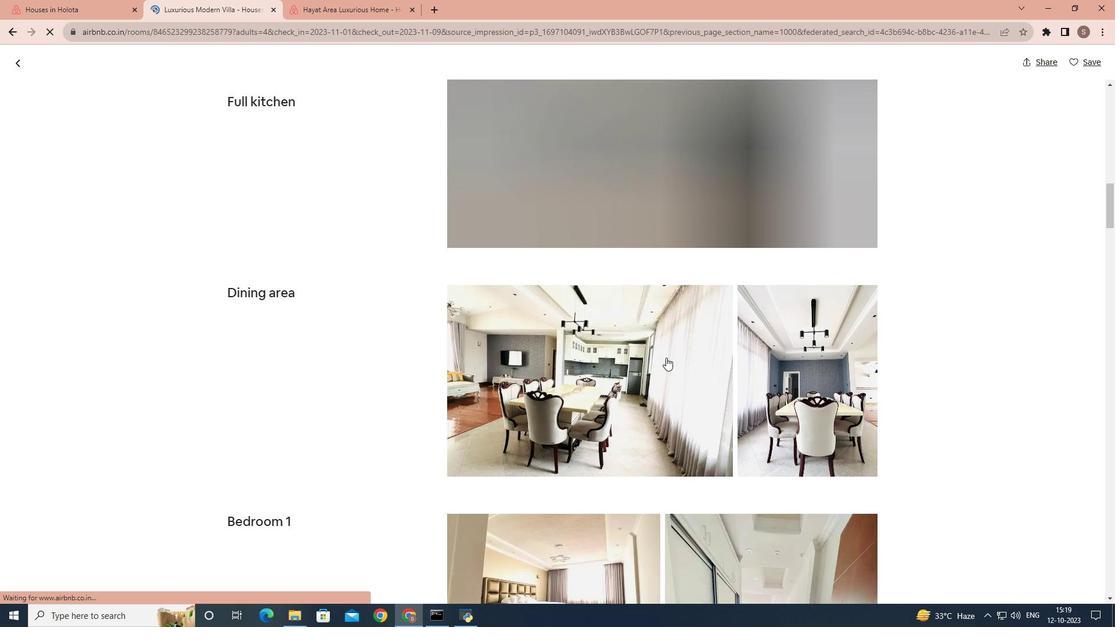 
Action: Mouse scrolled (666, 357) with delta (0, 0)
Screenshot: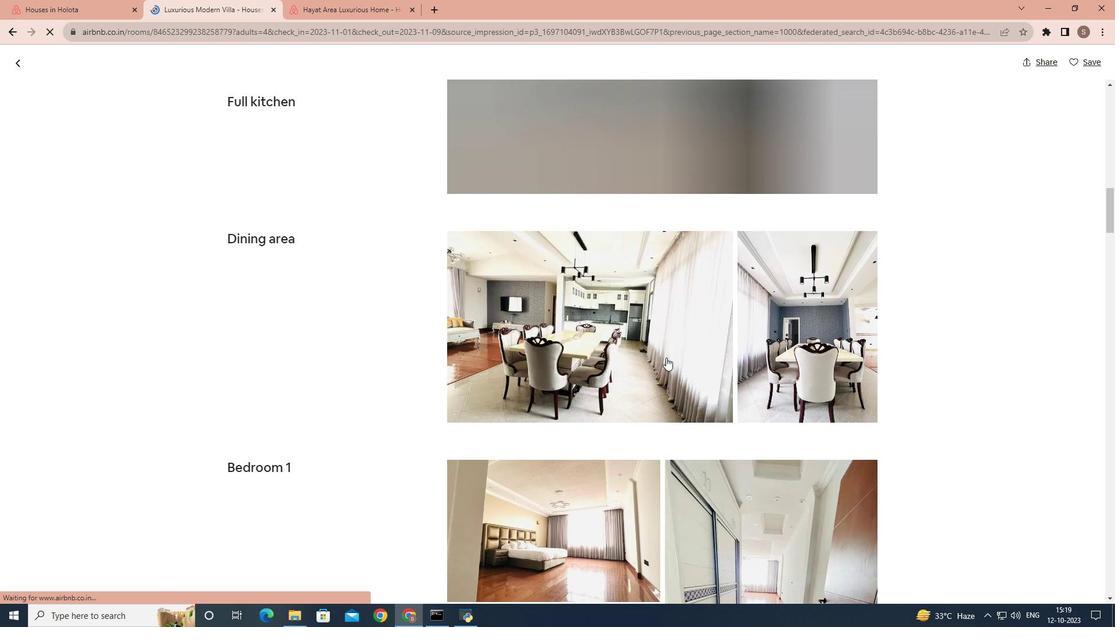 
Action: Mouse scrolled (666, 357) with delta (0, 0)
Screenshot: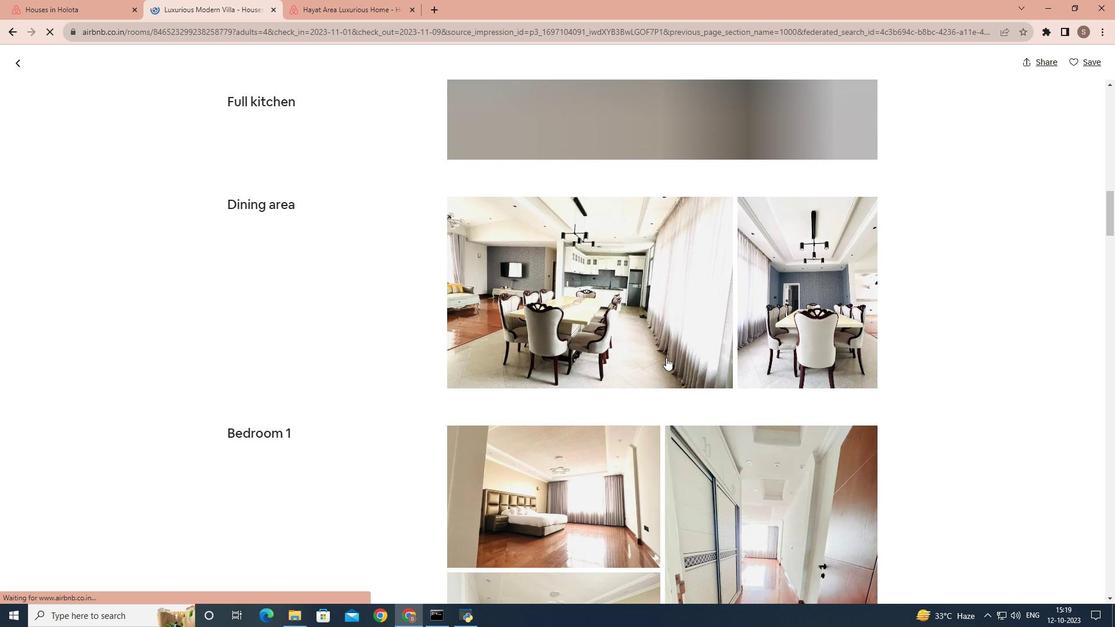 
Action: Mouse scrolled (666, 357) with delta (0, 0)
Screenshot: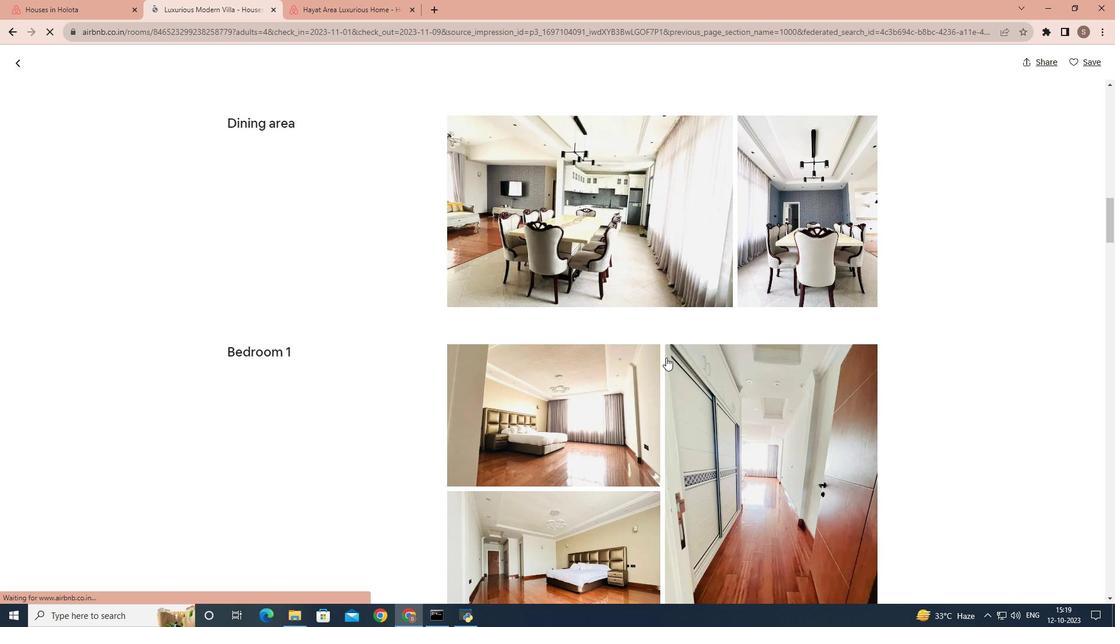 
Action: Mouse scrolled (666, 357) with delta (0, 0)
Screenshot: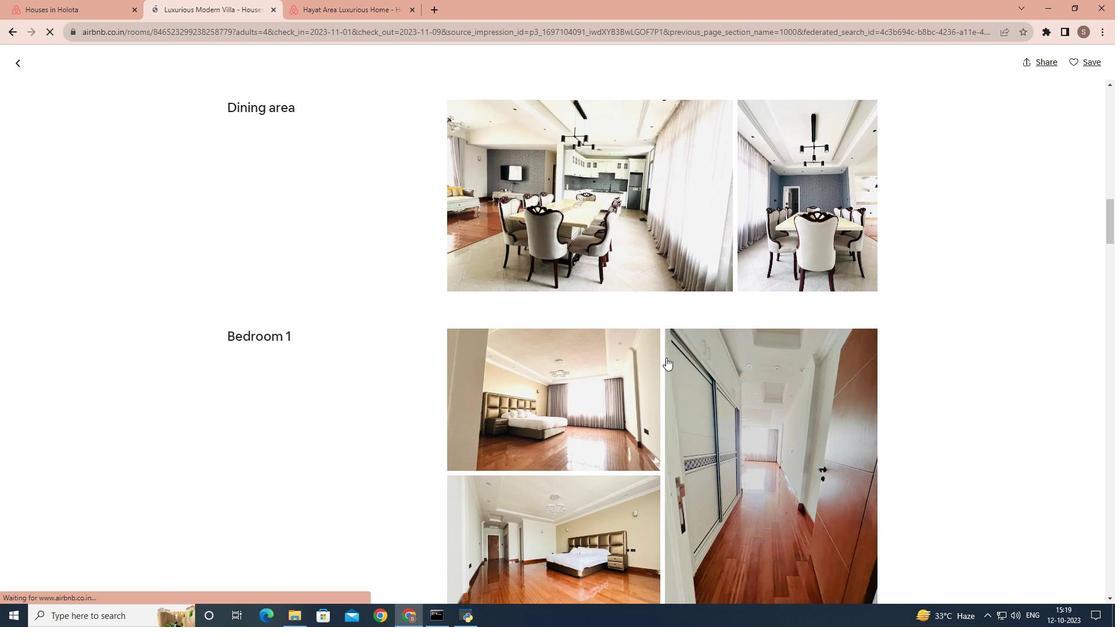 
Action: Mouse scrolled (666, 357) with delta (0, 0)
Screenshot: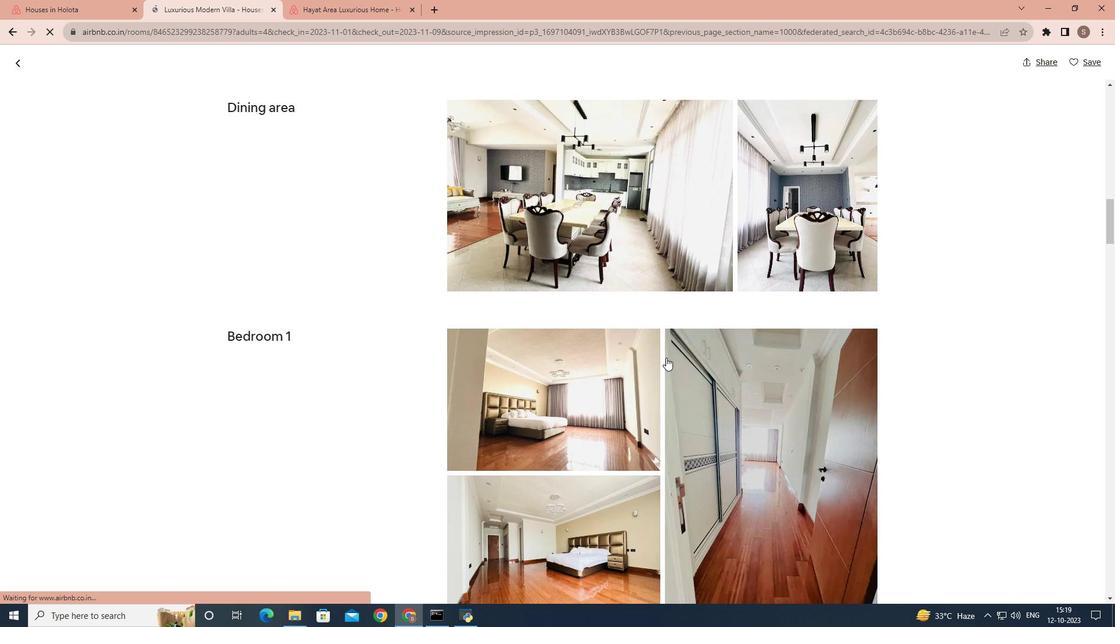 
Action: Mouse scrolled (666, 357) with delta (0, 0)
Screenshot: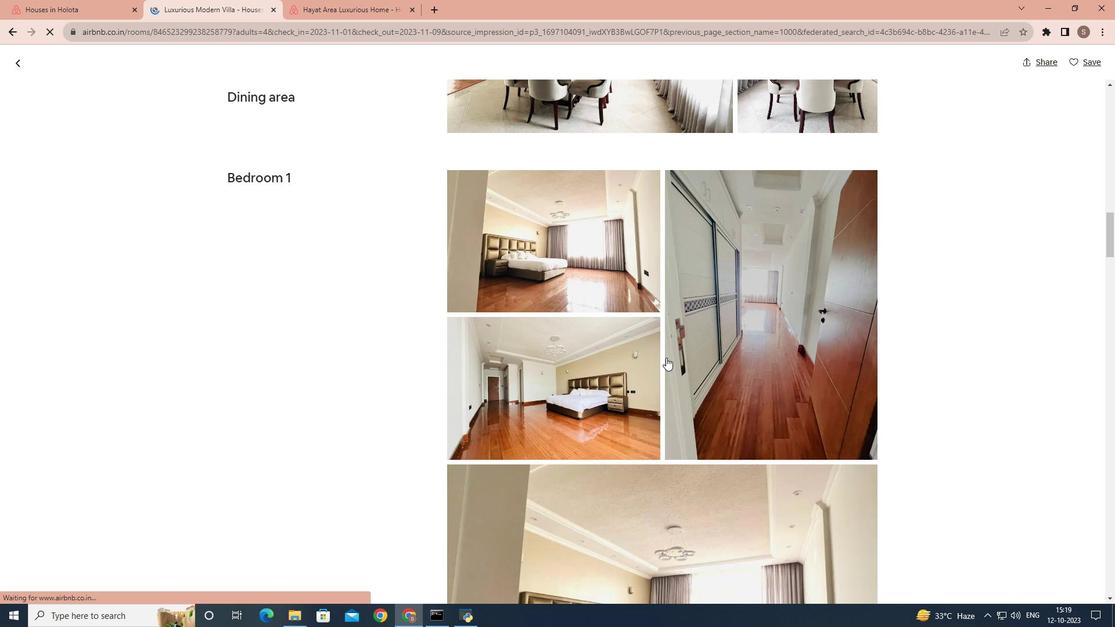 
Action: Mouse scrolled (666, 357) with delta (0, 0)
Screenshot: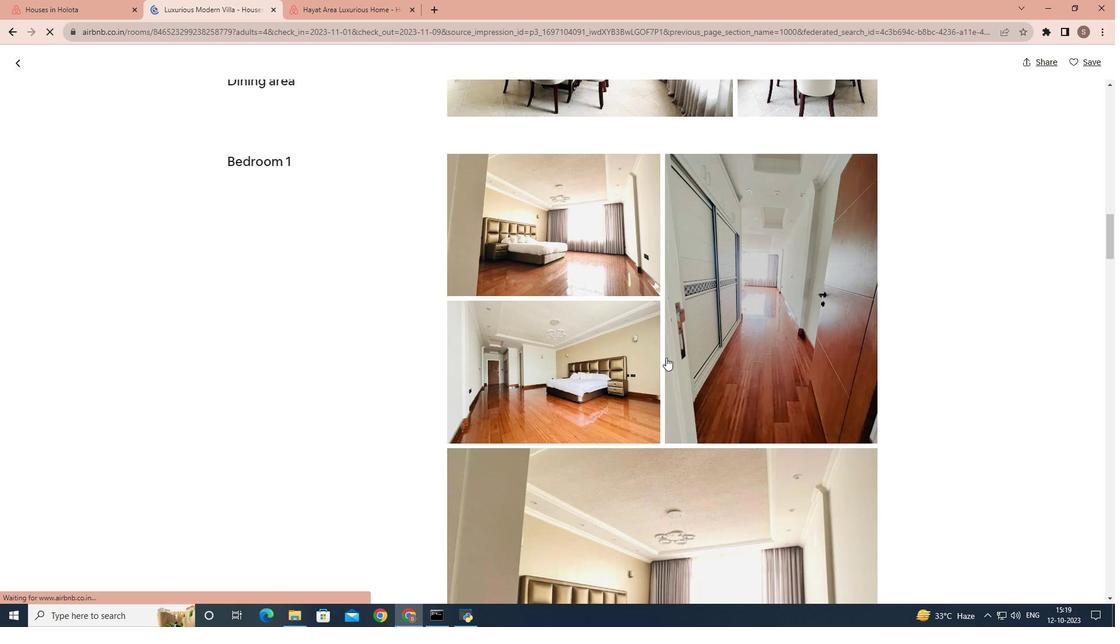 
Action: Mouse scrolled (666, 357) with delta (0, 0)
Screenshot: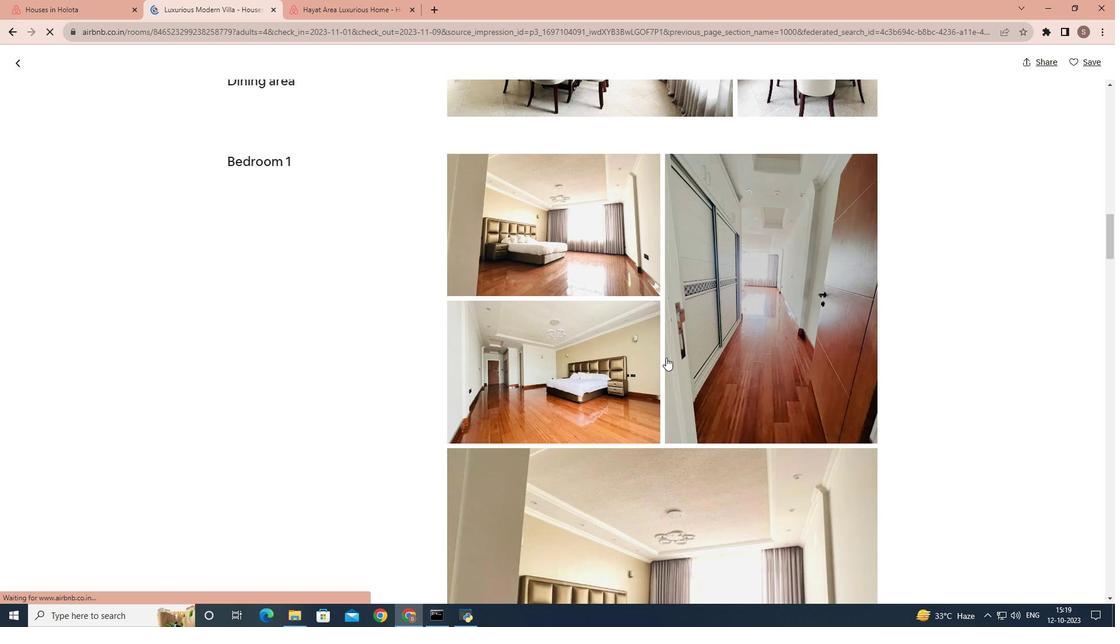 
Action: Mouse scrolled (666, 357) with delta (0, 0)
Screenshot: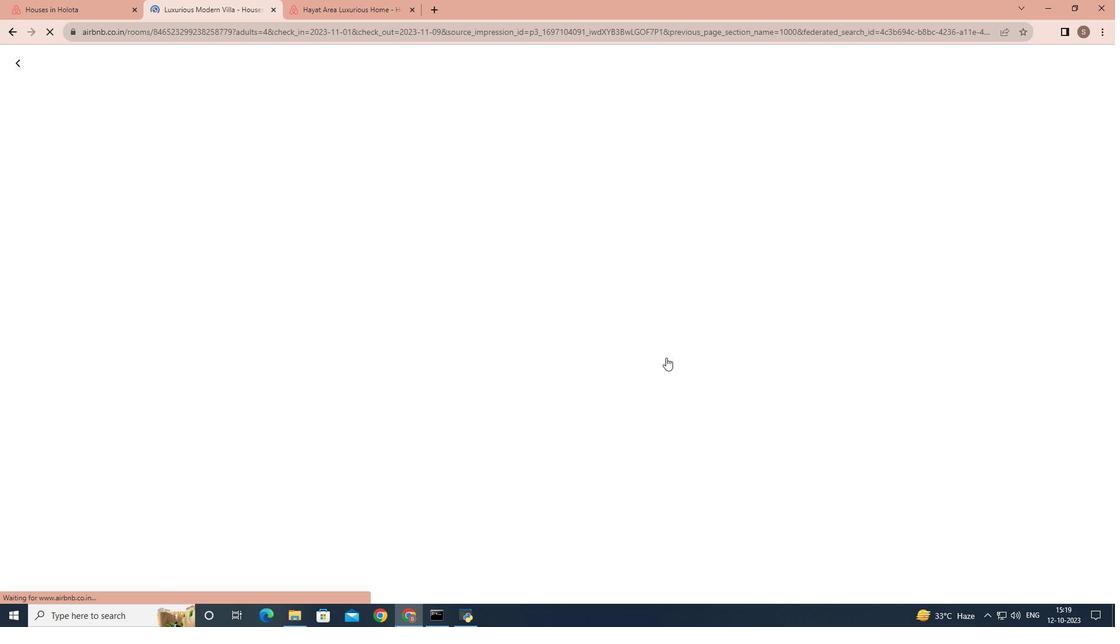 
Action: Mouse scrolled (666, 357) with delta (0, 0)
Screenshot: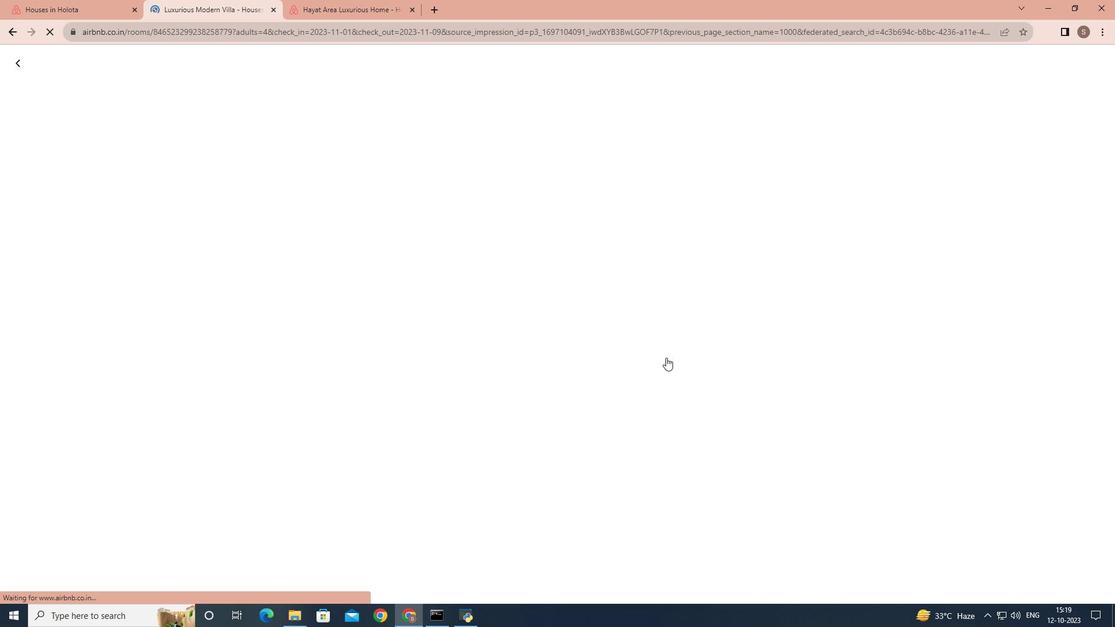 
Action: Mouse scrolled (666, 357) with delta (0, 0)
Screenshot: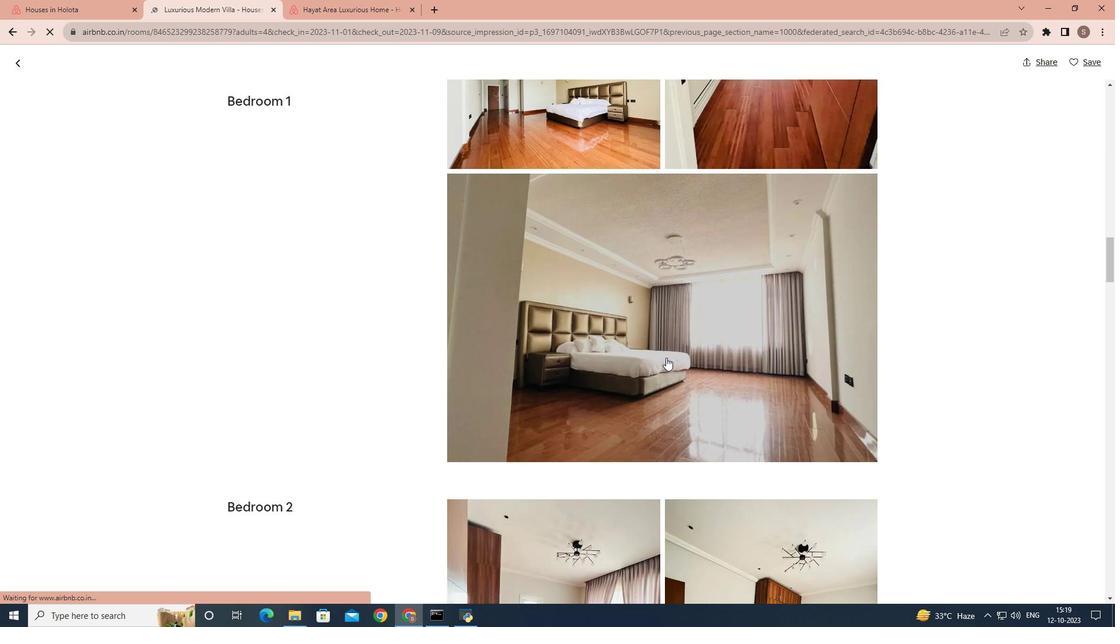 
Action: Mouse scrolled (666, 357) with delta (0, 0)
Screenshot: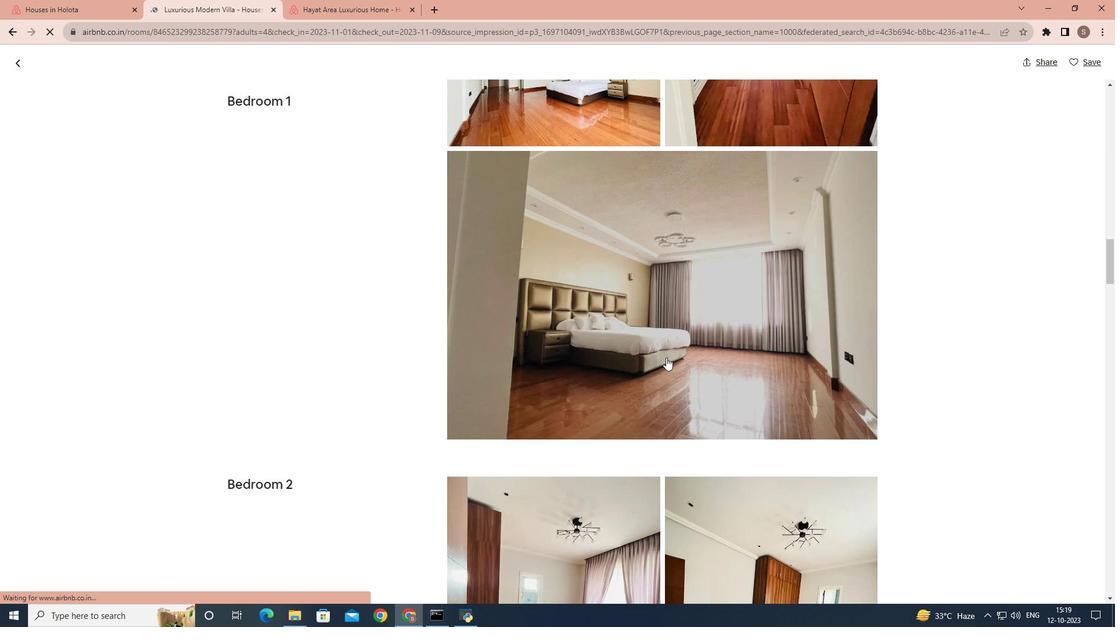 
Action: Mouse scrolled (666, 357) with delta (0, 0)
Screenshot: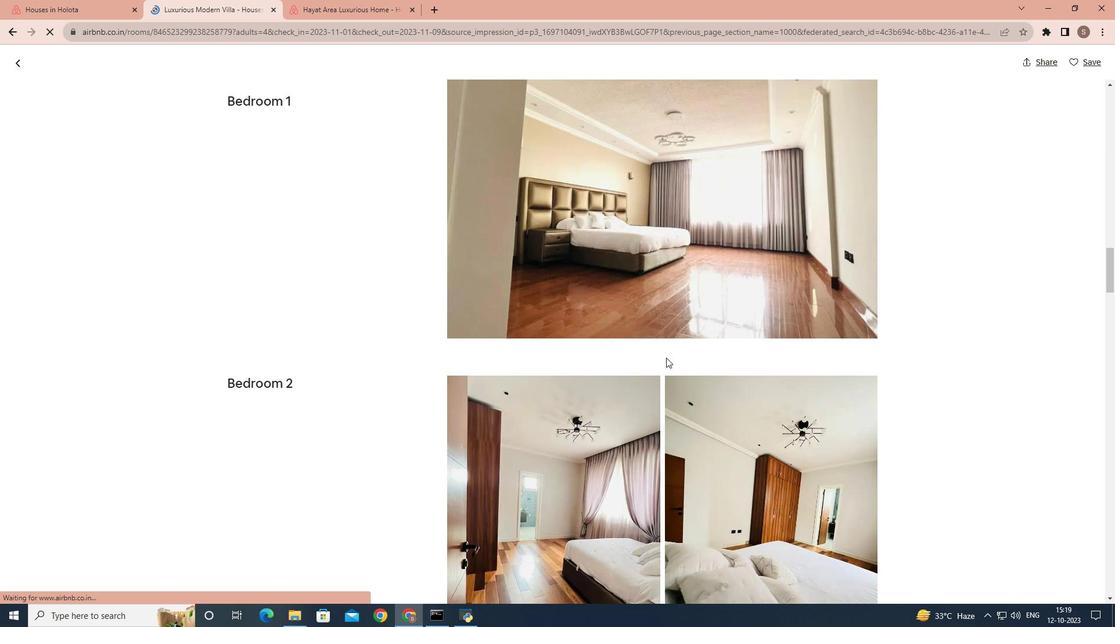 
Action: Mouse scrolled (666, 357) with delta (0, 0)
Screenshot: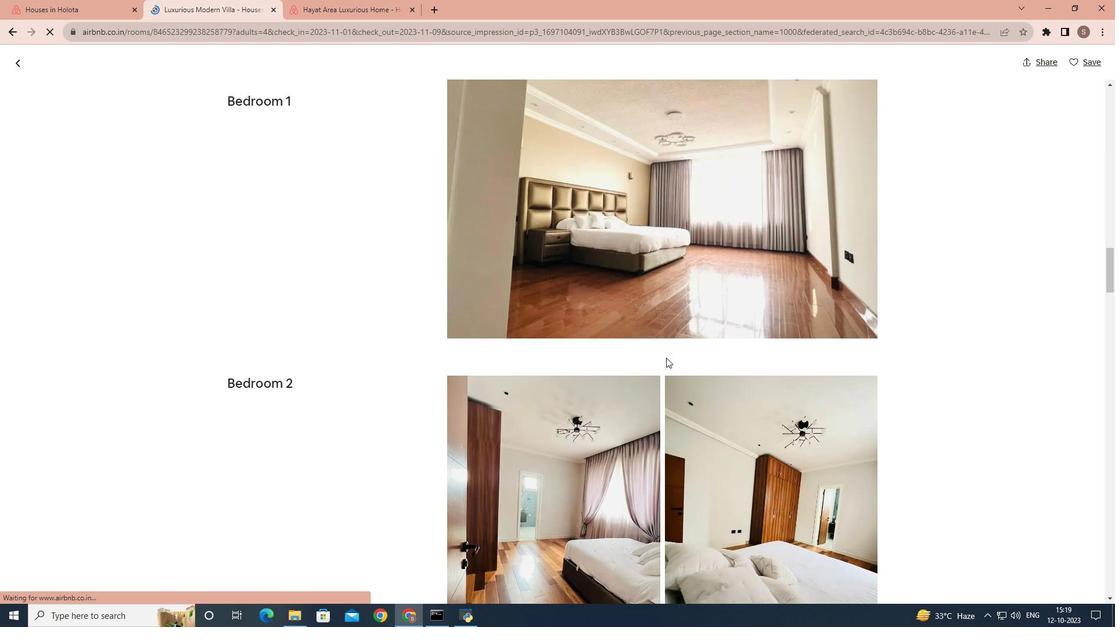 
Action: Mouse scrolled (666, 357) with delta (0, 0)
Screenshot: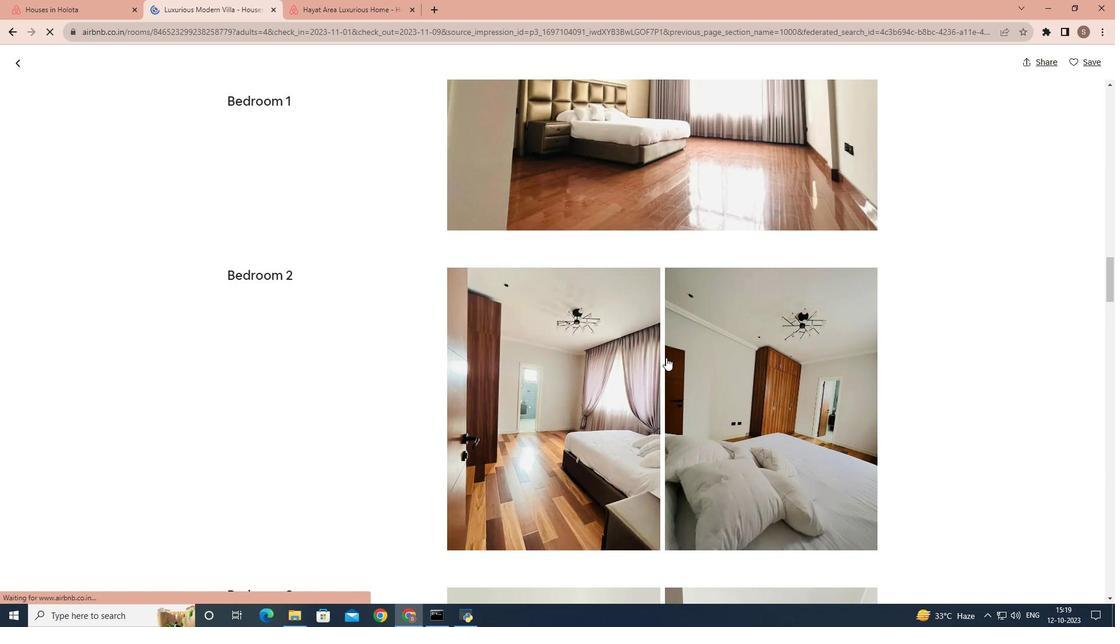 
Action: Mouse scrolled (666, 357) with delta (0, 0)
Screenshot: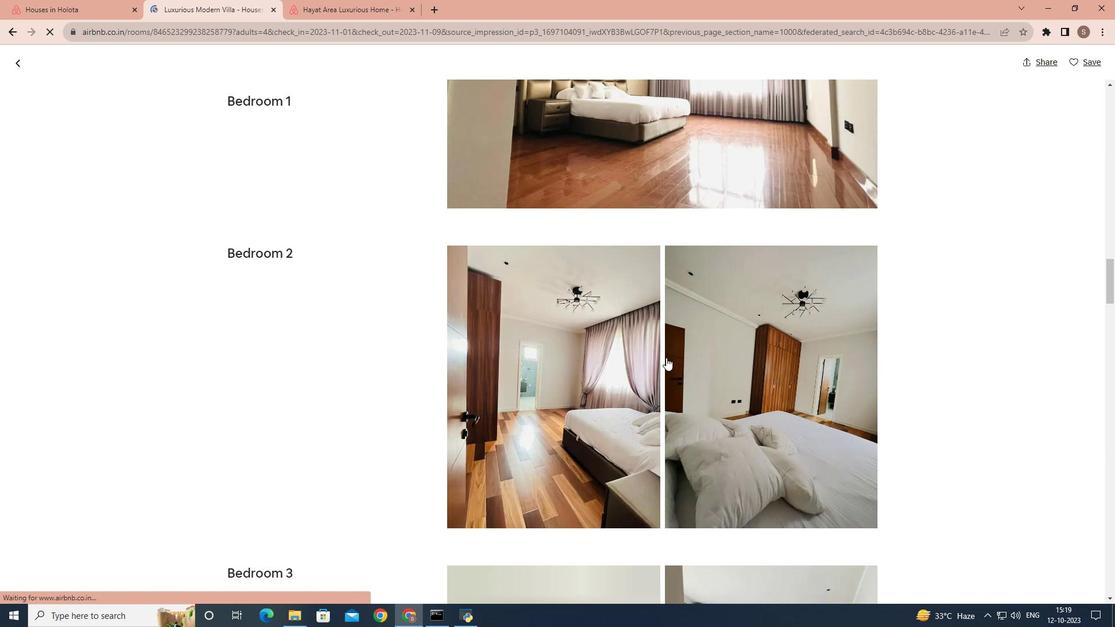 
Action: Mouse scrolled (666, 357) with delta (0, 0)
Screenshot: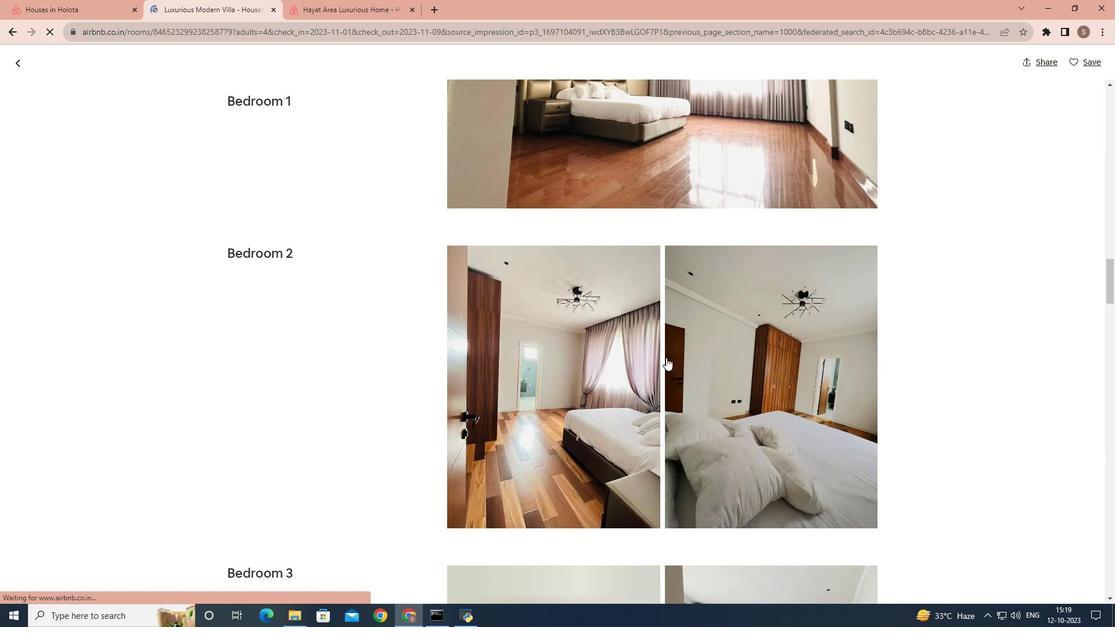 
Action: Mouse scrolled (666, 357) with delta (0, 0)
Screenshot: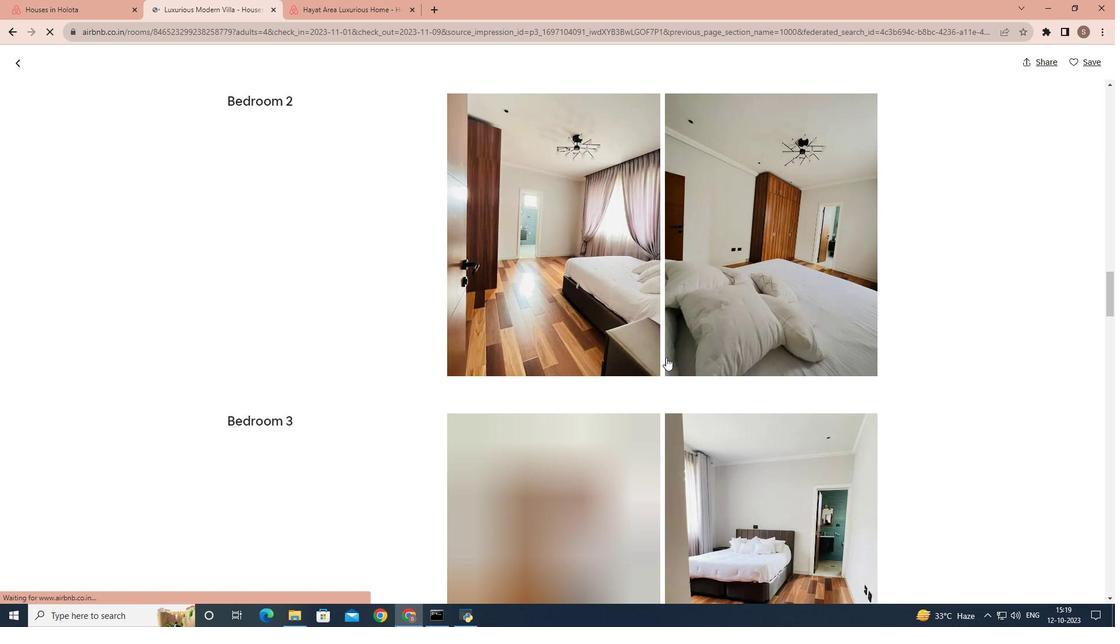 
Action: Mouse scrolled (666, 357) with delta (0, 0)
Screenshot: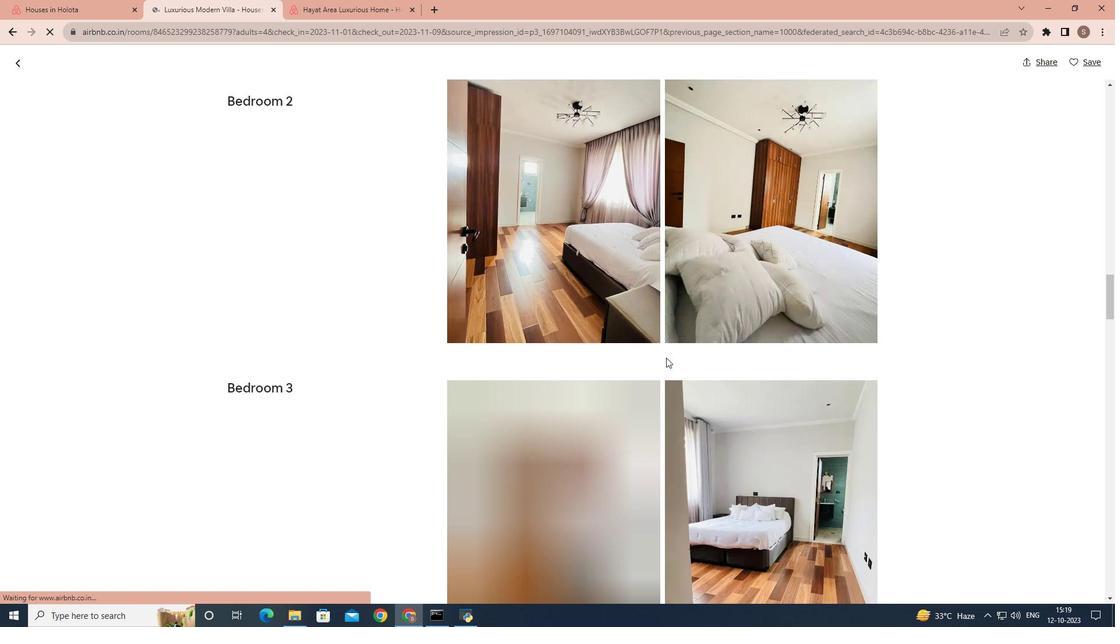 
Action: Mouse scrolled (666, 357) with delta (0, 0)
Screenshot: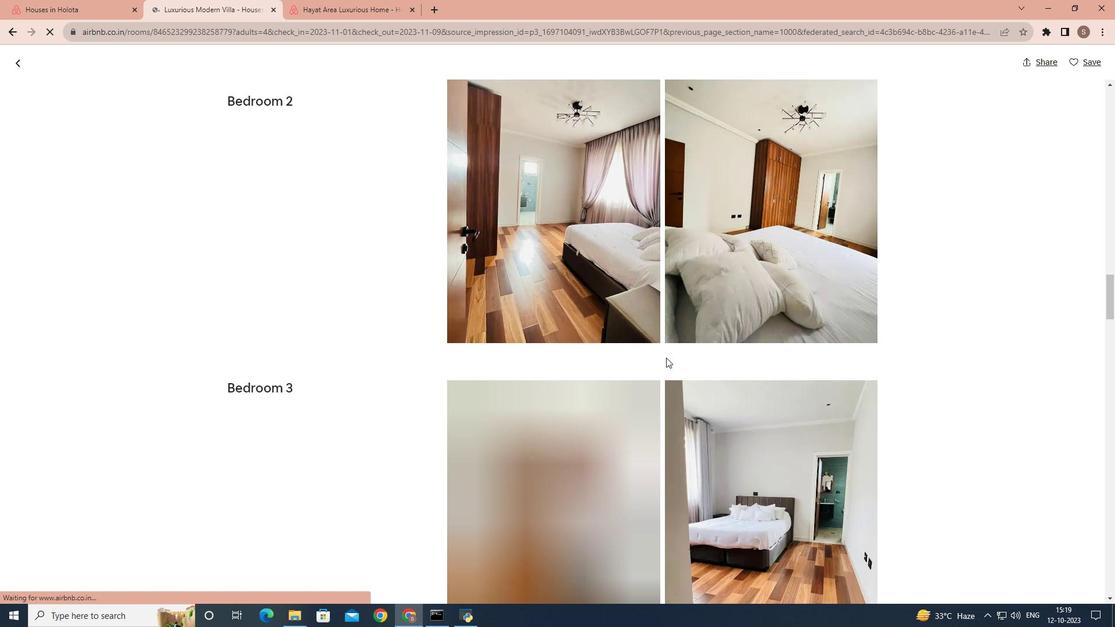 
Action: Mouse scrolled (666, 357) with delta (0, 0)
Screenshot: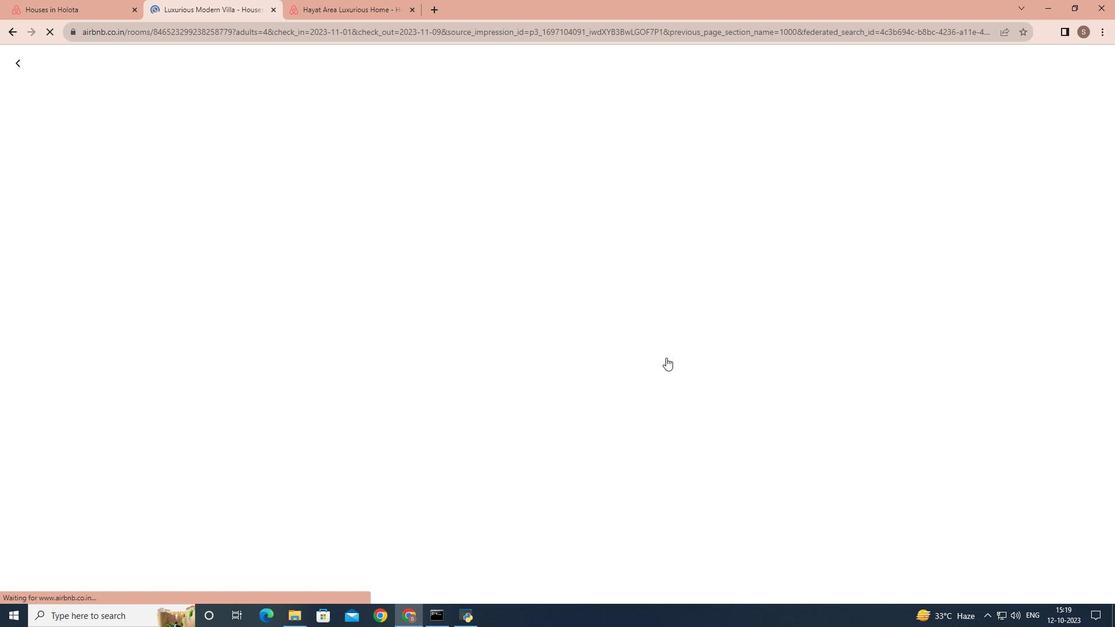 
Action: Mouse scrolled (666, 357) with delta (0, 0)
Screenshot: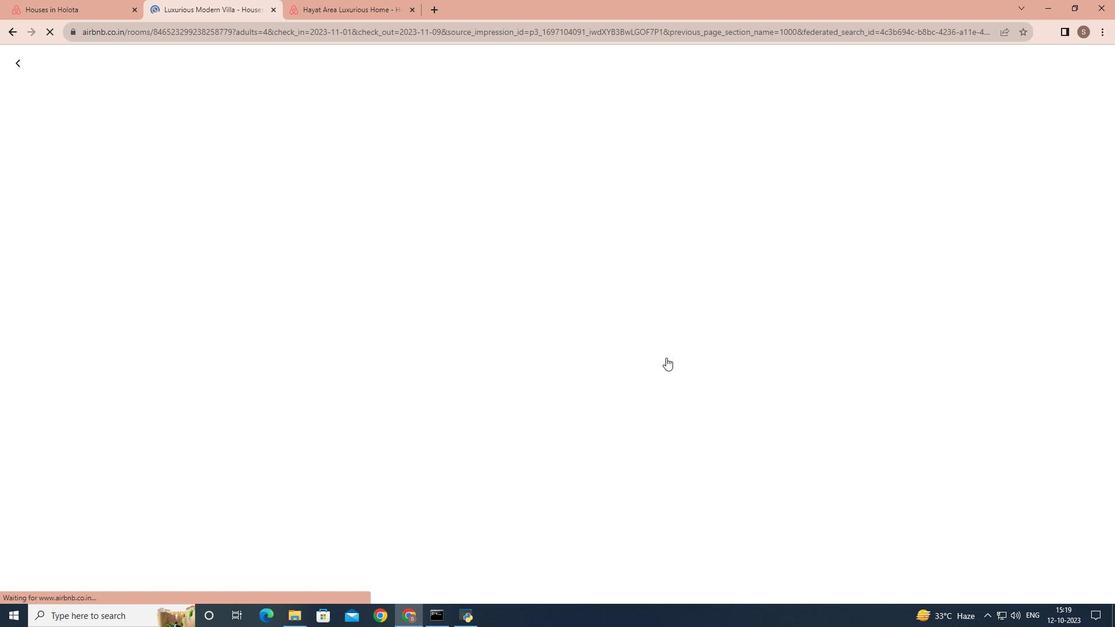 
Action: Mouse scrolled (666, 357) with delta (0, 0)
Screenshot: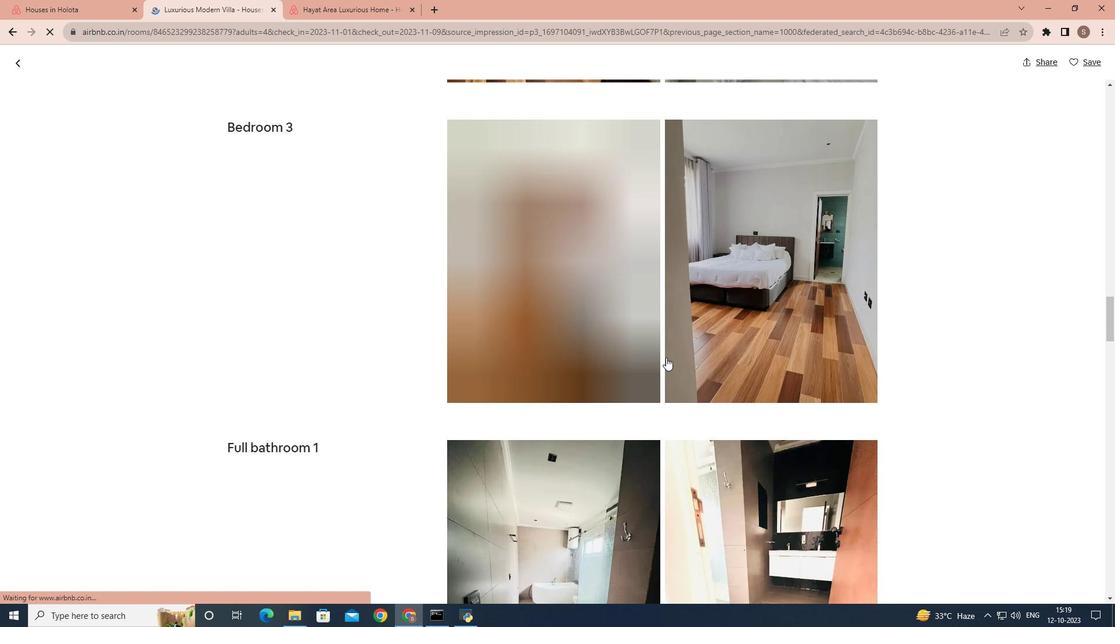 
Action: Mouse scrolled (666, 357) with delta (0, 0)
Screenshot: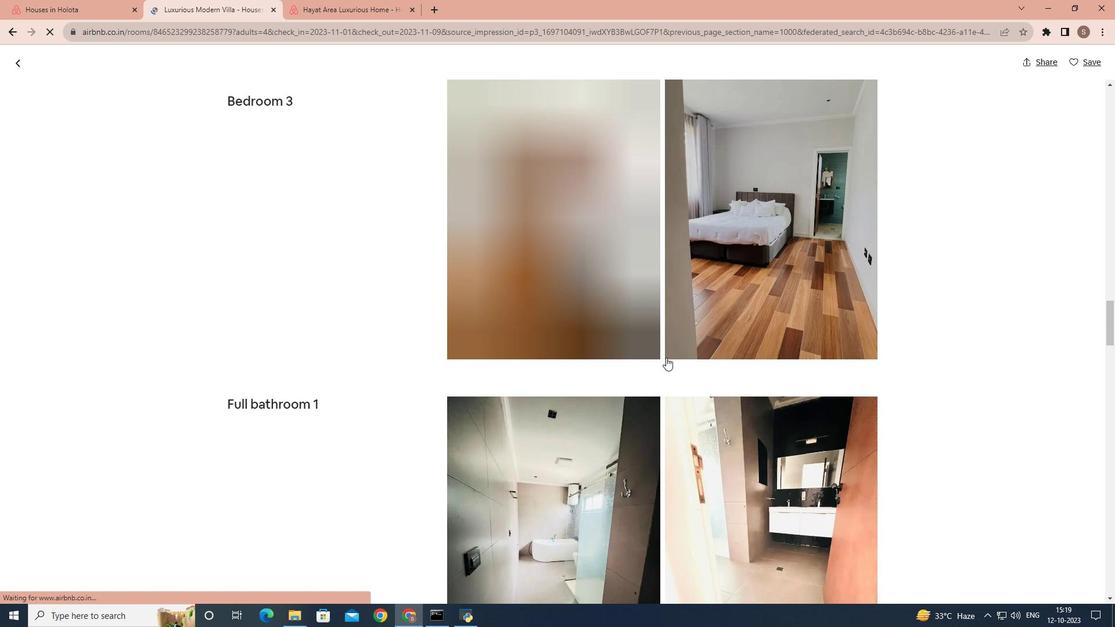 
Action: Mouse scrolled (666, 357) with delta (0, 0)
Screenshot: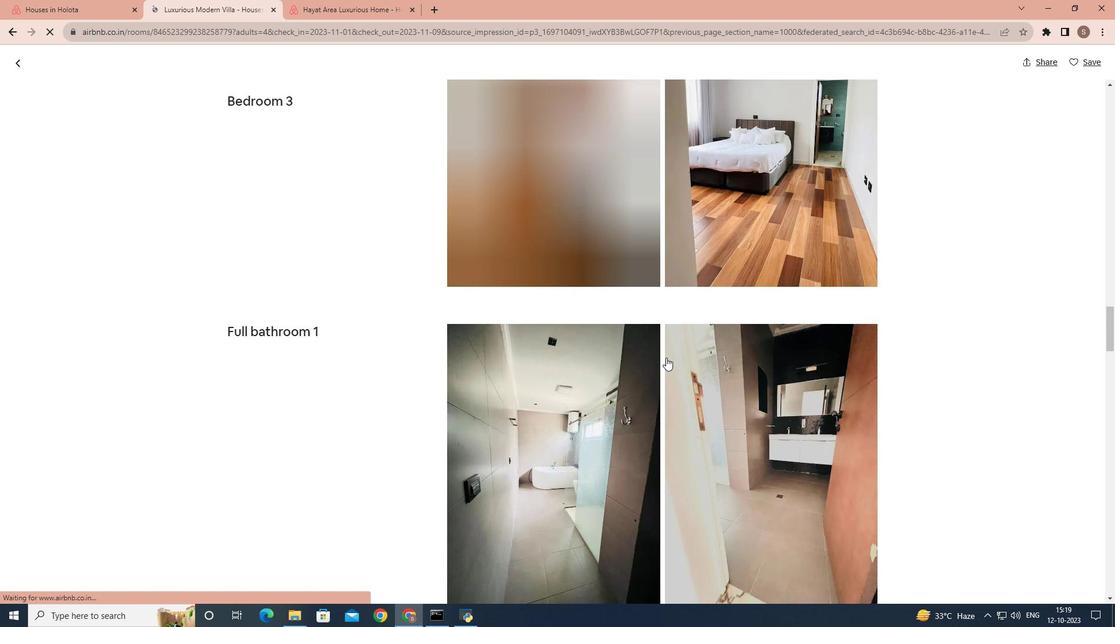 
Action: Mouse scrolled (666, 357) with delta (0, 0)
Screenshot: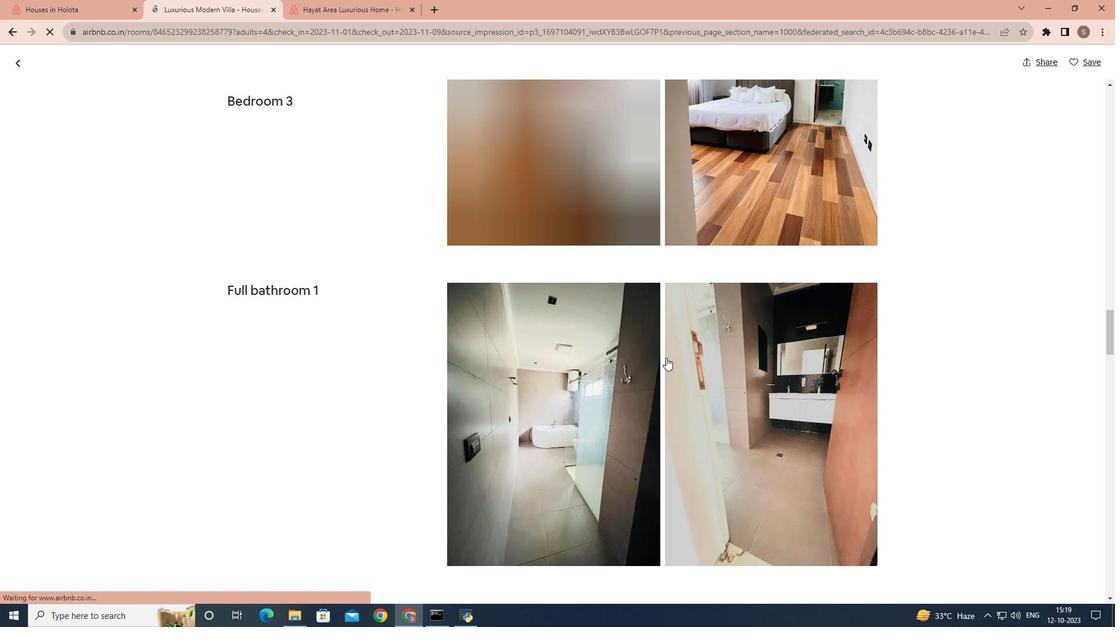 
Action: Mouse scrolled (666, 357) with delta (0, 0)
Screenshot: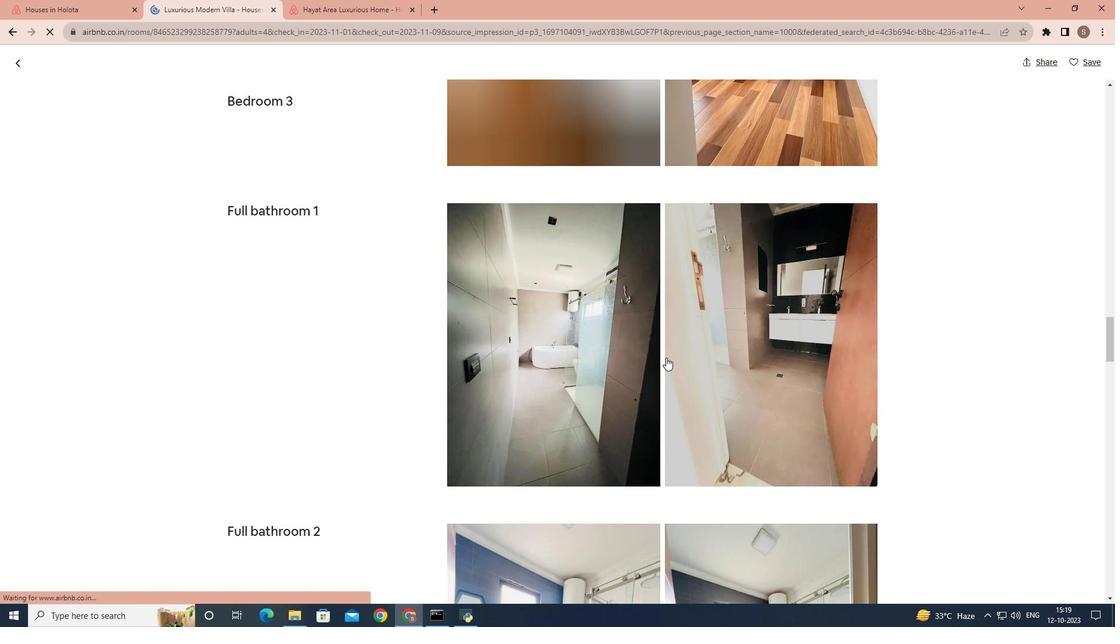 
Action: Mouse scrolled (666, 357) with delta (0, 0)
Screenshot: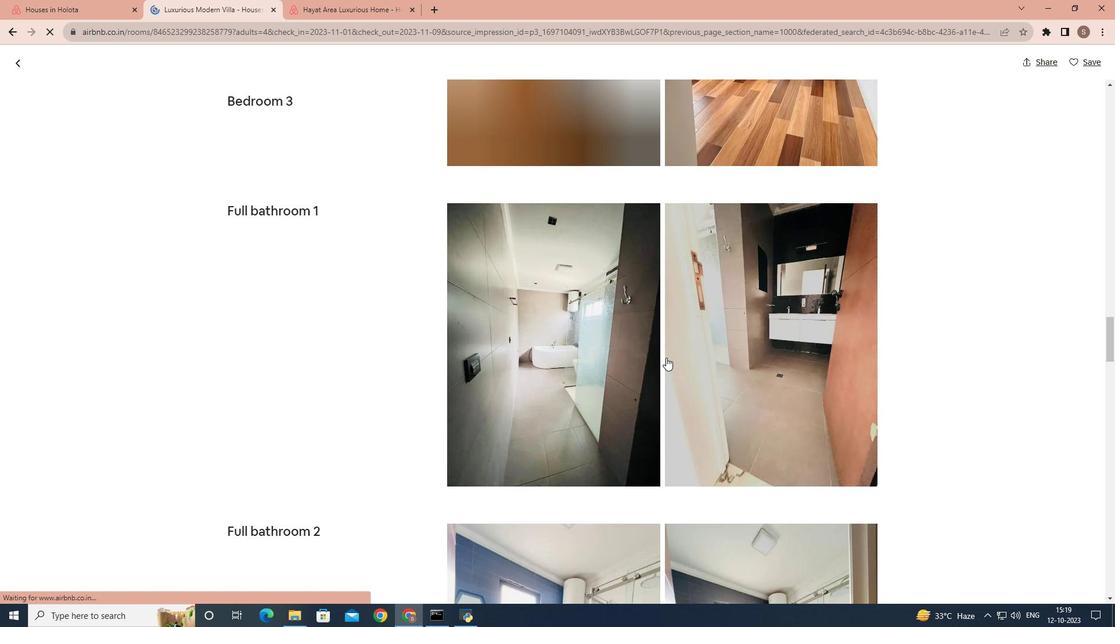 
Action: Mouse scrolled (666, 357) with delta (0, 0)
Screenshot: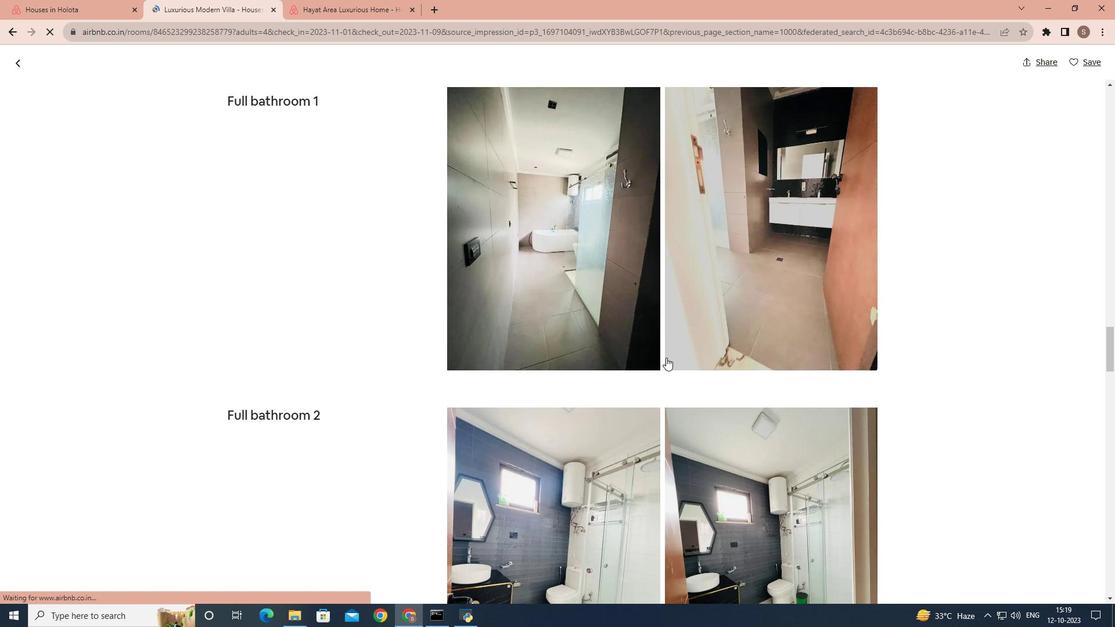
Action: Mouse scrolled (666, 357) with delta (0, 0)
Screenshot: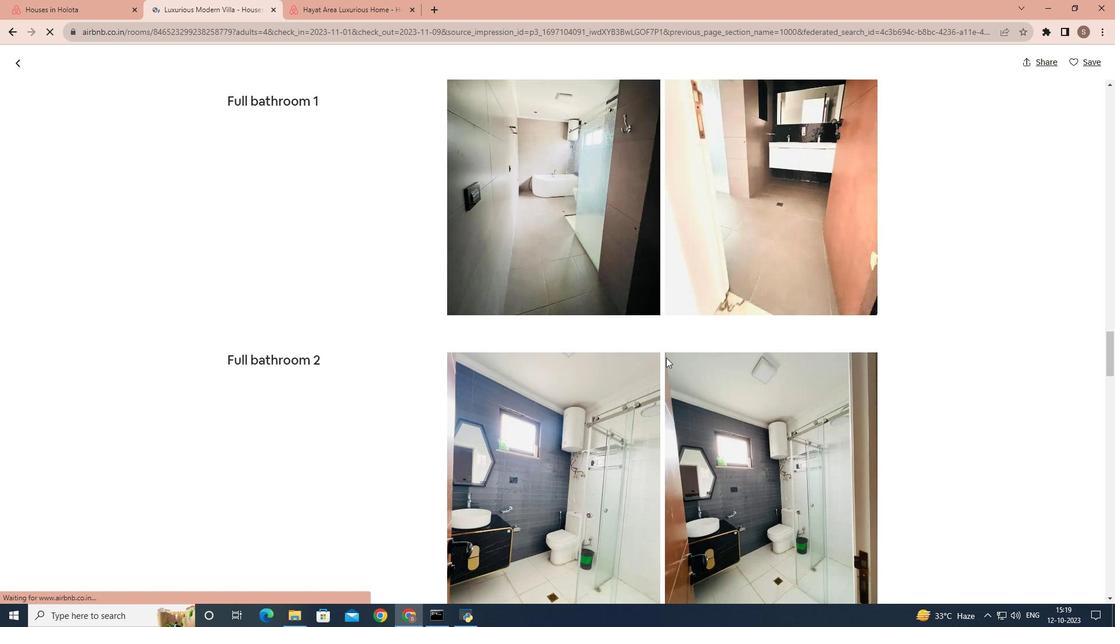 
Action: Mouse scrolled (666, 357) with delta (0, 0)
Screenshot: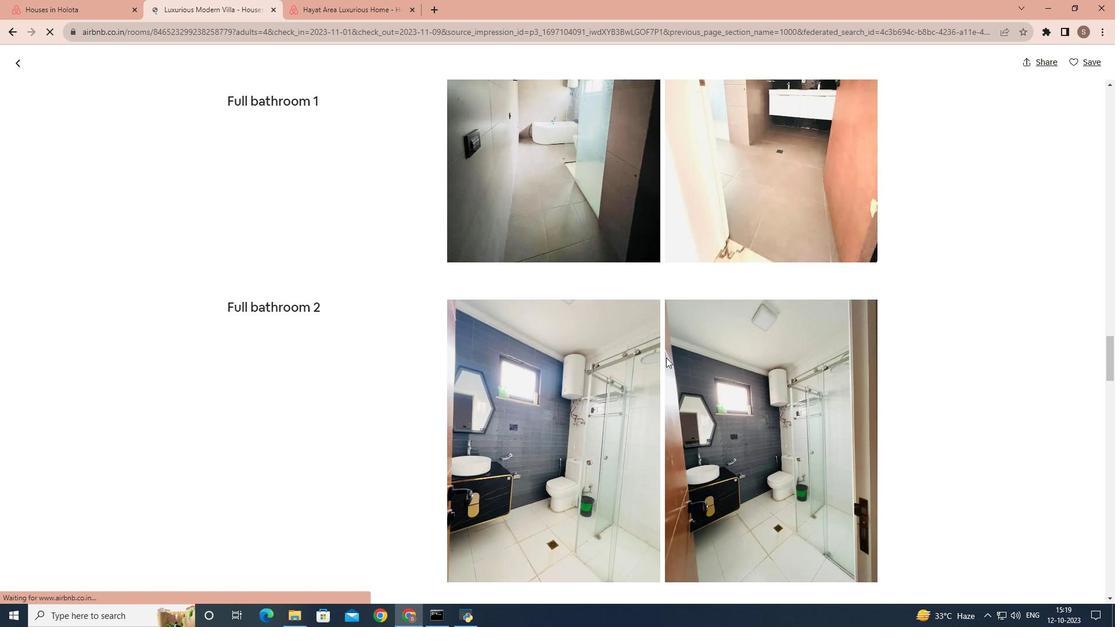 
Action: Mouse scrolled (666, 357) with delta (0, 0)
Screenshot: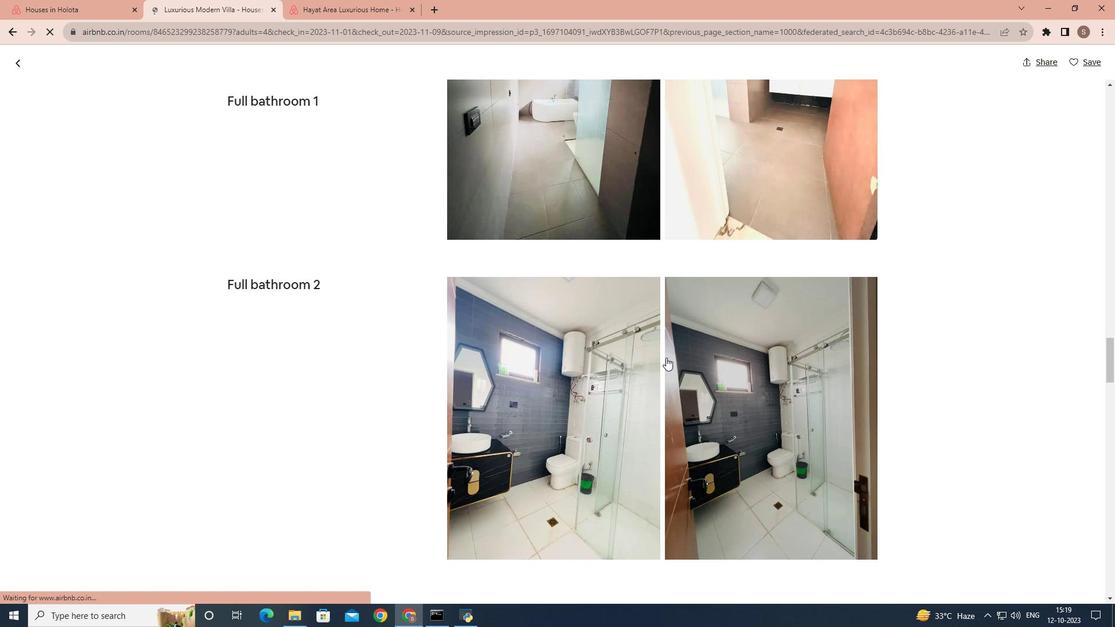 
Action: Mouse scrolled (666, 357) with delta (0, 0)
Screenshot: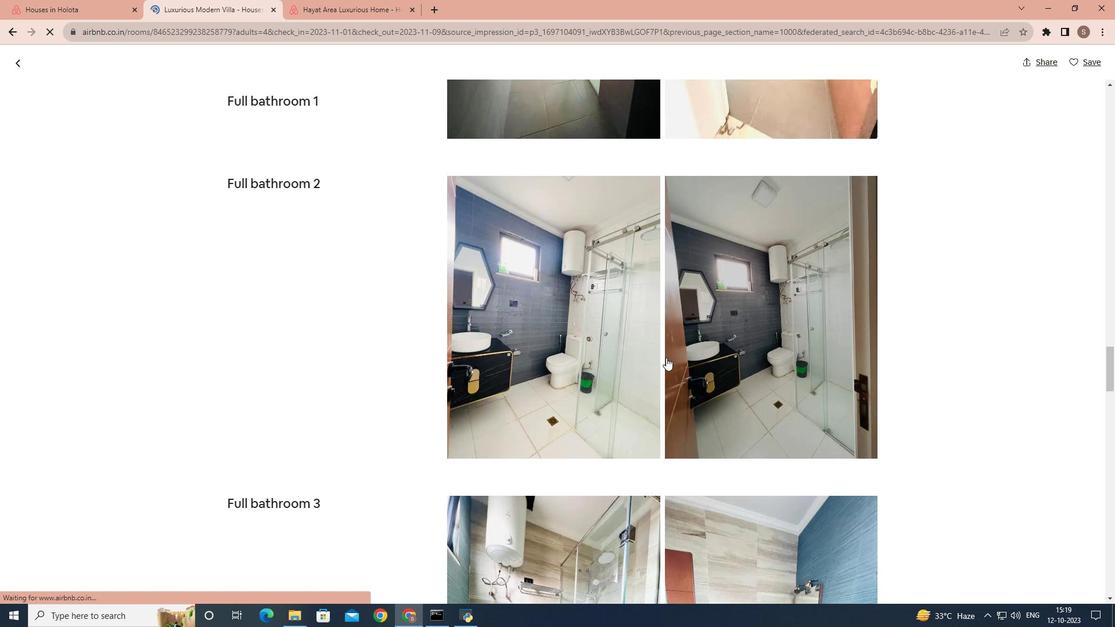 
Action: Mouse scrolled (666, 357) with delta (0, 0)
Screenshot: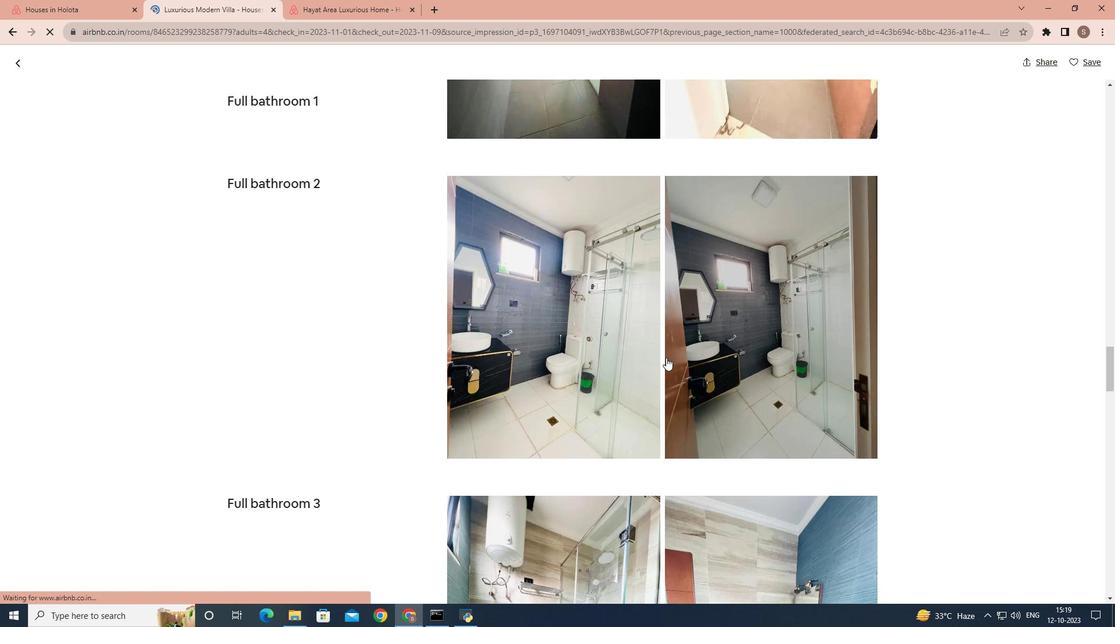 
Action: Mouse scrolled (666, 357) with delta (0, 0)
Screenshot: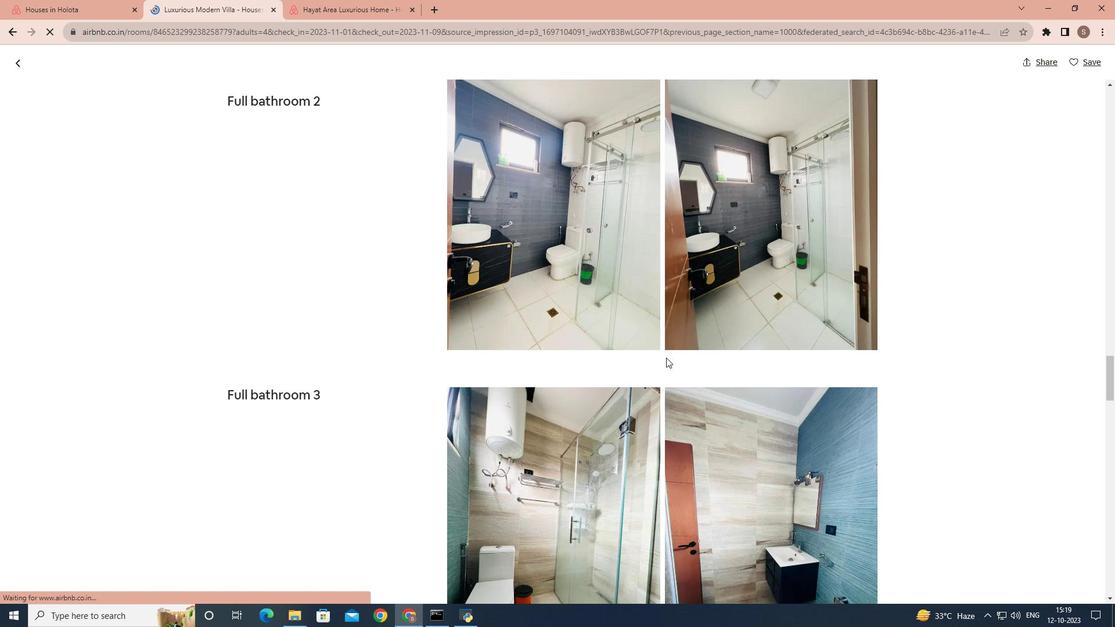 
Action: Mouse scrolled (666, 357) with delta (0, 0)
Screenshot: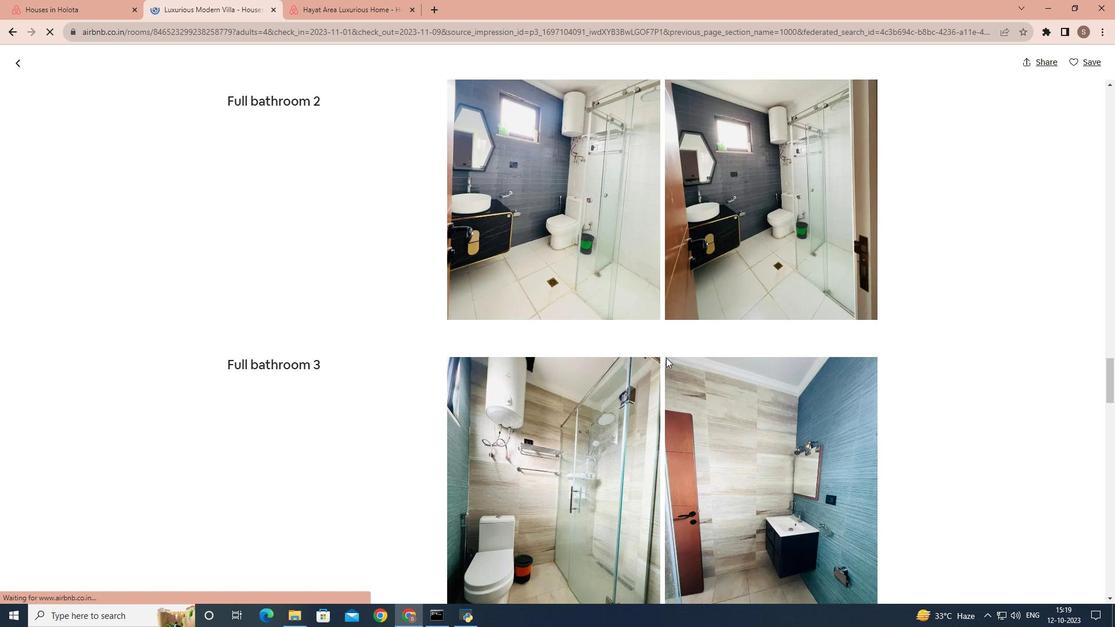 
Action: Mouse scrolled (666, 357) with delta (0, 0)
Screenshot: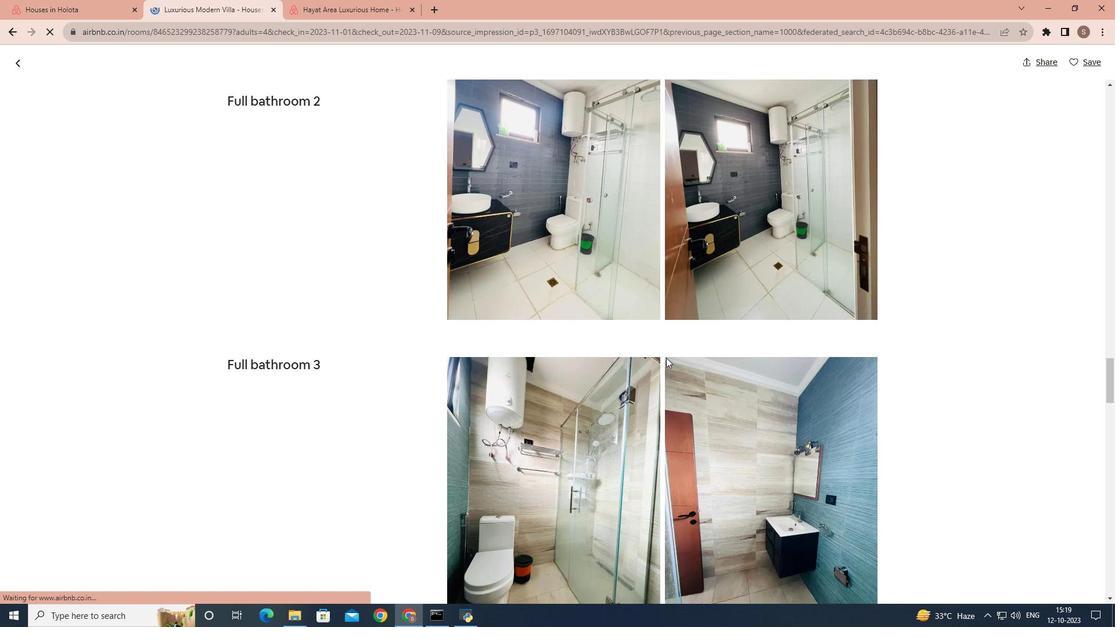 
Action: Mouse scrolled (666, 357) with delta (0, 0)
Screenshot: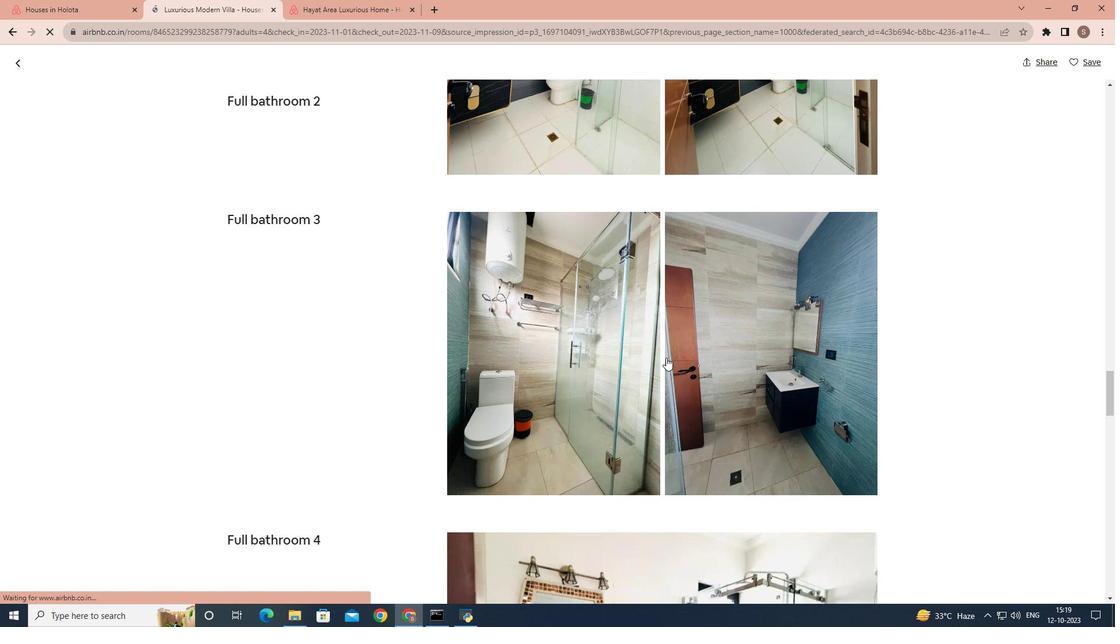 
Action: Mouse scrolled (666, 357) with delta (0, 0)
Screenshot: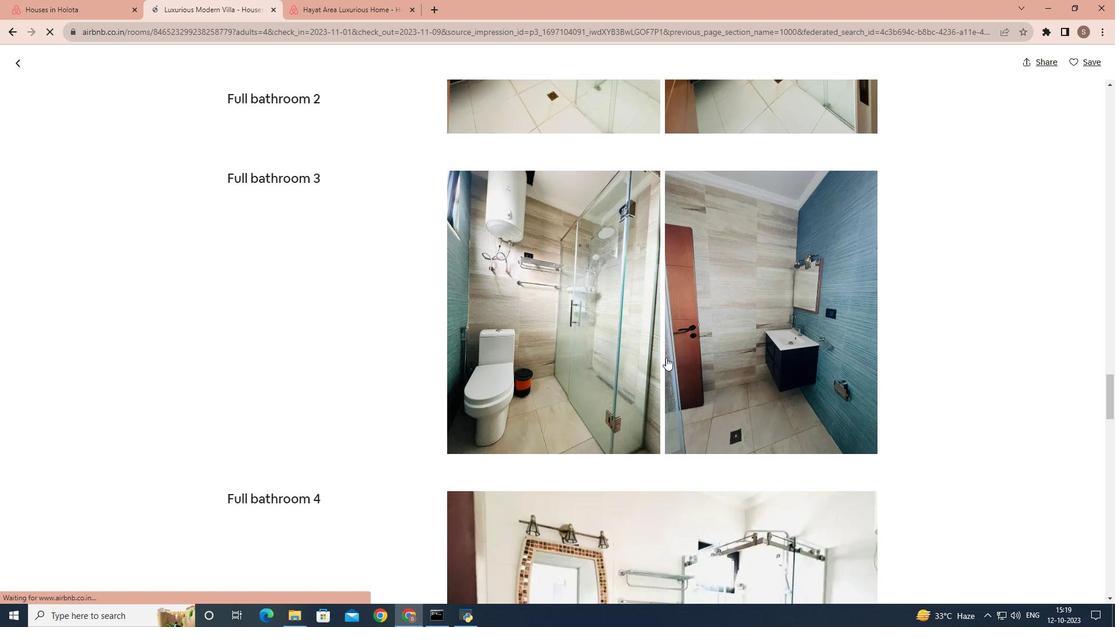 
Action: Mouse scrolled (666, 357) with delta (0, 0)
Screenshot: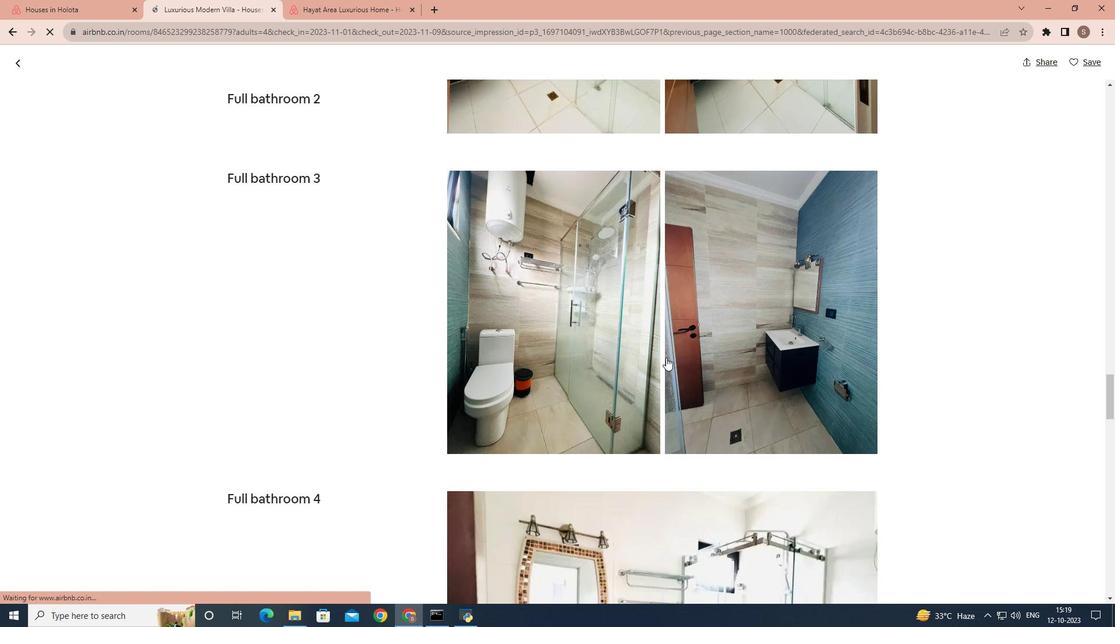 
Action: Mouse scrolled (666, 357) with delta (0, 0)
Screenshot: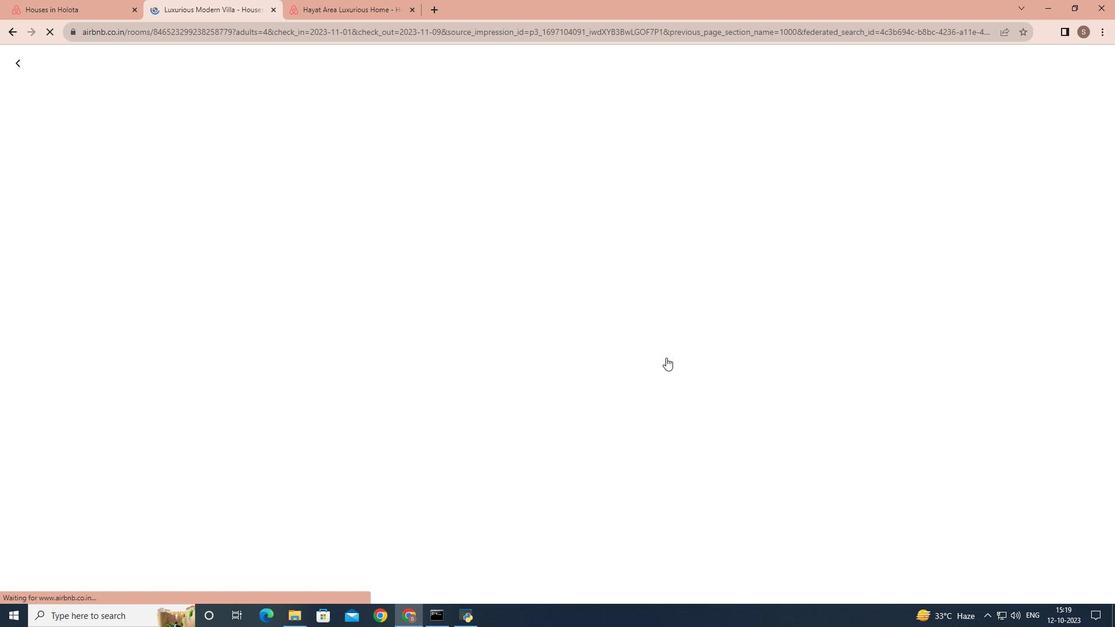 
Action: Mouse scrolled (666, 357) with delta (0, 0)
Screenshot: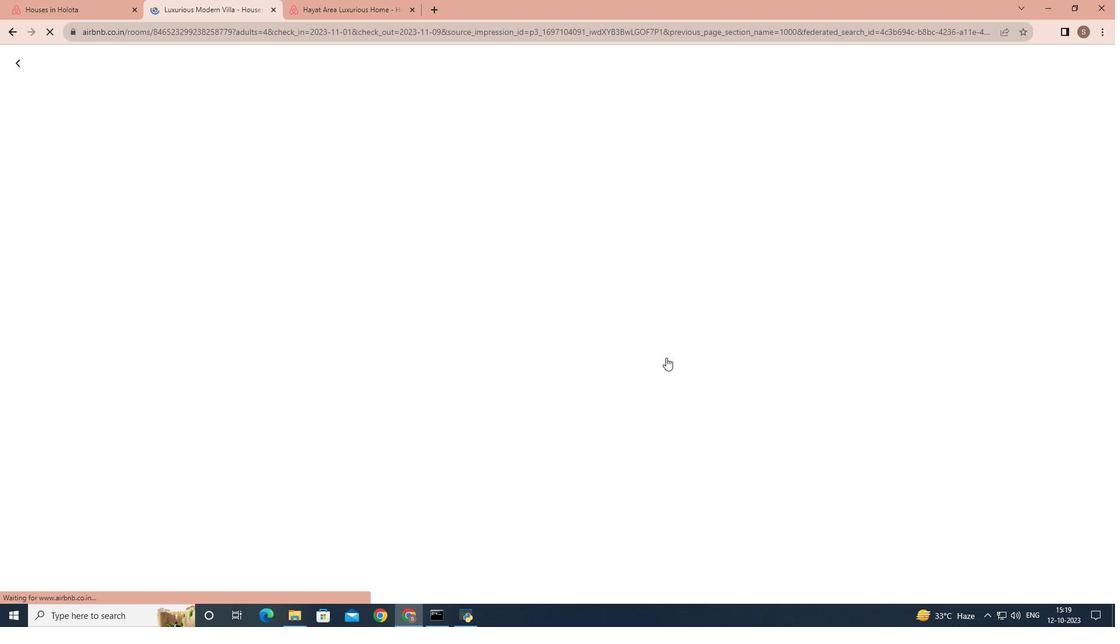 
Action: Mouse scrolled (666, 357) with delta (0, 0)
Screenshot: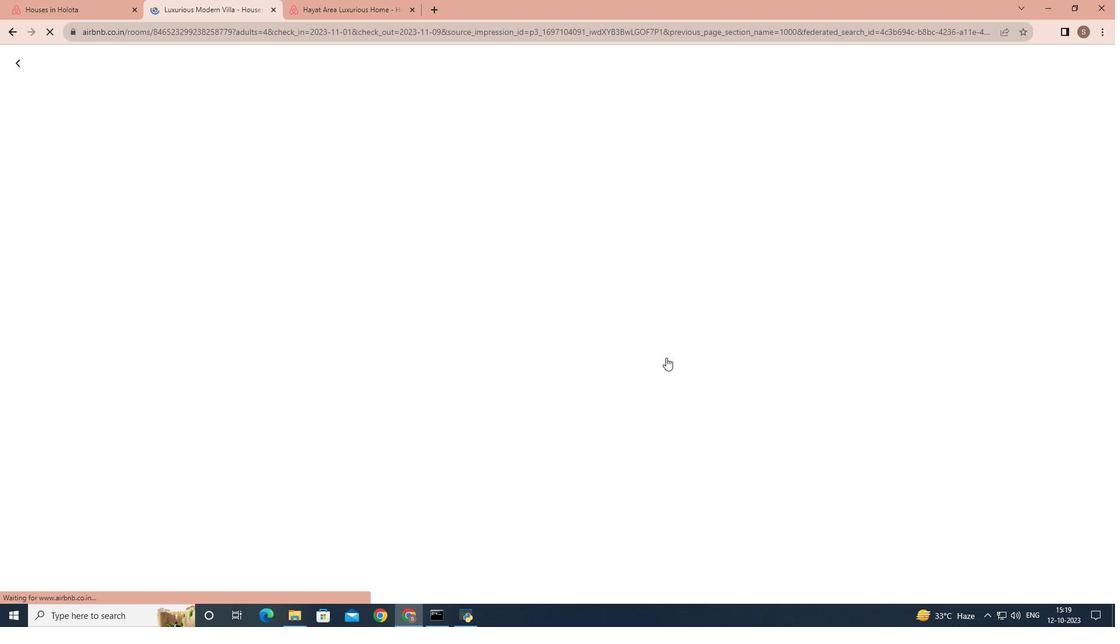 
Action: Mouse scrolled (666, 357) with delta (0, 0)
Screenshot: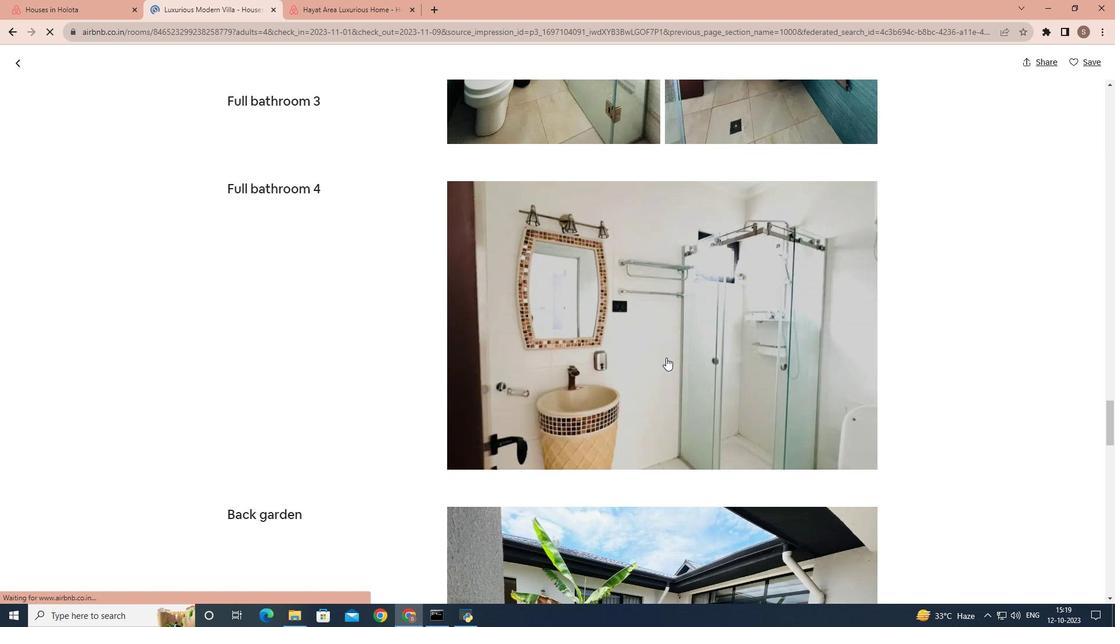 
Action: Mouse scrolled (666, 357) with delta (0, 0)
Screenshot: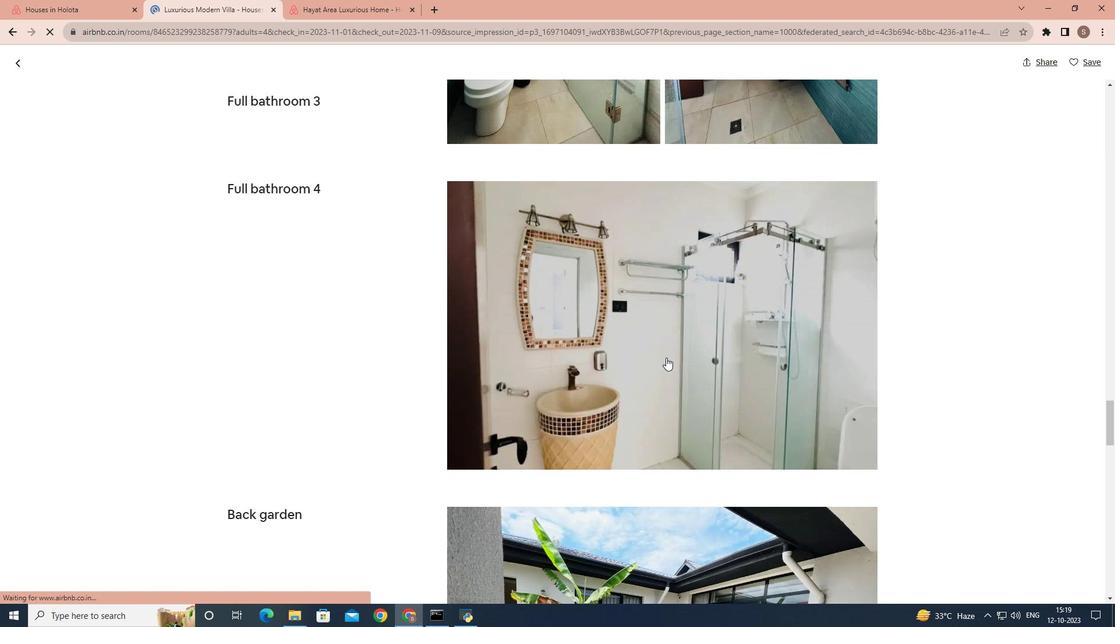 
Action: Mouse scrolled (666, 357) with delta (0, 0)
Screenshot: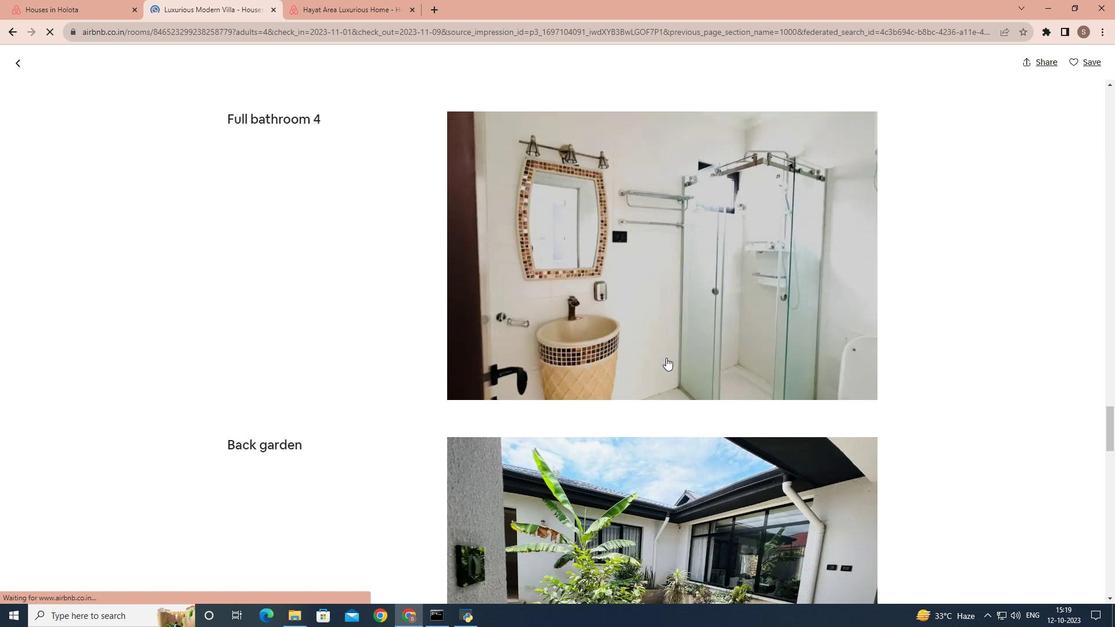
Action: Mouse scrolled (666, 357) with delta (0, 0)
Screenshot: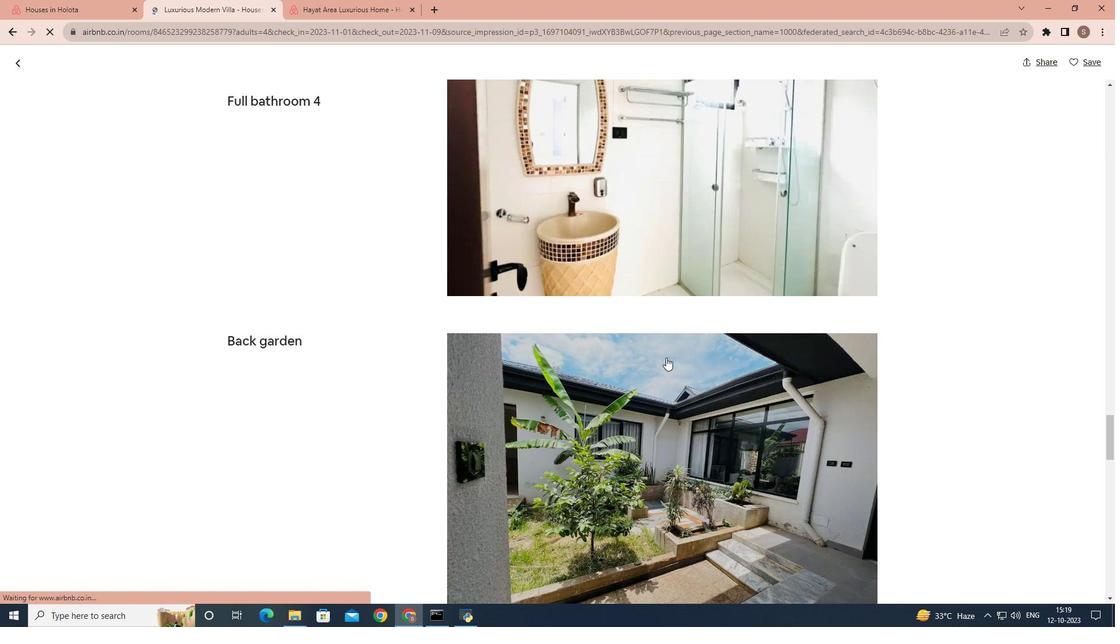 
Action: Mouse scrolled (666, 357) with delta (0, 0)
Screenshot: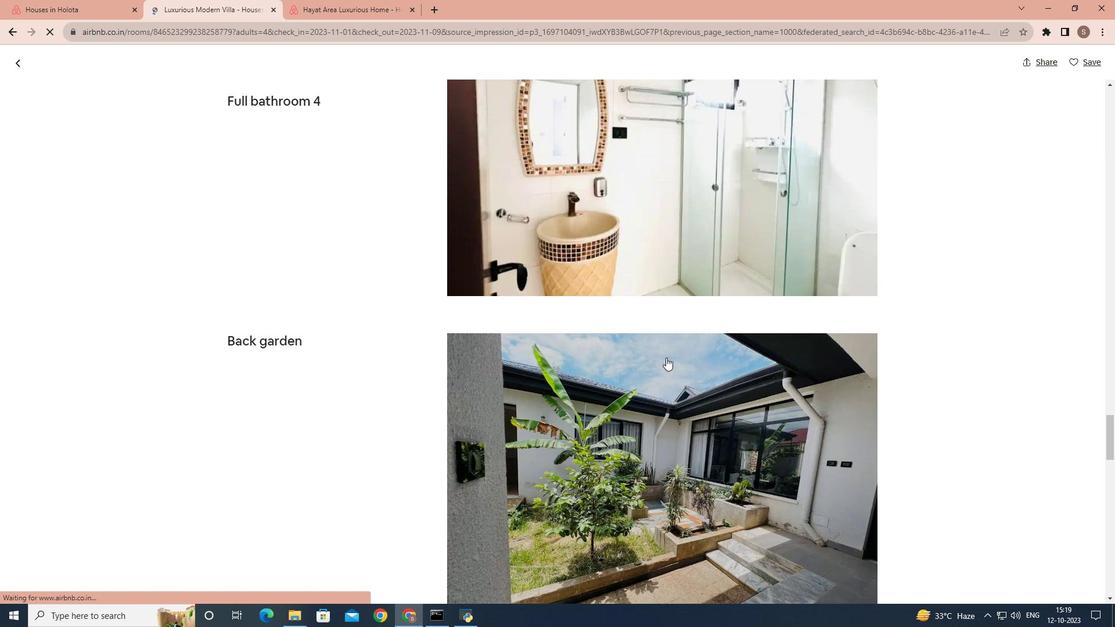 
Action: Mouse scrolled (666, 357) with delta (0, 0)
Screenshot: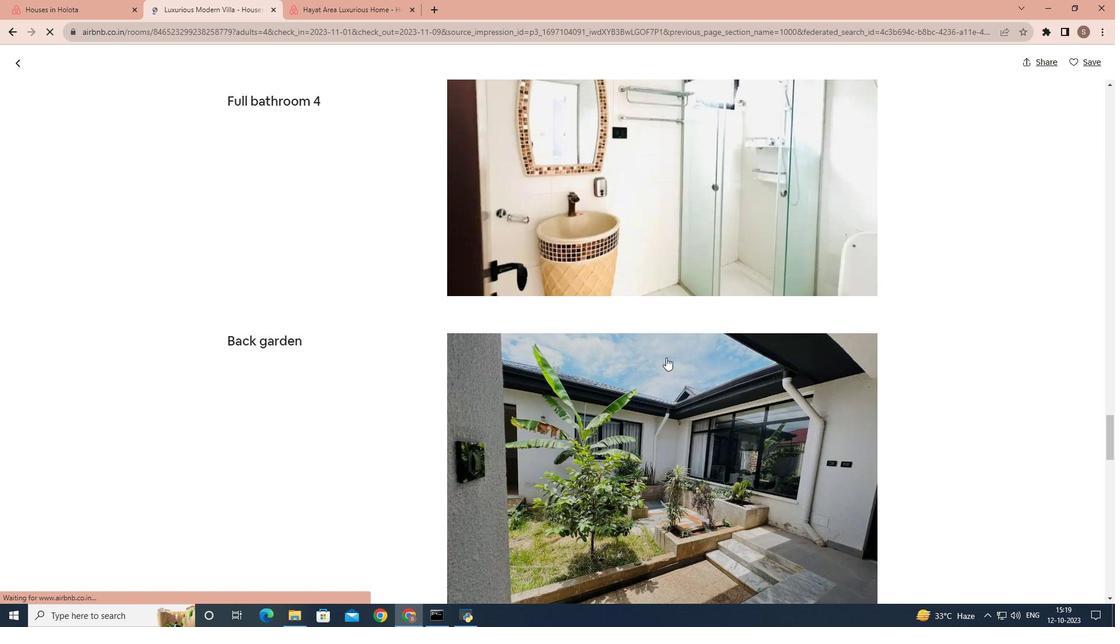 
Action: Mouse scrolled (666, 357) with delta (0, 0)
Screenshot: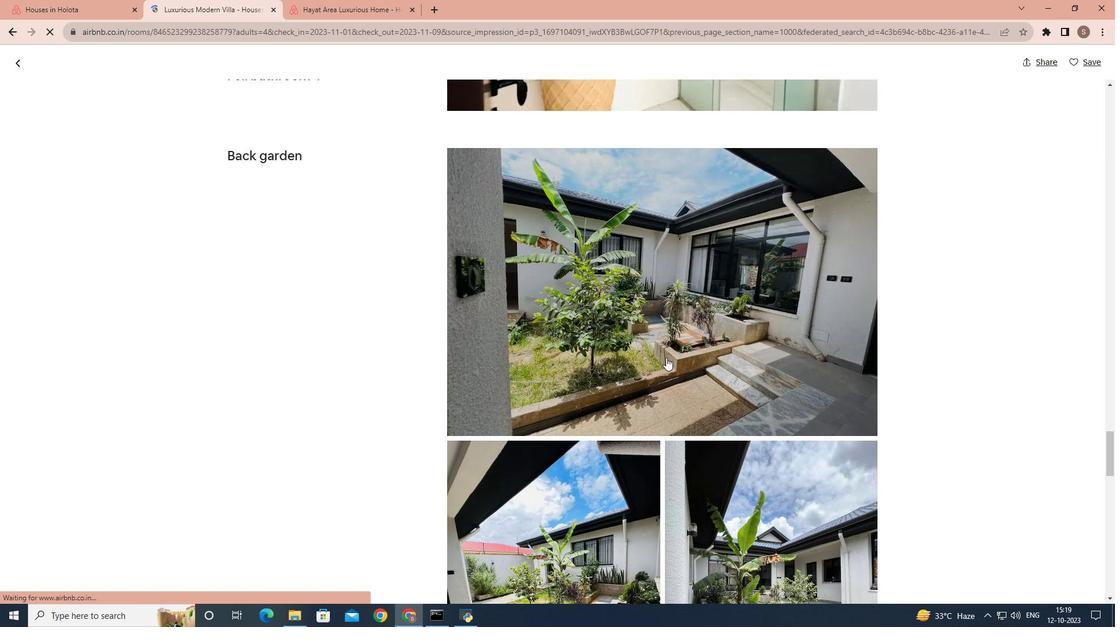 
Action: Mouse scrolled (666, 357) with delta (0, 0)
Screenshot: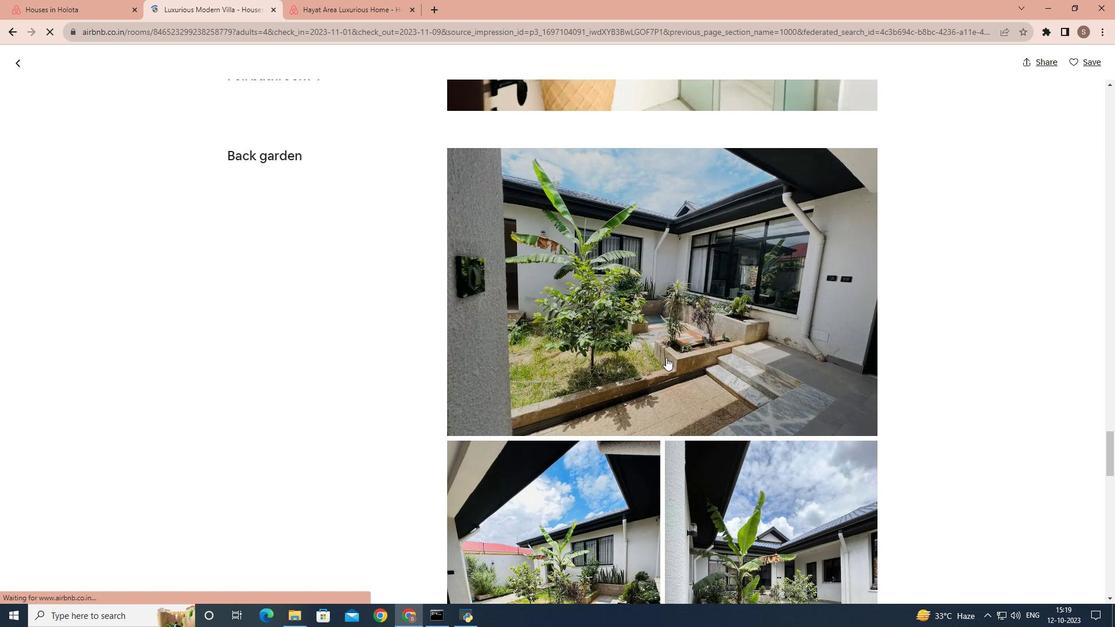 
Action: Mouse scrolled (666, 357) with delta (0, 0)
Screenshot: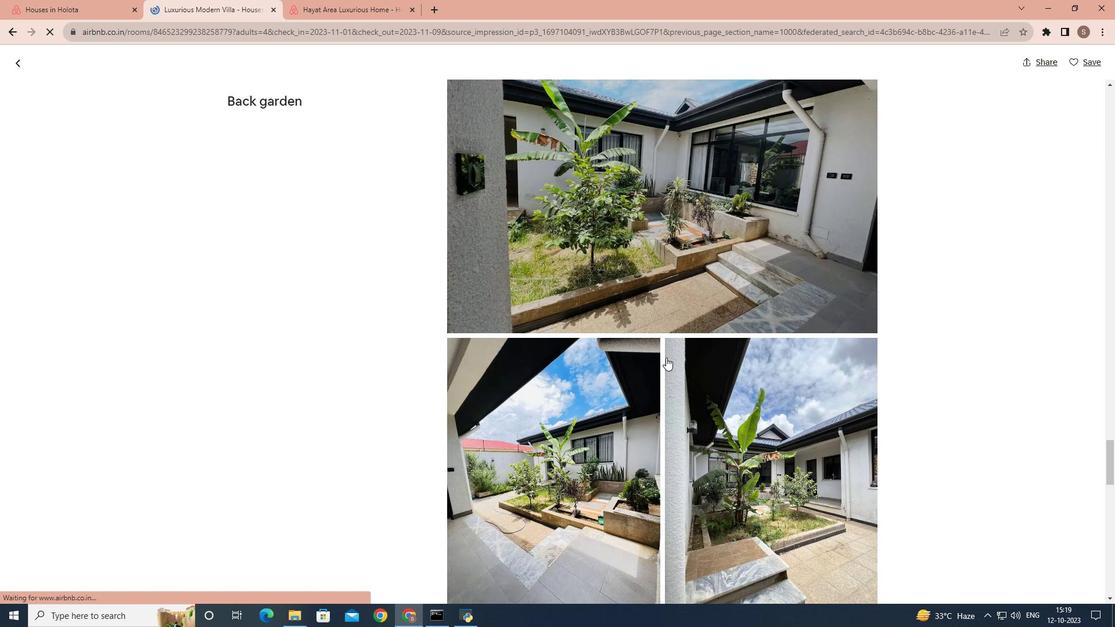 
Action: Mouse scrolled (666, 357) with delta (0, 0)
Screenshot: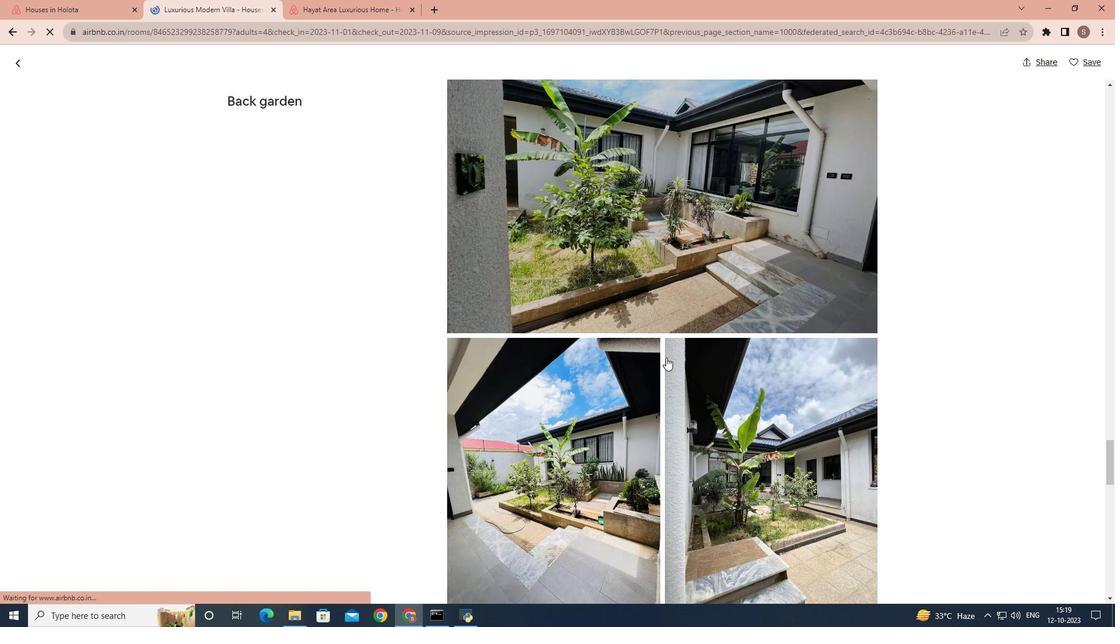 
Action: Mouse scrolled (666, 357) with delta (0, 0)
Screenshot: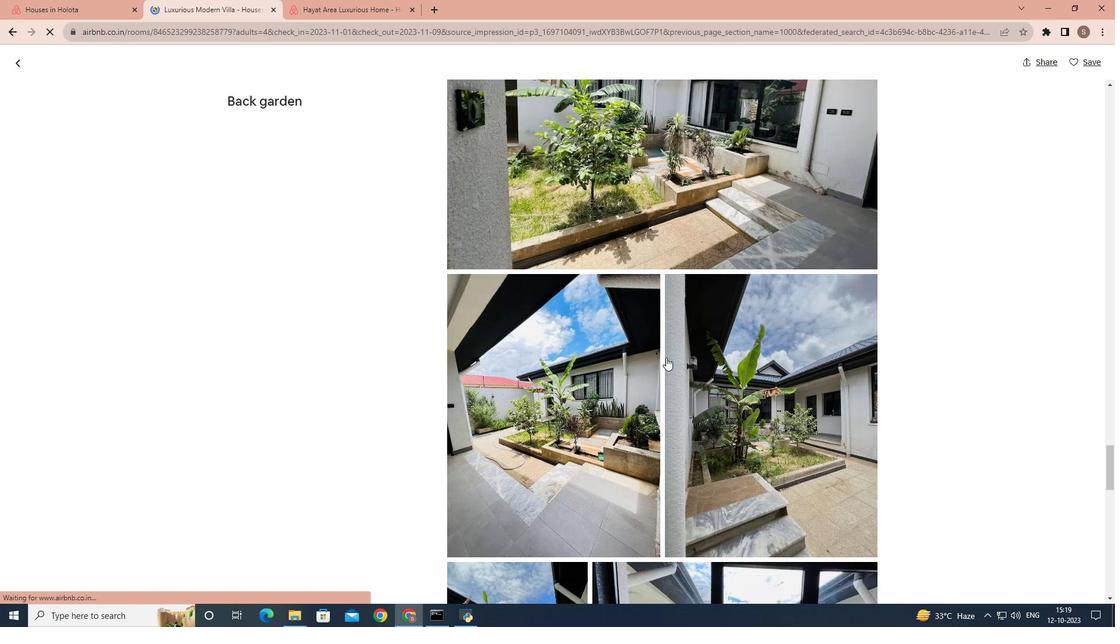
Action: Mouse scrolled (666, 357) with delta (0, 0)
Screenshot: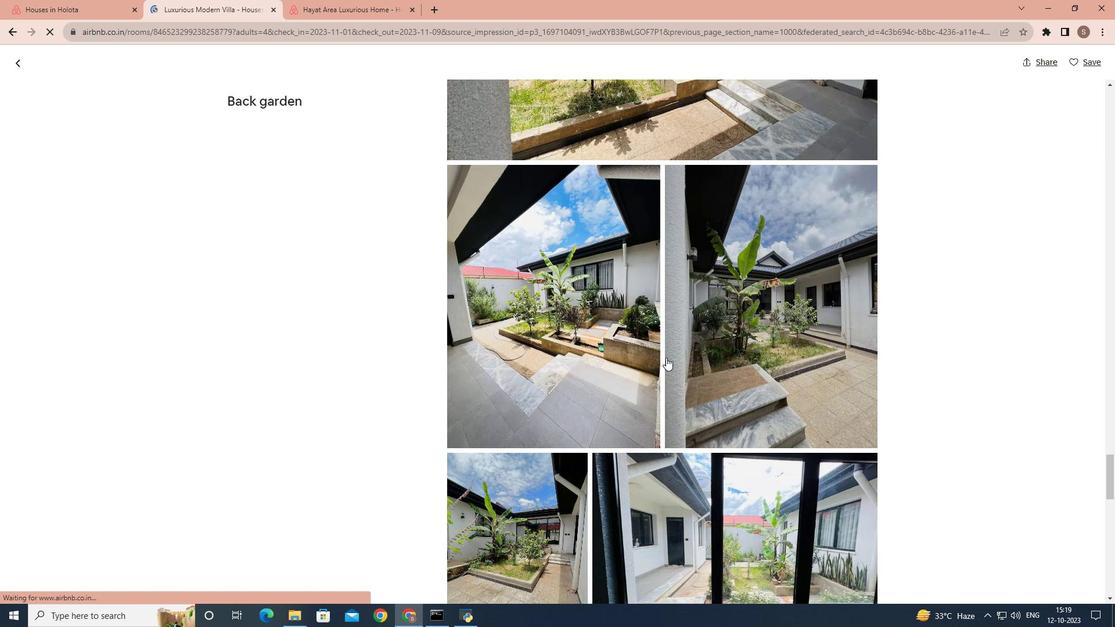 
Action: Mouse scrolled (666, 357) with delta (0, 0)
Screenshot: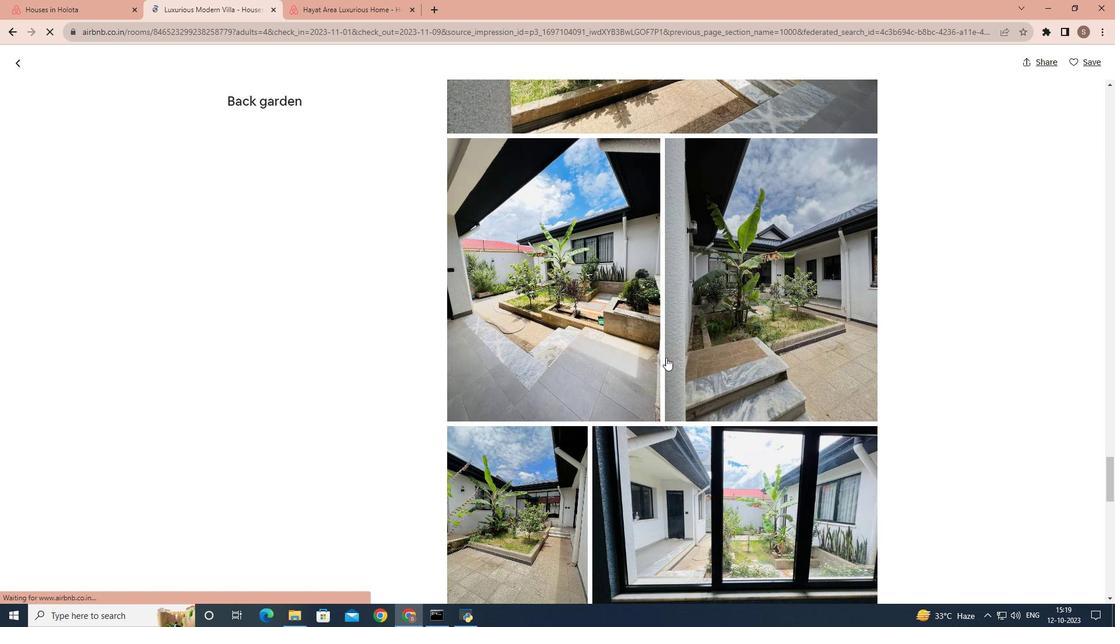 
Action: Mouse scrolled (666, 357) with delta (0, 0)
Screenshot: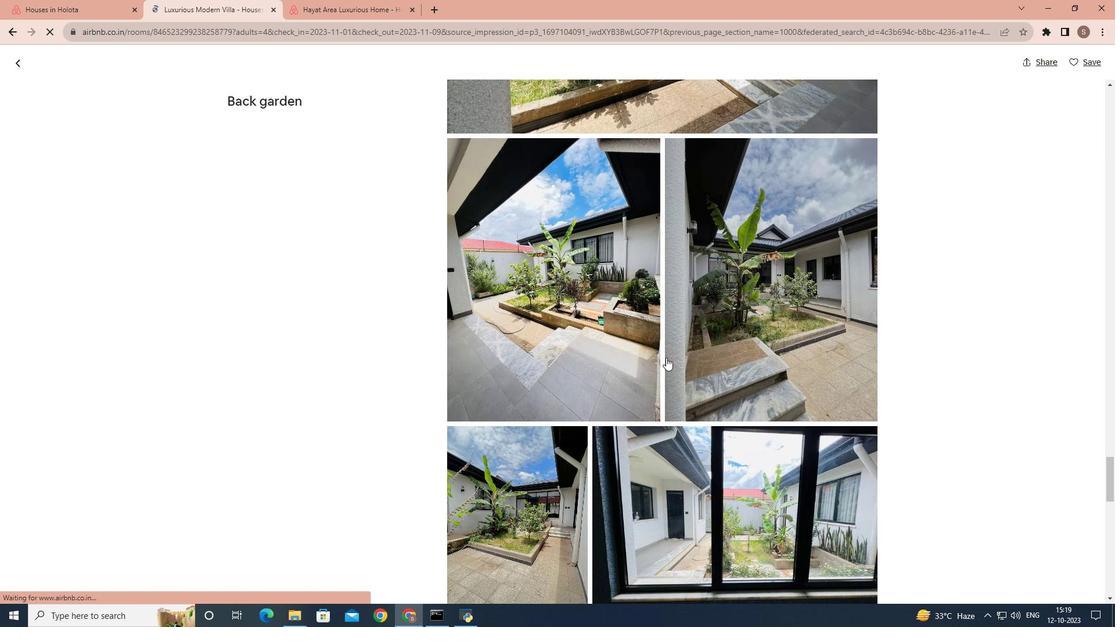 
Action: Mouse scrolled (666, 357) with delta (0, 0)
Screenshot: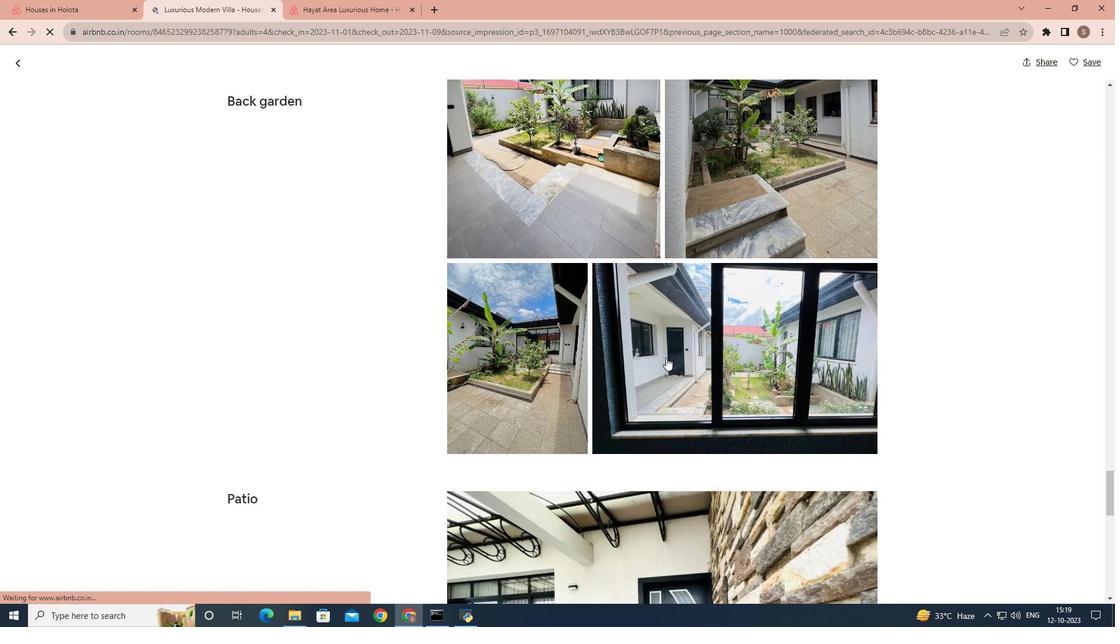 
Action: Mouse scrolled (666, 357) with delta (0, 0)
Screenshot: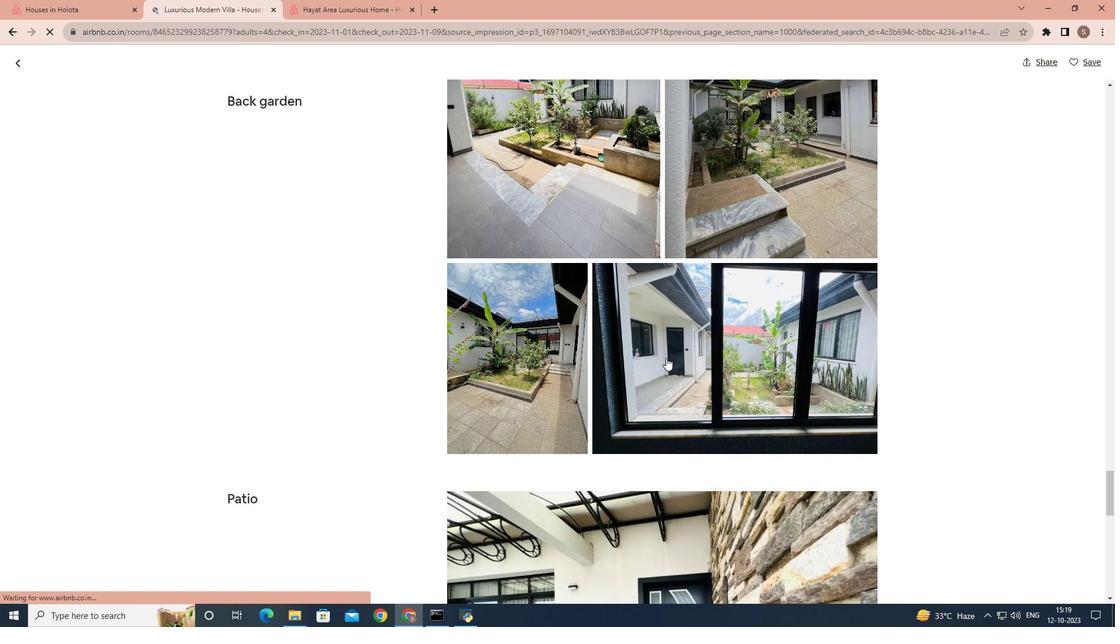 
Action: Mouse scrolled (666, 357) with delta (0, 0)
Screenshot: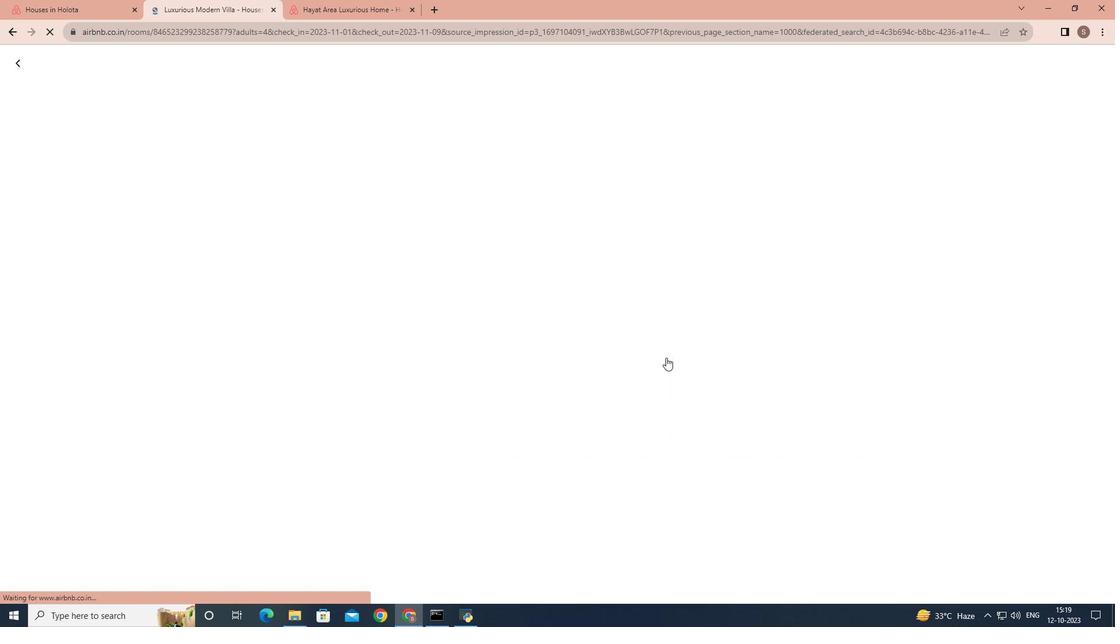 
Action: Mouse scrolled (666, 357) with delta (0, 0)
Screenshot: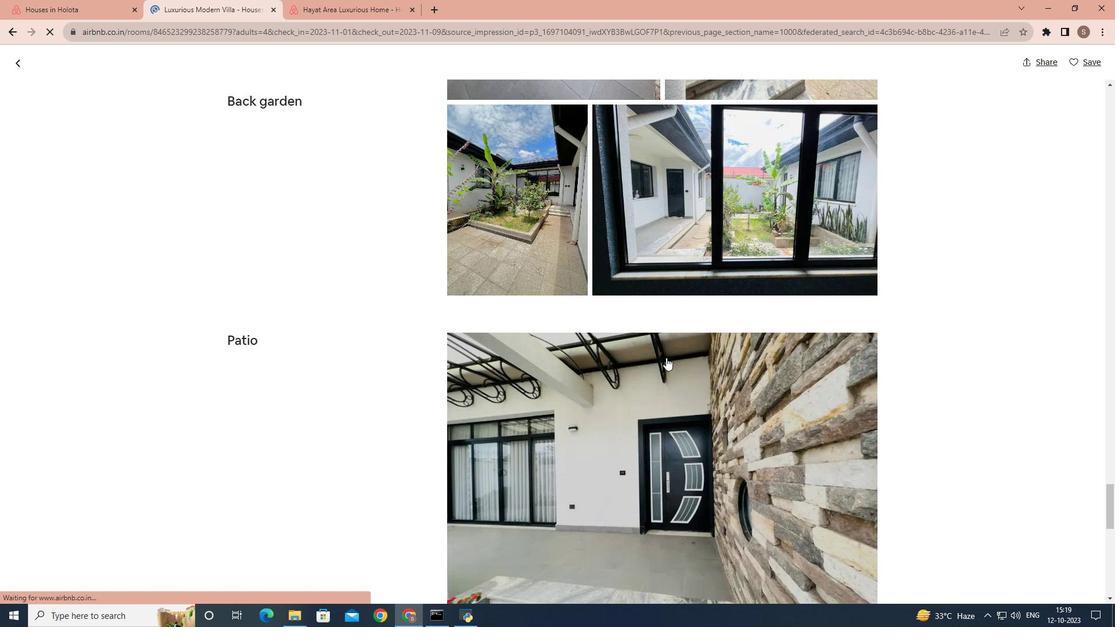 
Action: Mouse scrolled (666, 357) with delta (0, 0)
